 Task: Holiday checklist blue modern simple.
Action: Mouse moved to (100, 126)
Screenshot: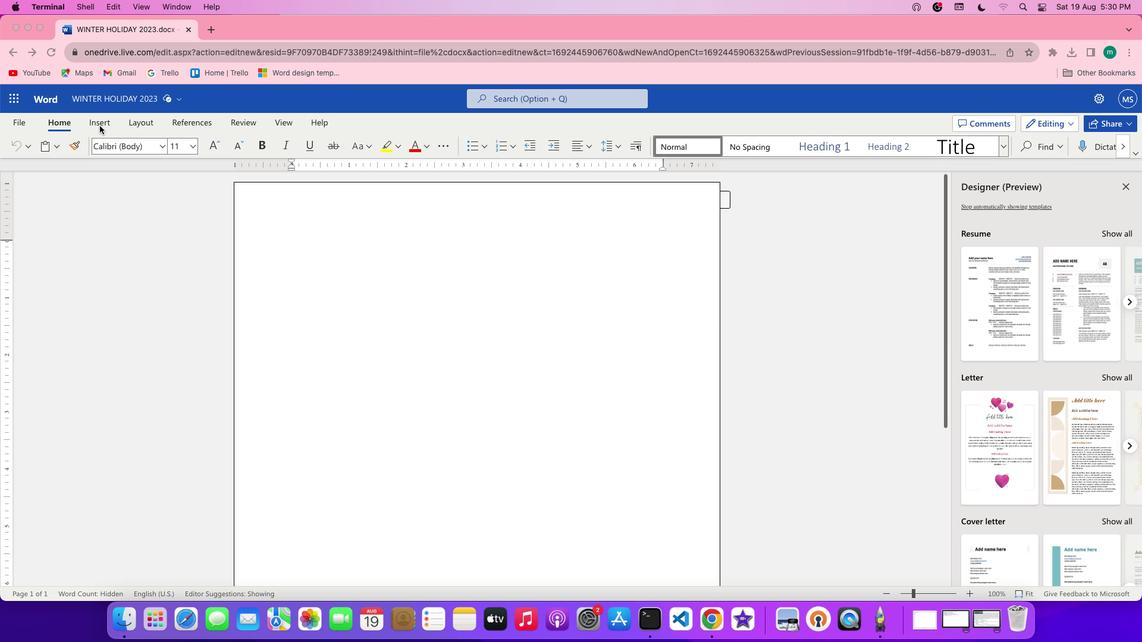 
Action: Mouse pressed left at (100, 126)
Screenshot: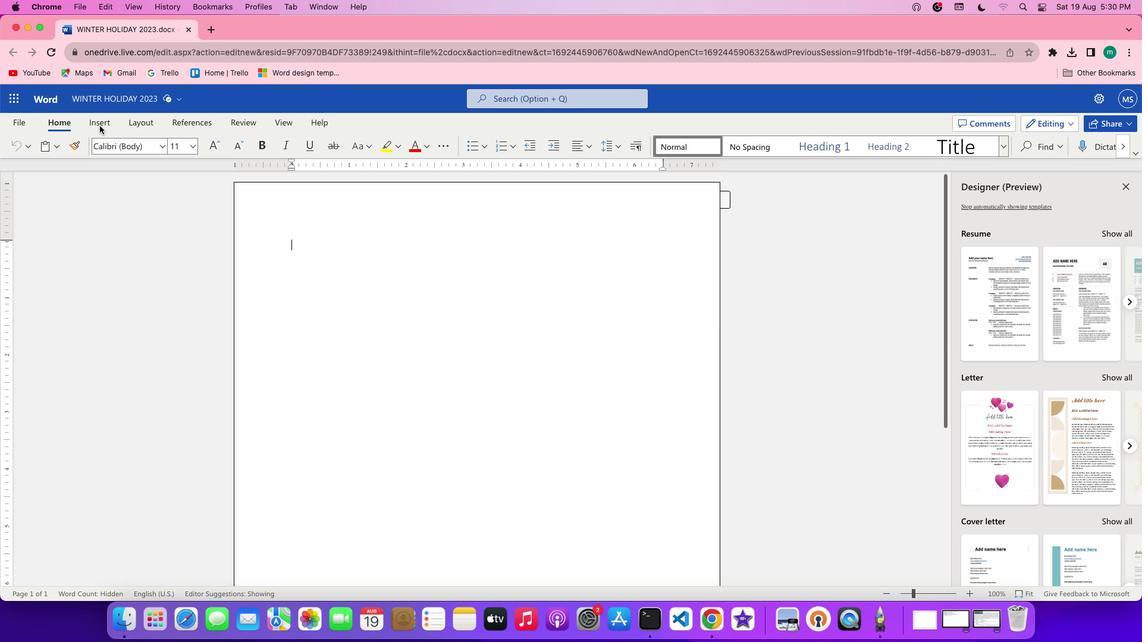 
Action: Mouse moved to (100, 125)
Screenshot: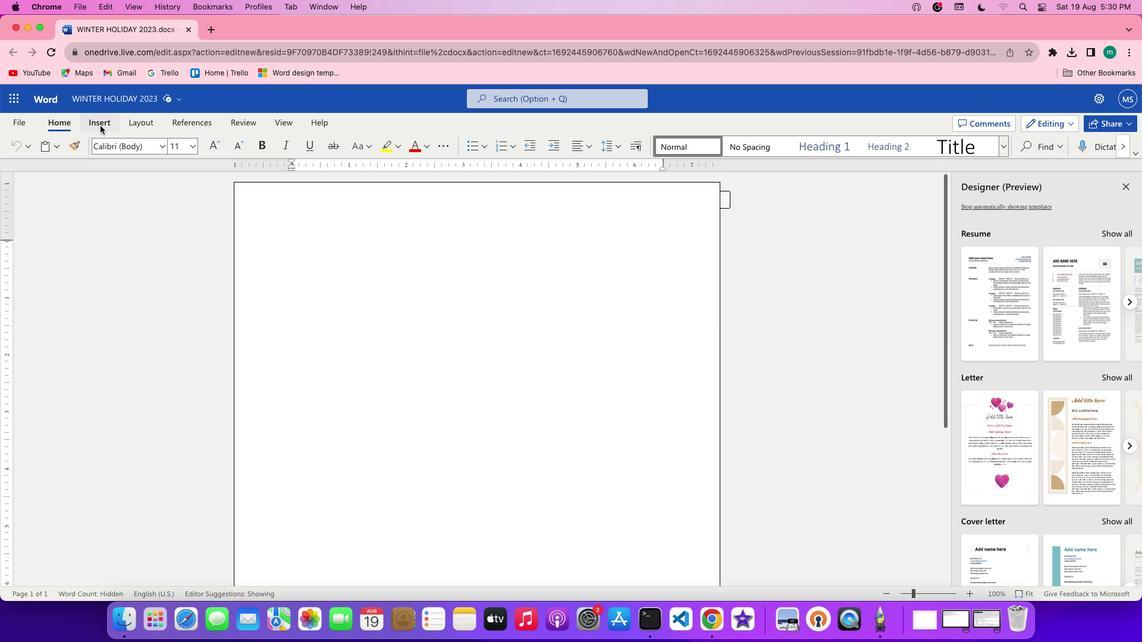 
Action: Mouse pressed left at (100, 125)
Screenshot: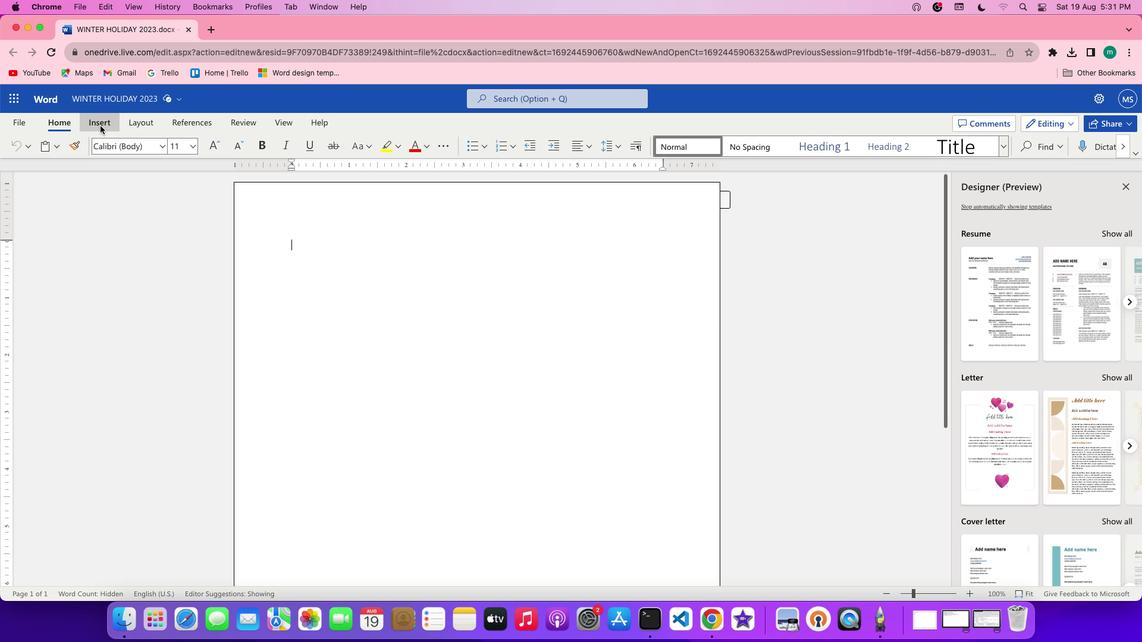 
Action: Mouse moved to (142, 148)
Screenshot: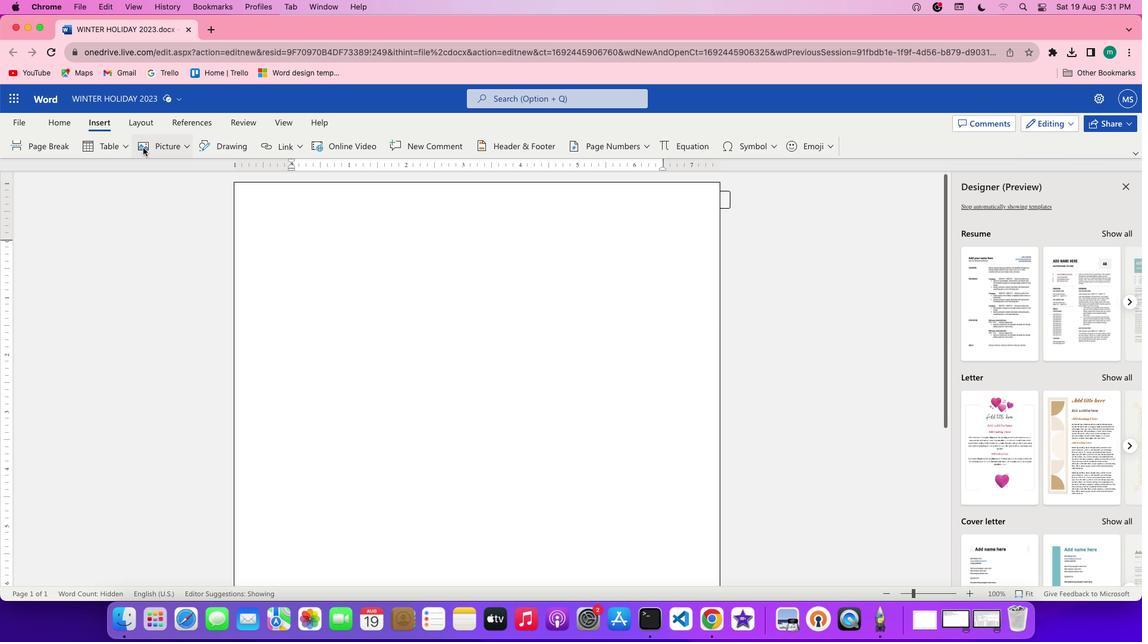 
Action: Mouse pressed left at (142, 148)
Screenshot: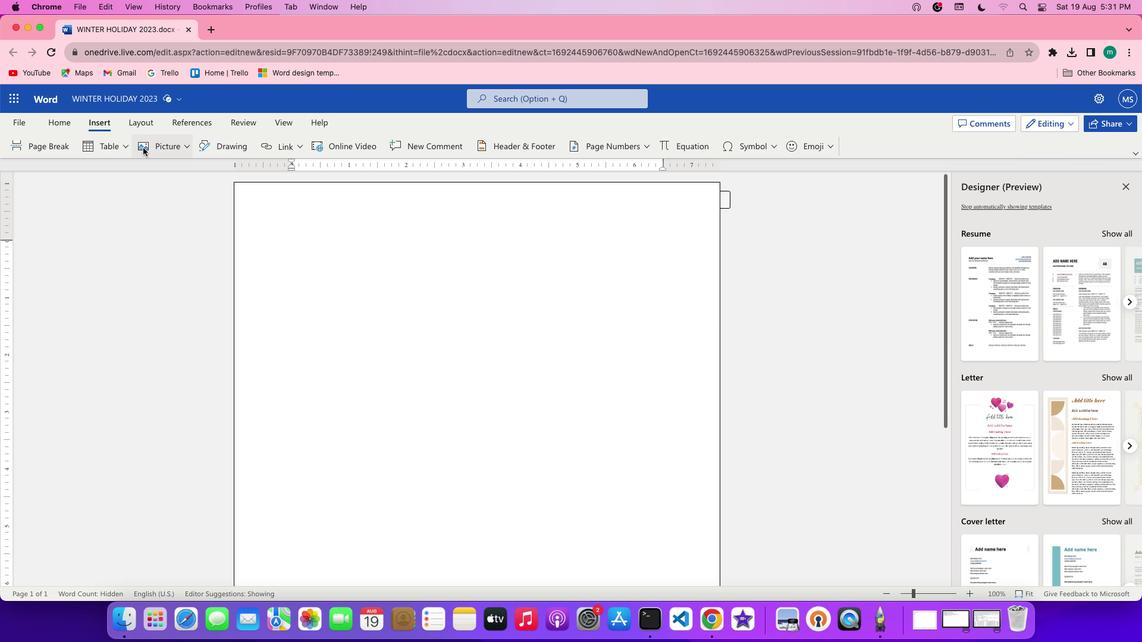 
Action: Mouse moved to (183, 188)
Screenshot: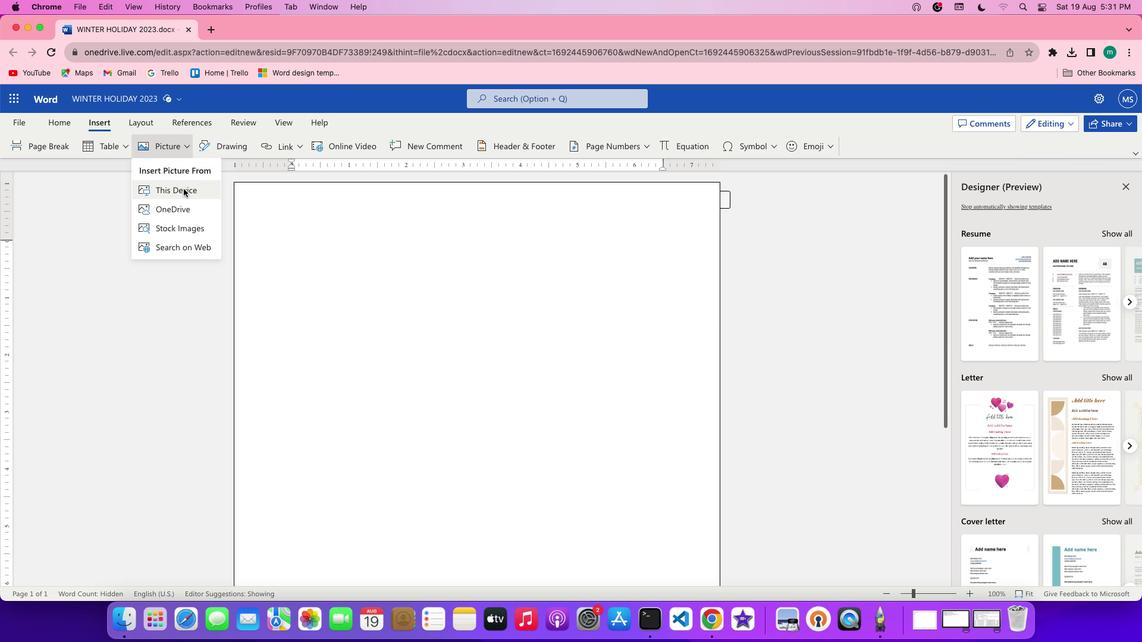 
Action: Mouse pressed left at (183, 188)
Screenshot: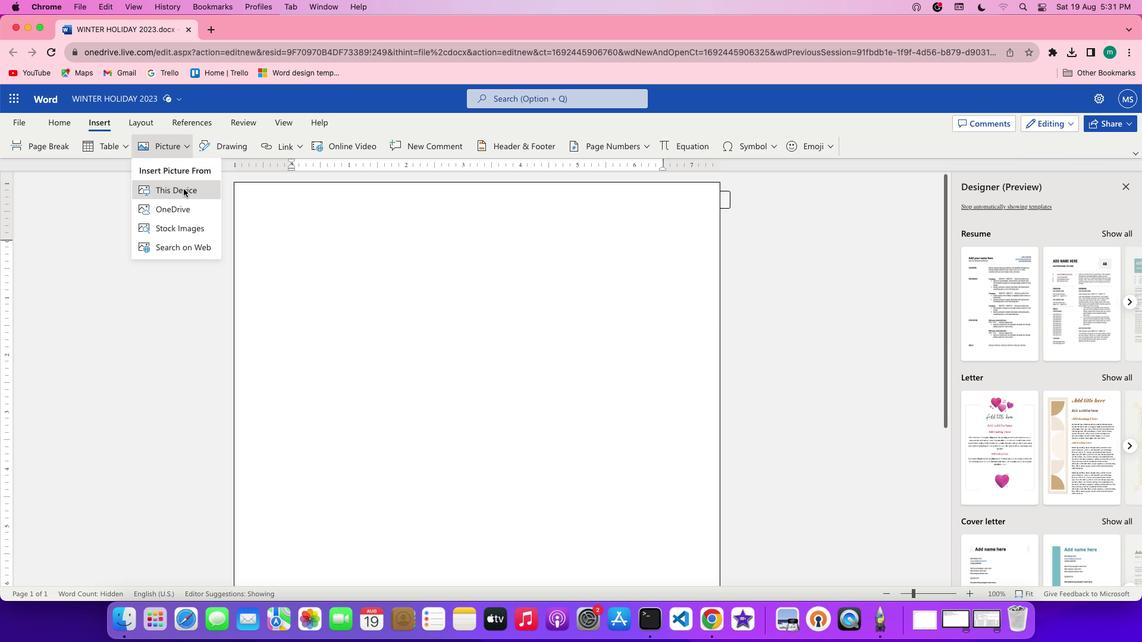 
Action: Mouse moved to (471, 350)
Screenshot: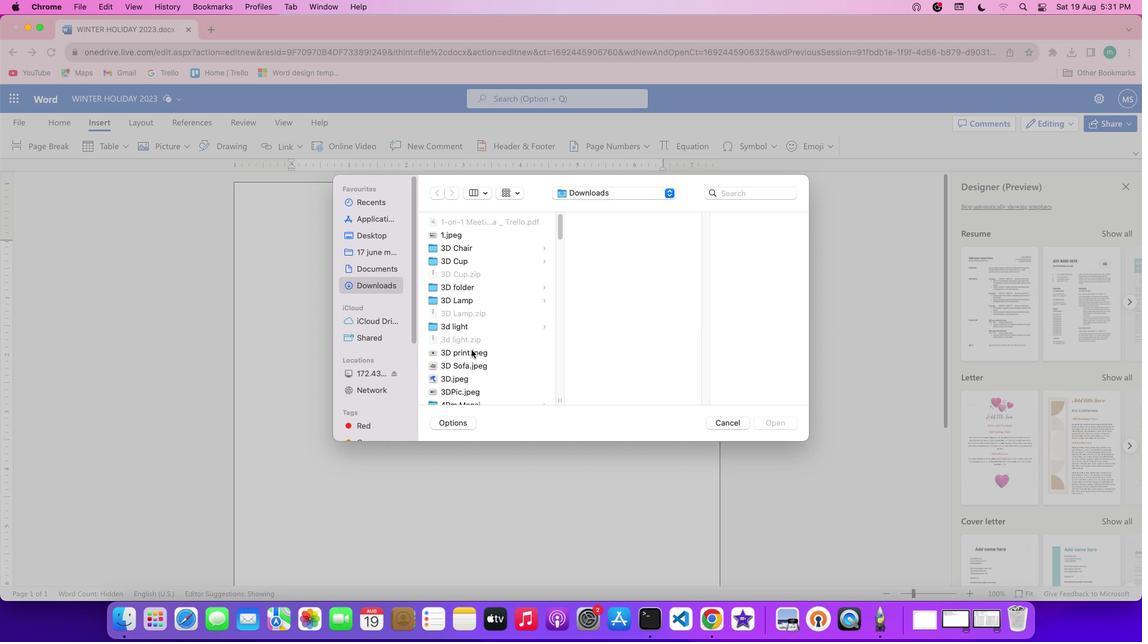 
Action: Mouse scrolled (471, 350) with delta (0, 0)
Screenshot: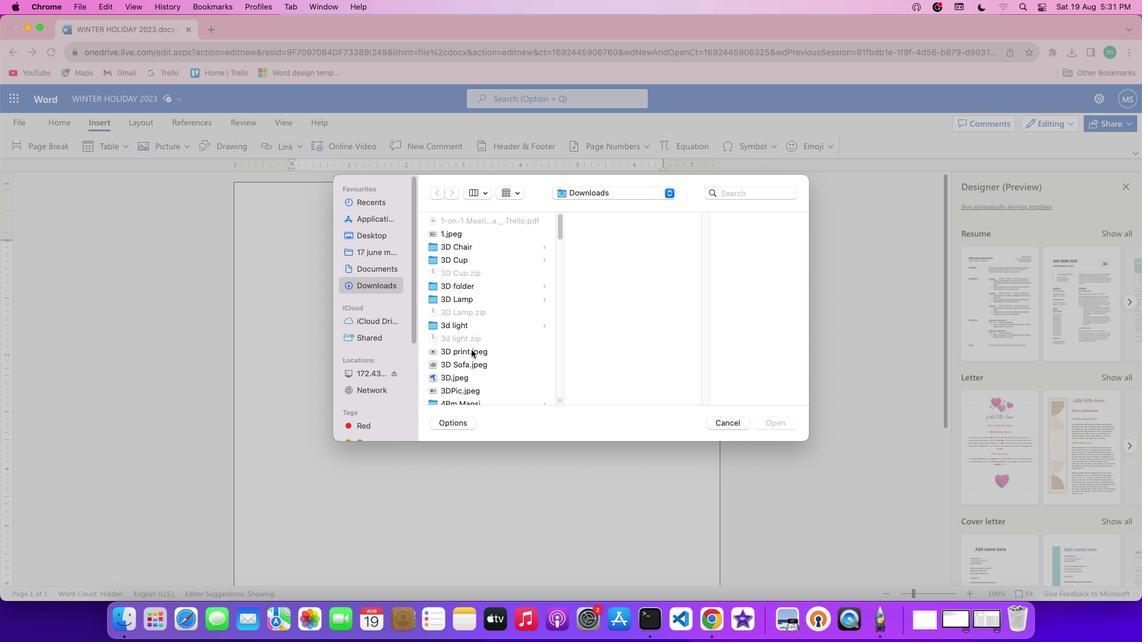 
Action: Mouse scrolled (471, 350) with delta (0, 0)
Screenshot: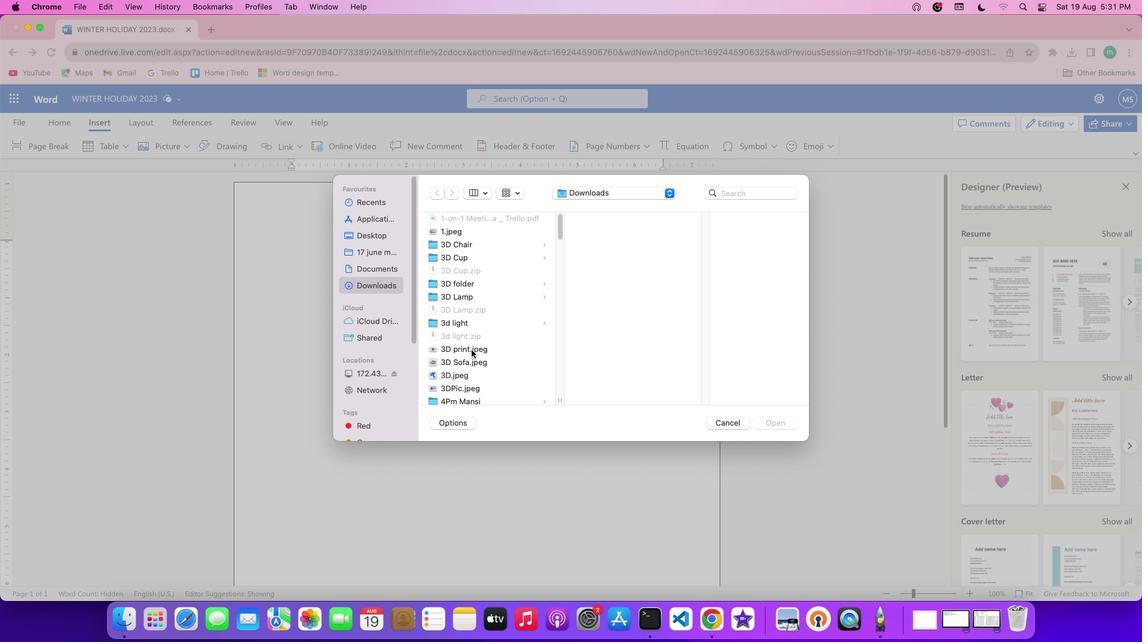 
Action: Mouse scrolled (471, 350) with delta (0, 0)
Screenshot: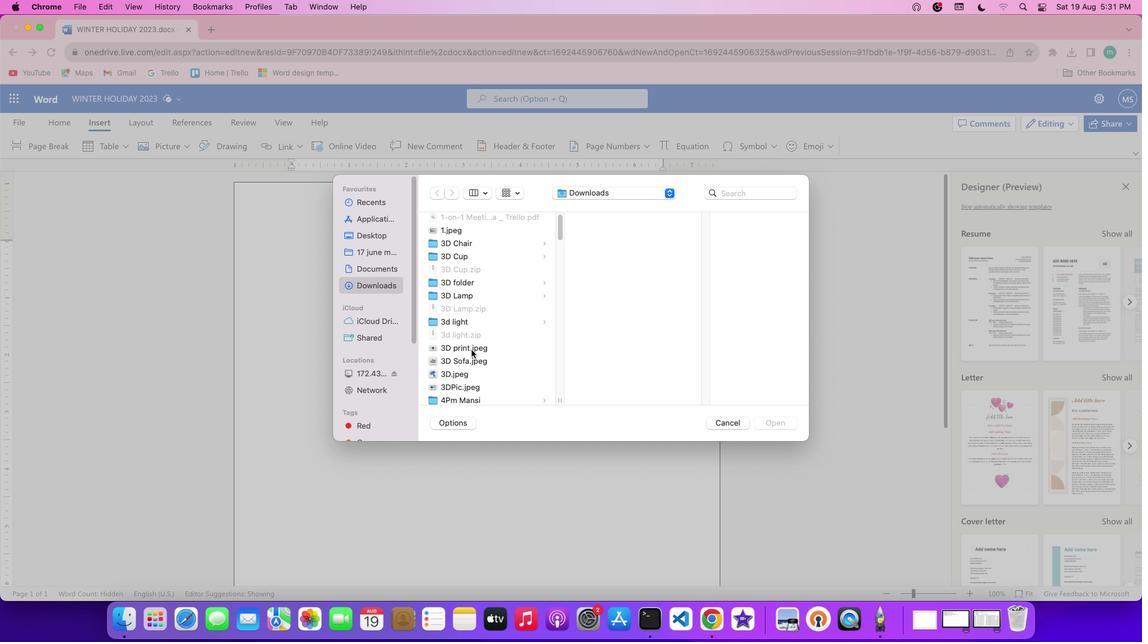 
Action: Mouse scrolled (471, 350) with delta (0, 0)
Screenshot: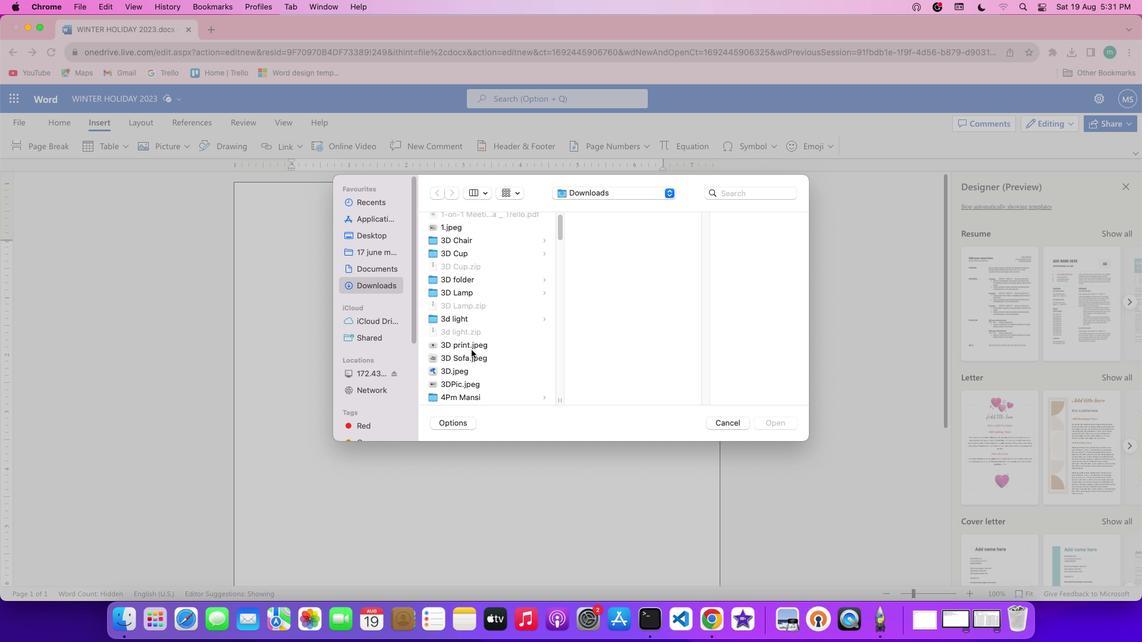 
Action: Mouse scrolled (471, 350) with delta (0, 0)
Screenshot: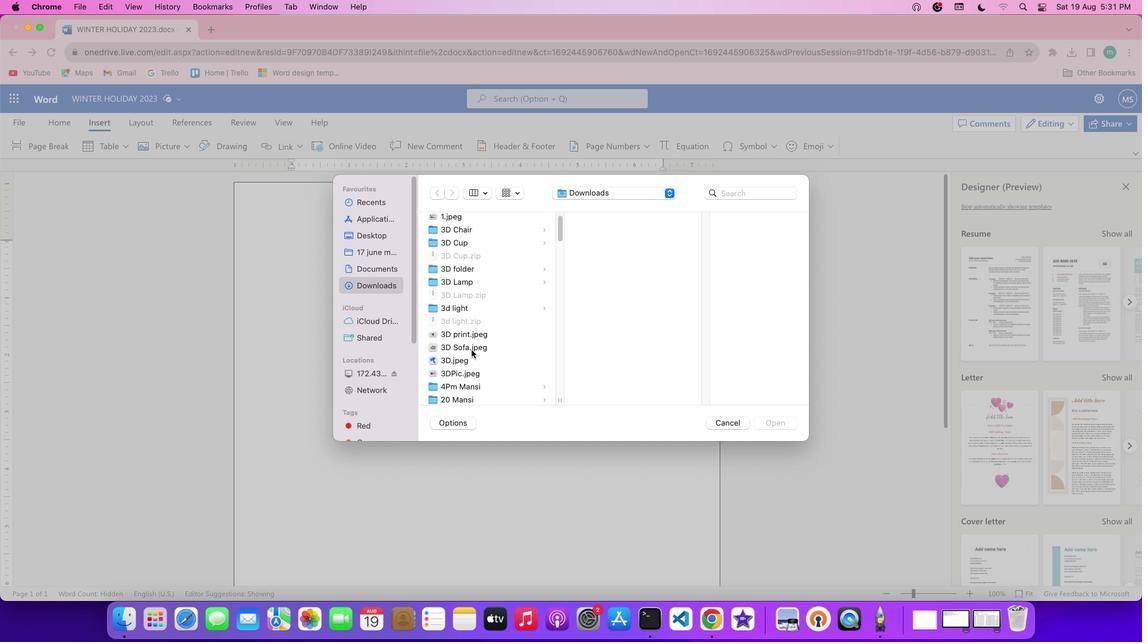 
Action: Mouse scrolled (471, 350) with delta (0, 0)
Screenshot: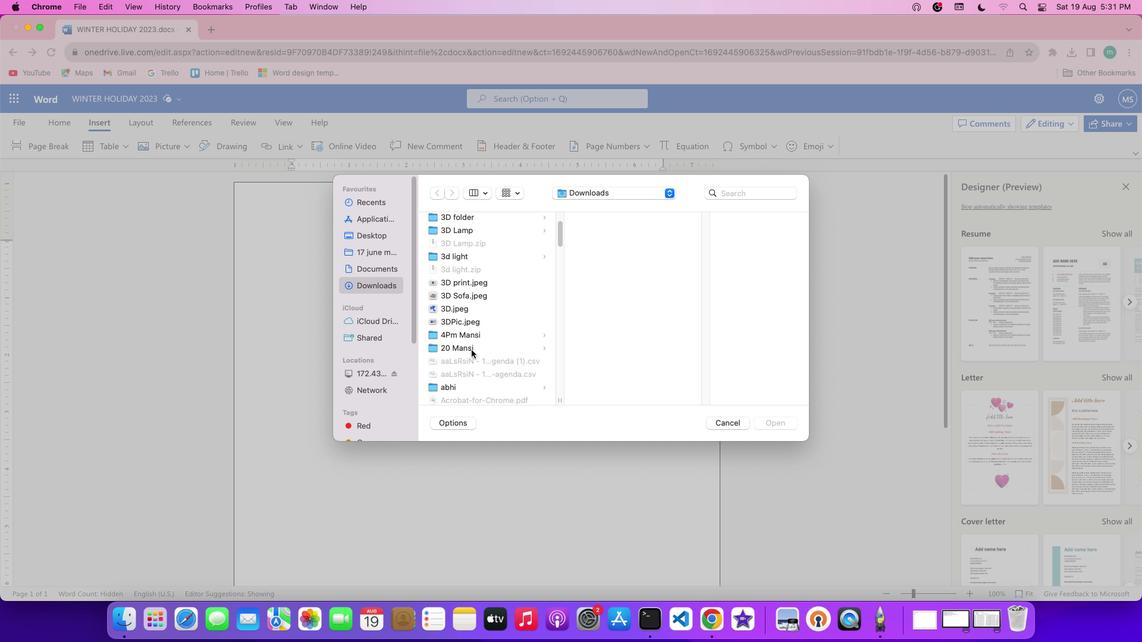 
Action: Mouse scrolled (471, 350) with delta (0, 0)
Screenshot: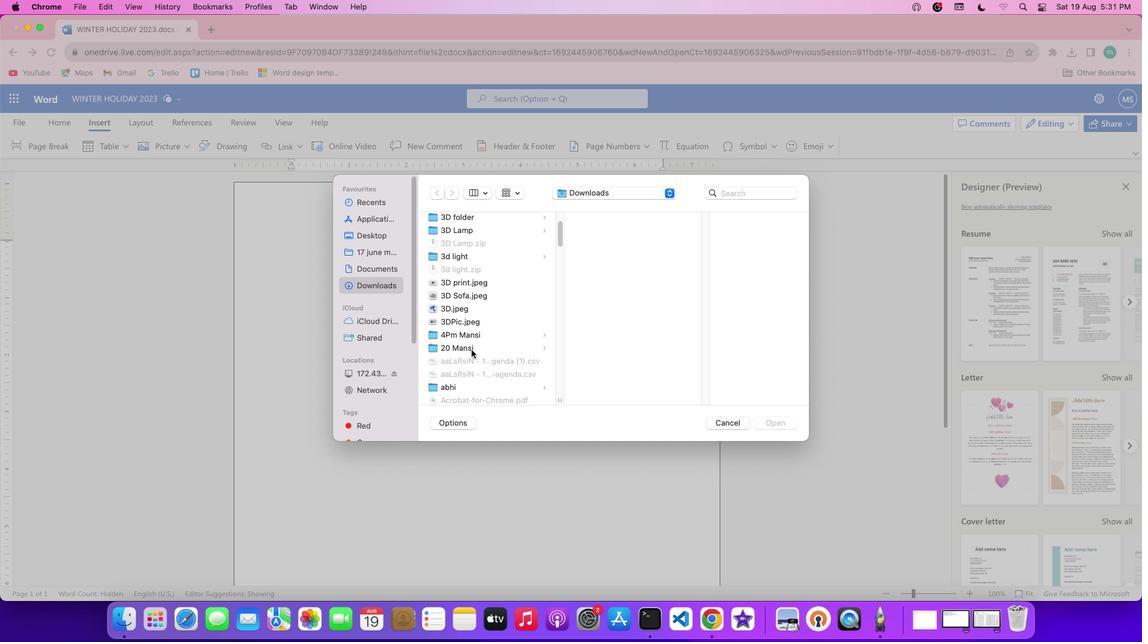 
Action: Mouse scrolled (471, 350) with delta (0, -1)
Screenshot: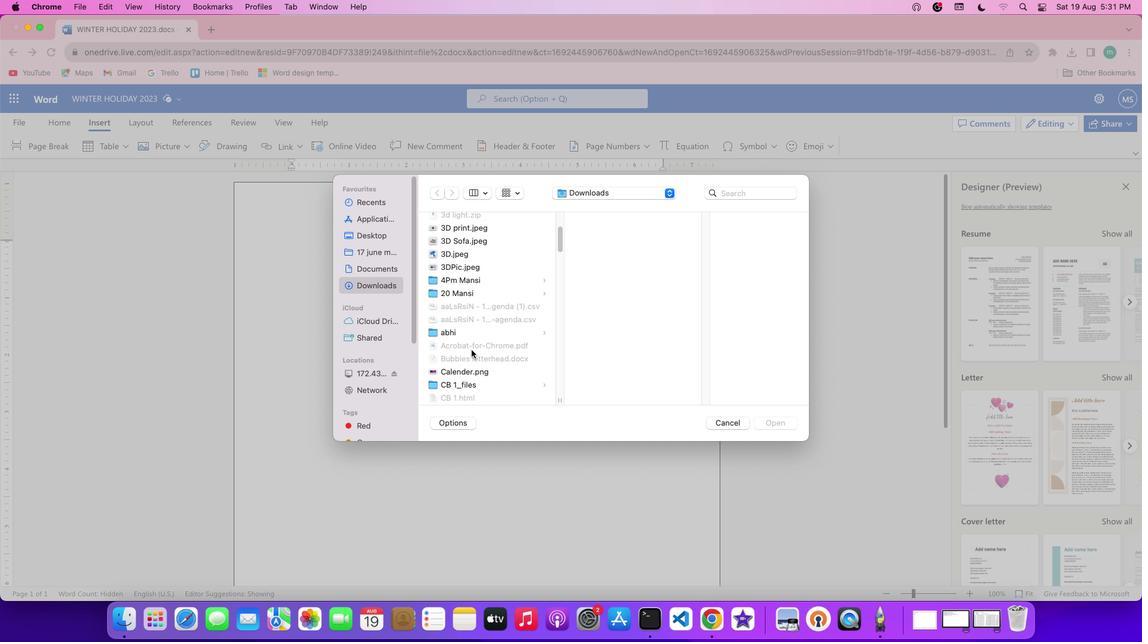 
Action: Mouse scrolled (471, 350) with delta (0, -2)
Screenshot: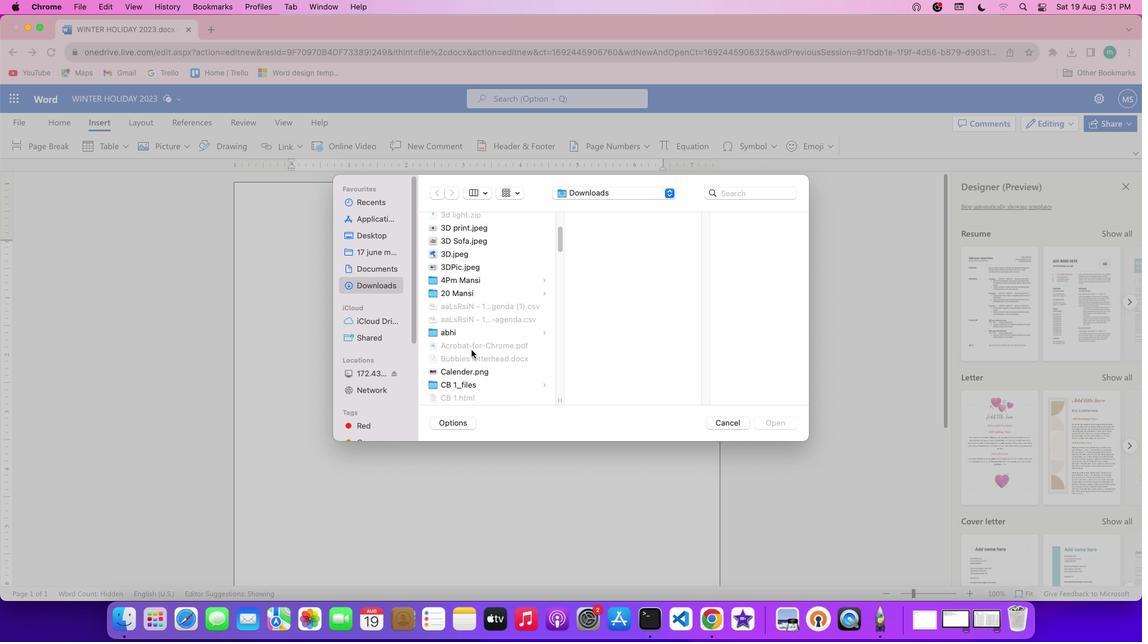 
Action: Mouse scrolled (471, 350) with delta (0, -1)
Screenshot: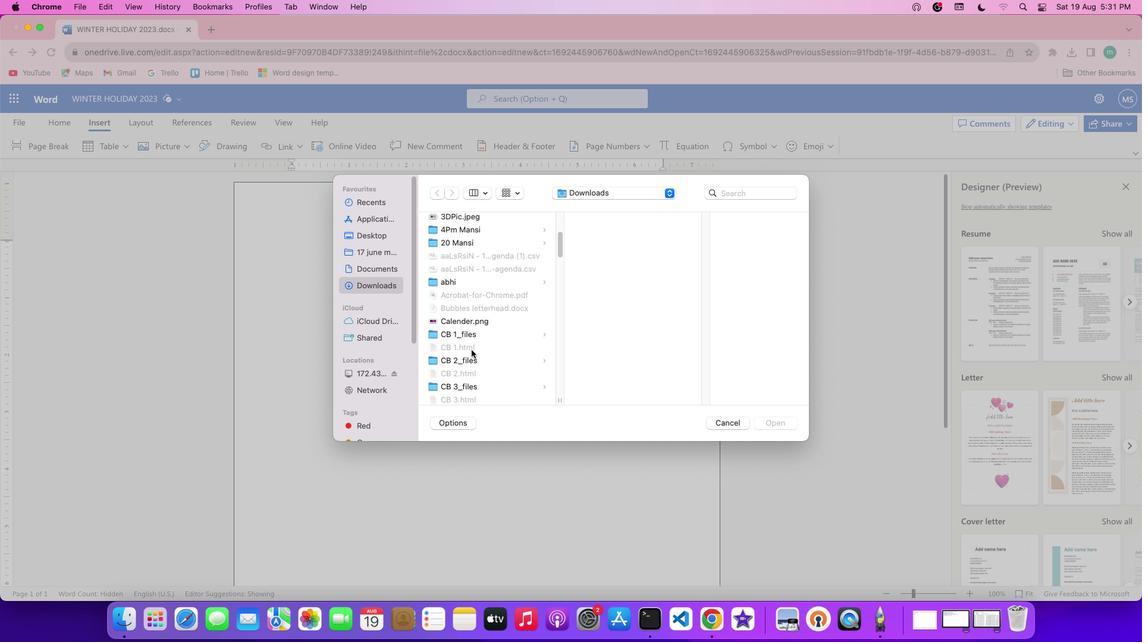 
Action: Mouse scrolled (471, 350) with delta (0, 0)
Screenshot: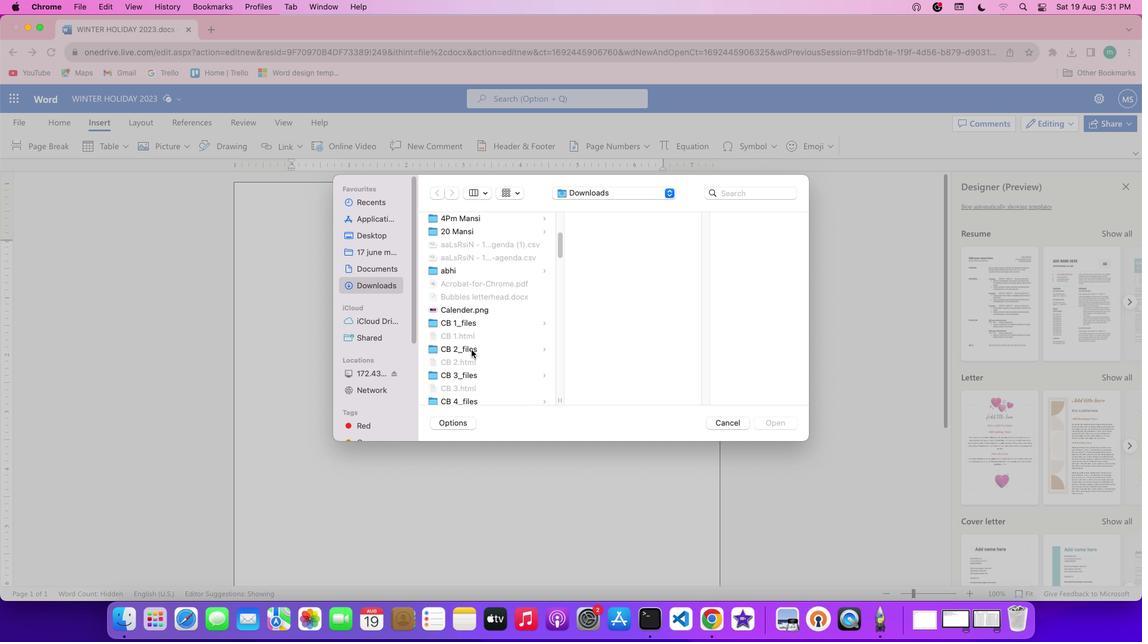 
Action: Mouse scrolled (471, 350) with delta (0, 0)
Screenshot: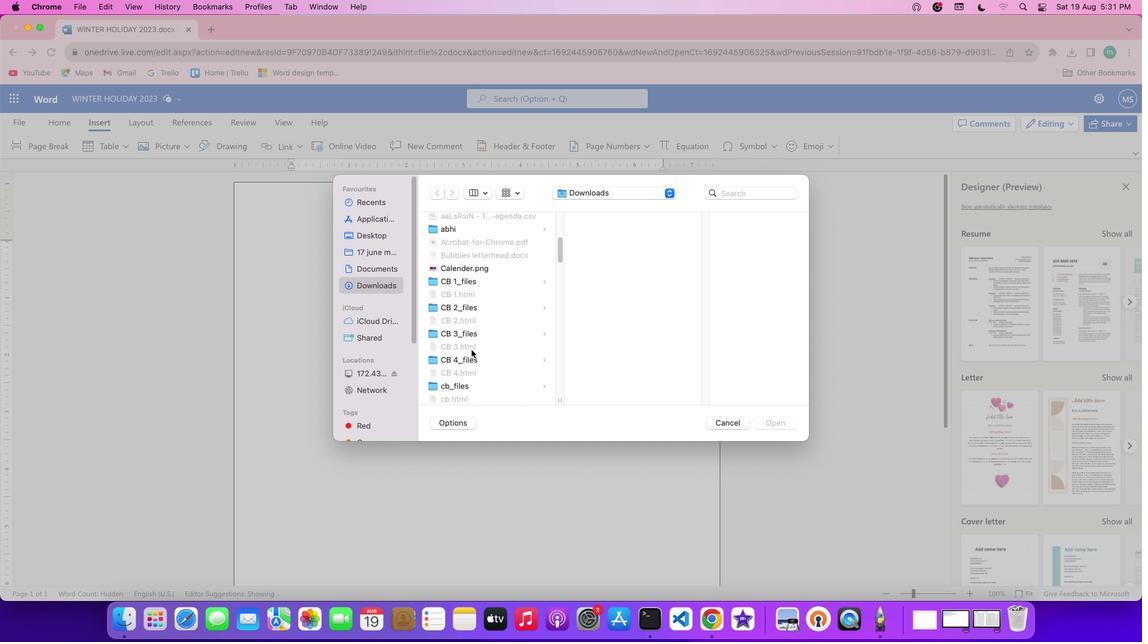 
Action: Mouse scrolled (471, 350) with delta (0, -1)
Screenshot: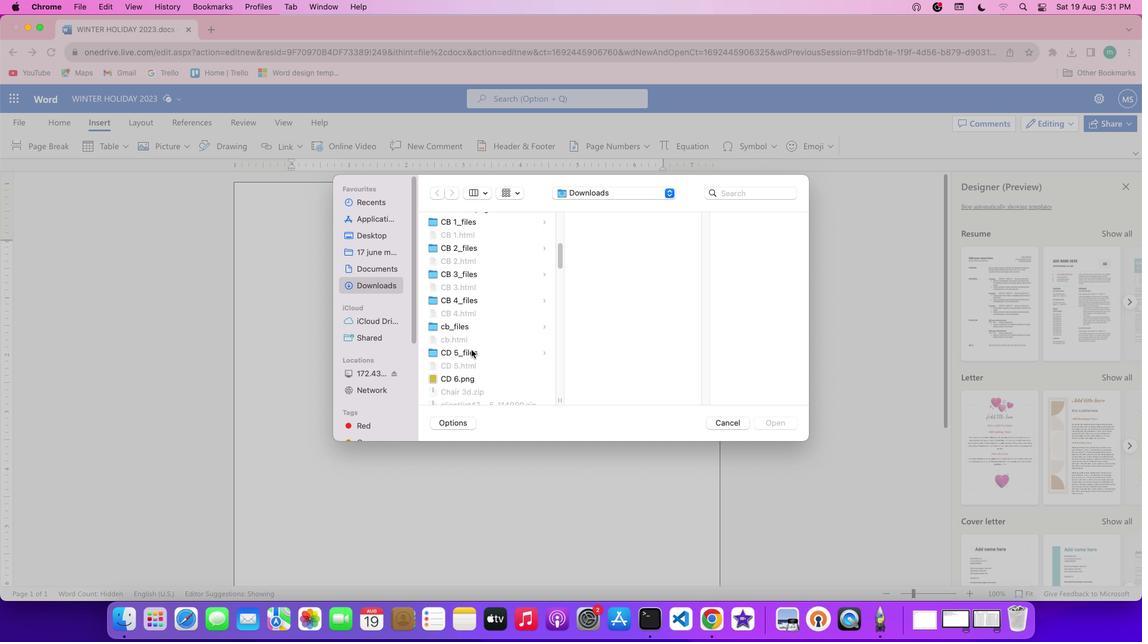 
Action: Mouse scrolled (471, 350) with delta (0, -2)
Screenshot: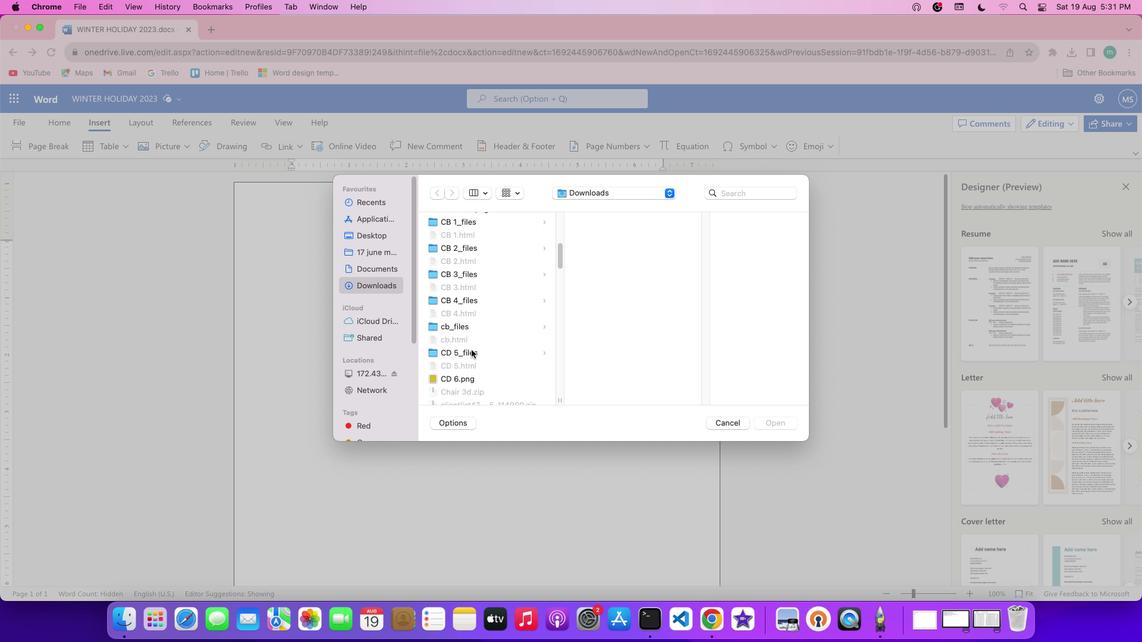 
Action: Mouse scrolled (471, 350) with delta (0, -2)
Screenshot: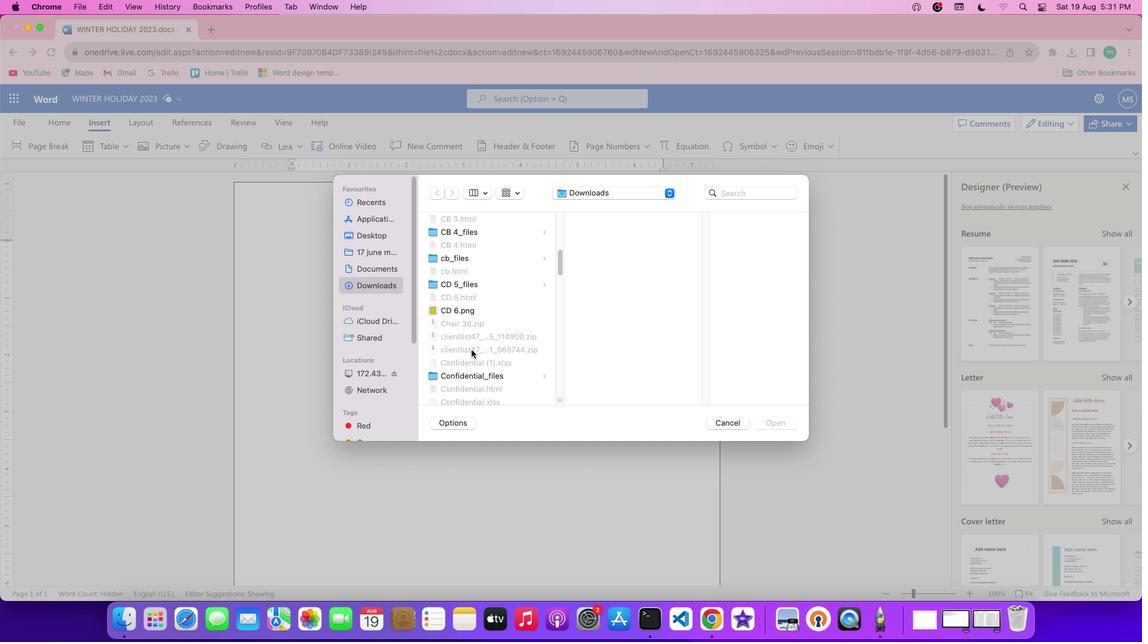 
Action: Mouse scrolled (471, 350) with delta (0, 0)
Screenshot: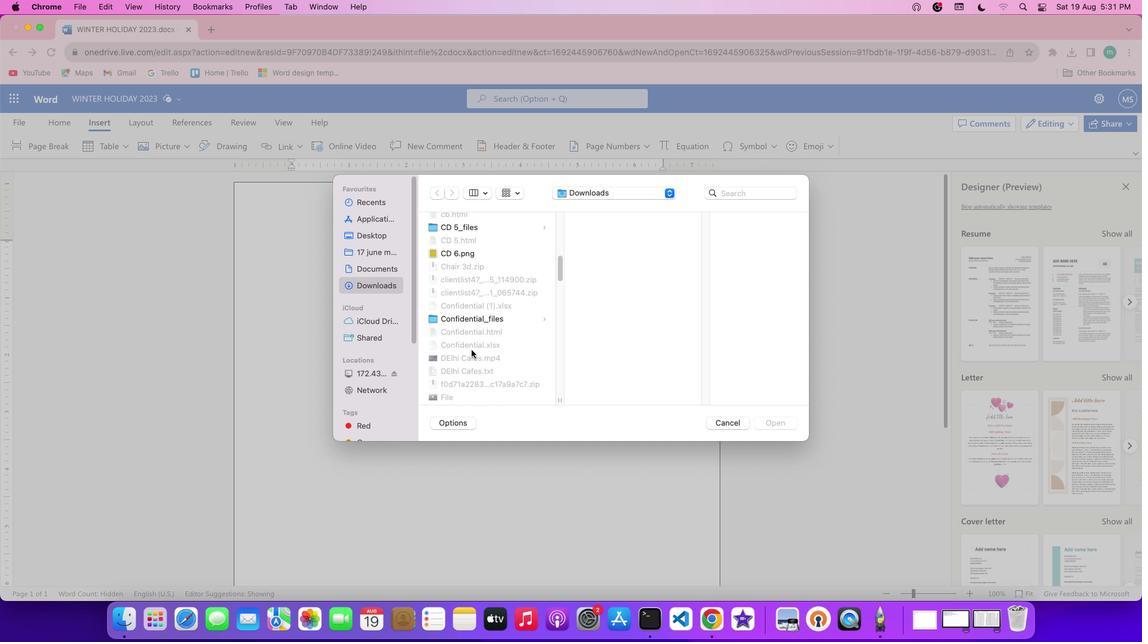 
Action: Mouse scrolled (471, 350) with delta (0, 0)
Screenshot: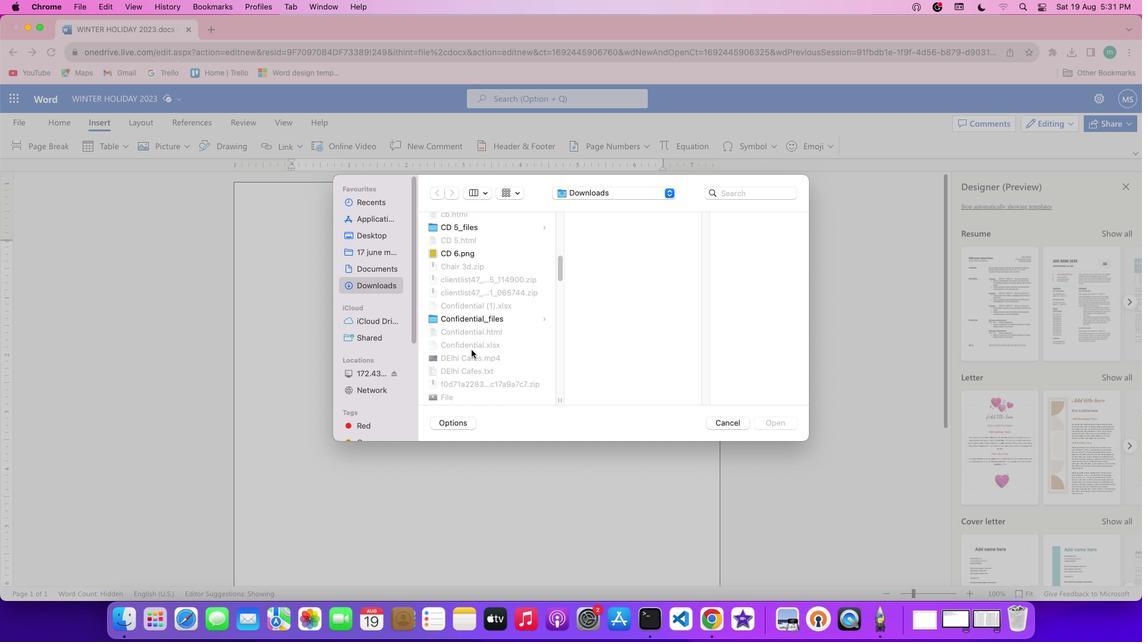 
Action: Mouse scrolled (471, 350) with delta (0, -1)
Screenshot: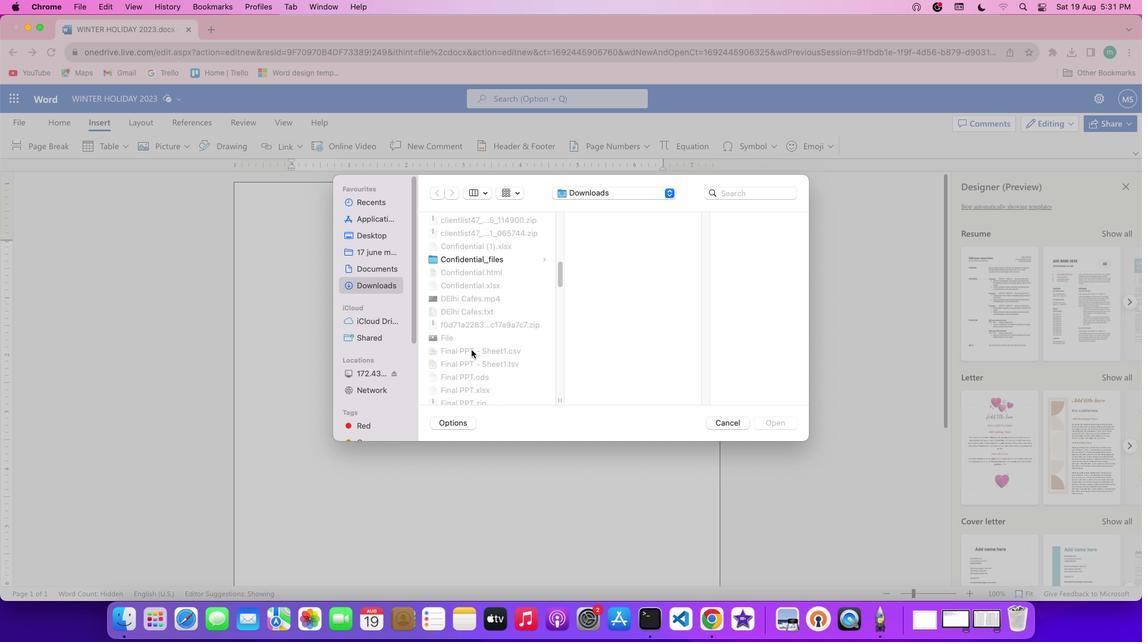 
Action: Mouse scrolled (471, 350) with delta (0, -2)
Screenshot: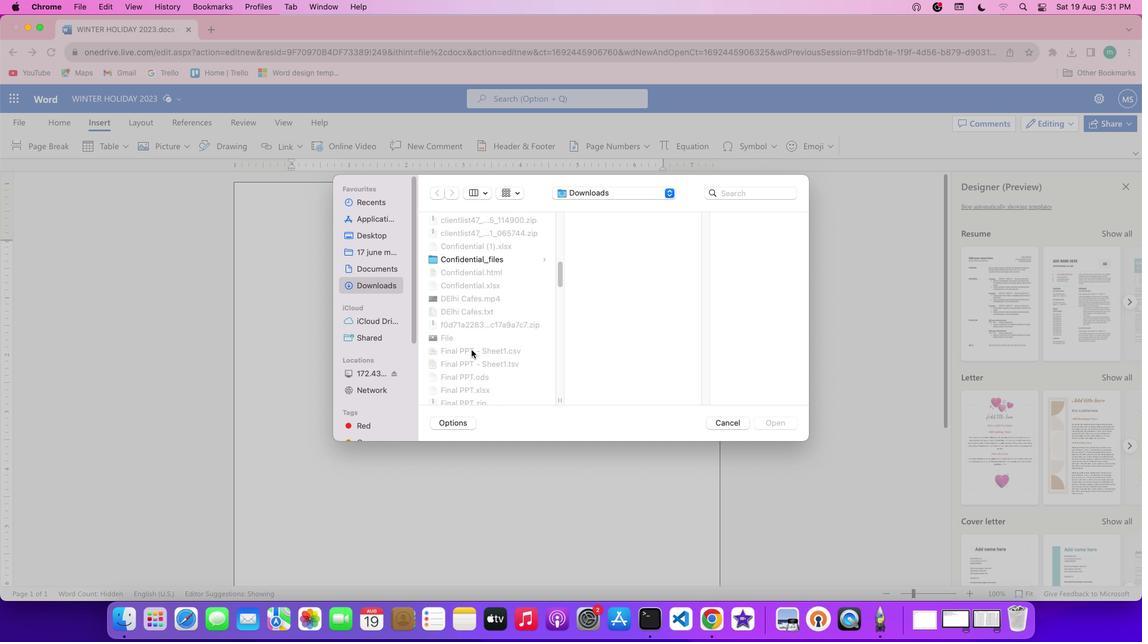 
Action: Mouse scrolled (471, 350) with delta (0, 0)
Screenshot: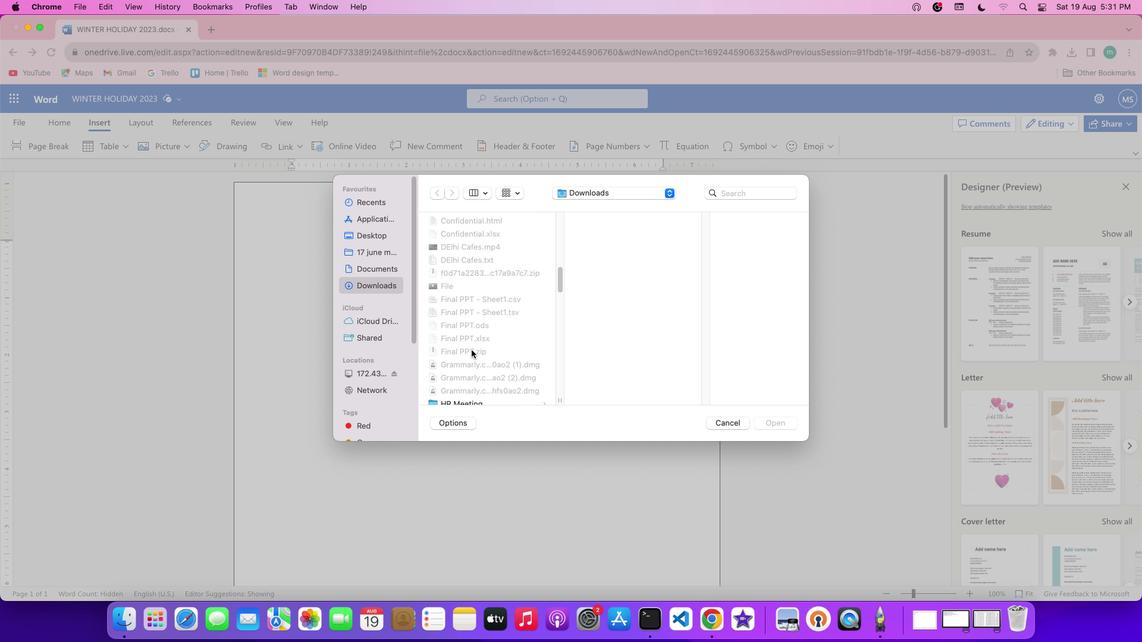 
Action: Mouse scrolled (471, 350) with delta (0, 0)
Screenshot: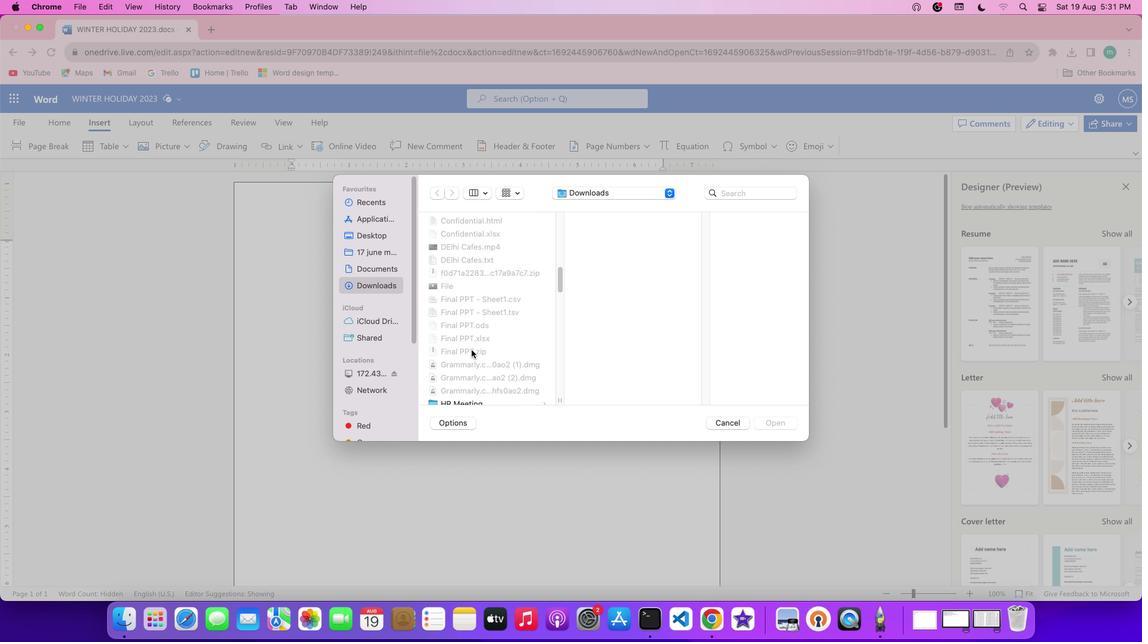 
Action: Mouse scrolled (471, 350) with delta (0, -1)
Screenshot: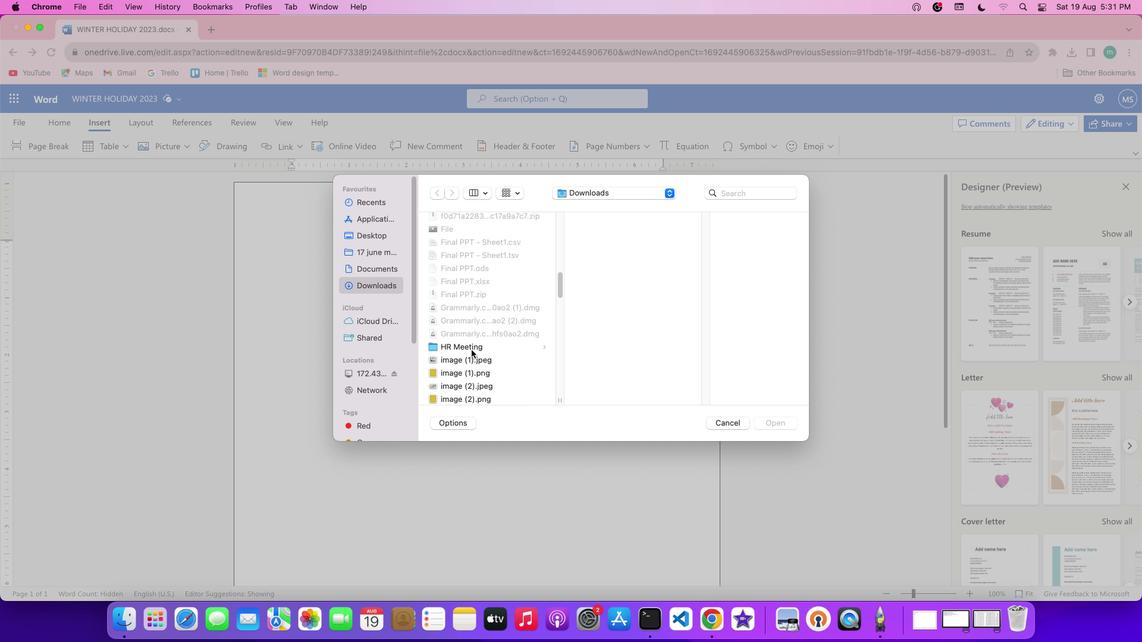 
Action: Mouse scrolled (471, 350) with delta (0, -2)
Screenshot: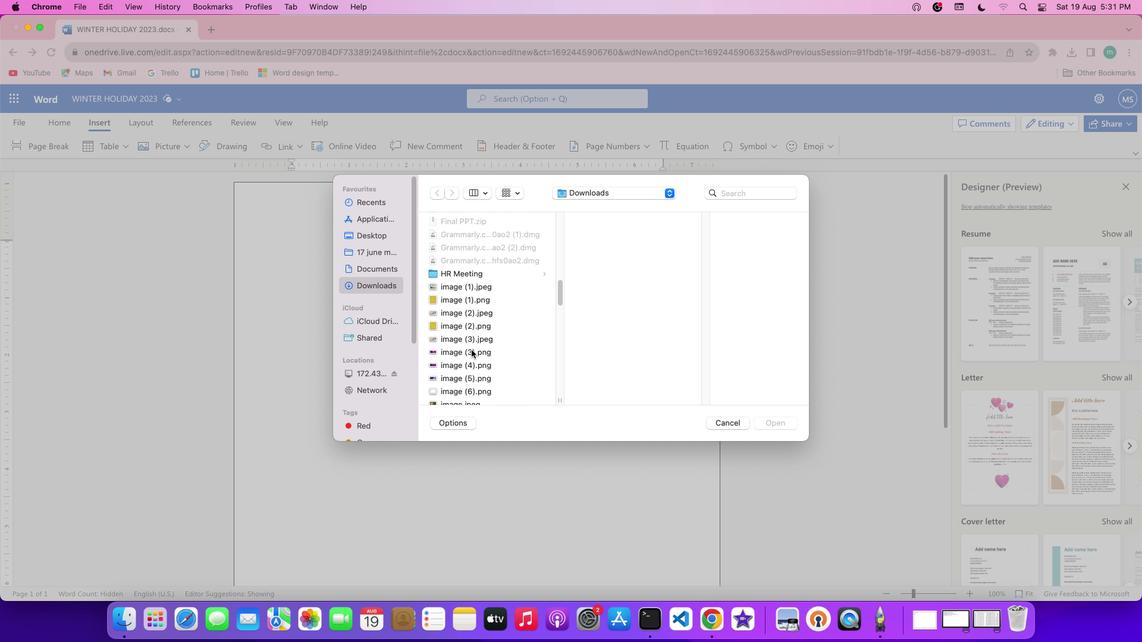 
Action: Mouse scrolled (471, 350) with delta (0, -2)
Screenshot: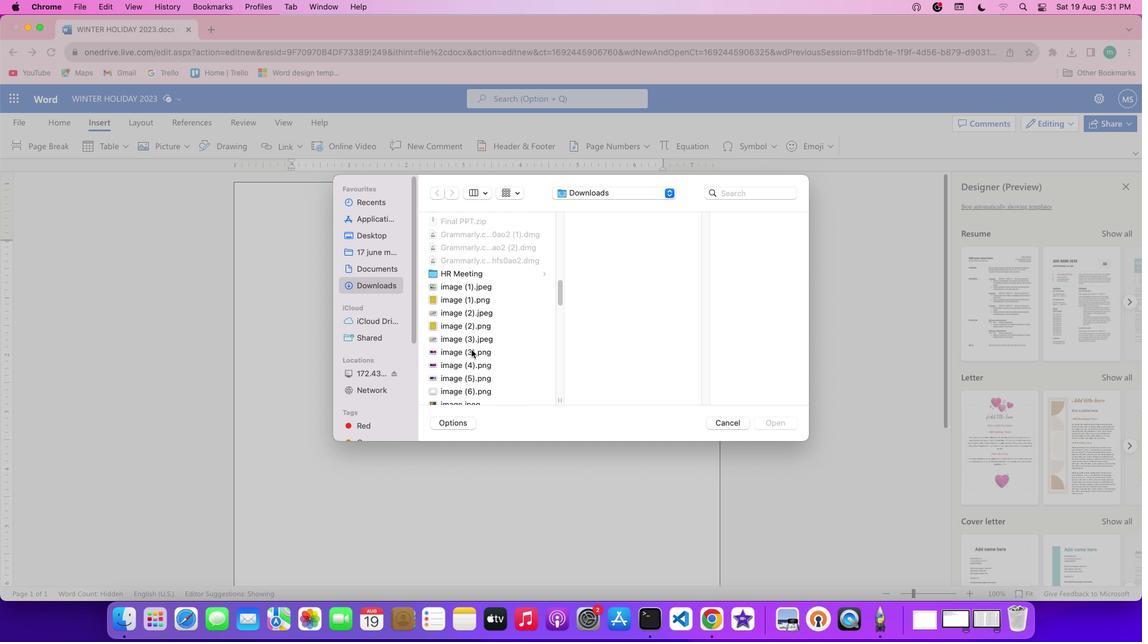 
Action: Mouse scrolled (471, 350) with delta (0, 0)
Screenshot: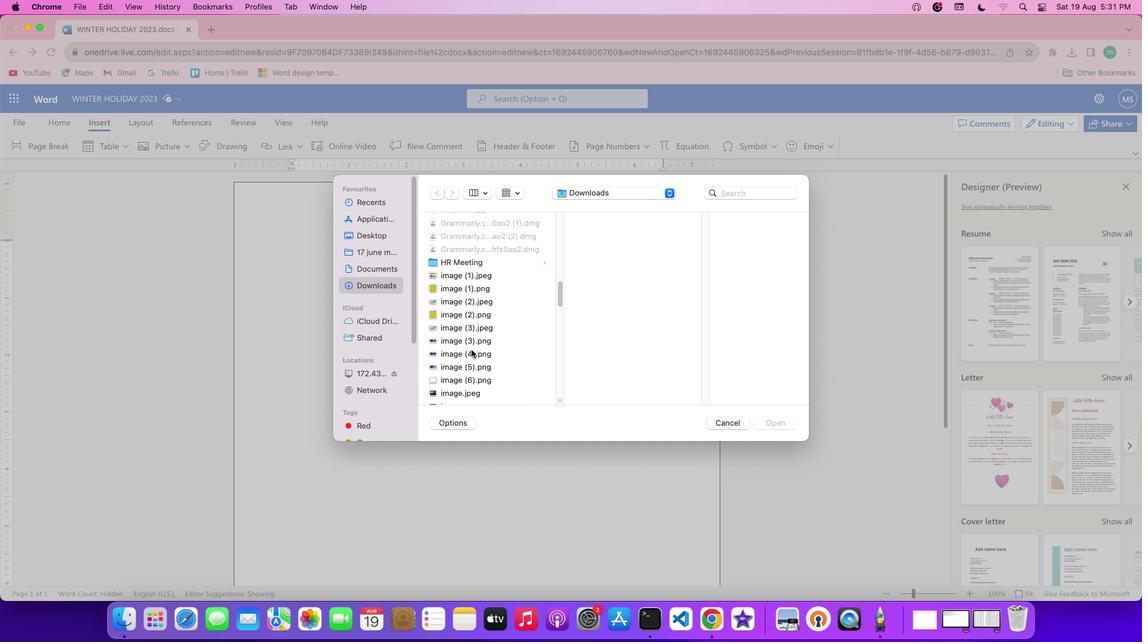 
Action: Mouse scrolled (471, 350) with delta (0, 0)
Screenshot: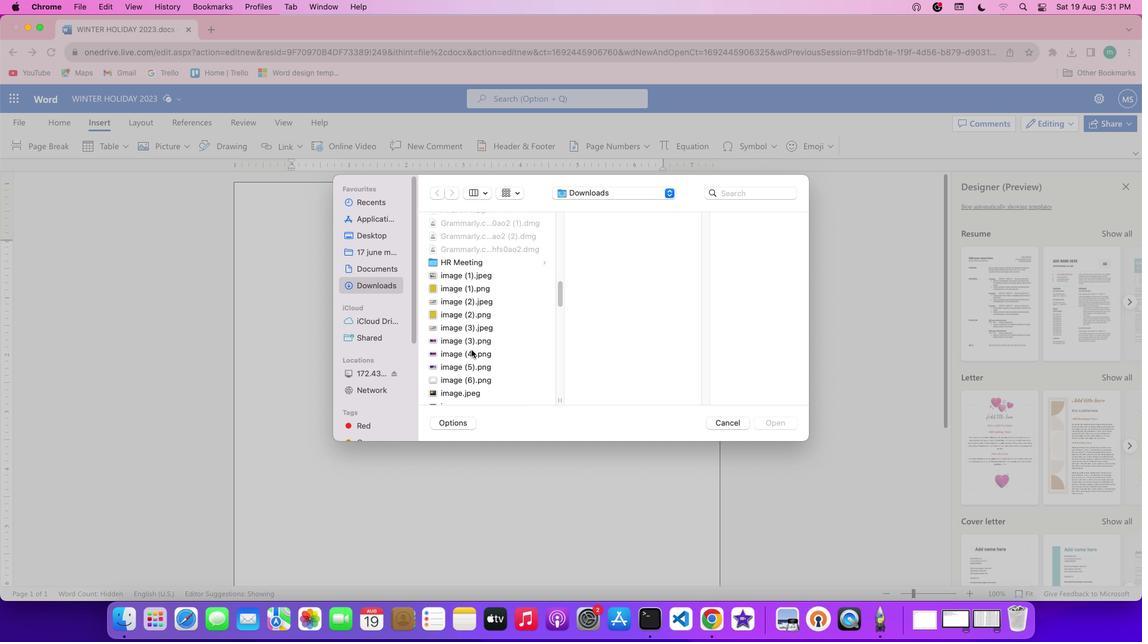 
Action: Mouse moved to (457, 380)
Screenshot: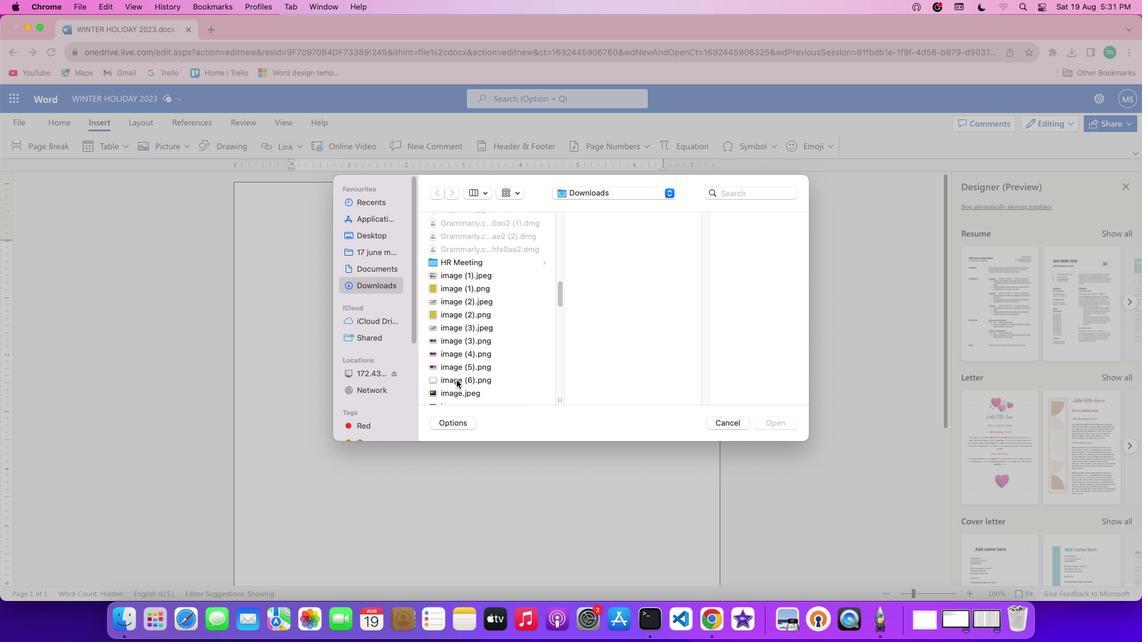 
Action: Mouse pressed left at (457, 380)
Screenshot: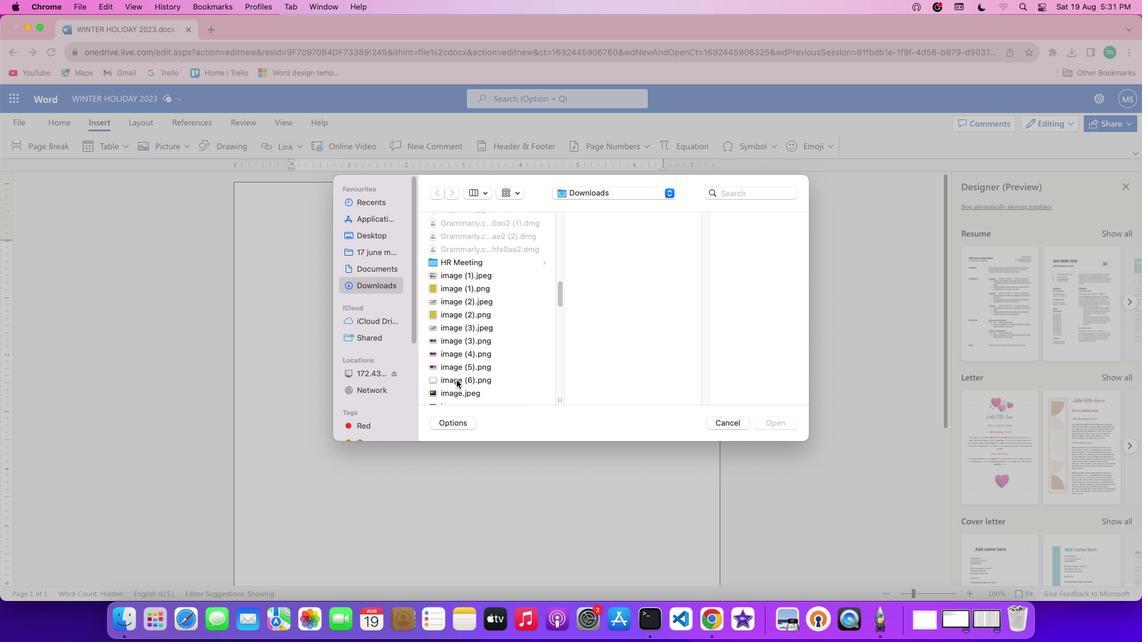 
Action: Mouse moved to (775, 425)
Screenshot: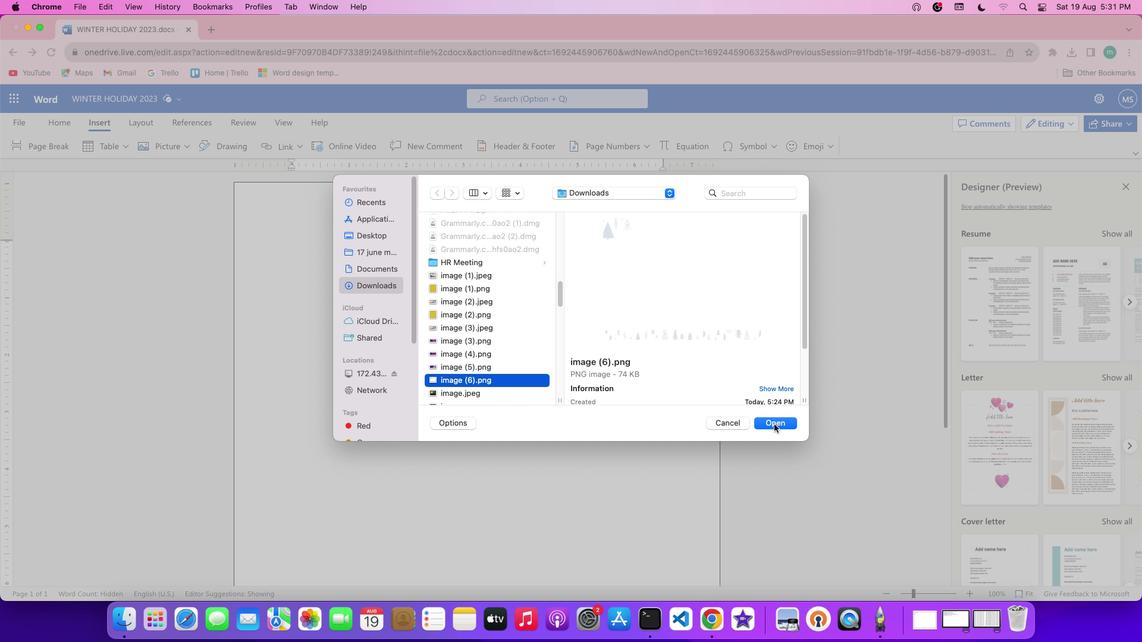 
Action: Mouse pressed left at (775, 425)
Screenshot: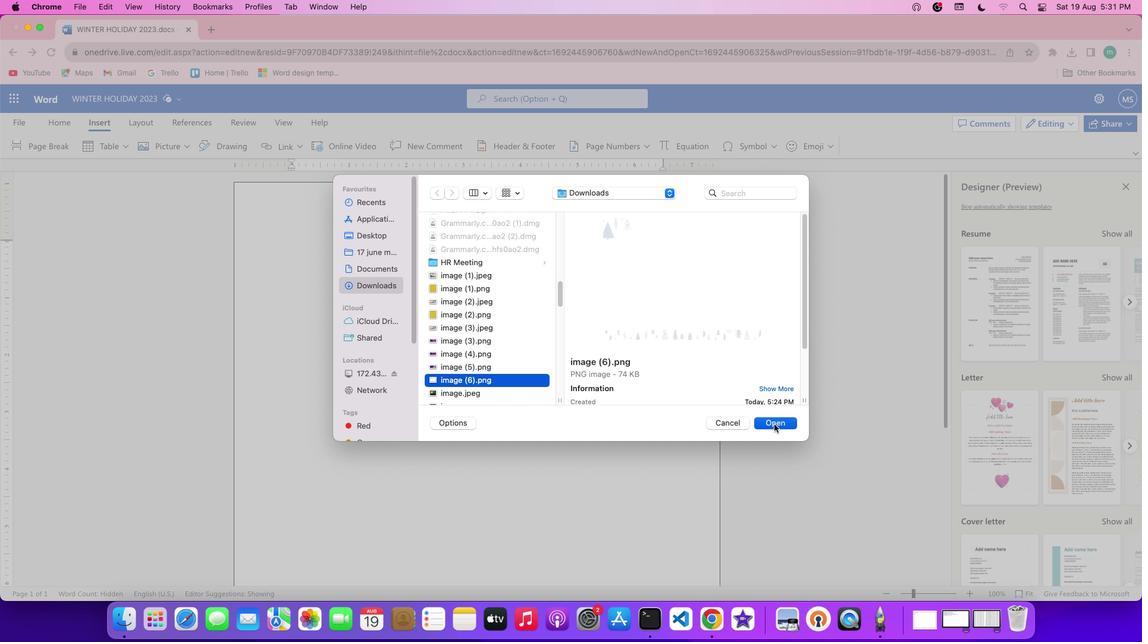 
Action: Mouse moved to (142, 120)
Screenshot: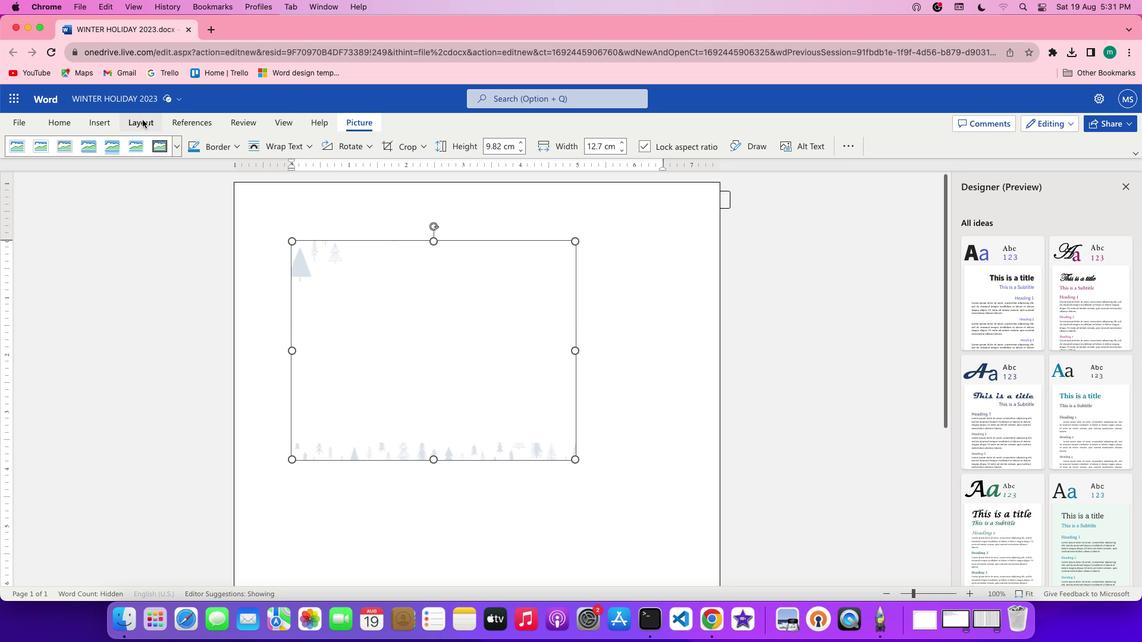 
Action: Mouse pressed left at (142, 120)
Screenshot: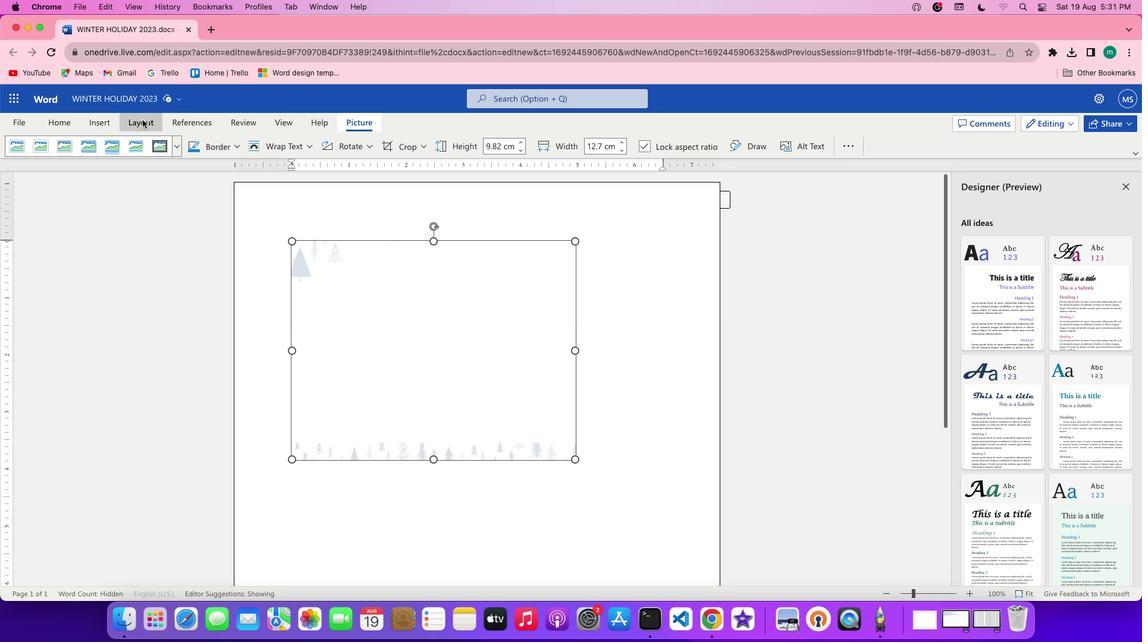 
Action: Mouse moved to (175, 149)
Screenshot: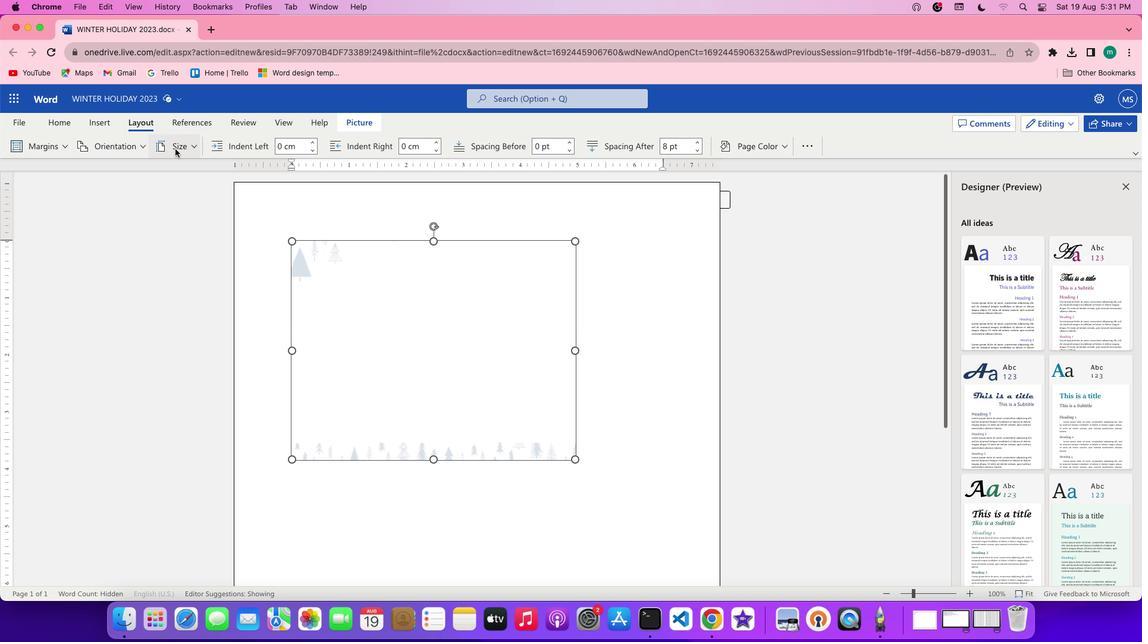 
Action: Mouse pressed left at (175, 149)
Screenshot: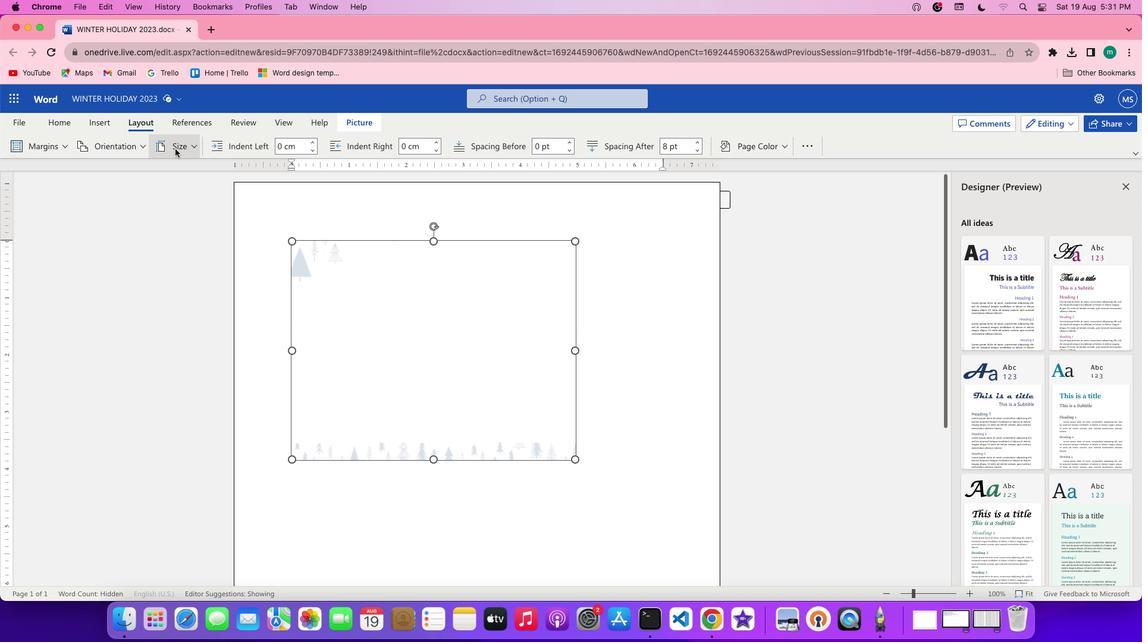 
Action: Mouse moved to (179, 325)
Screenshot: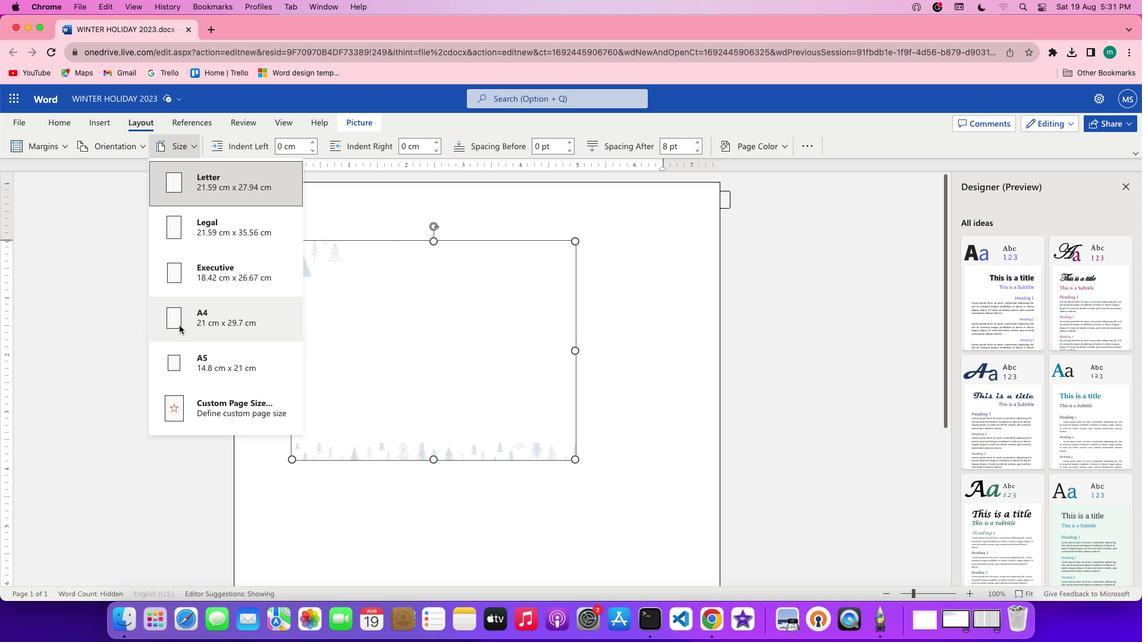 
Action: Mouse pressed left at (179, 325)
Screenshot: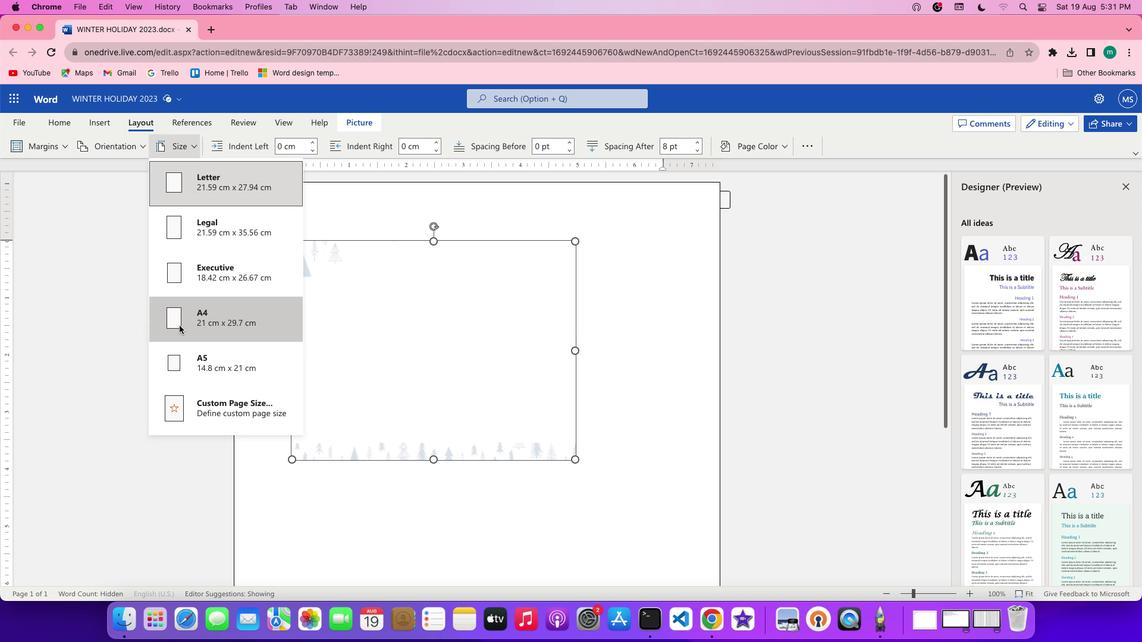 
Action: Mouse moved to (61, 147)
Screenshot: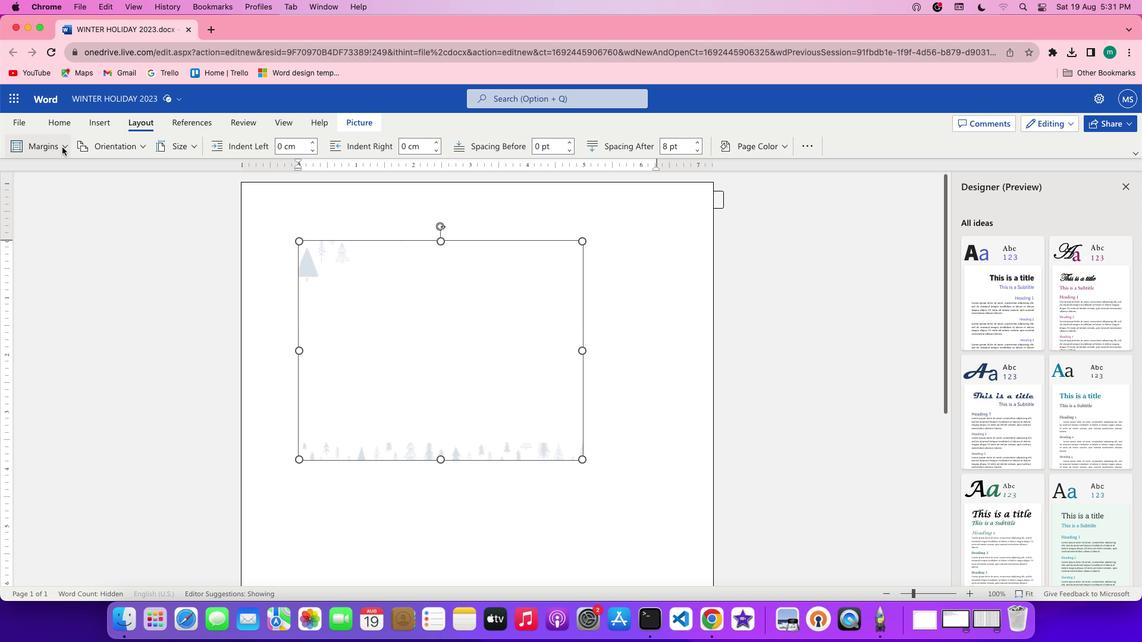 
Action: Mouse pressed left at (61, 147)
Screenshot: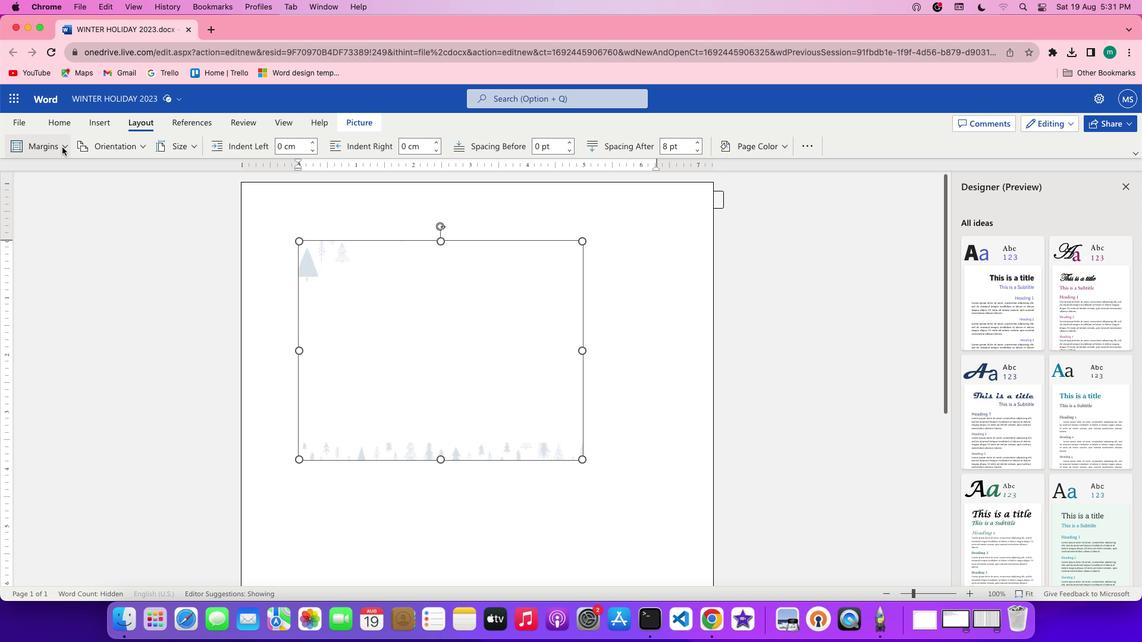 
Action: Mouse moved to (58, 242)
Screenshot: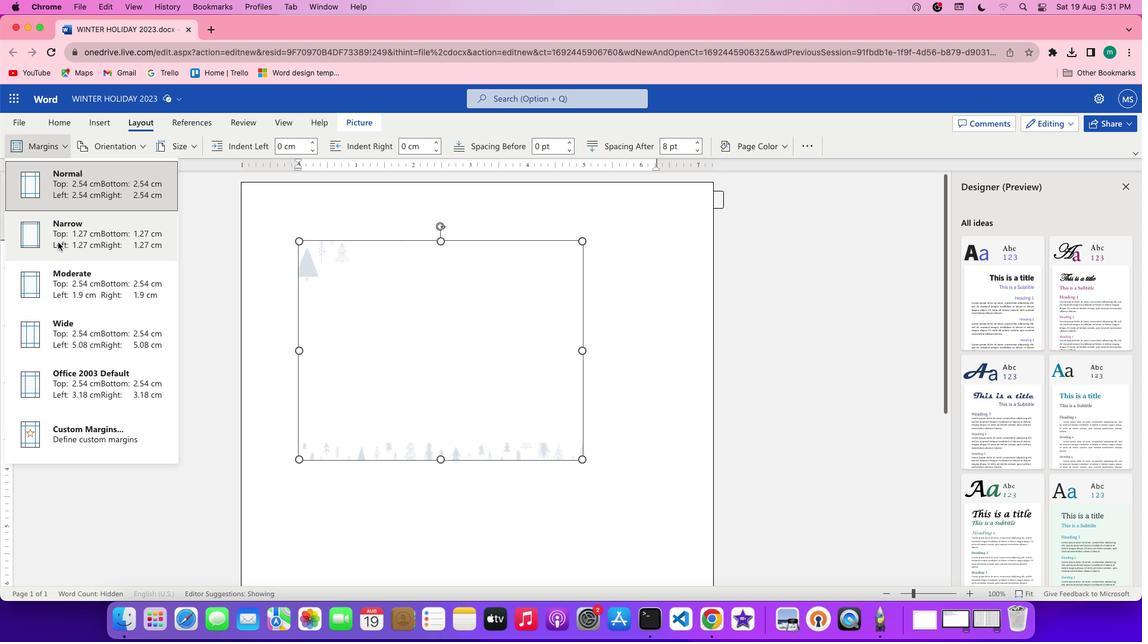 
Action: Mouse pressed left at (58, 242)
Screenshot: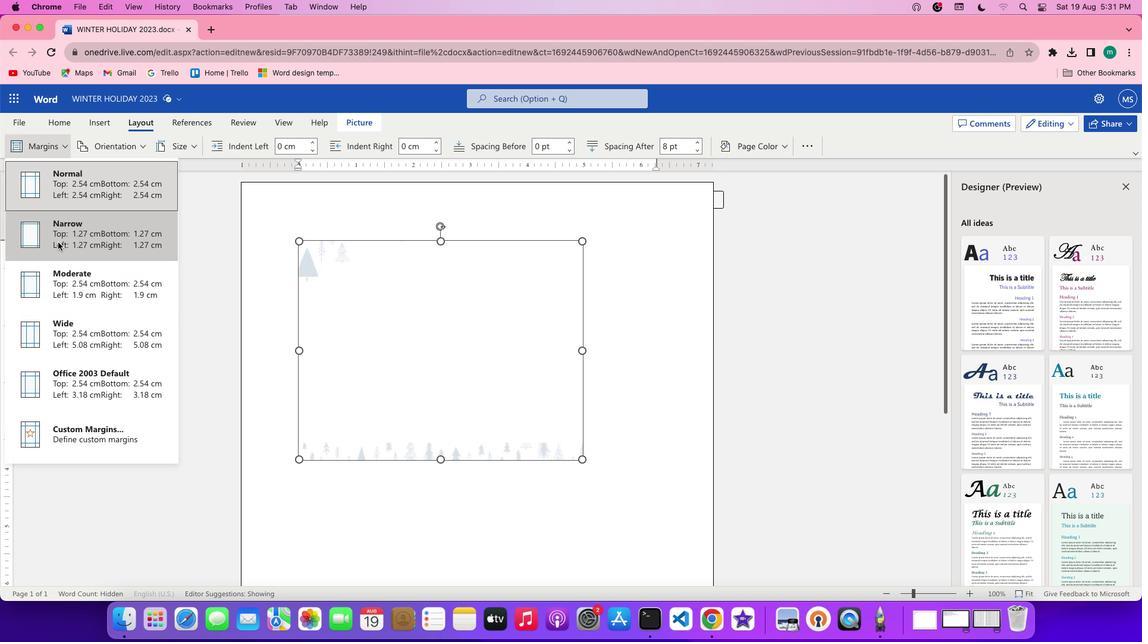 
Action: Mouse moved to (273, 212)
Screenshot: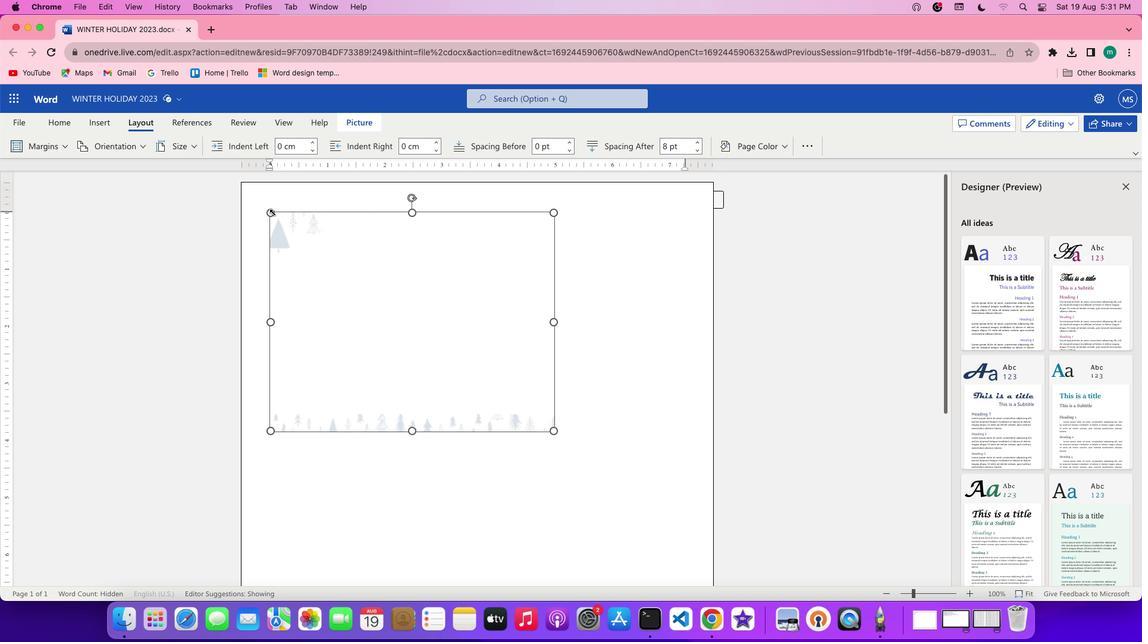 
Action: Mouse pressed left at (273, 212)
Screenshot: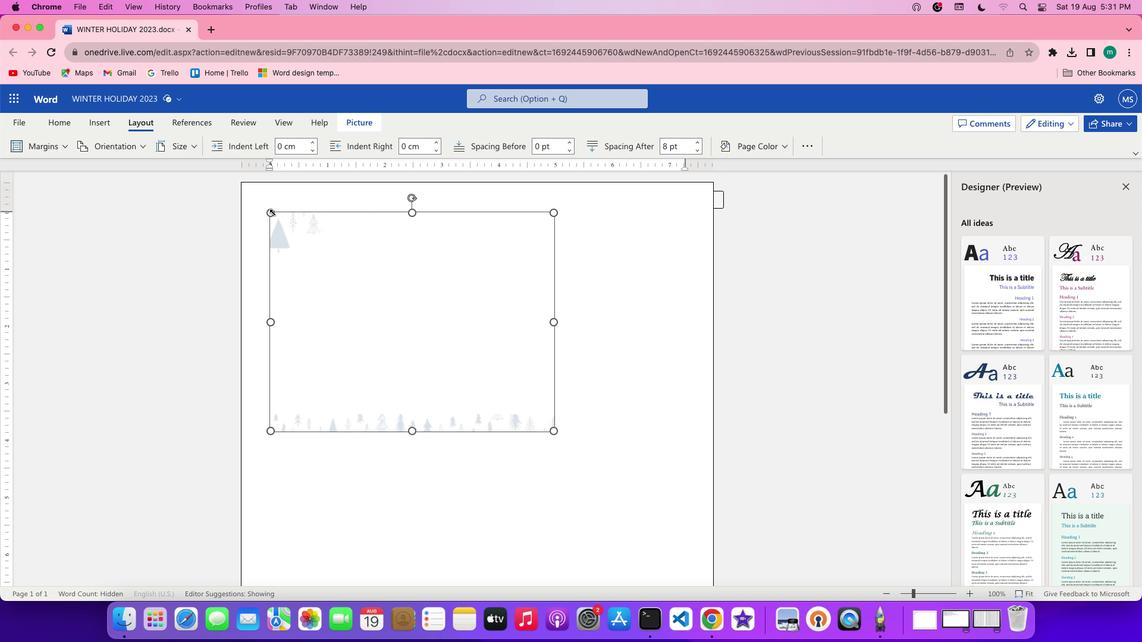 
Action: Mouse moved to (622, 485)
Screenshot: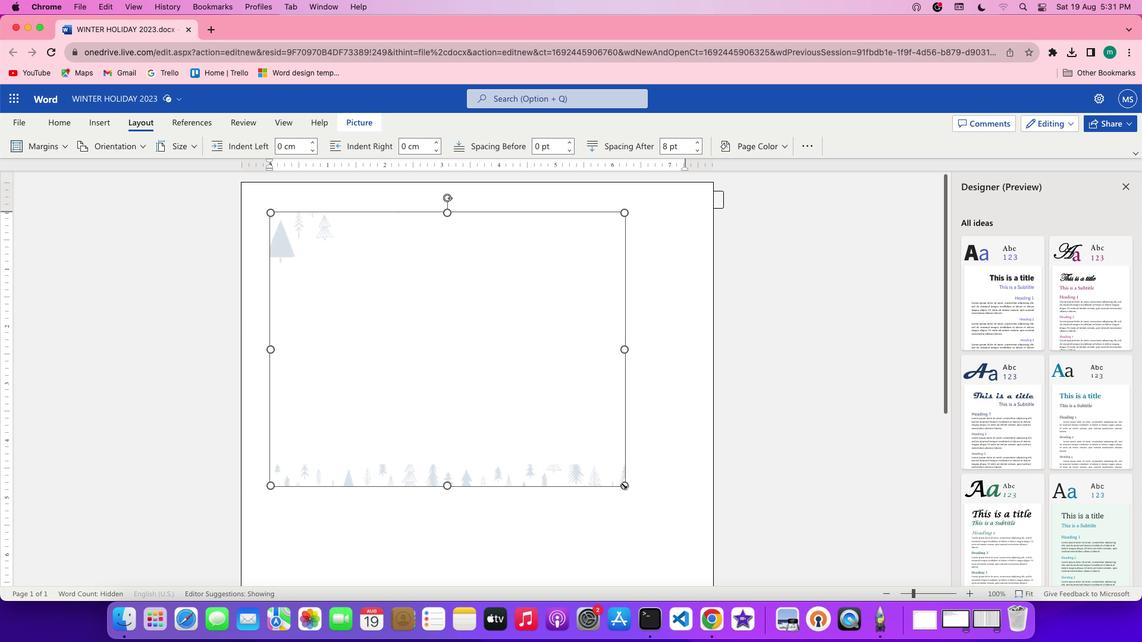 
Action: Mouse pressed left at (622, 485)
Screenshot: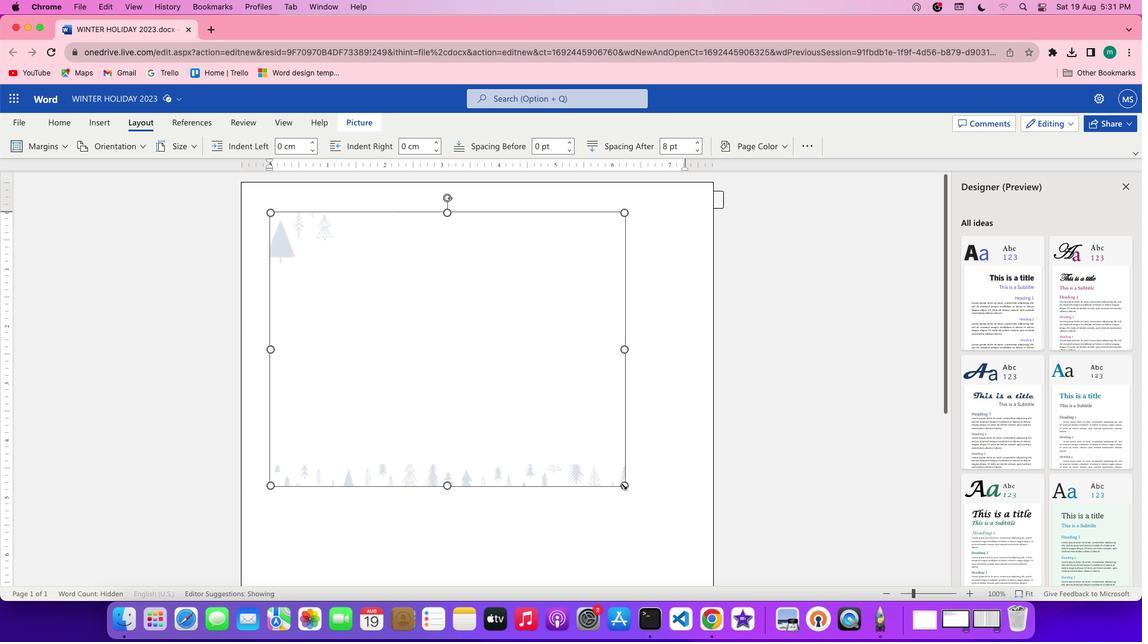 
Action: Mouse moved to (307, 194)
Screenshot: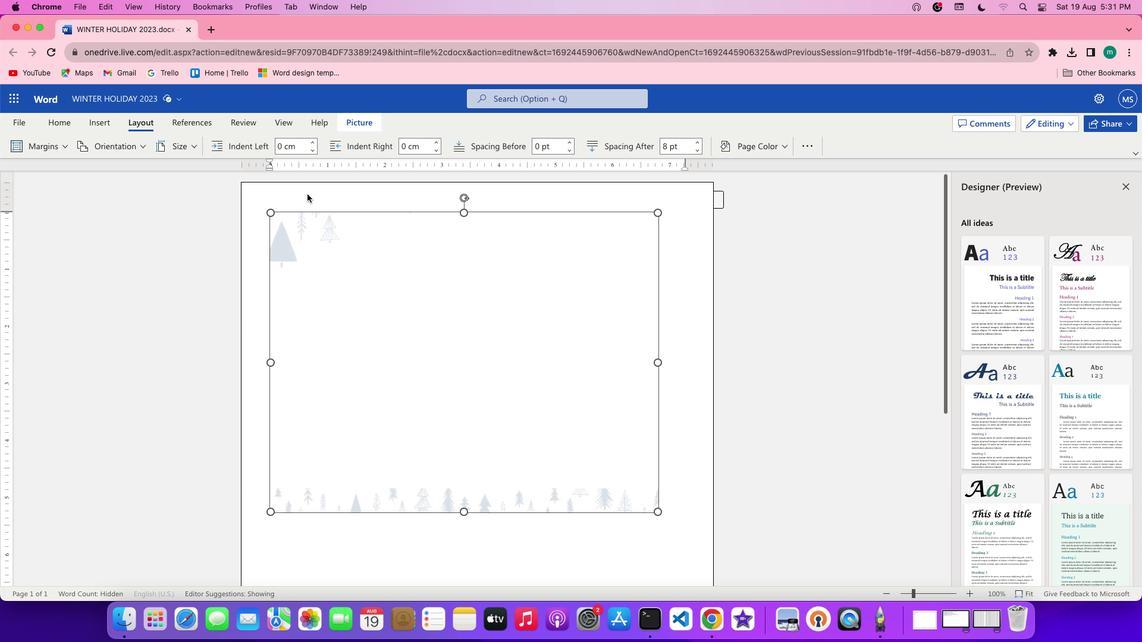 
Action: Mouse pressed left at (307, 194)
Screenshot: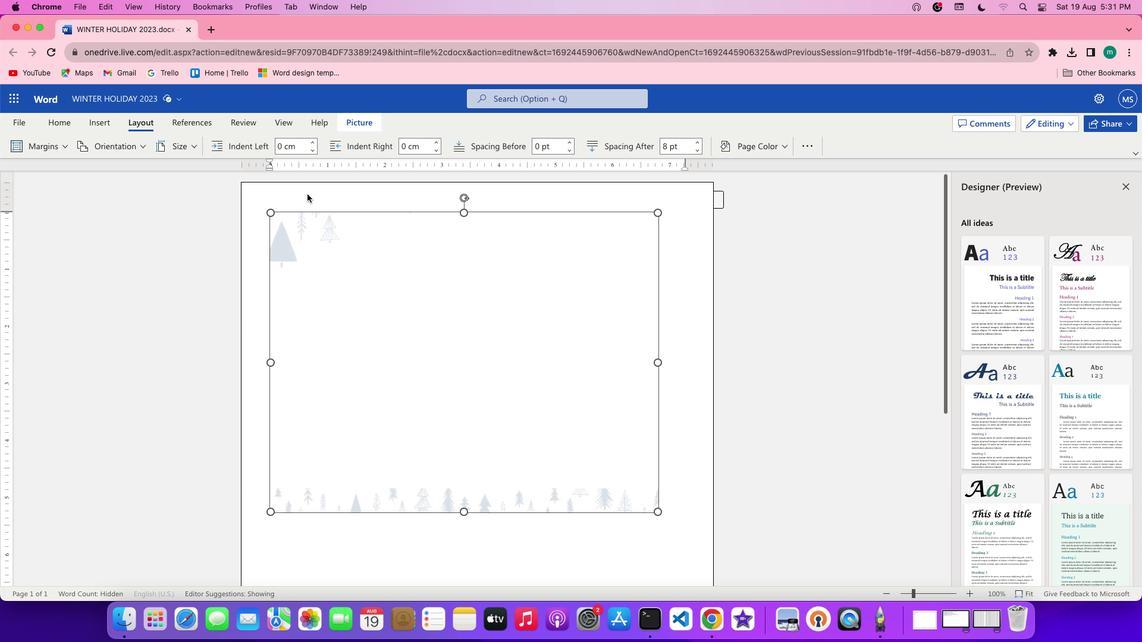 
Action: Mouse moved to (329, 379)
Screenshot: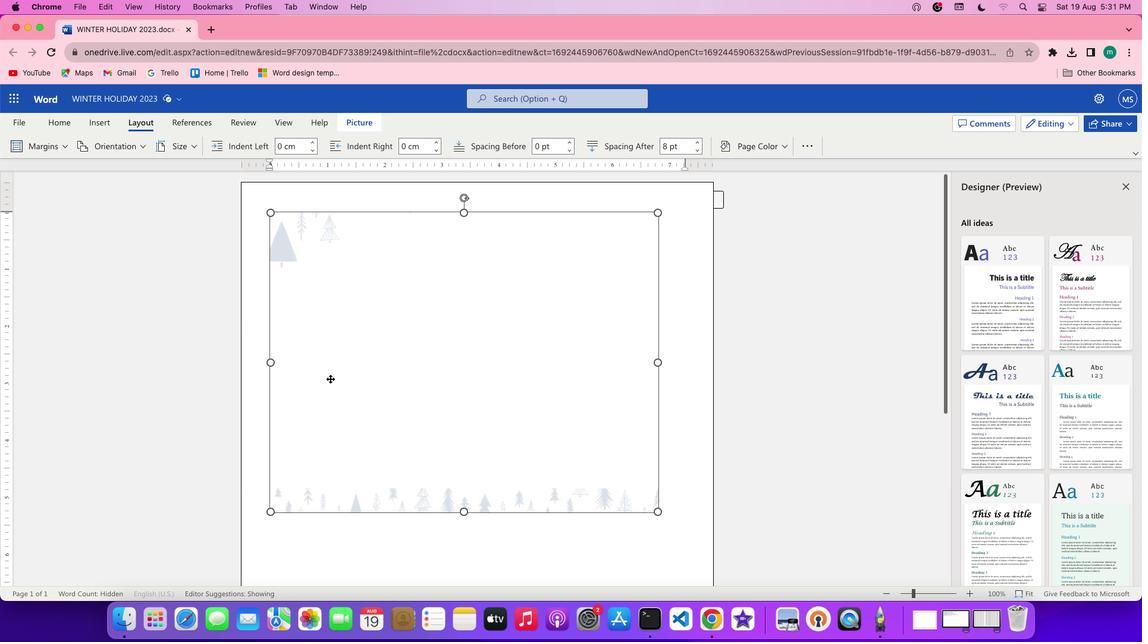 
Action: Mouse scrolled (329, 379) with delta (0, 0)
Screenshot: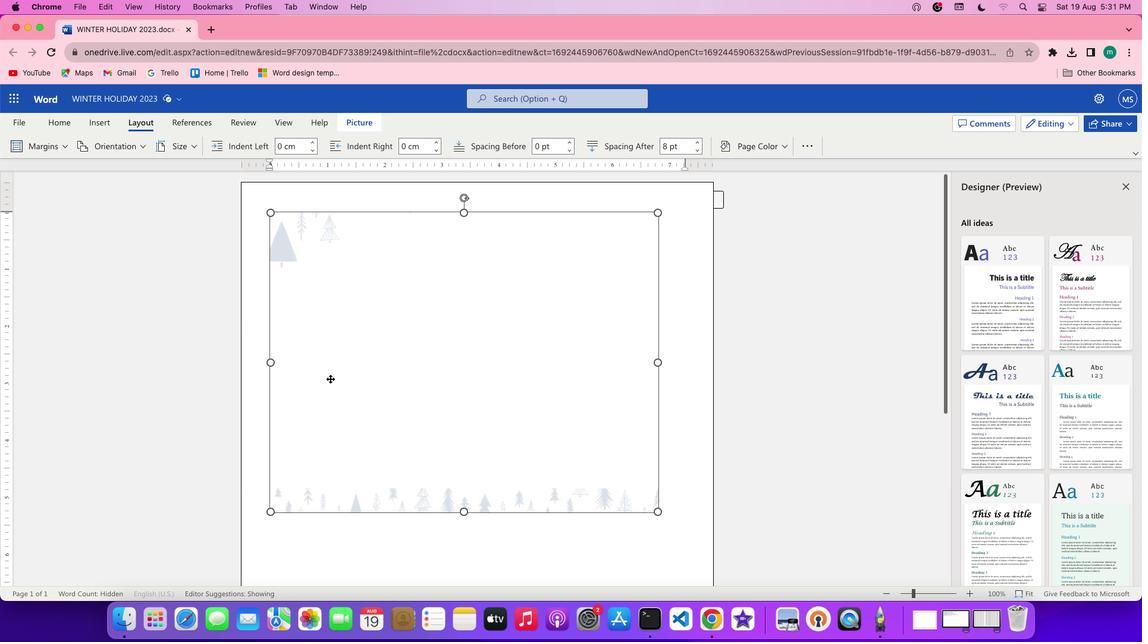 
Action: Mouse scrolled (329, 379) with delta (0, 0)
Screenshot: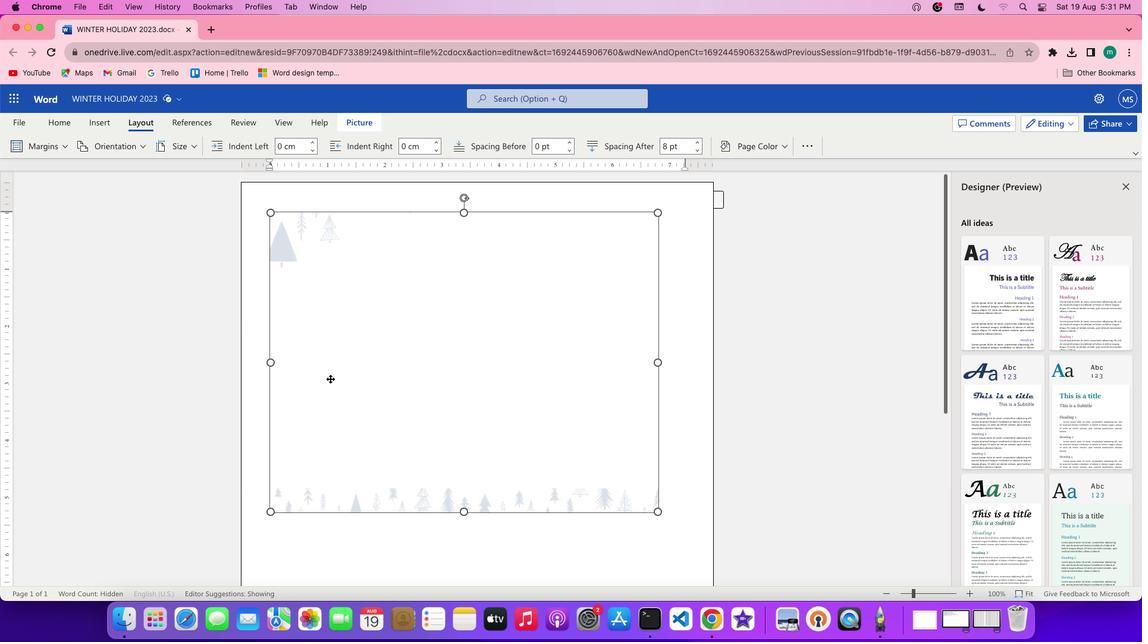 
Action: Mouse scrolled (329, 379) with delta (0, 1)
Screenshot: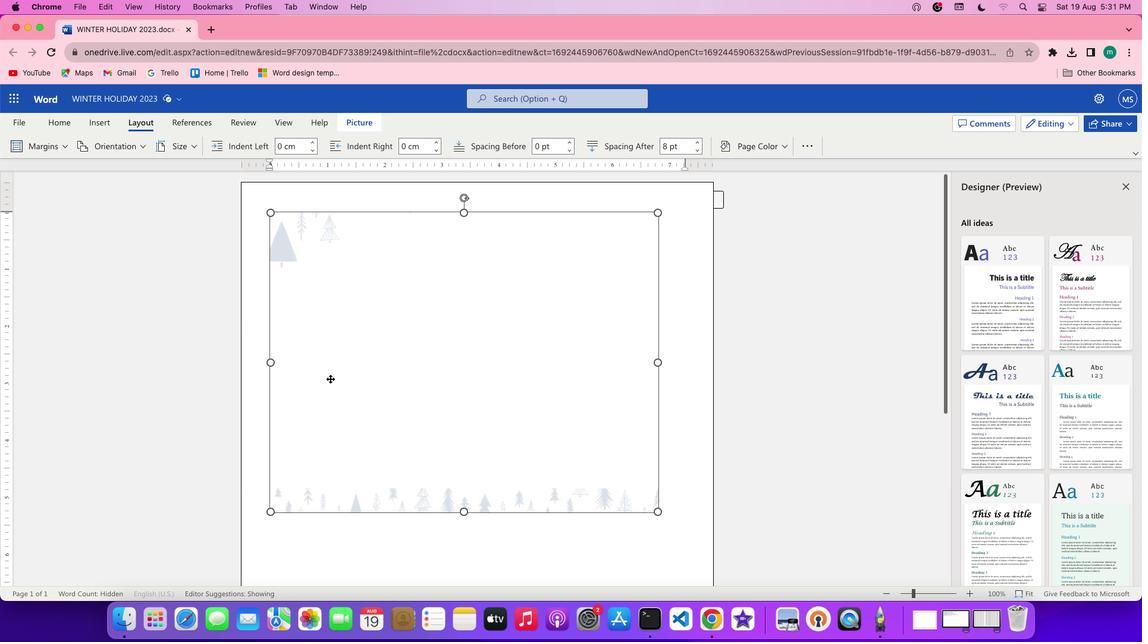 
Action: Mouse scrolled (329, 379) with delta (0, 1)
Screenshot: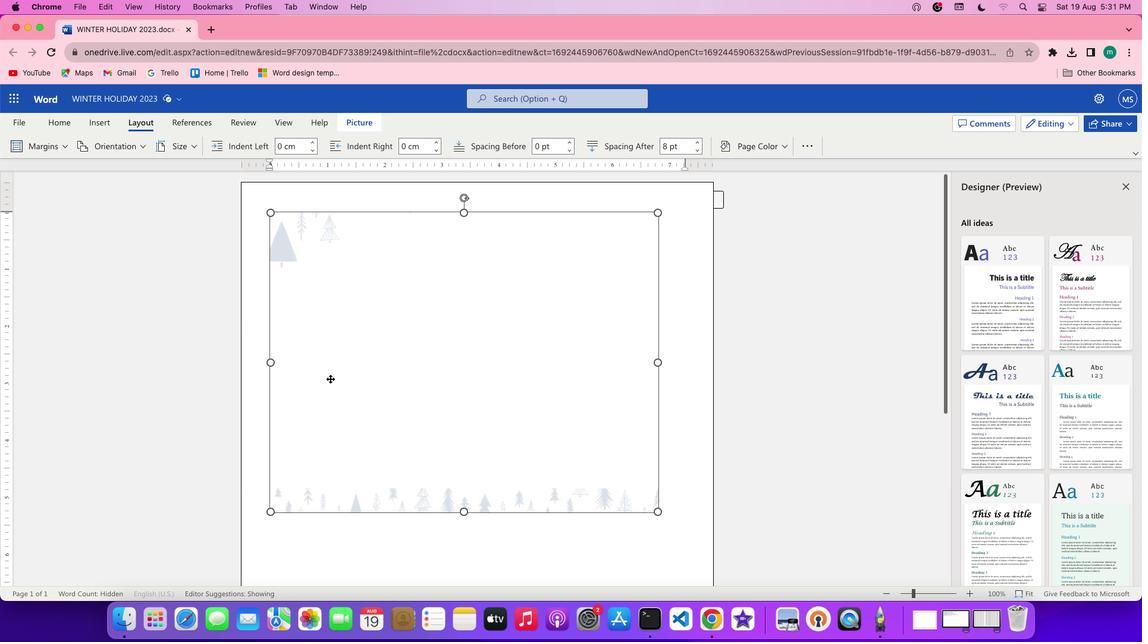 
Action: Mouse moved to (255, 259)
Screenshot: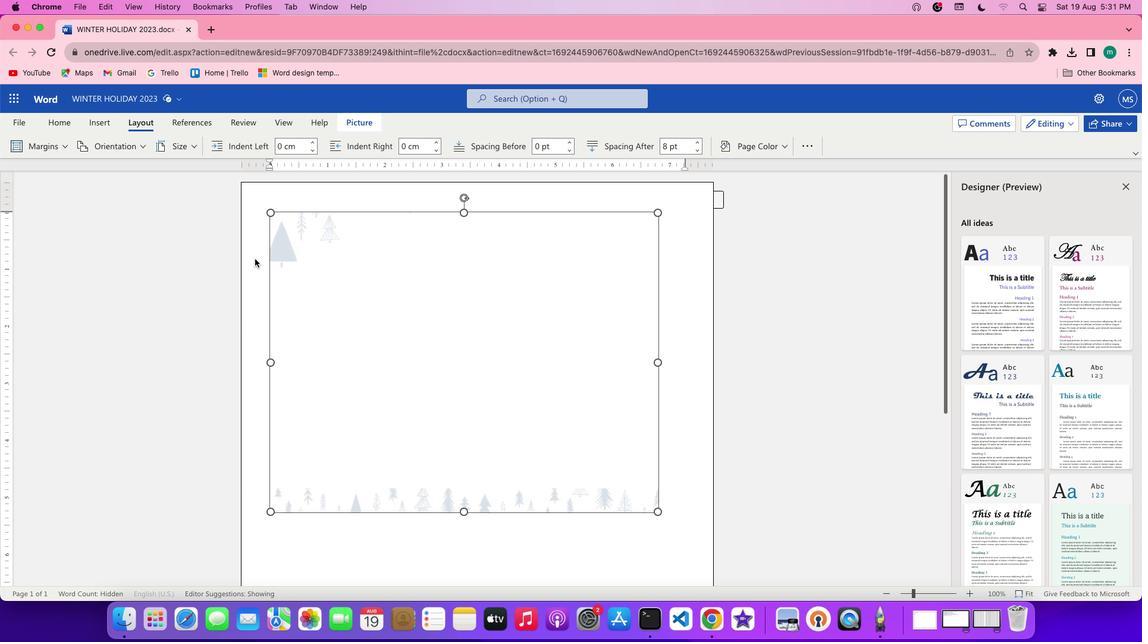 
Action: Mouse pressed left at (255, 259)
Screenshot: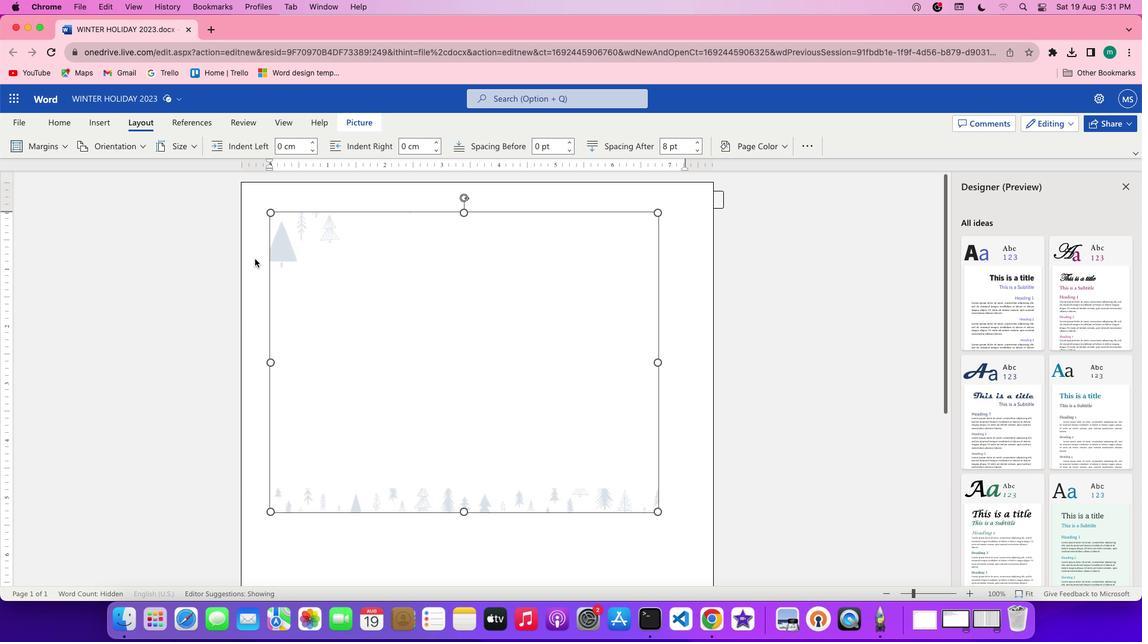 
Action: Mouse pressed left at (255, 259)
Screenshot: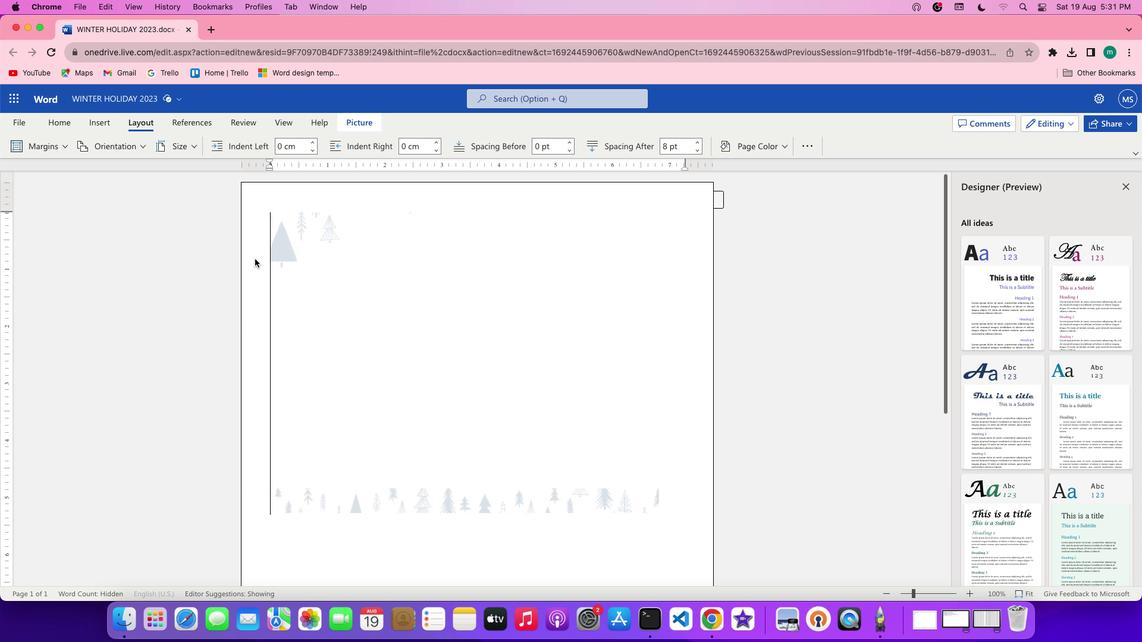 
Action: Mouse pressed left at (255, 259)
Screenshot: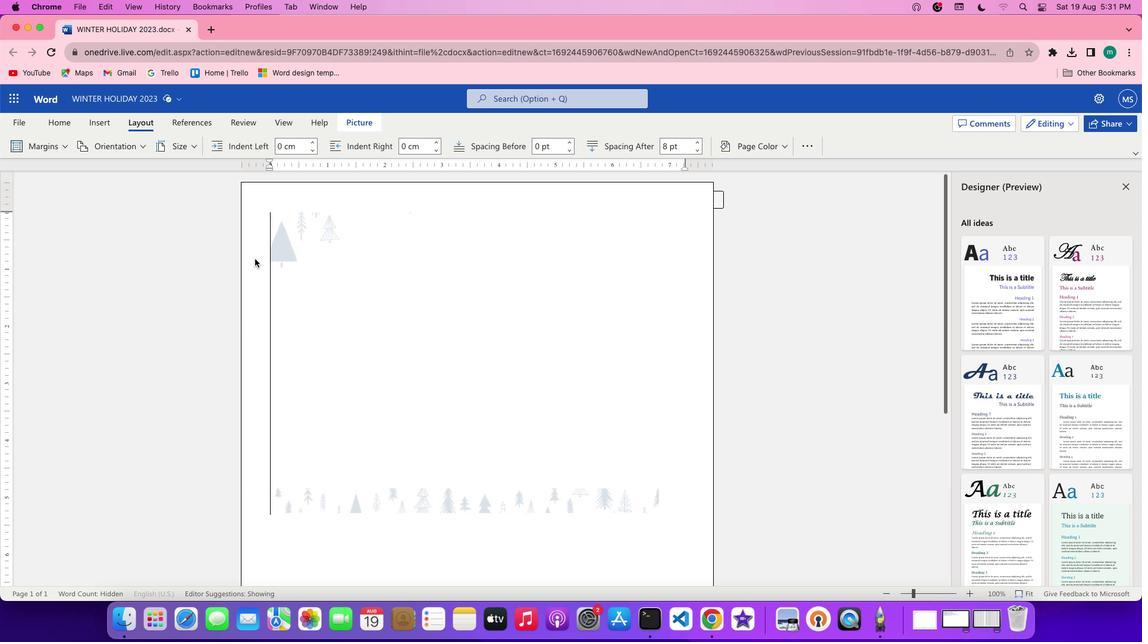 
Action: Mouse moved to (307, 543)
Screenshot: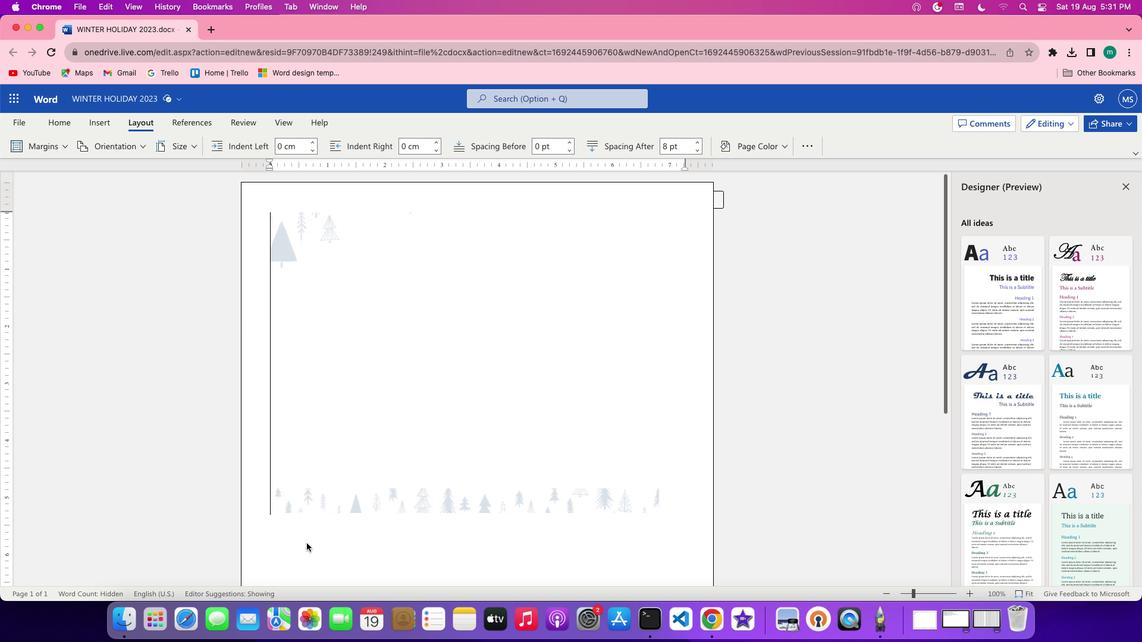 
Action: Mouse pressed left at (307, 543)
Screenshot: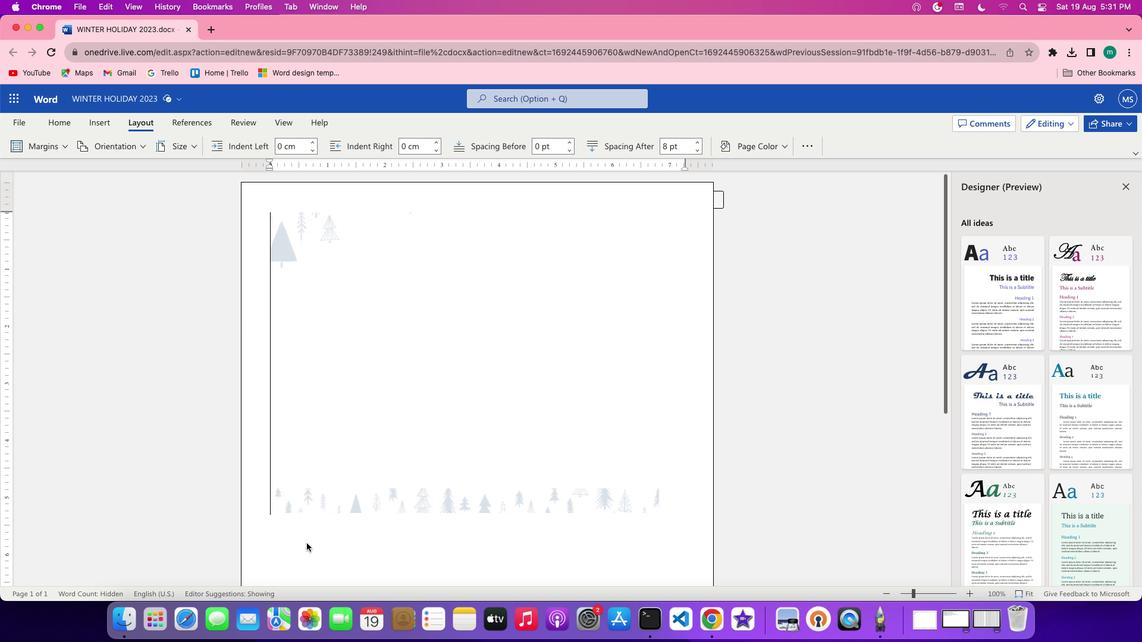 
Action: Mouse pressed left at (307, 543)
Screenshot: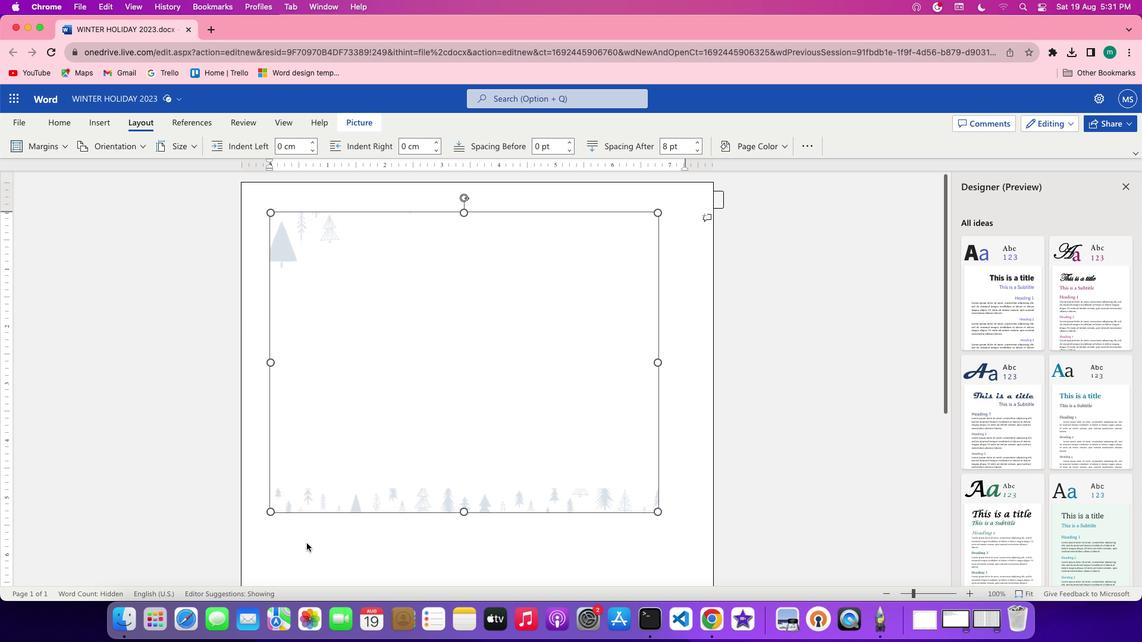 
Action: Mouse pressed left at (307, 543)
Screenshot: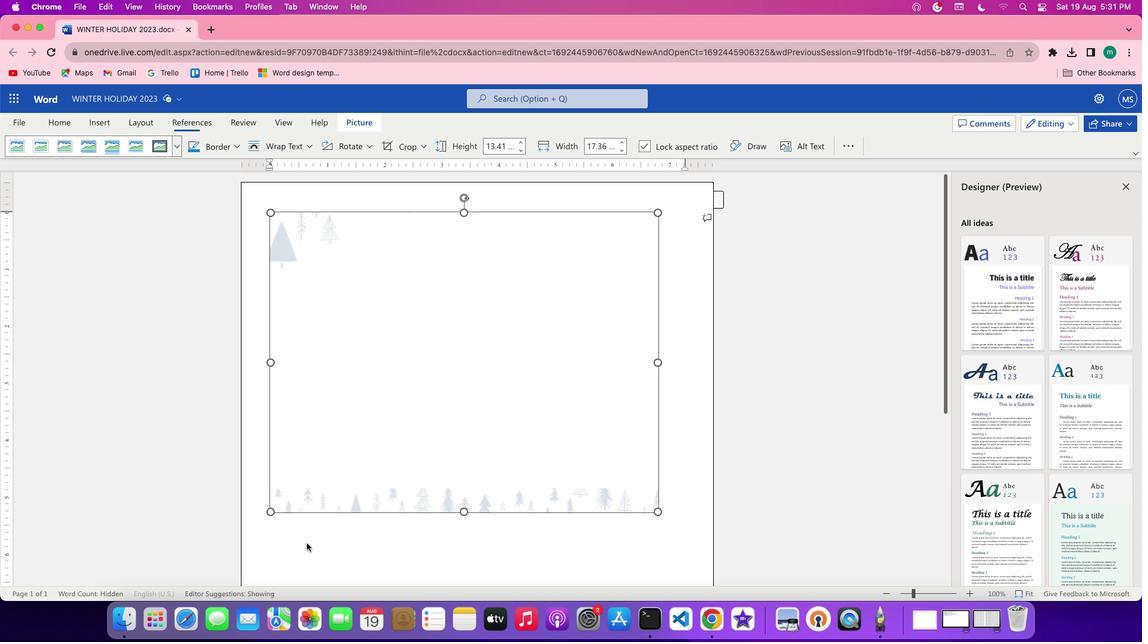 
Action: Mouse moved to (329, 527)
Screenshot: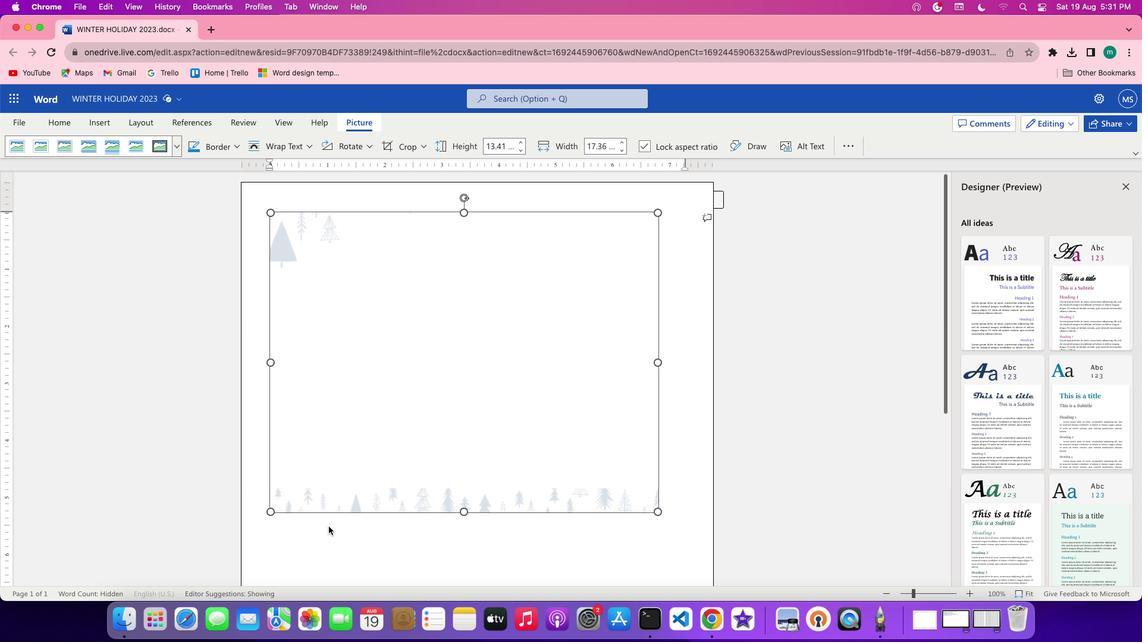 
Action: Mouse scrolled (329, 527) with delta (0, 0)
Screenshot: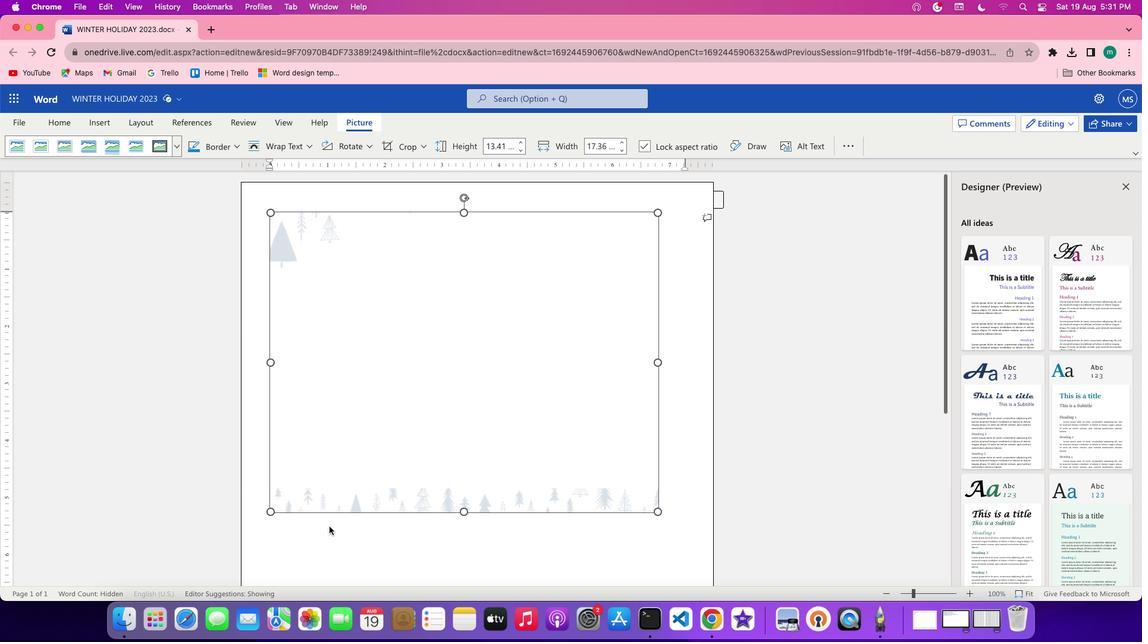 
Action: Mouse moved to (329, 527)
Screenshot: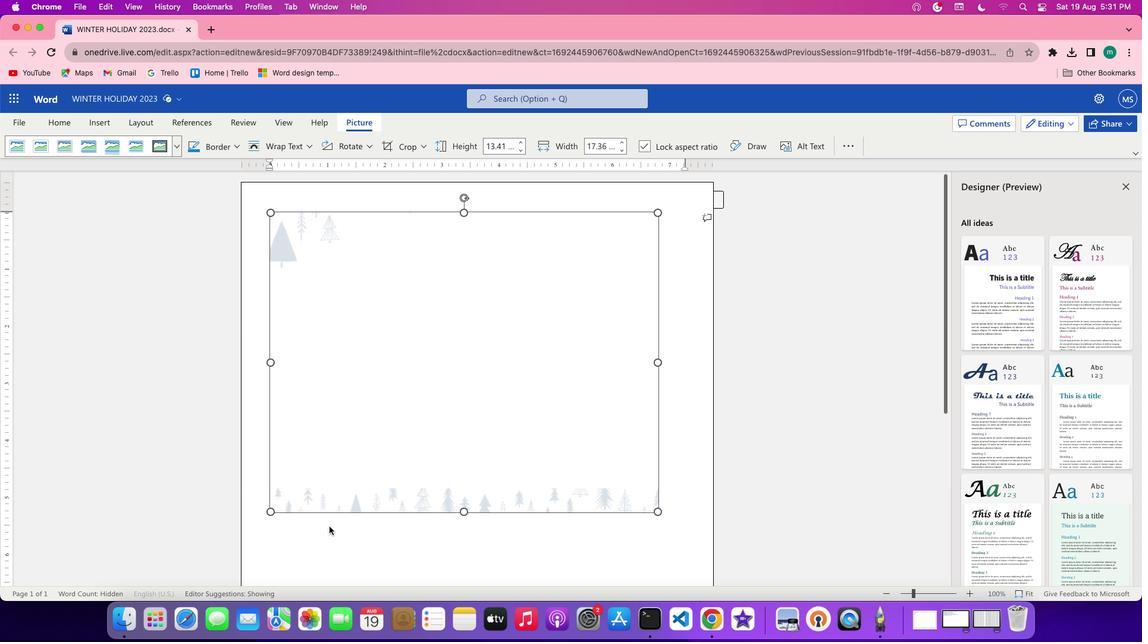 
Action: Mouse scrolled (329, 527) with delta (0, 0)
Screenshot: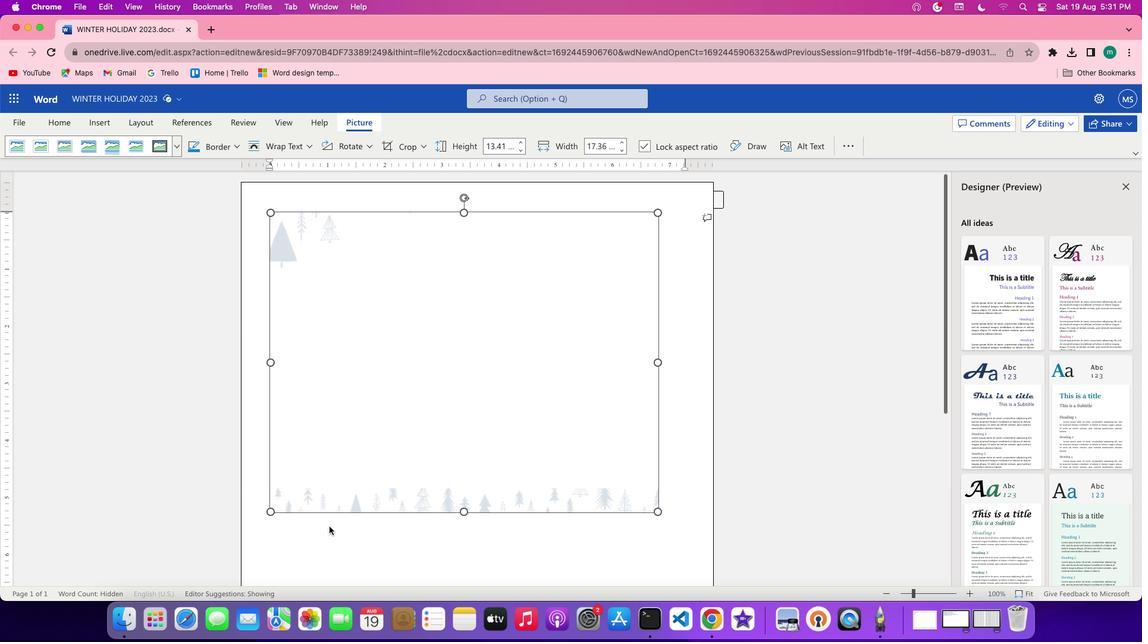 
Action: Mouse moved to (329, 527)
Screenshot: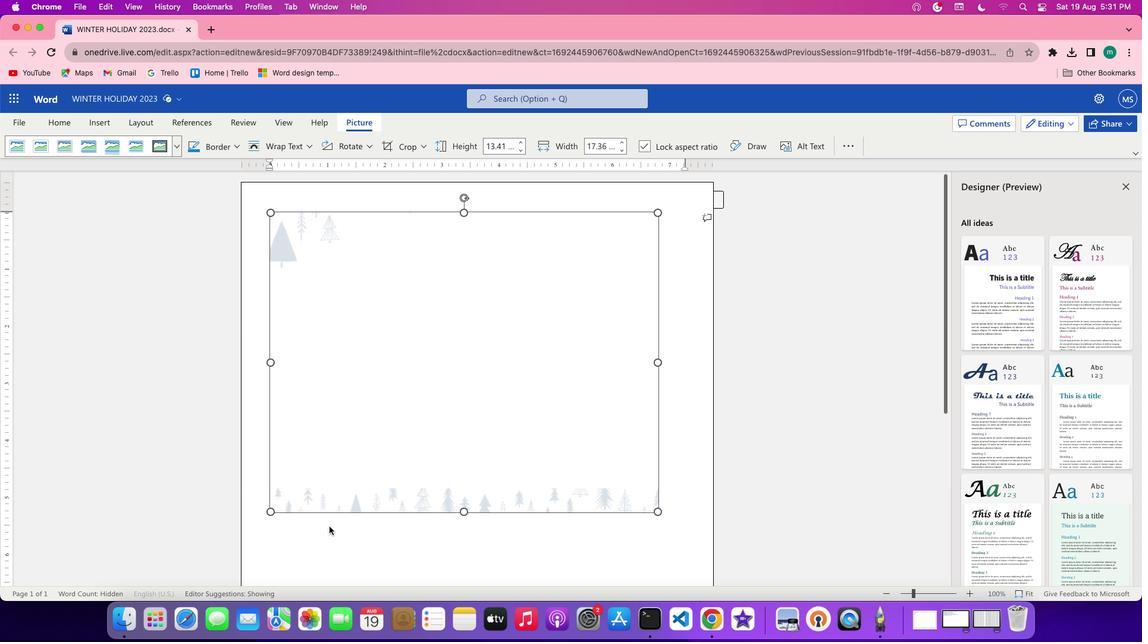 
Action: Mouse scrolled (329, 527) with delta (0, 0)
Screenshot: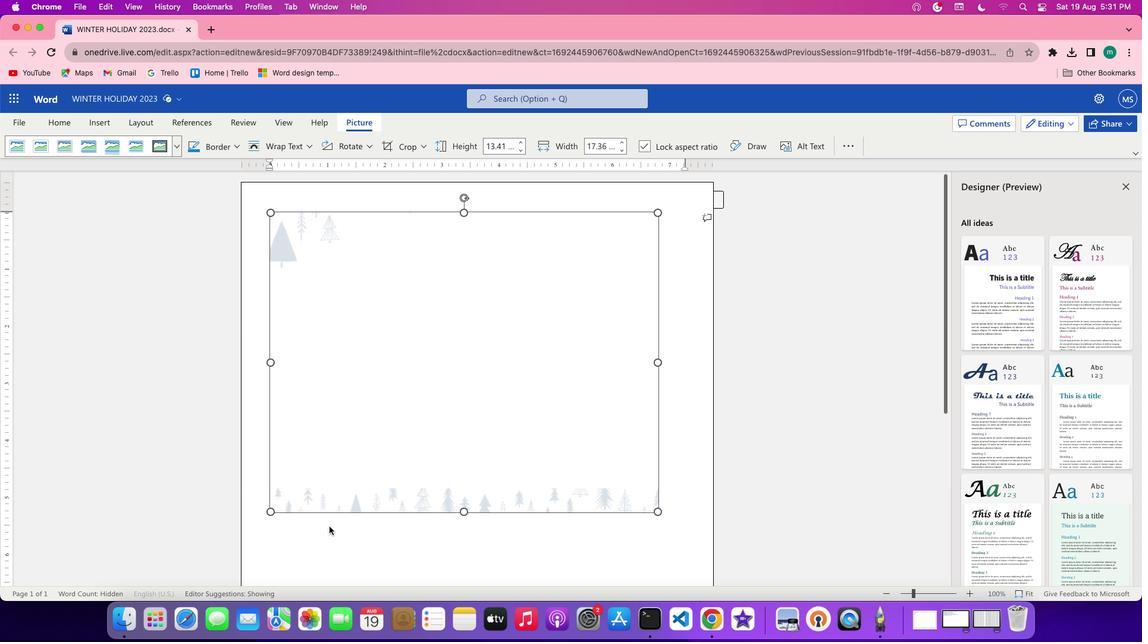 
Action: Mouse scrolled (329, 527) with delta (0, 0)
Screenshot: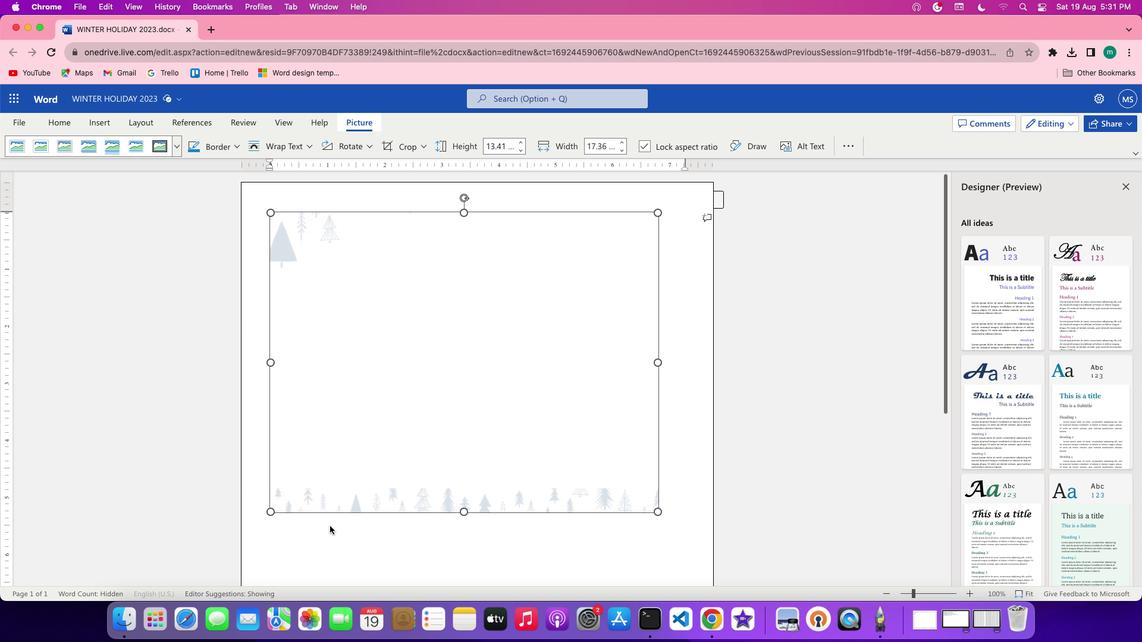 
Action: Mouse moved to (330, 526)
Screenshot: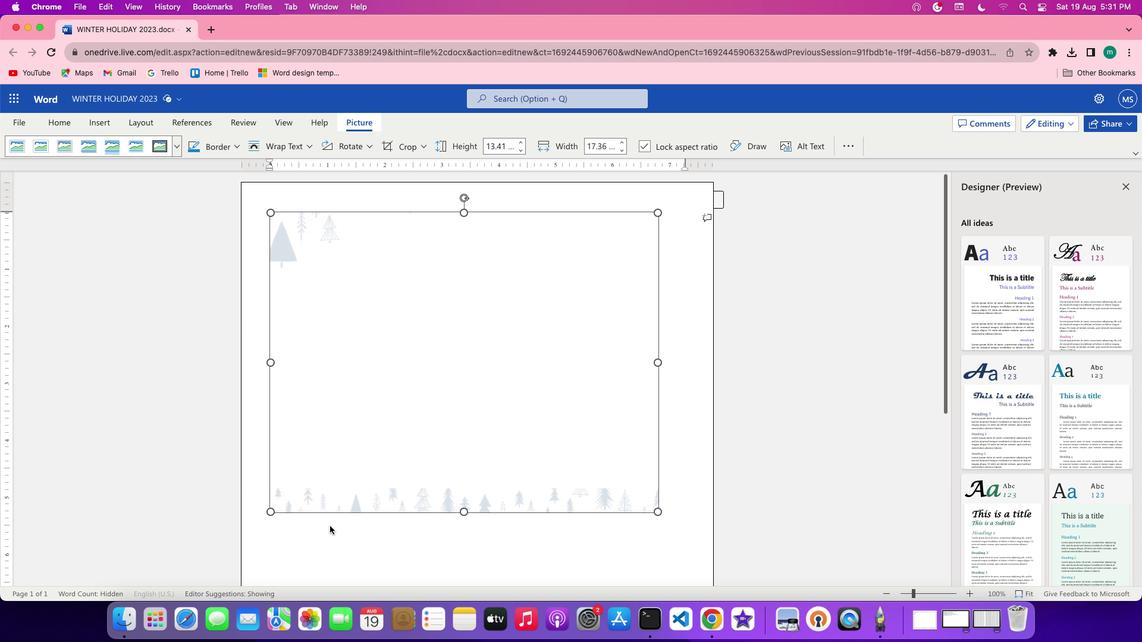 
Action: Mouse scrolled (330, 526) with delta (0, 0)
Screenshot: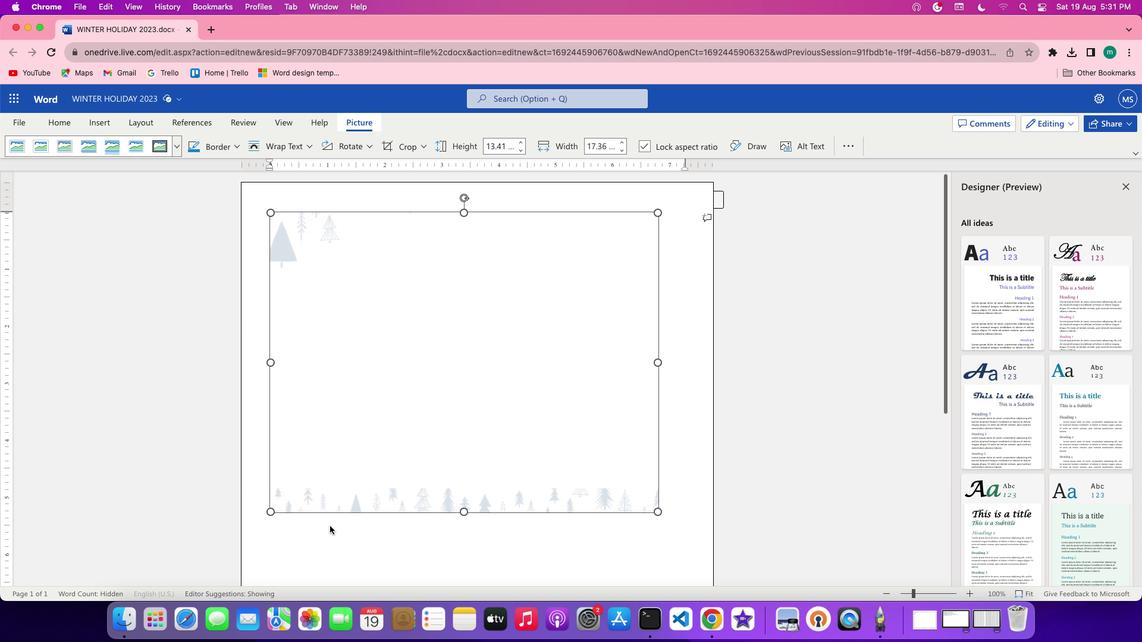 
Action: Mouse scrolled (330, 526) with delta (0, 0)
Screenshot: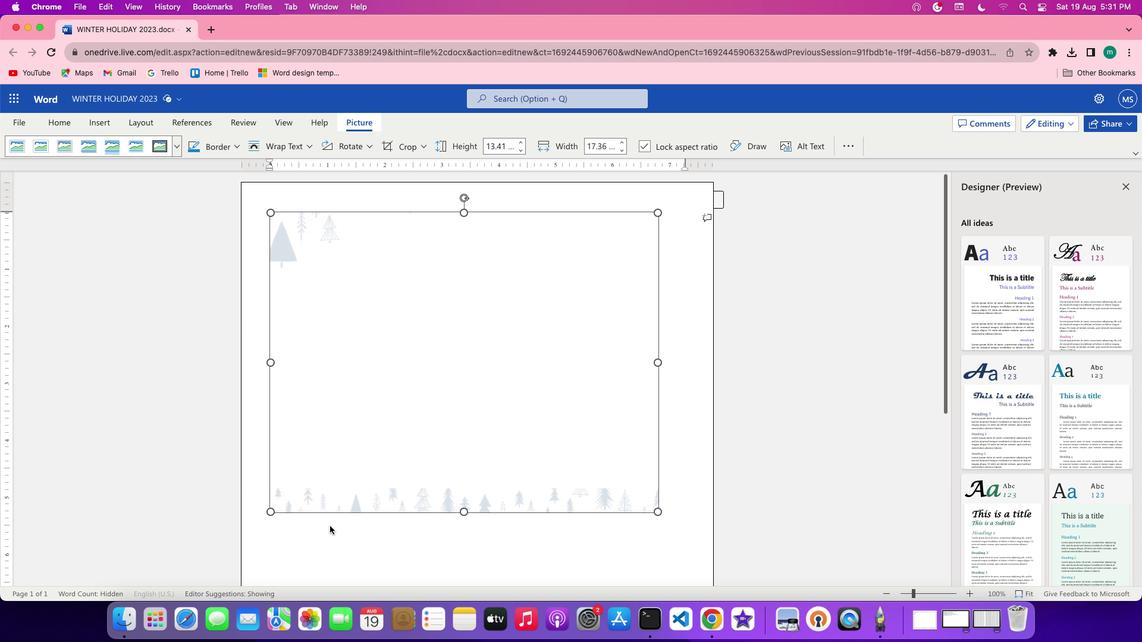 
Action: Mouse scrolled (330, 526) with delta (0, -1)
Screenshot: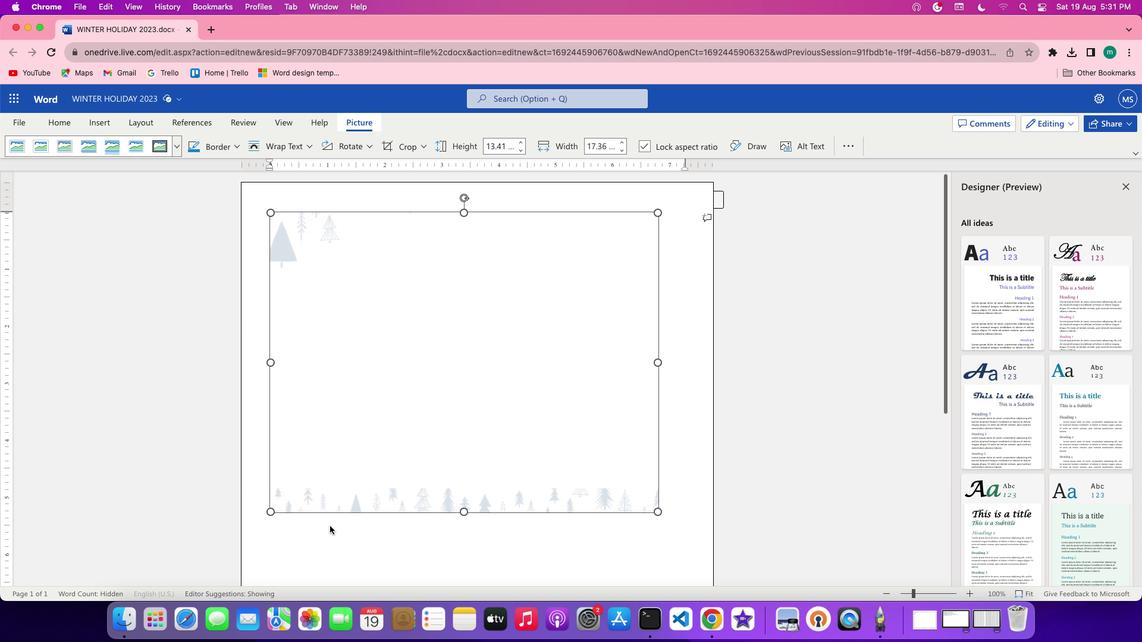 
Action: Mouse scrolled (330, 526) with delta (0, -2)
Screenshot: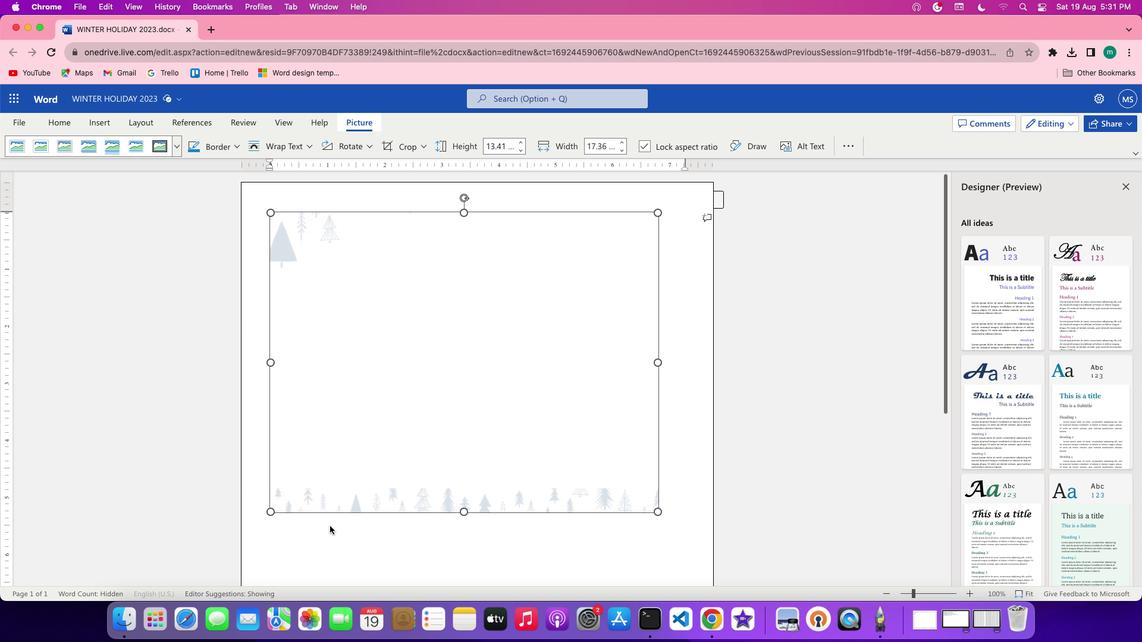
Action: Mouse scrolled (330, 526) with delta (0, -2)
Screenshot: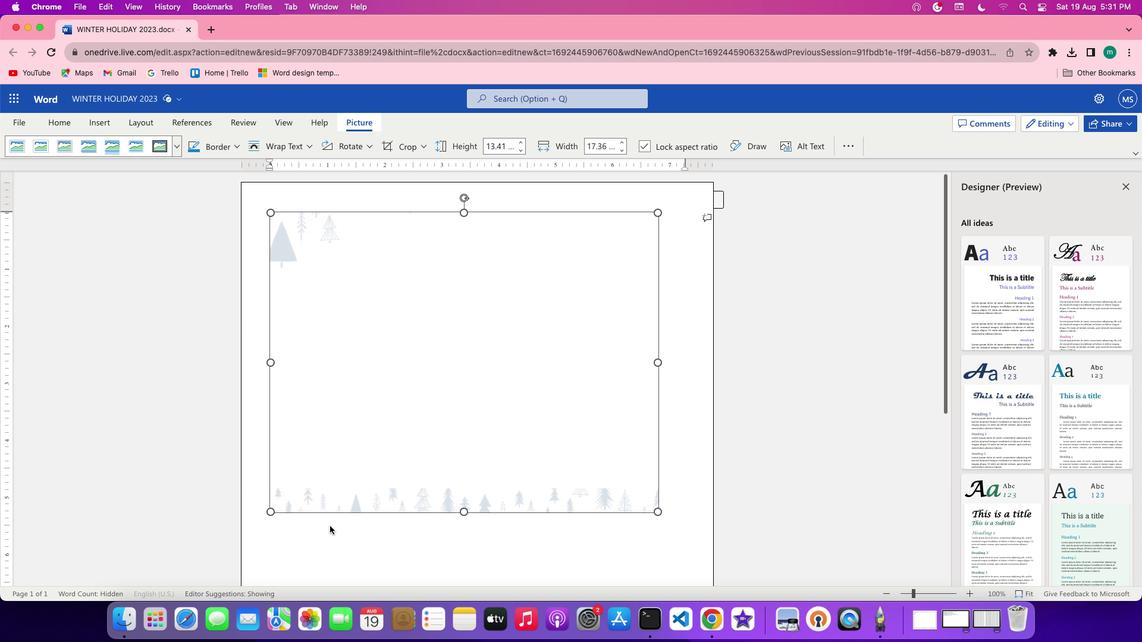 
Action: Mouse scrolled (330, 526) with delta (0, -2)
Screenshot: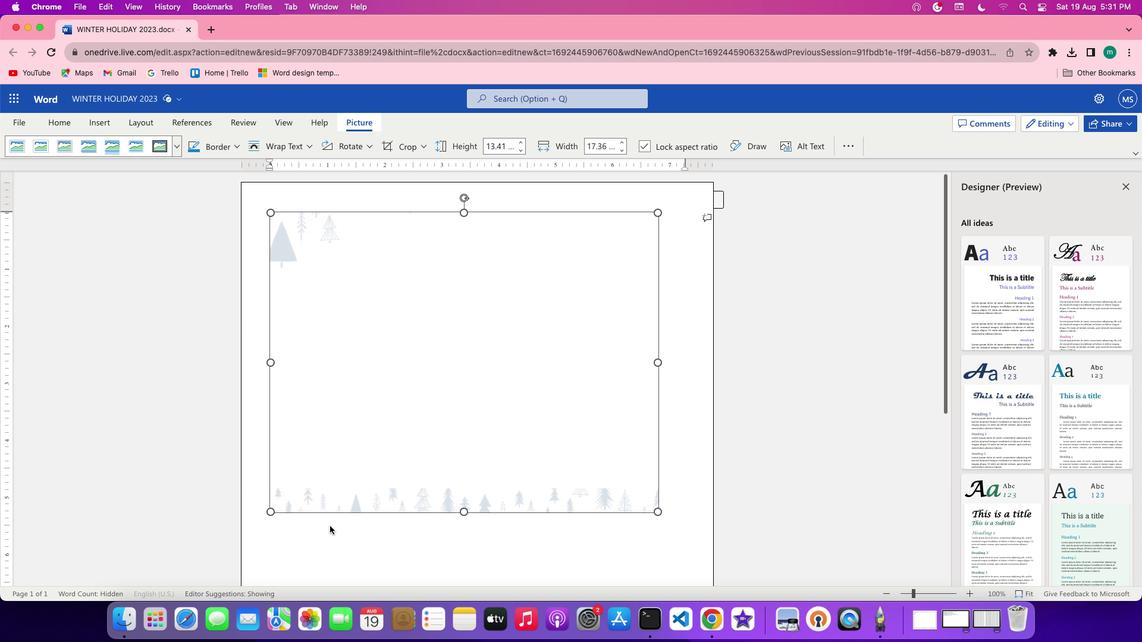 
Action: Mouse scrolled (330, 526) with delta (0, -1)
Screenshot: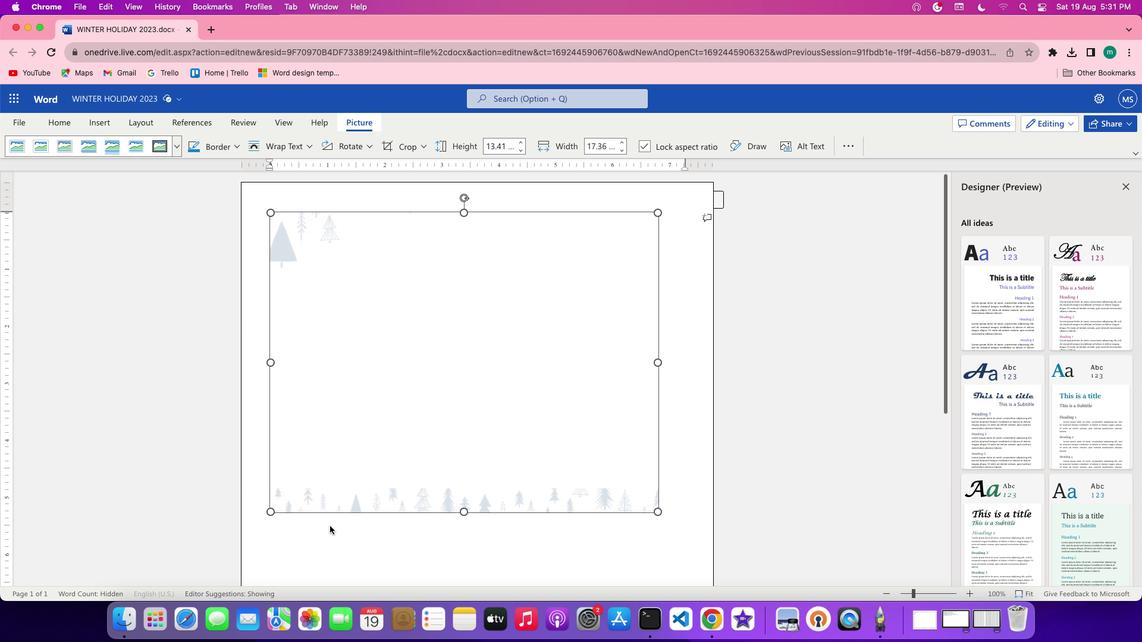 
Action: Mouse scrolled (330, 526) with delta (0, 0)
Screenshot: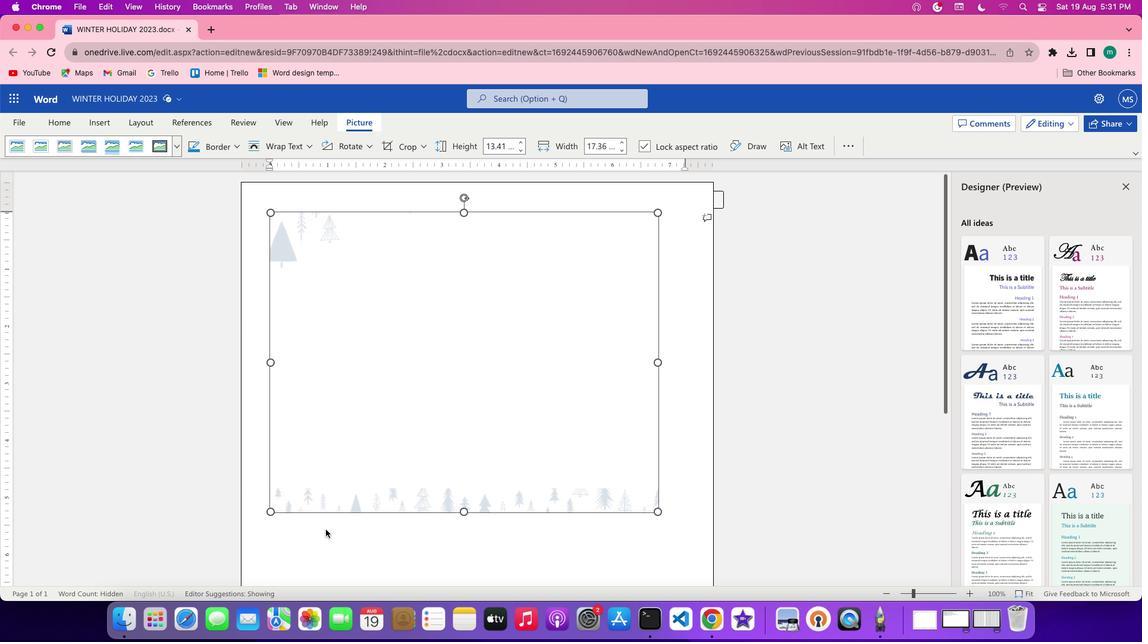 
Action: Mouse moved to (280, 545)
Screenshot: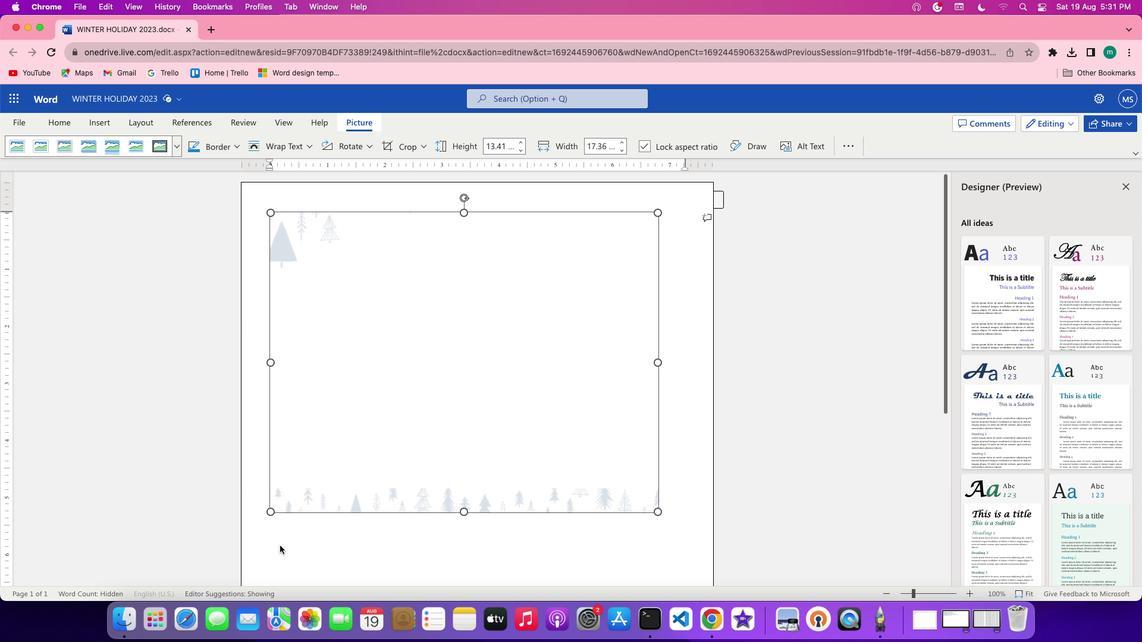 
Action: Mouse pressed left at (280, 545)
Screenshot: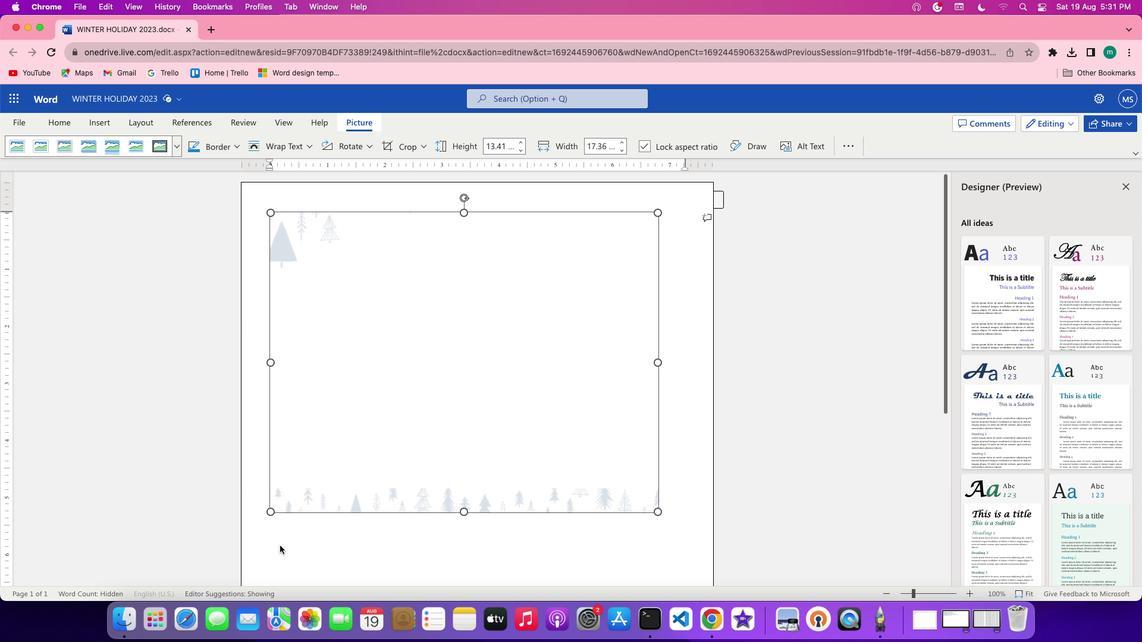 
Action: Mouse pressed left at (280, 545)
Screenshot: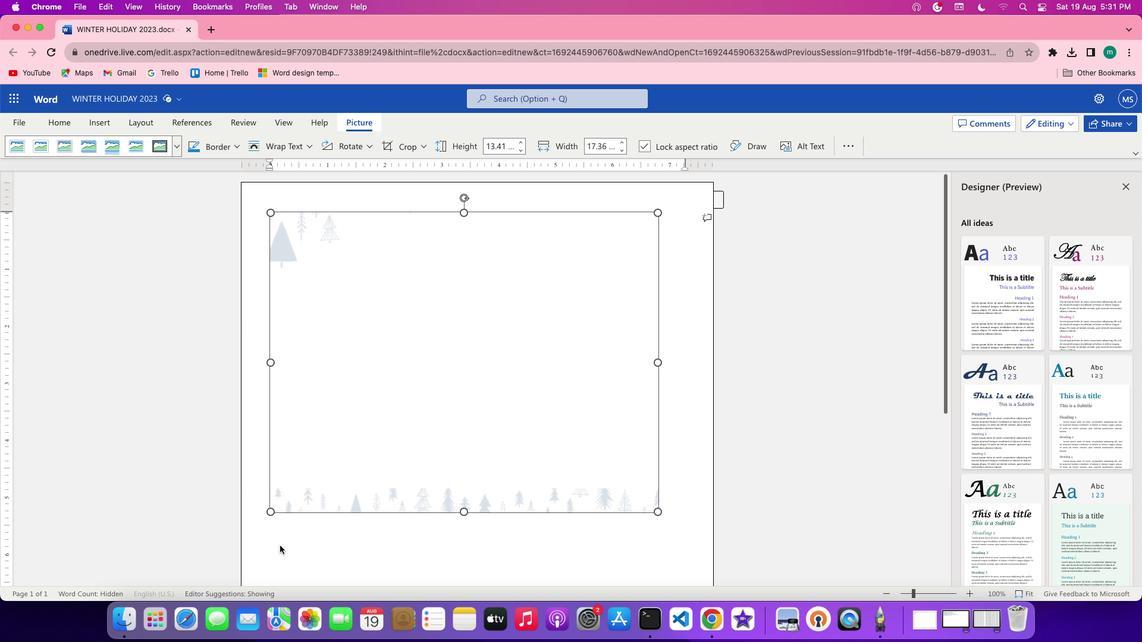 
Action: Mouse moved to (276, 201)
Screenshot: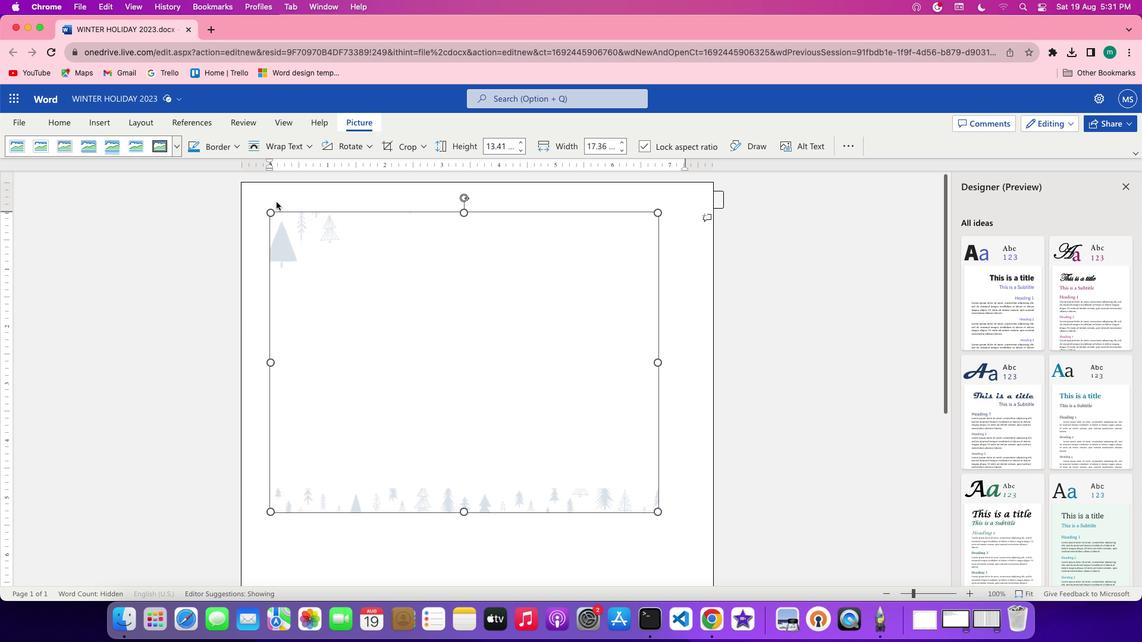 
Action: Mouse pressed left at (276, 201)
Screenshot: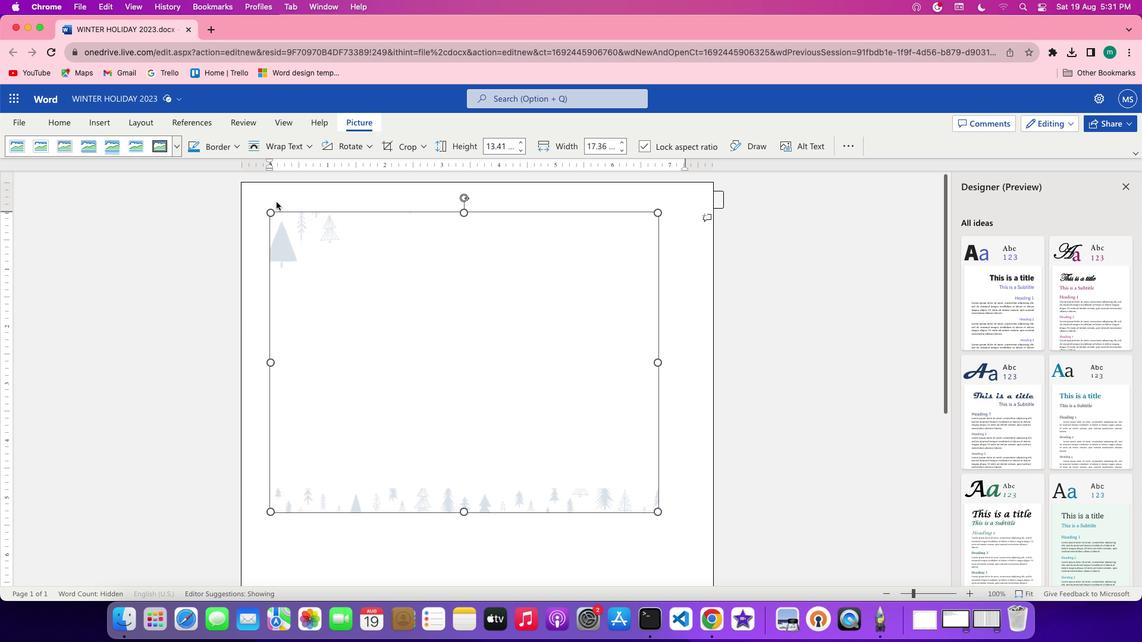 
Action: Mouse pressed left at (276, 201)
Screenshot: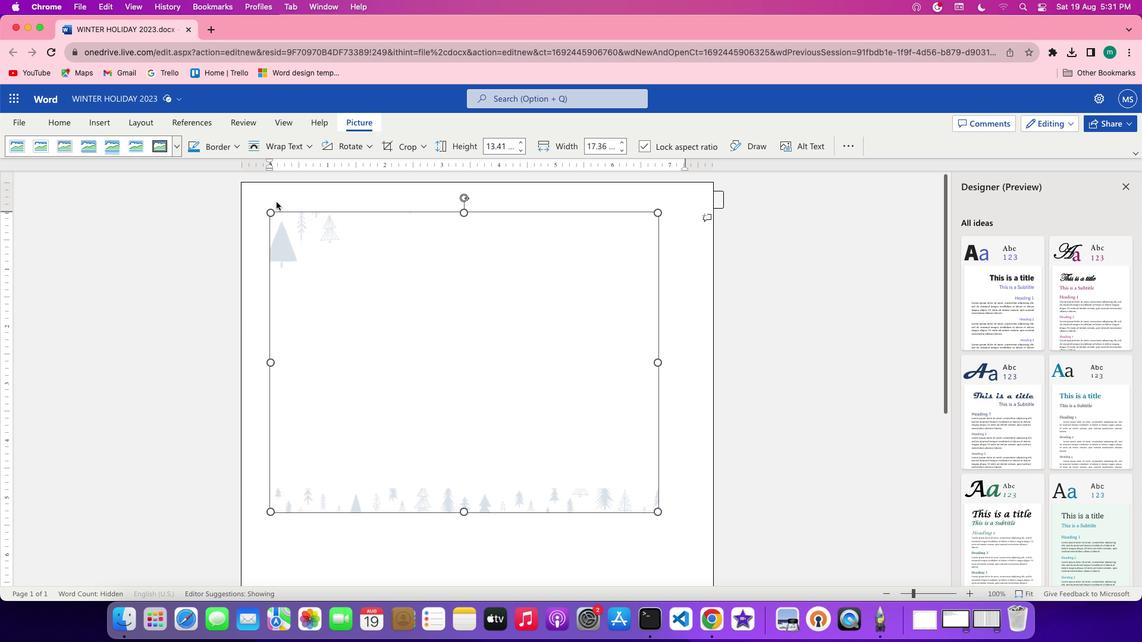 
Action: Key pressed Key.enter
Screenshot: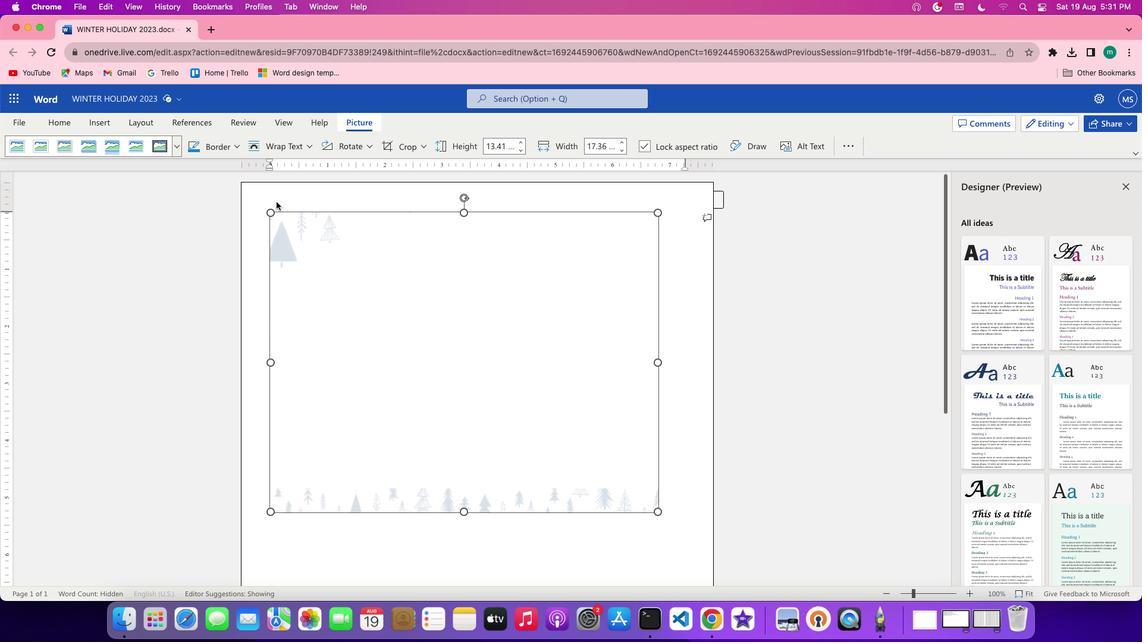 
Action: Mouse moved to (329, 275)
Screenshot: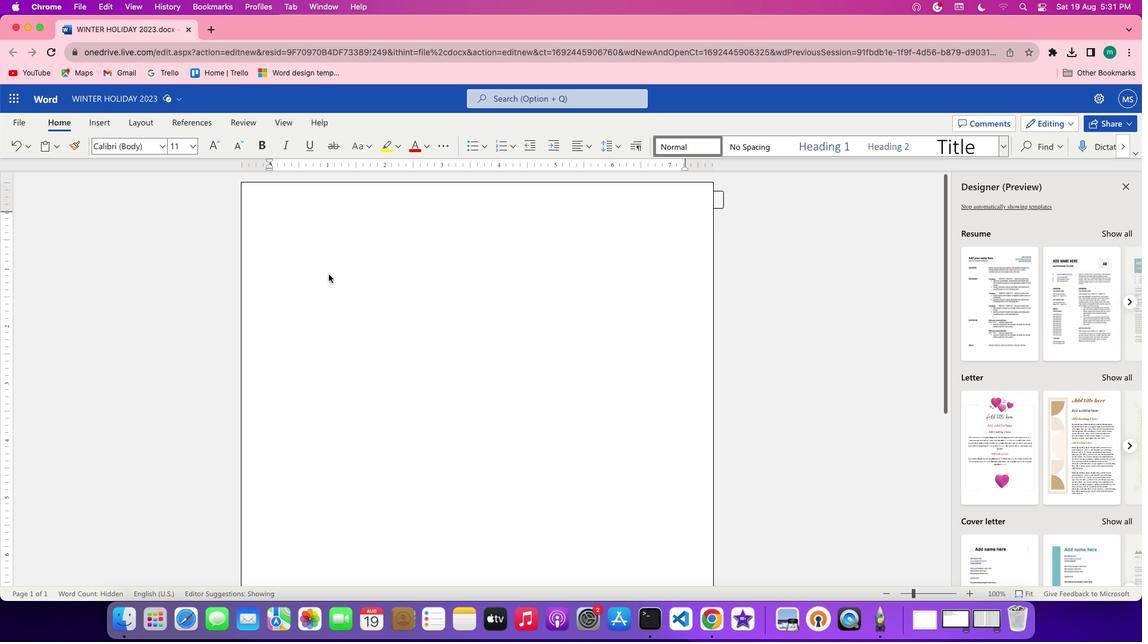 
Action: Mouse scrolled (329, 275) with delta (0, 0)
Screenshot: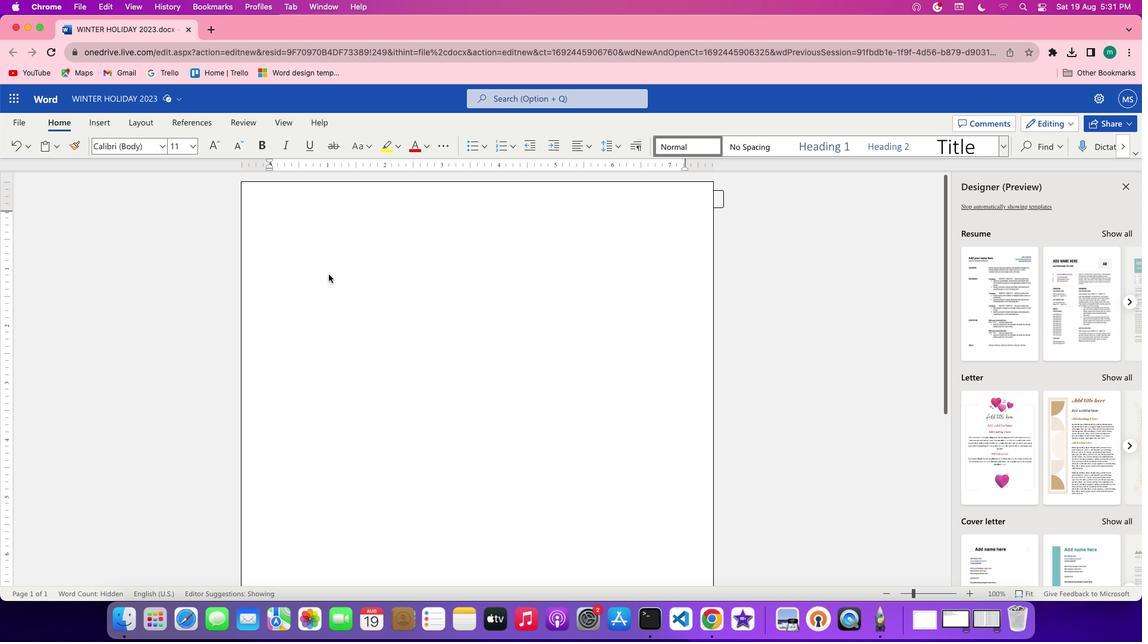 
Action: Mouse scrolled (329, 275) with delta (0, 0)
Screenshot: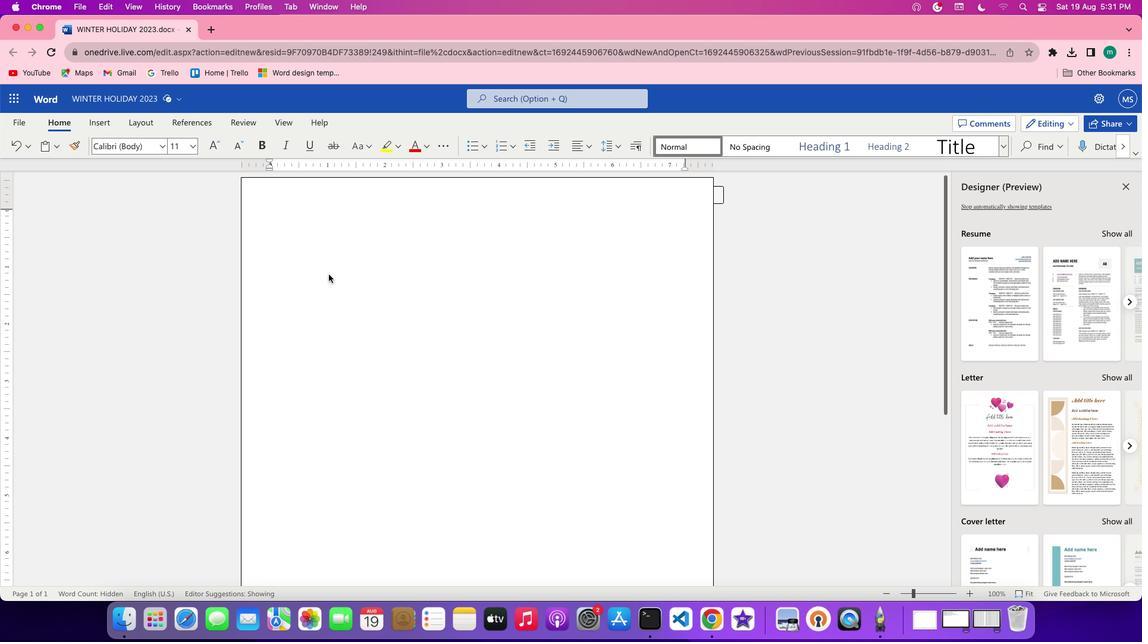 
Action: Mouse scrolled (329, 275) with delta (0, -1)
Screenshot: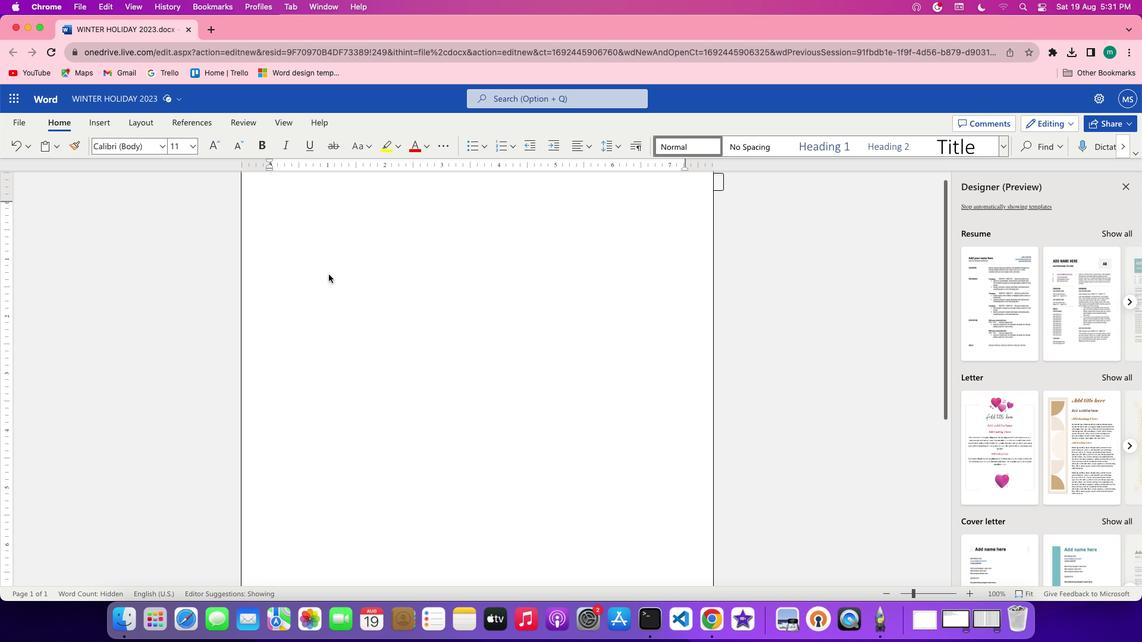 
Action: Mouse scrolled (329, 275) with delta (0, -2)
Screenshot: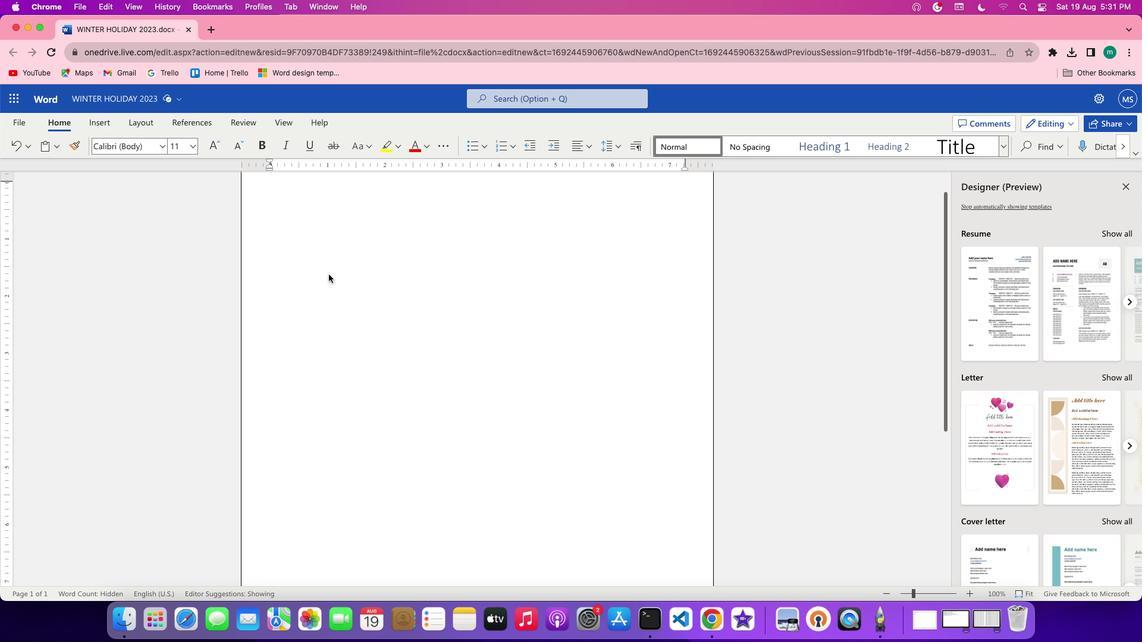 
Action: Mouse scrolled (329, 275) with delta (0, -2)
Screenshot: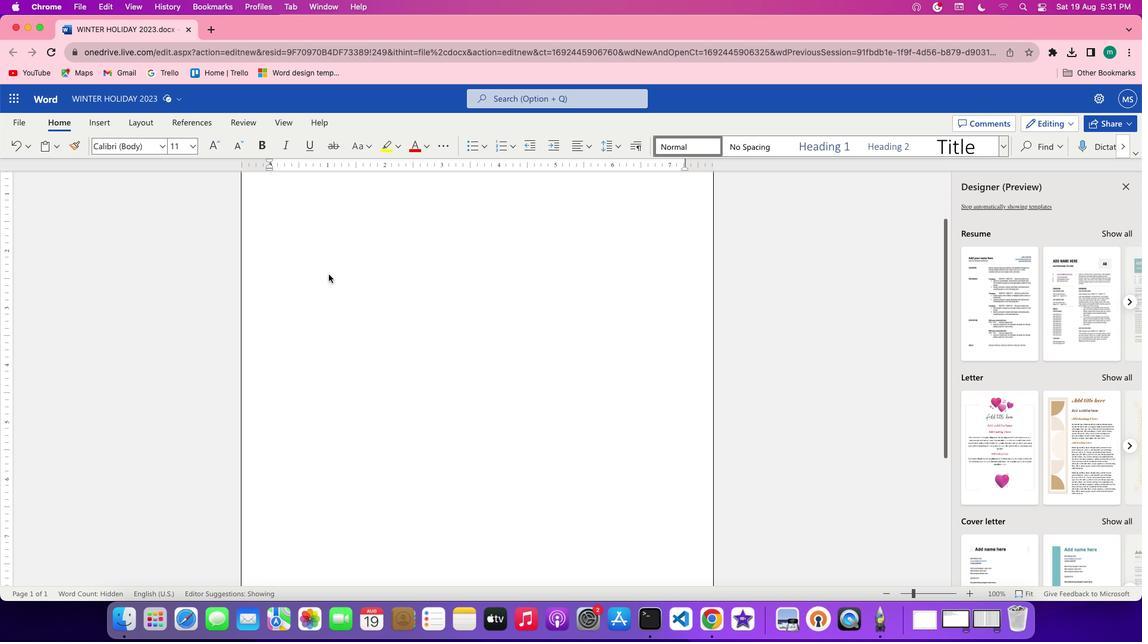 
Action: Mouse scrolled (329, 275) with delta (0, 0)
Screenshot: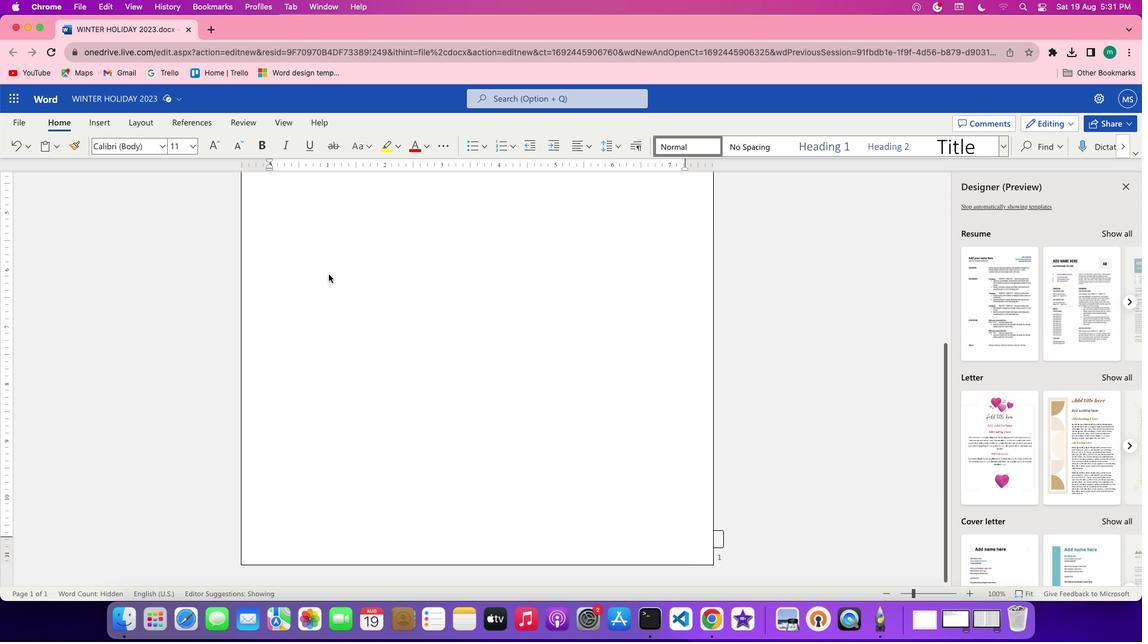 
Action: Mouse scrolled (329, 275) with delta (0, 0)
Screenshot: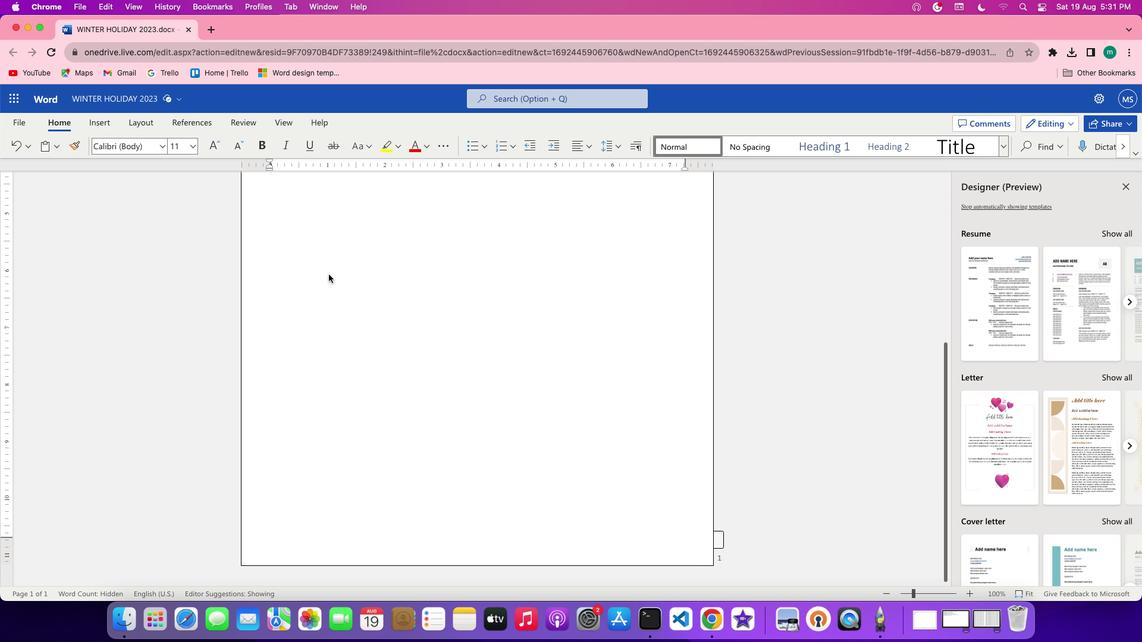 
Action: Mouse scrolled (329, 275) with delta (0, 0)
Screenshot: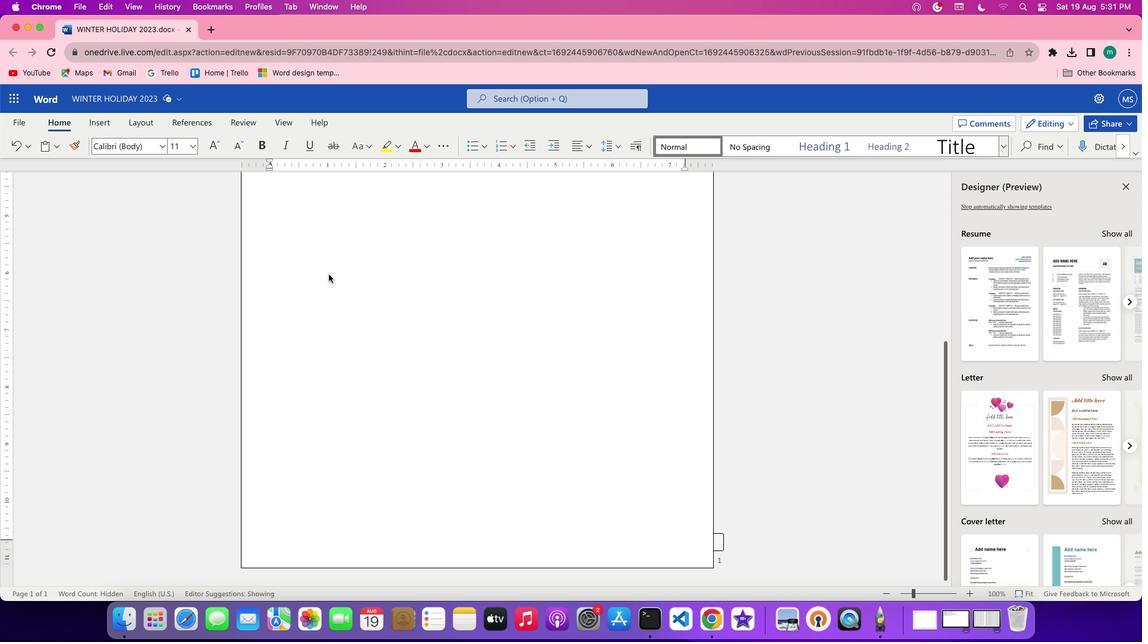 
Action: Mouse scrolled (329, 275) with delta (0, 0)
Screenshot: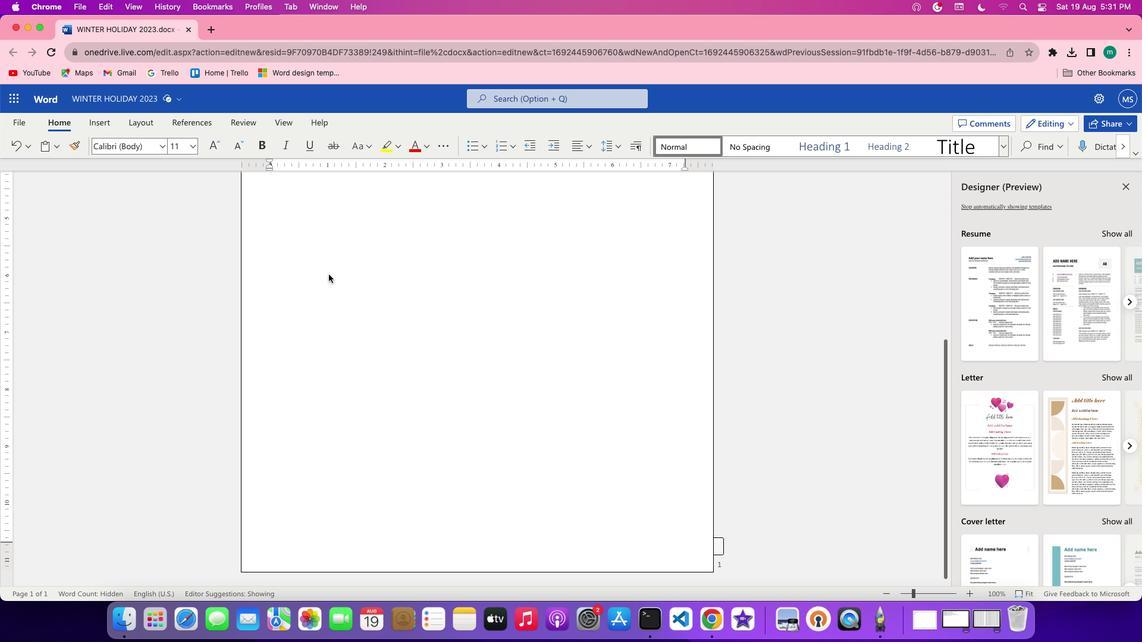 
Action: Mouse scrolled (329, 275) with delta (0, 0)
Screenshot: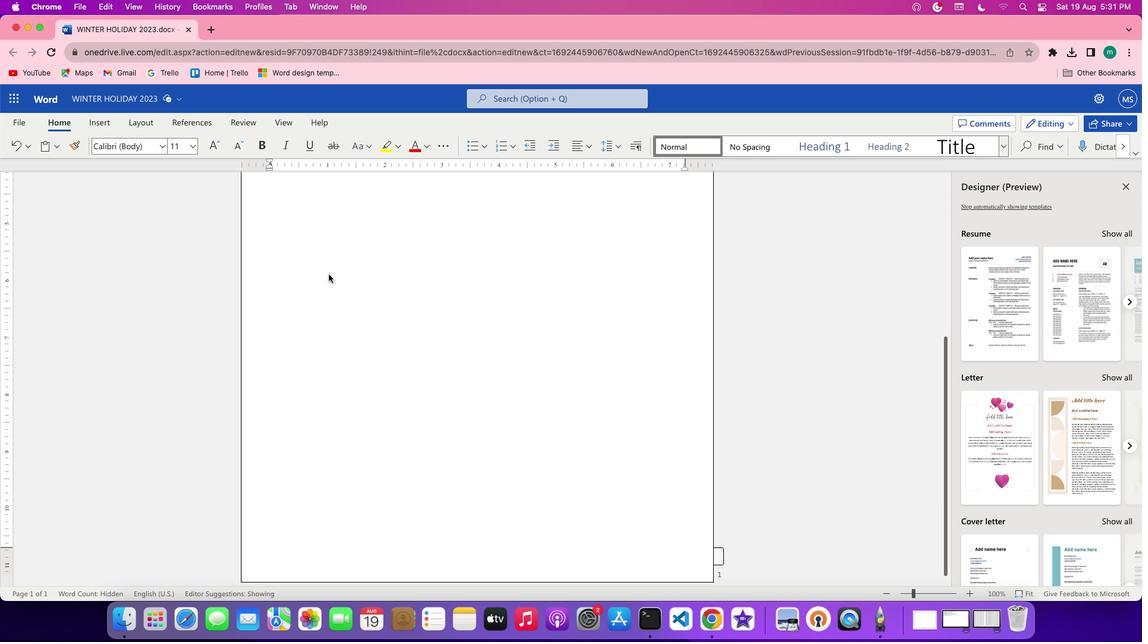 
Action: Mouse scrolled (329, 275) with delta (0, 1)
Screenshot: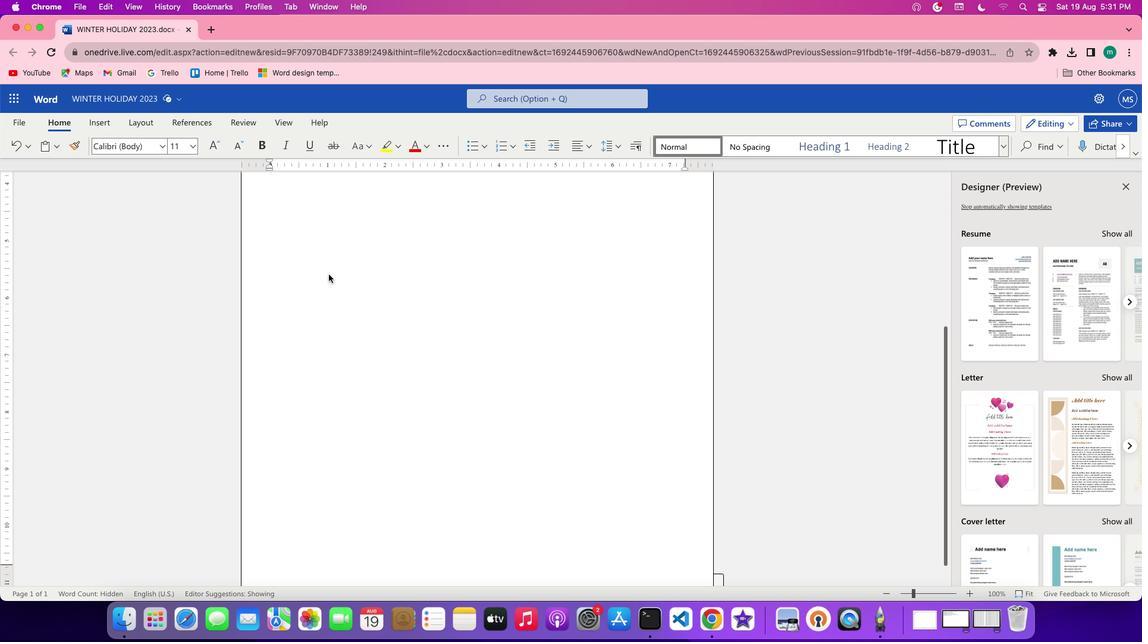 
Action: Mouse scrolled (329, 275) with delta (0, 2)
Screenshot: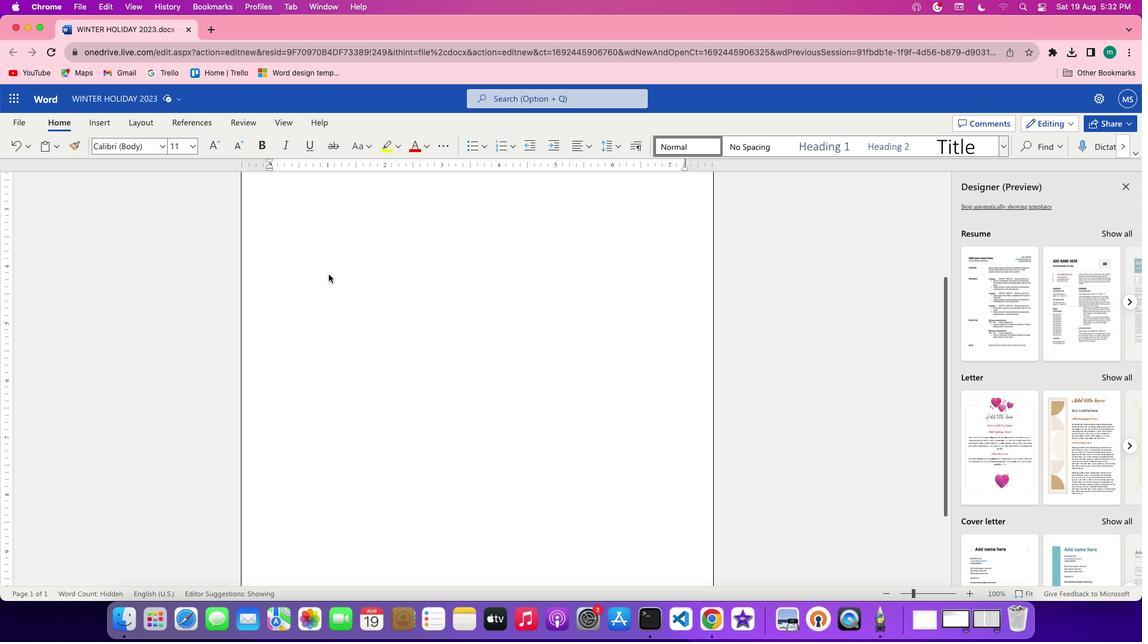 
Action: Mouse scrolled (329, 275) with delta (0, 0)
Screenshot: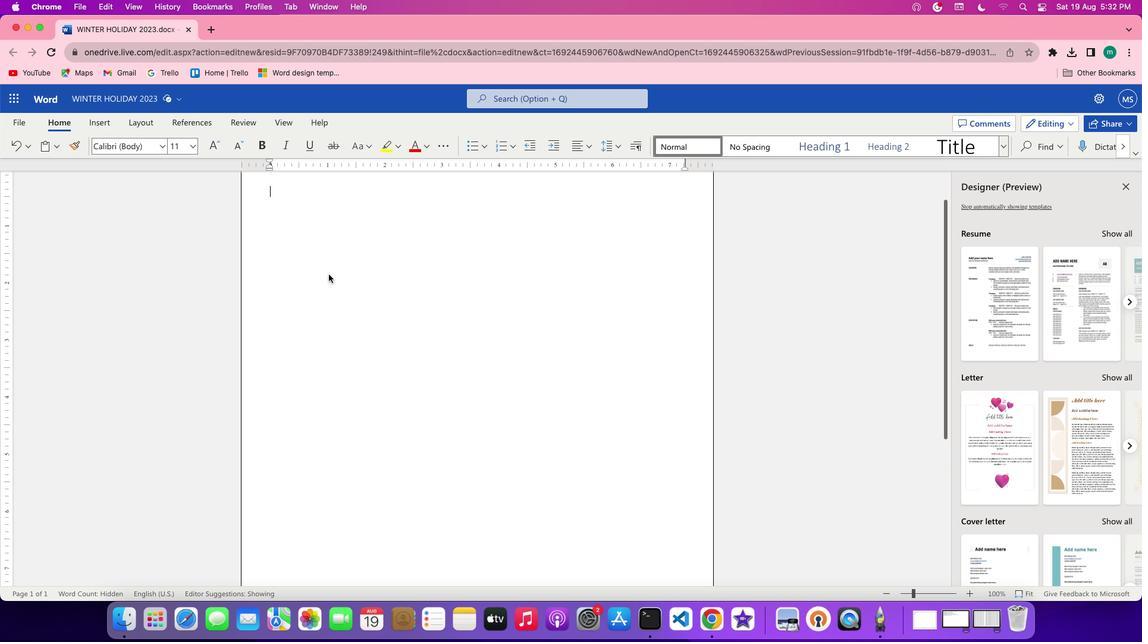 
Action: Mouse scrolled (329, 275) with delta (0, 0)
Screenshot: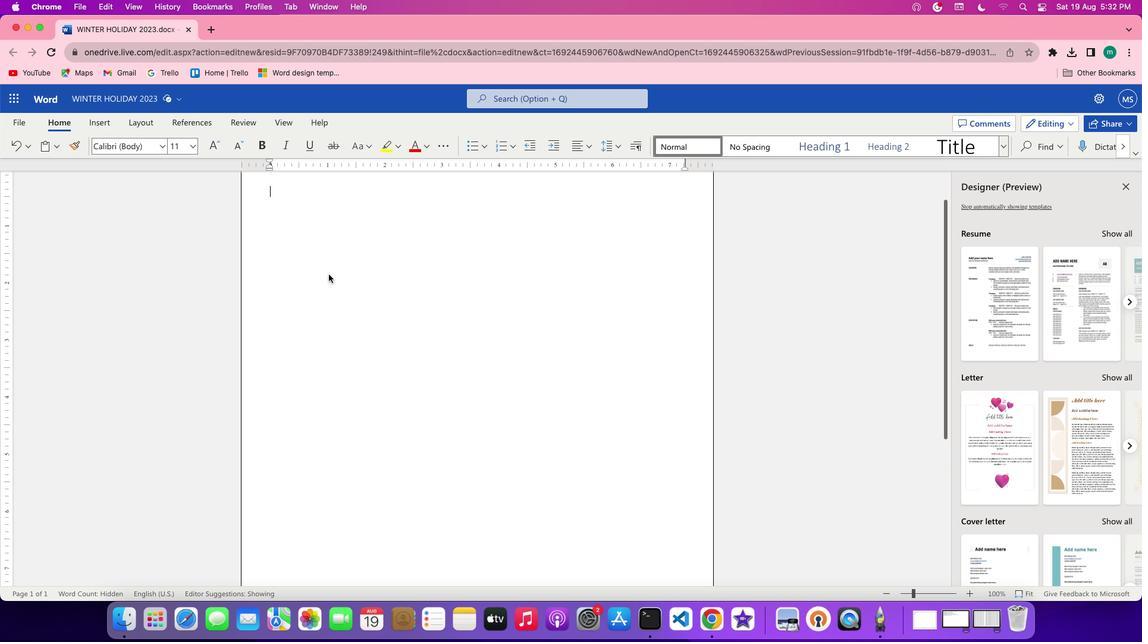 
Action: Mouse scrolled (329, 275) with delta (0, 1)
Screenshot: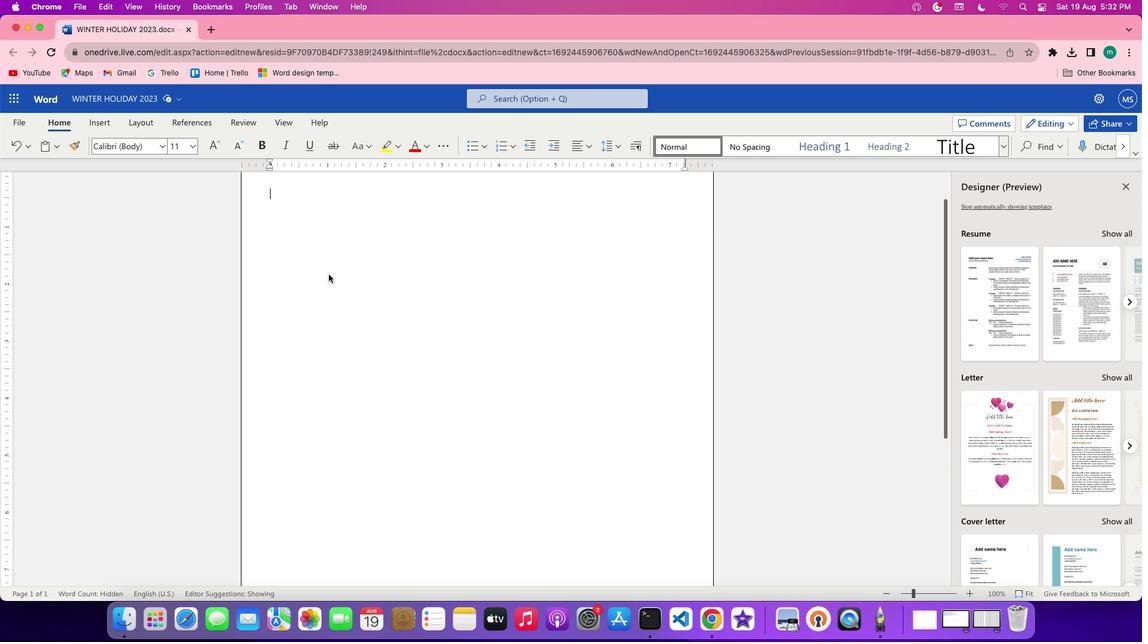 
Action: Mouse scrolled (329, 275) with delta (0, 2)
Screenshot: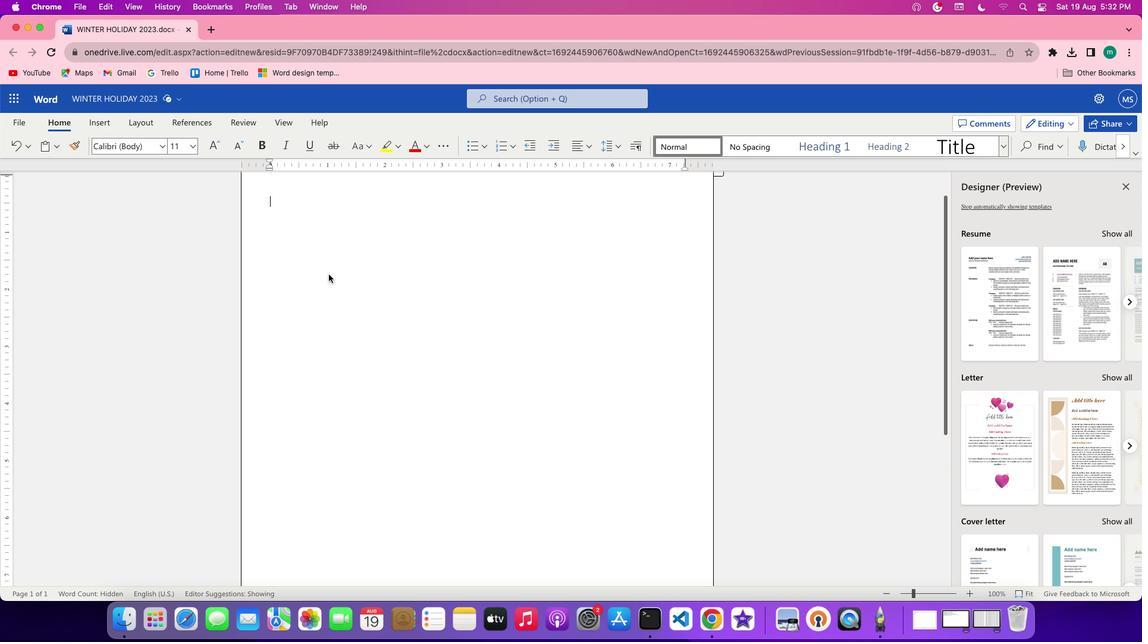 
Action: Mouse scrolled (329, 275) with delta (0, 2)
Screenshot: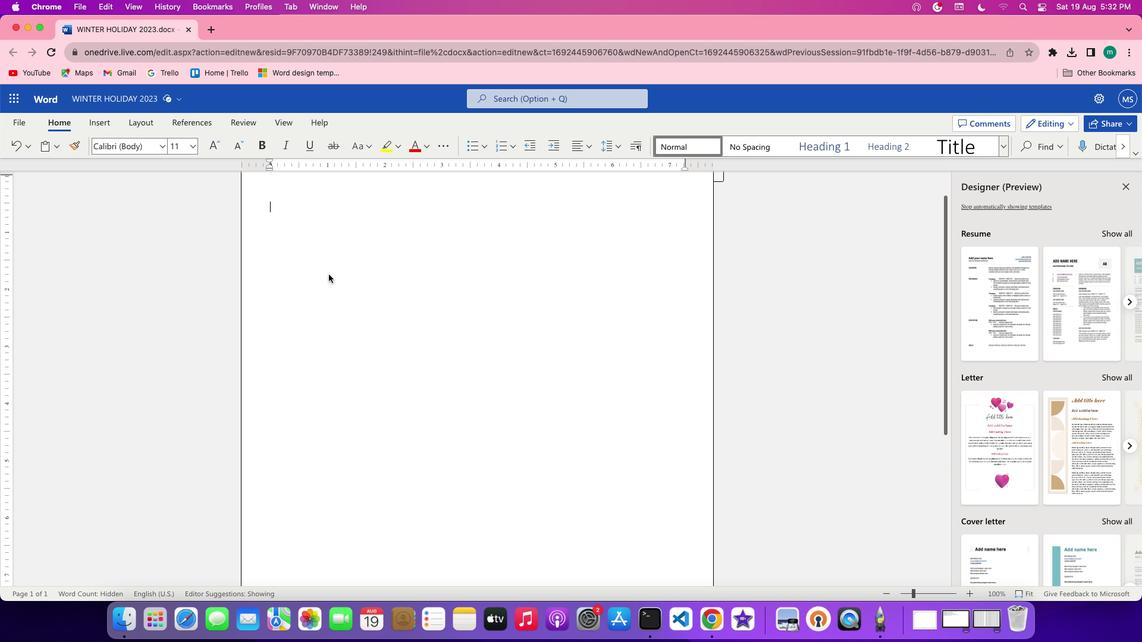 
Action: Mouse scrolled (329, 275) with delta (0, 0)
Screenshot: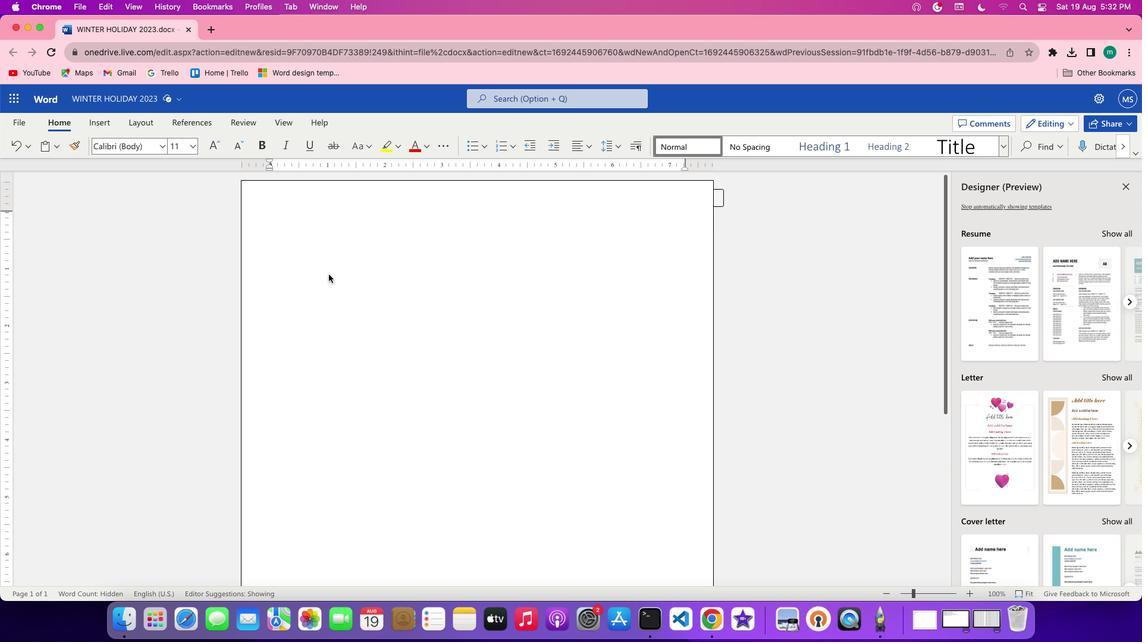 
Action: Mouse scrolled (329, 275) with delta (0, 0)
Screenshot: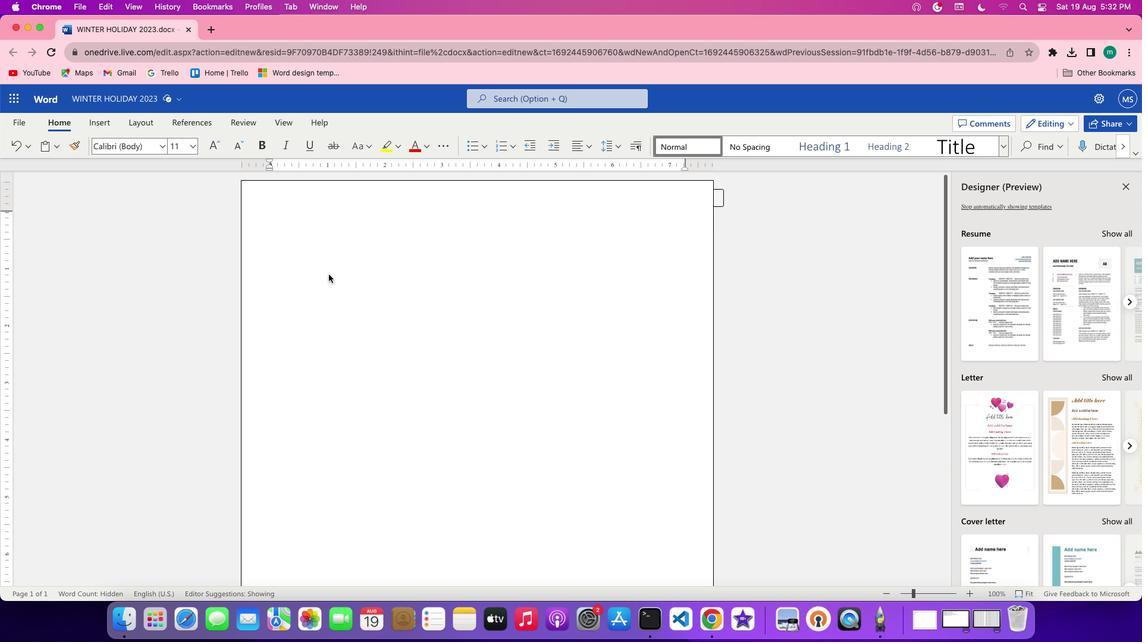 
Action: Mouse scrolled (329, 275) with delta (0, -1)
Screenshot: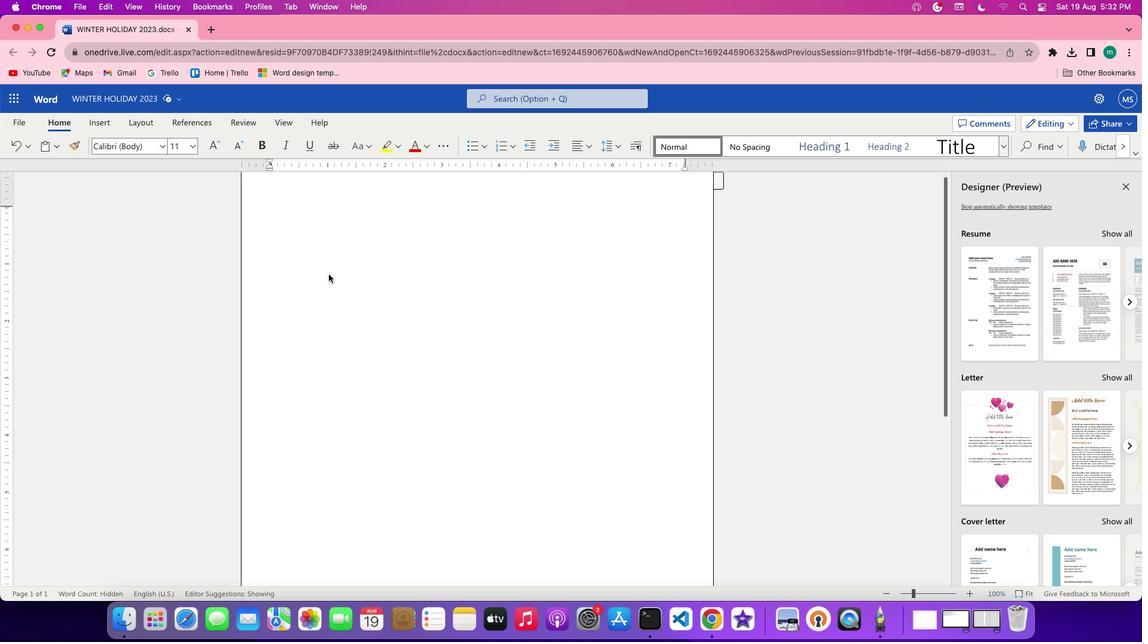 
Action: Mouse scrolled (329, 275) with delta (0, -2)
Screenshot: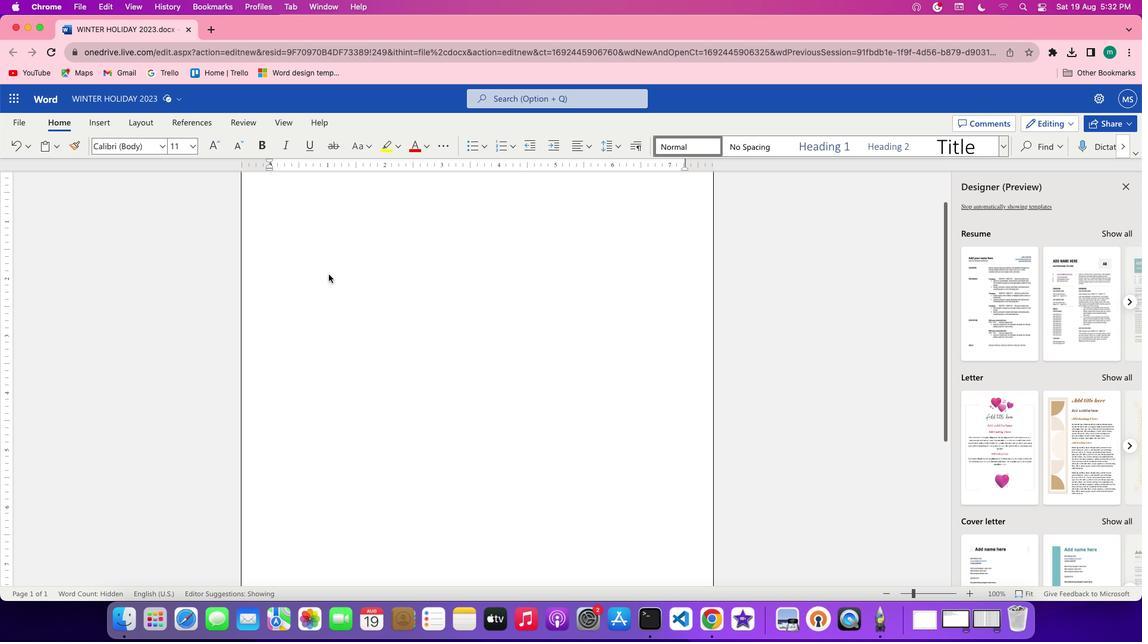 
Action: Mouse scrolled (329, 275) with delta (0, -2)
Screenshot: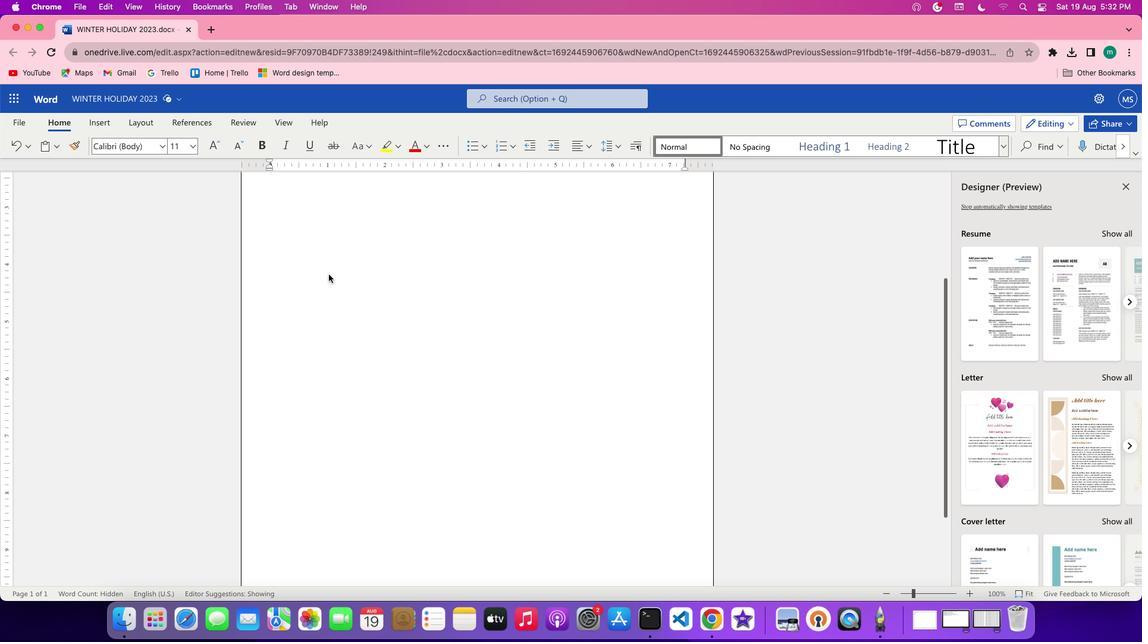
Action: Mouse scrolled (329, 275) with delta (0, 0)
Screenshot: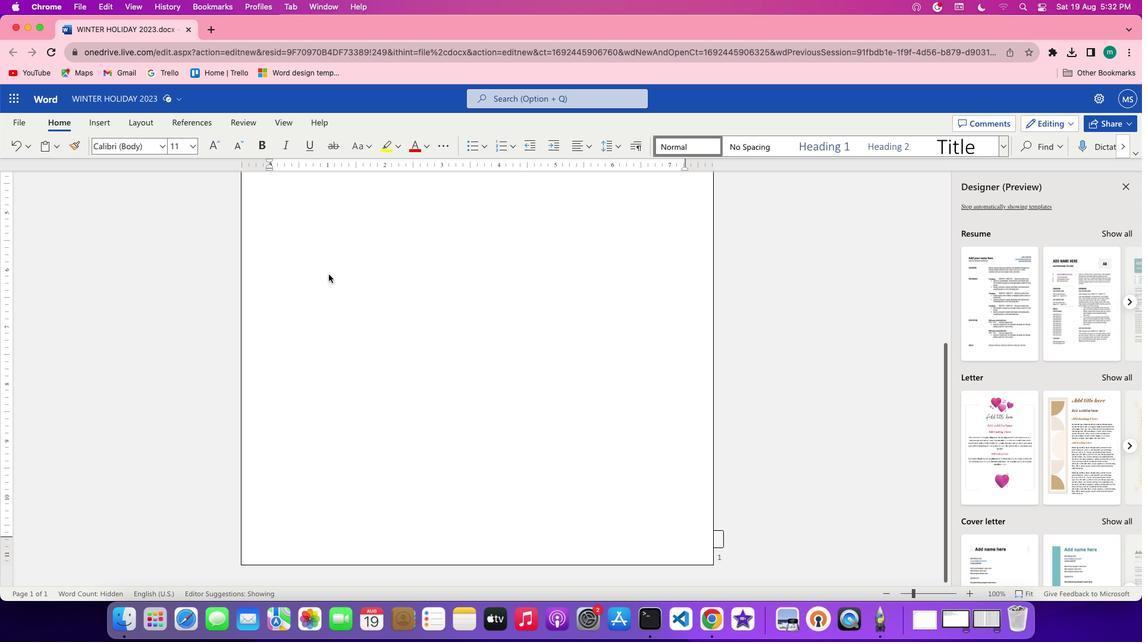 
Action: Mouse scrolled (329, 275) with delta (0, 0)
Screenshot: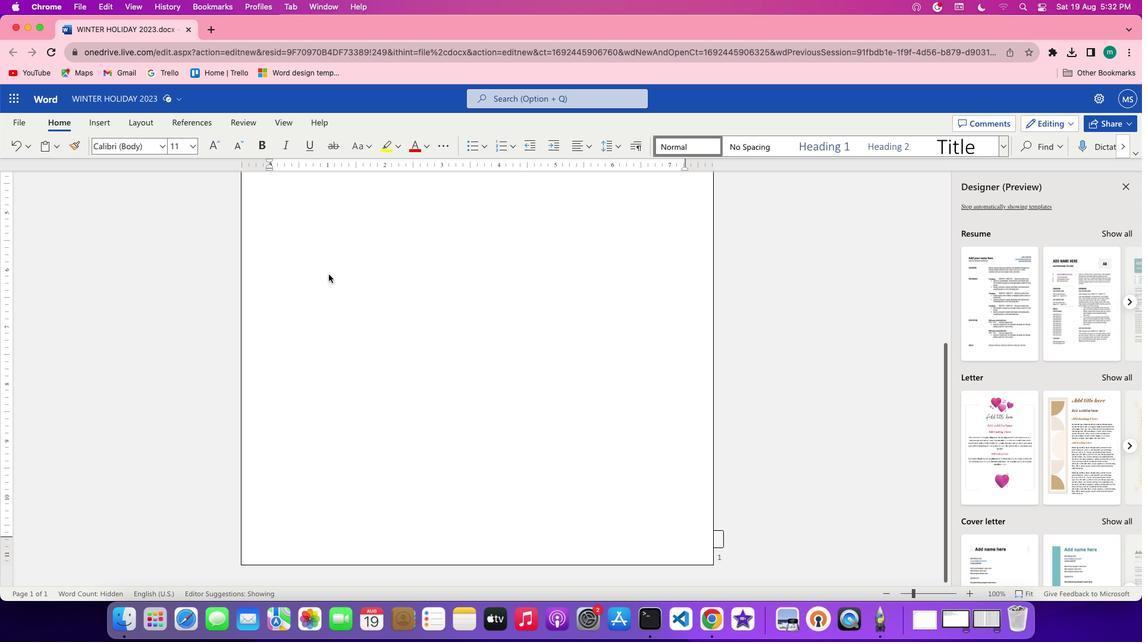 
Action: Mouse scrolled (329, 275) with delta (0, -1)
Screenshot: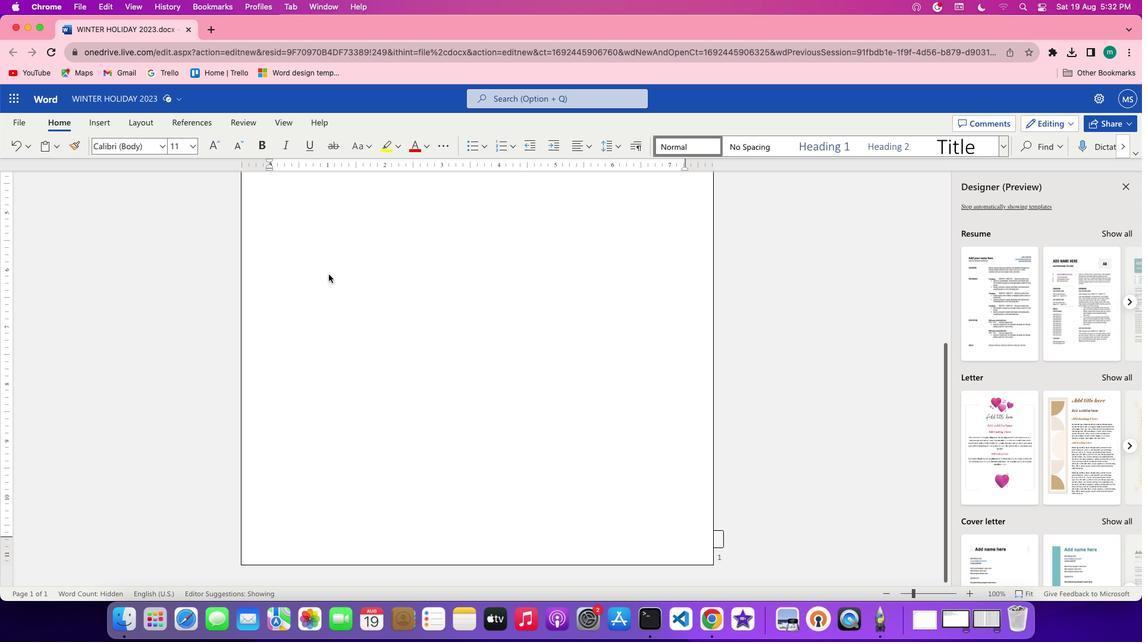 
Action: Mouse scrolled (329, 275) with delta (0, -2)
Screenshot: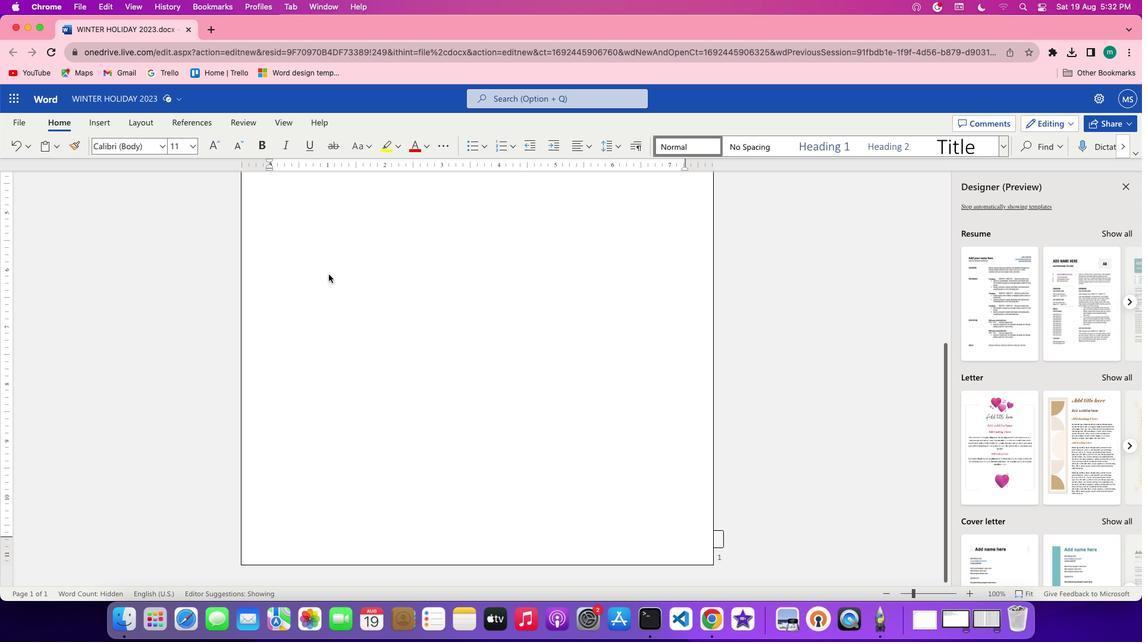 
Action: Mouse scrolled (329, 275) with delta (0, -2)
Screenshot: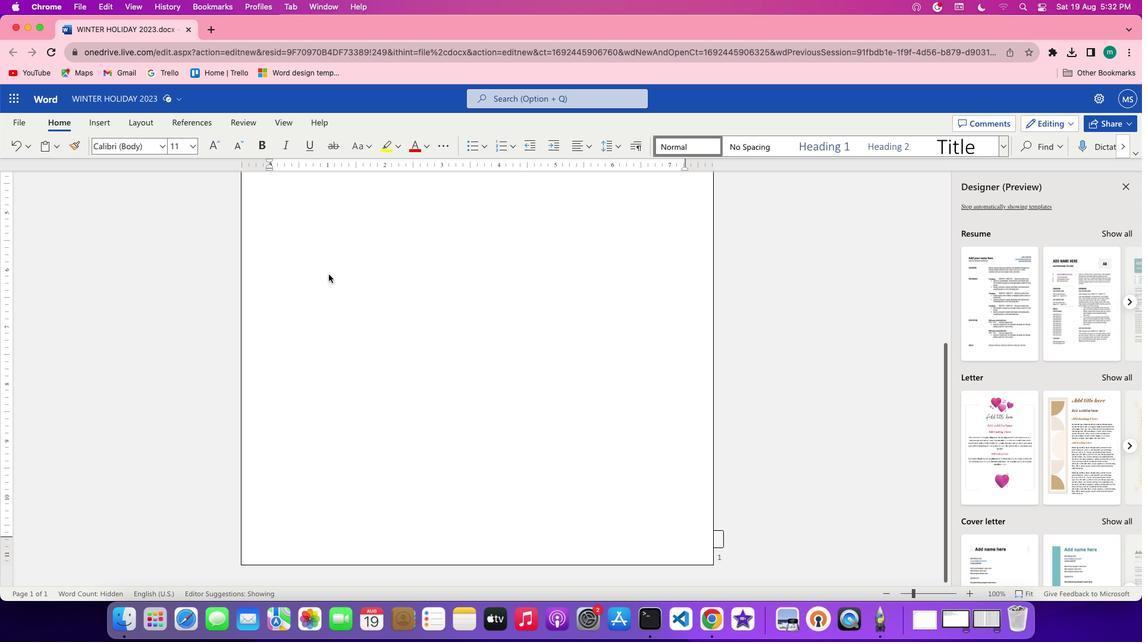 
Action: Mouse scrolled (329, 275) with delta (0, -2)
Screenshot: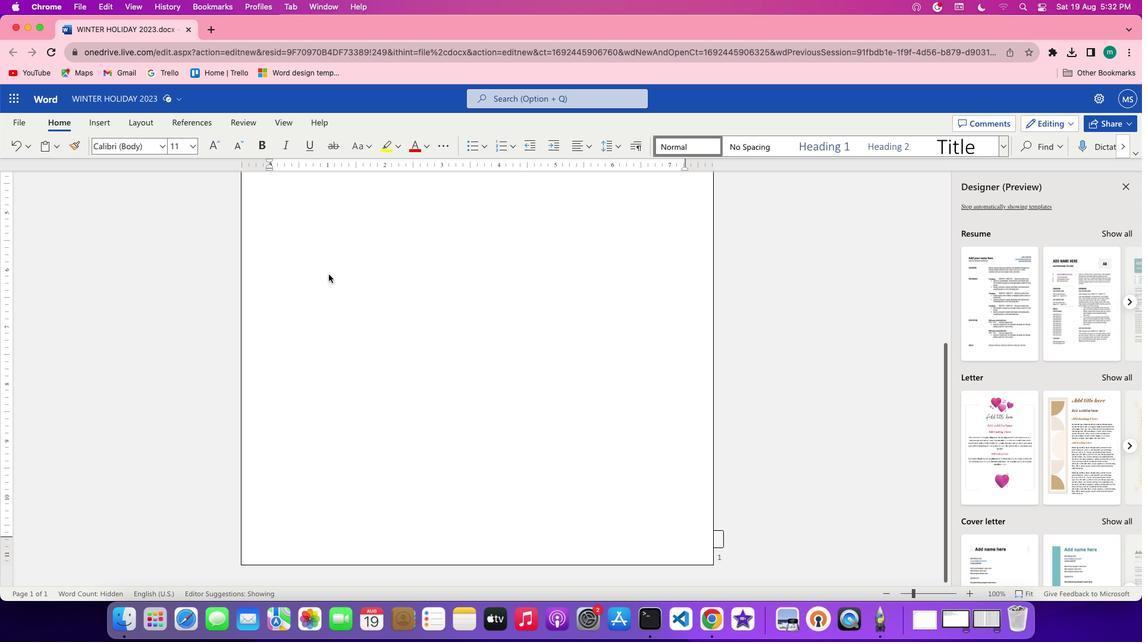 
Action: Mouse scrolled (329, 275) with delta (0, 0)
Screenshot: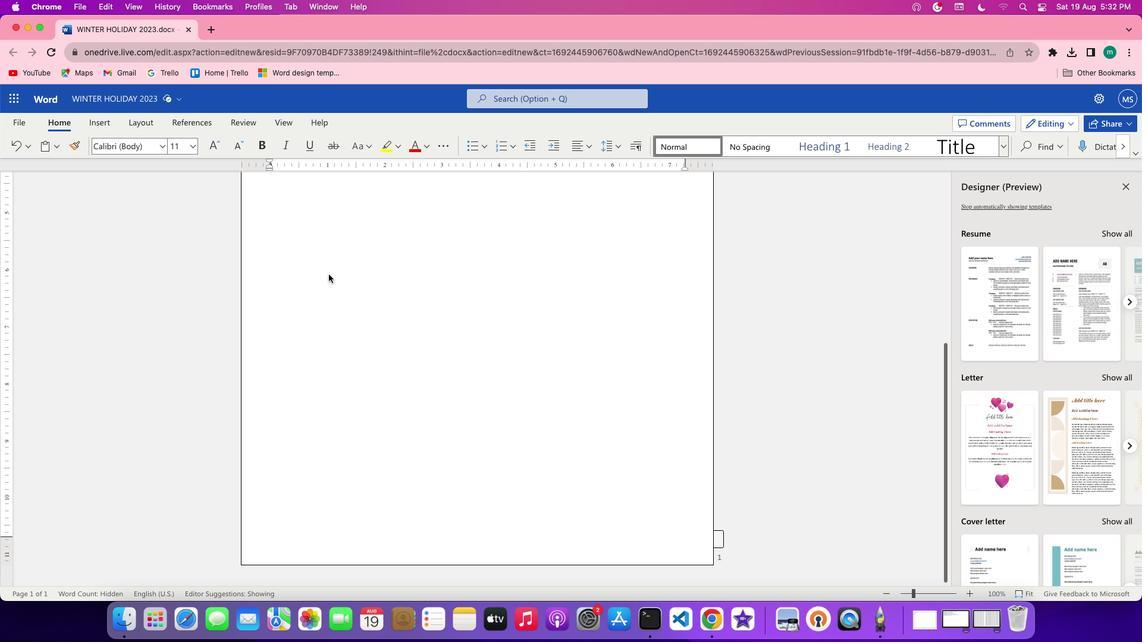 
Action: Mouse scrolled (329, 275) with delta (0, 0)
Screenshot: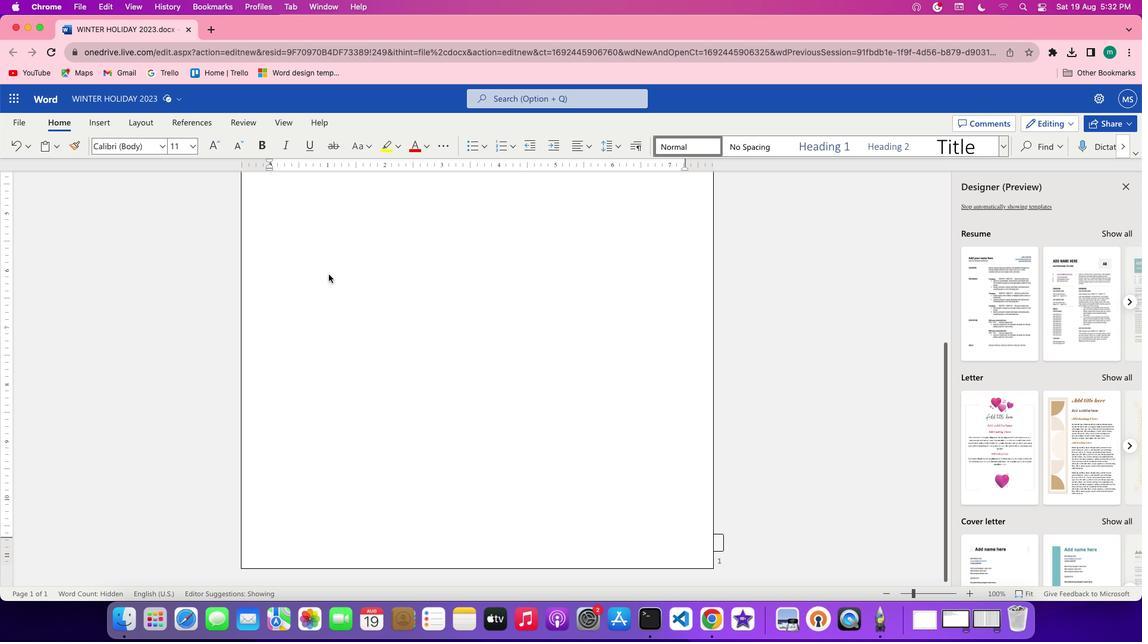 
Action: Mouse scrolled (329, 275) with delta (0, 1)
Screenshot: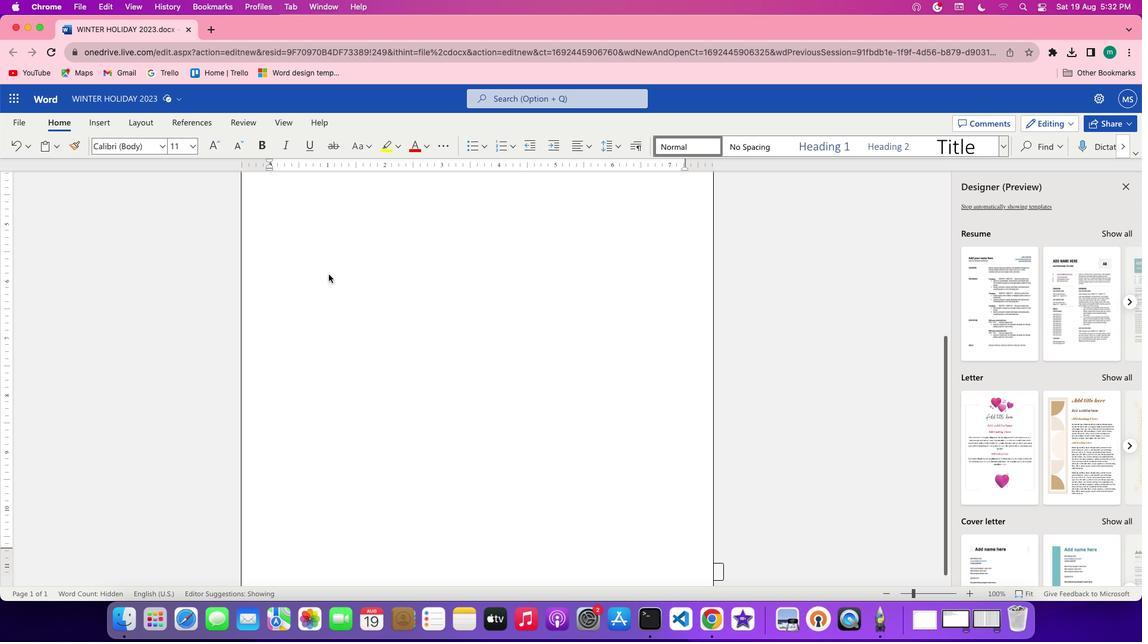 
Action: Mouse scrolled (329, 275) with delta (0, 2)
Screenshot: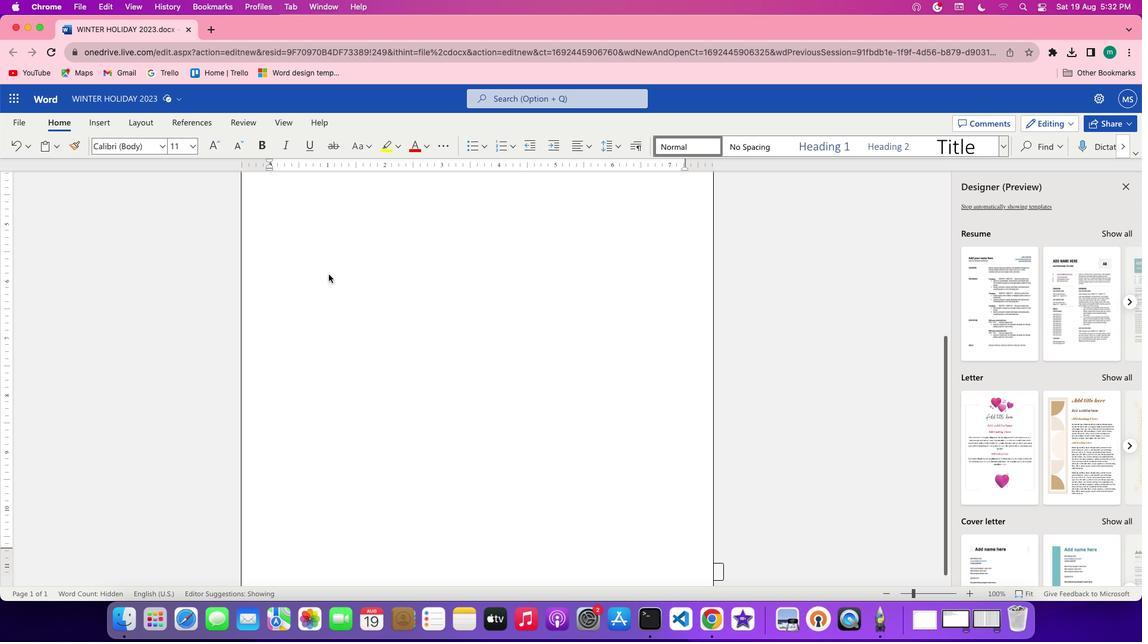 
Action: Mouse scrolled (329, 275) with delta (0, 3)
Screenshot: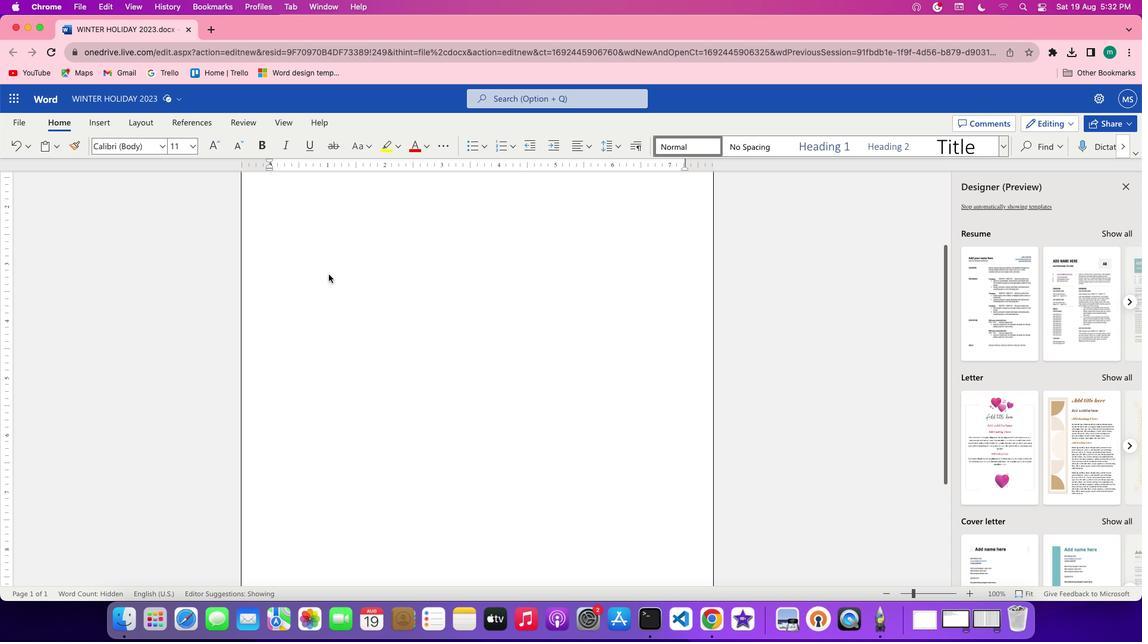 
Action: Mouse scrolled (329, 275) with delta (0, 0)
Screenshot: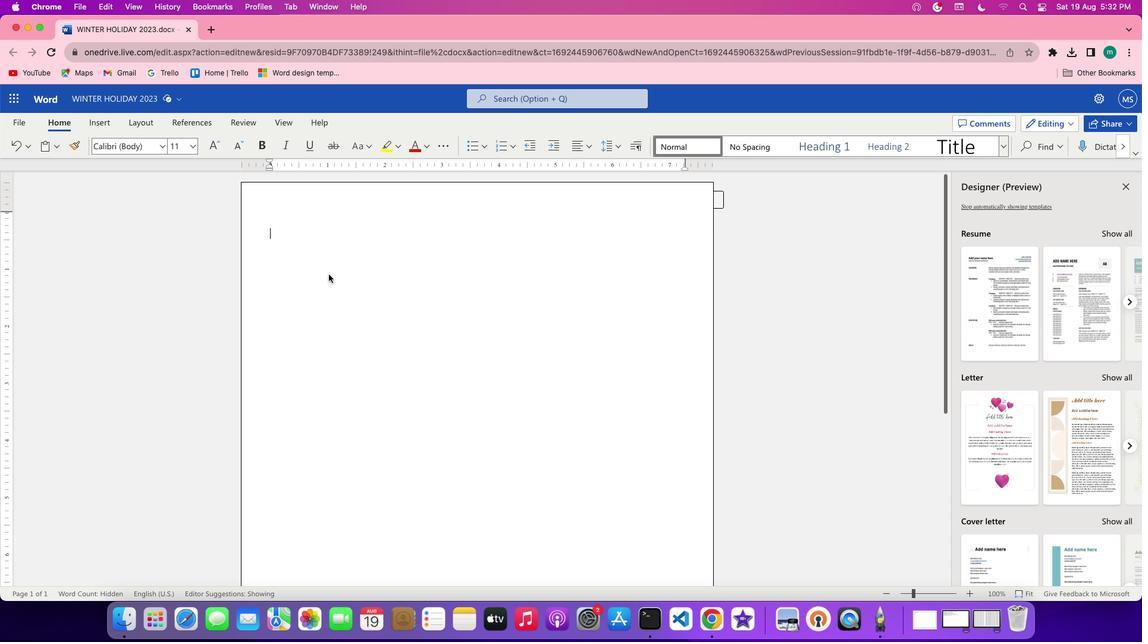 
Action: Mouse scrolled (329, 275) with delta (0, 0)
Screenshot: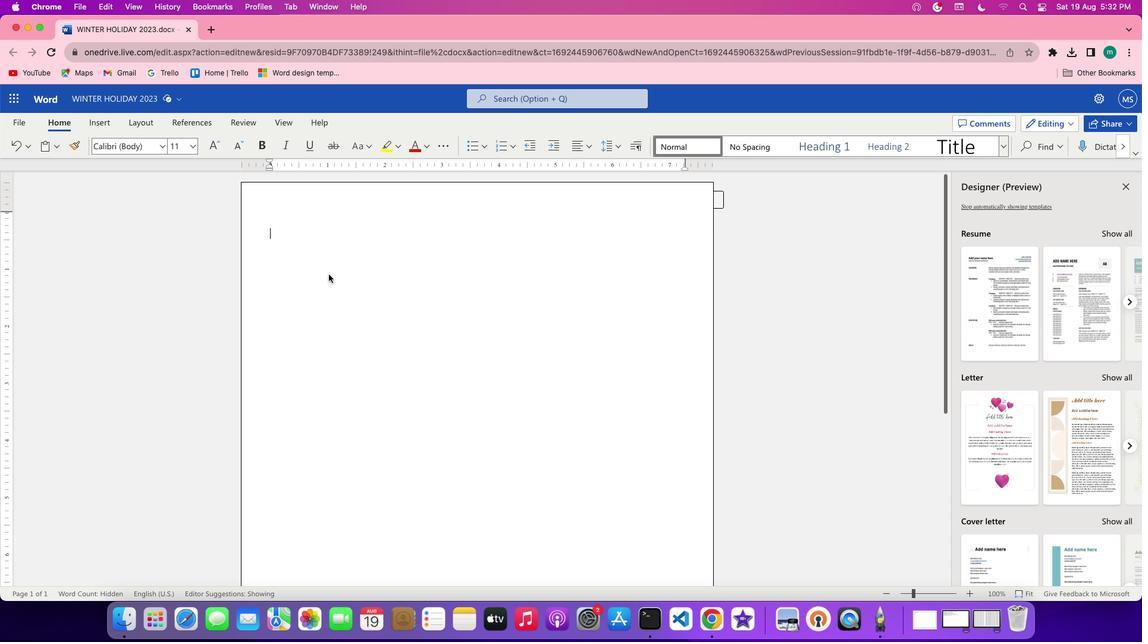 
Action: Mouse scrolled (329, 275) with delta (0, 1)
Screenshot: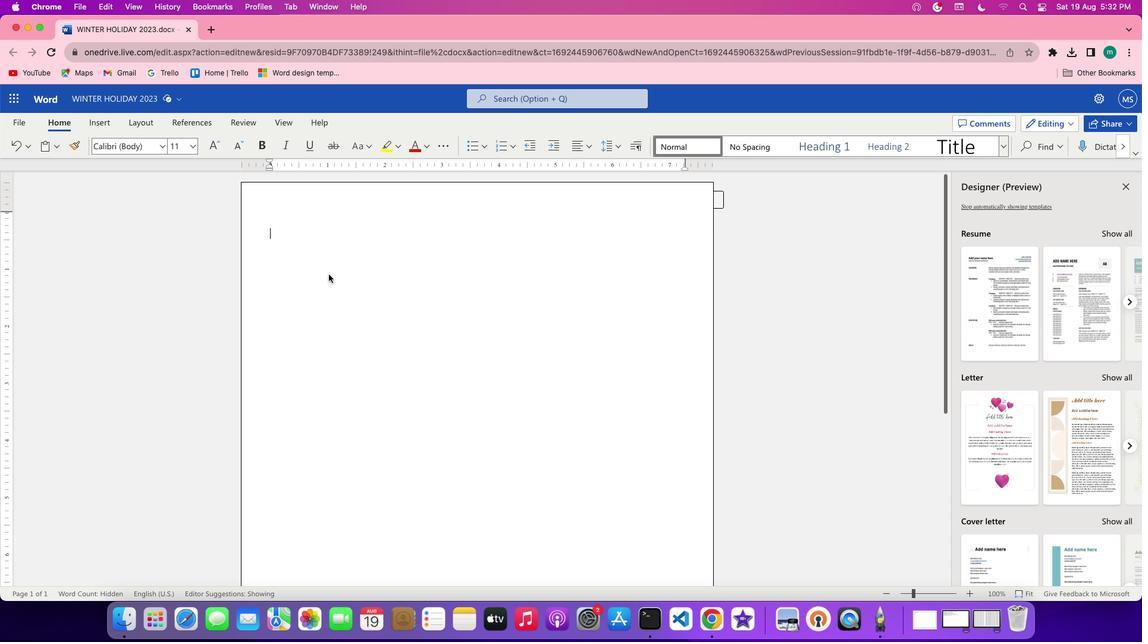 
Action: Key pressed Key.cmd'z'
Screenshot: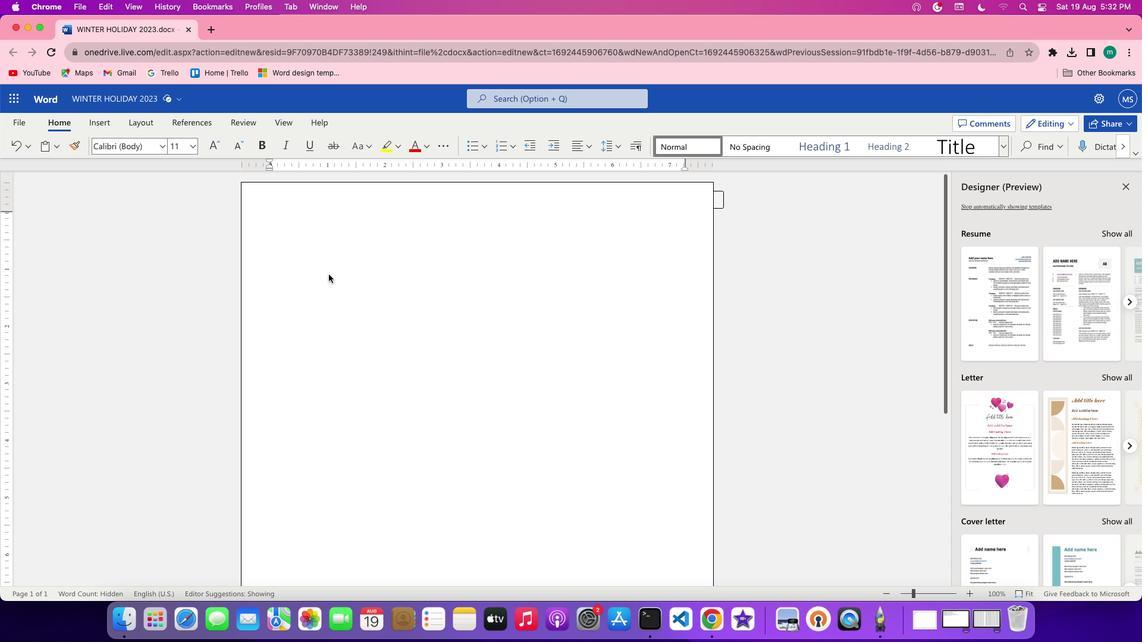 
Action: Mouse moved to (282, 198)
Screenshot: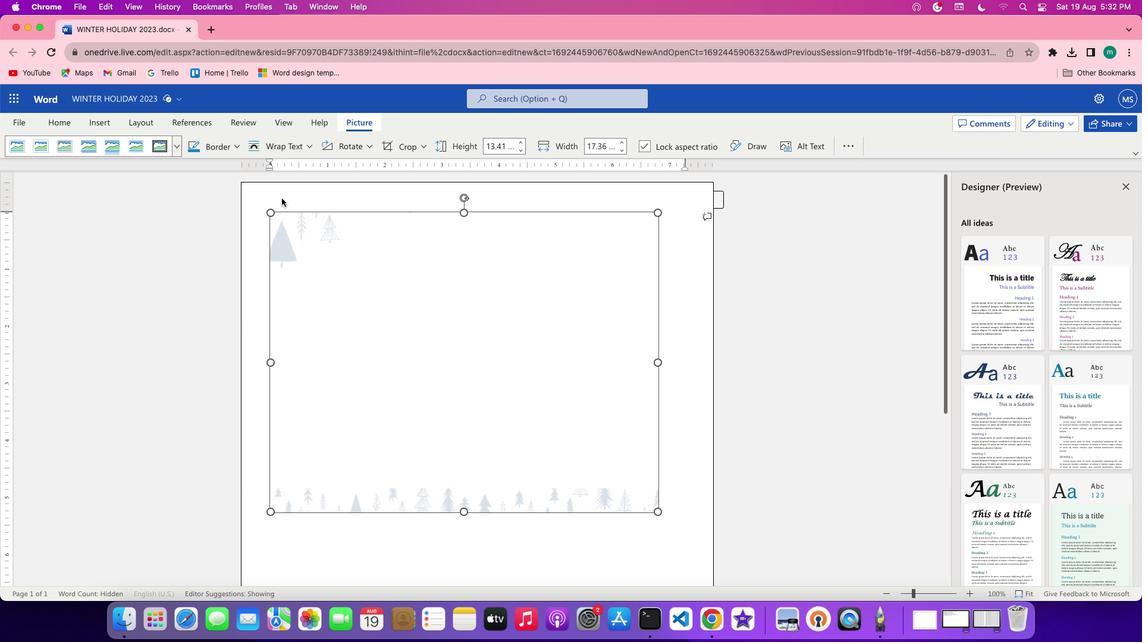 
Action: Mouse pressed left at (282, 198)
Screenshot: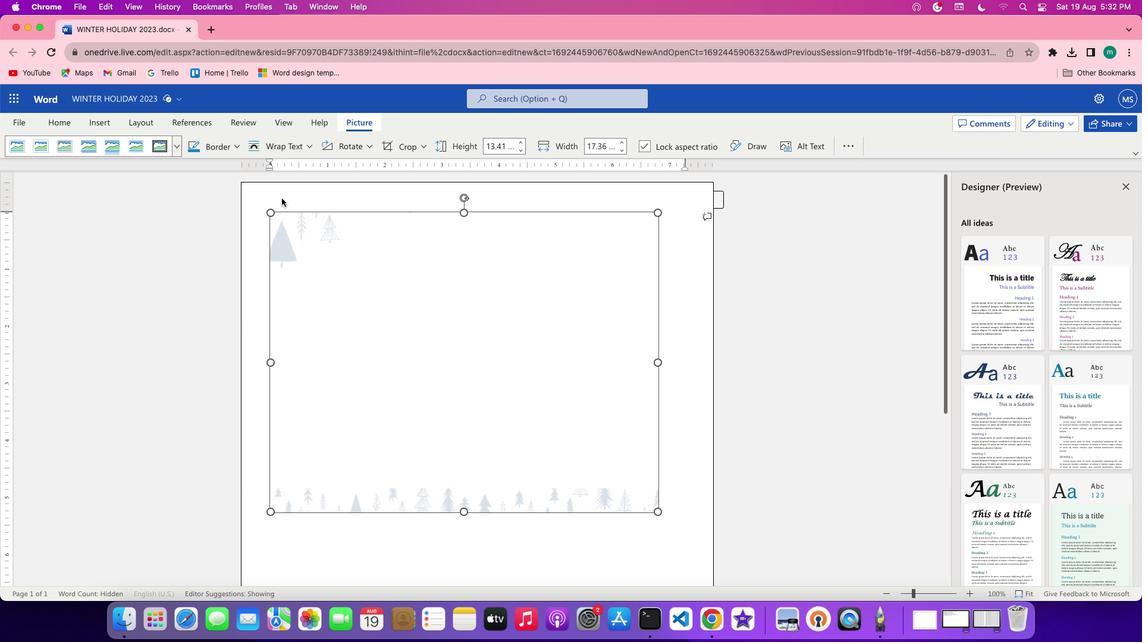 
Action: Mouse pressed left at (282, 198)
Screenshot: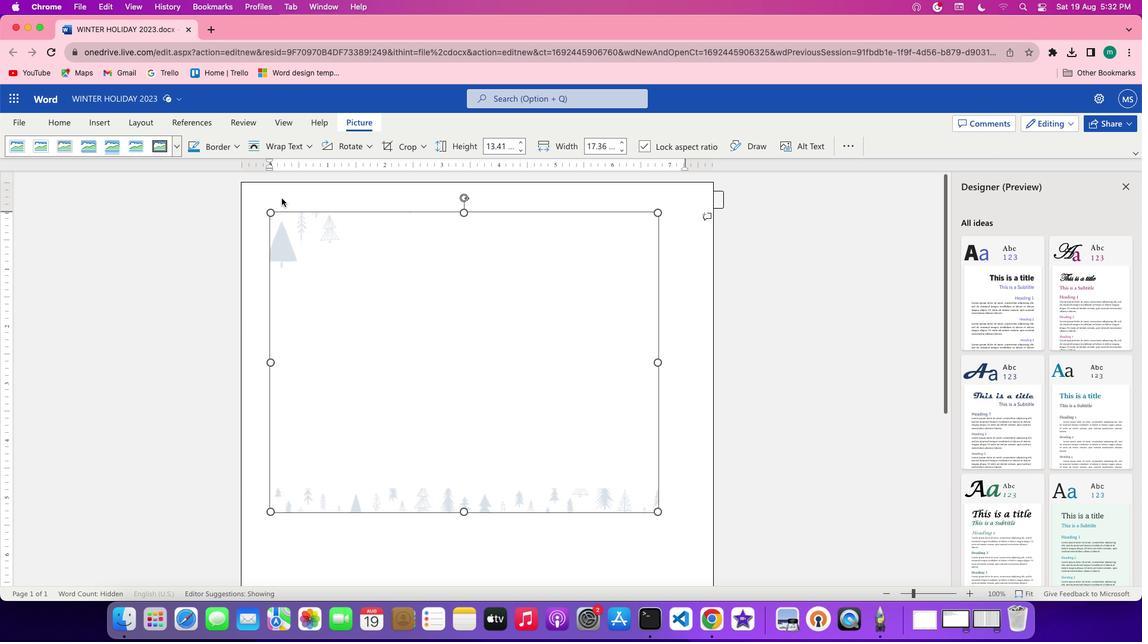
Action: Mouse moved to (268, 212)
Screenshot: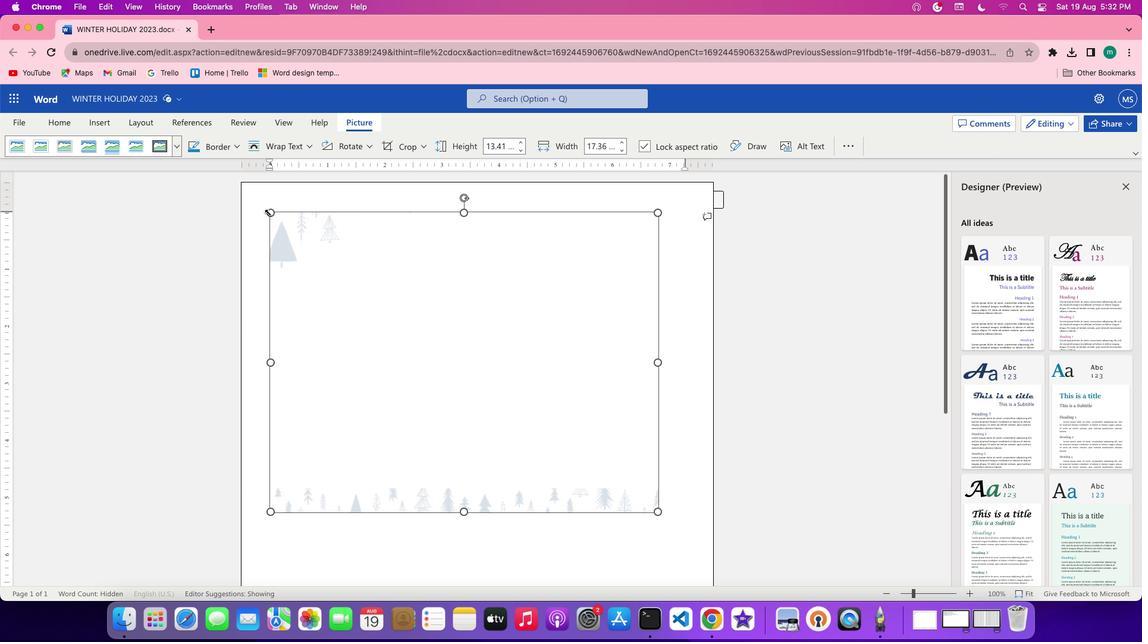 
Action: Key pressed Key.cmd'z'
Screenshot: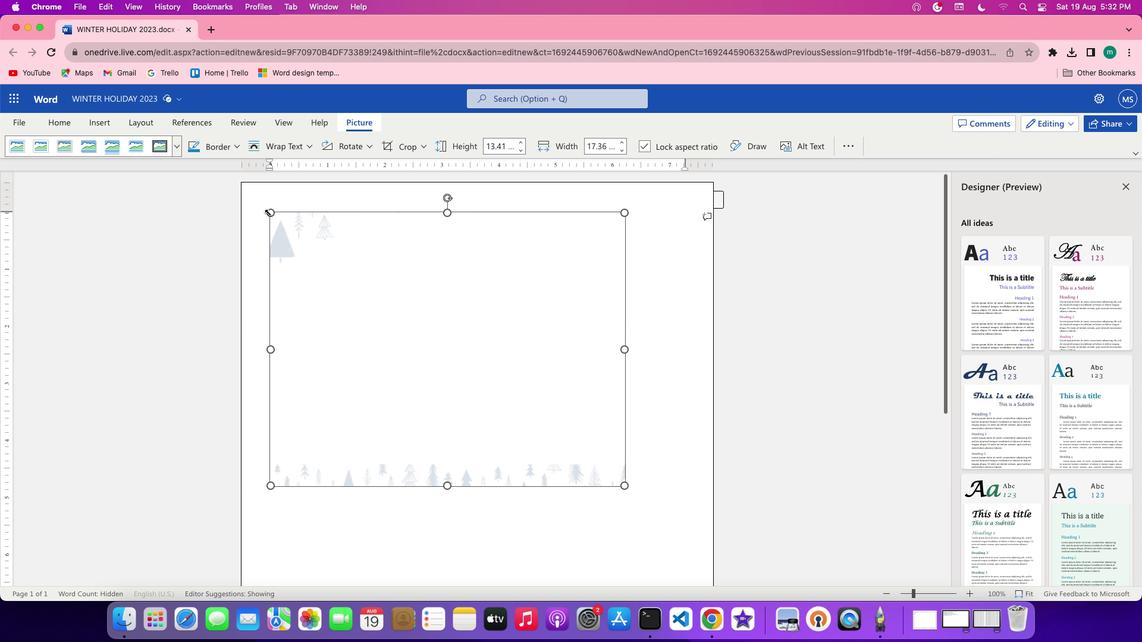 
Action: Mouse moved to (268, 213)
Screenshot: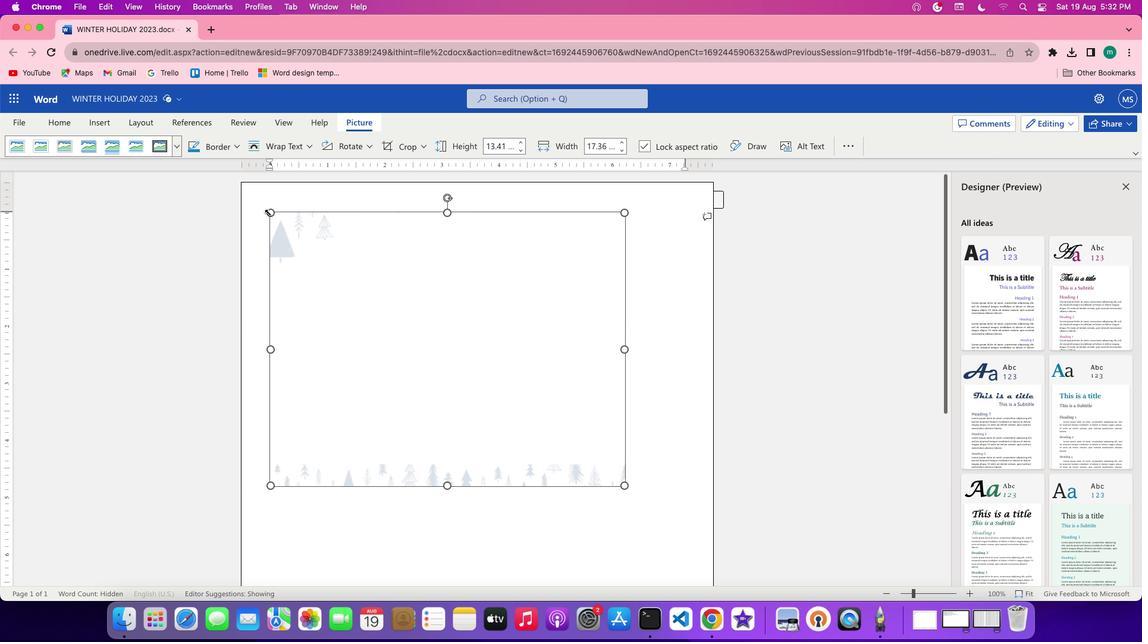 
Action: Key pressed 'z''z'
Screenshot: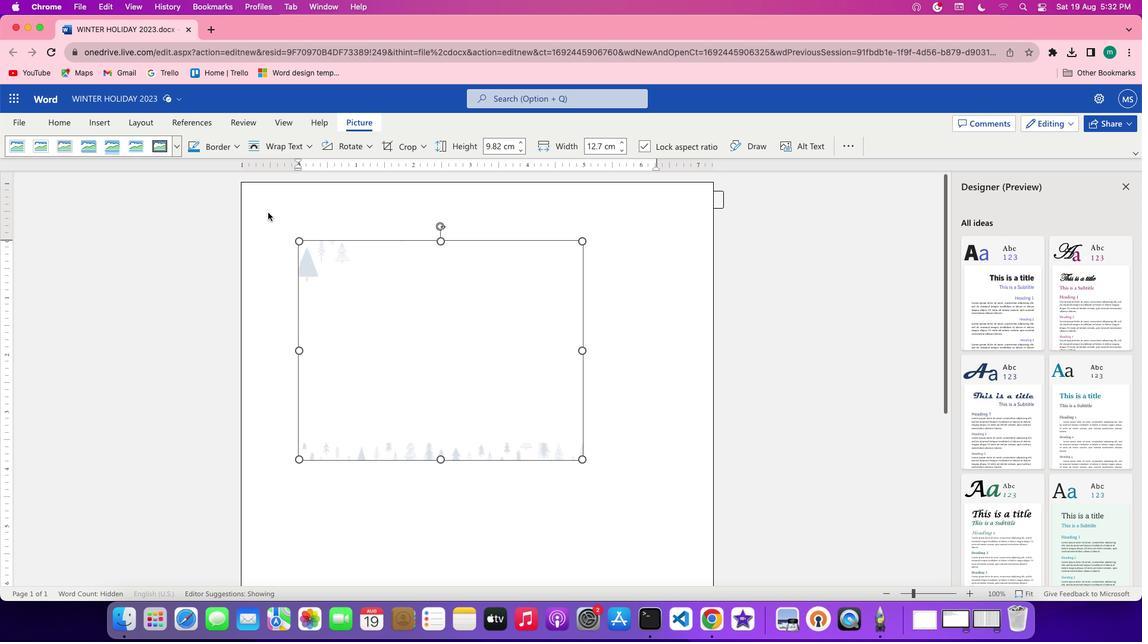
Action: Mouse moved to (309, 224)
Screenshot: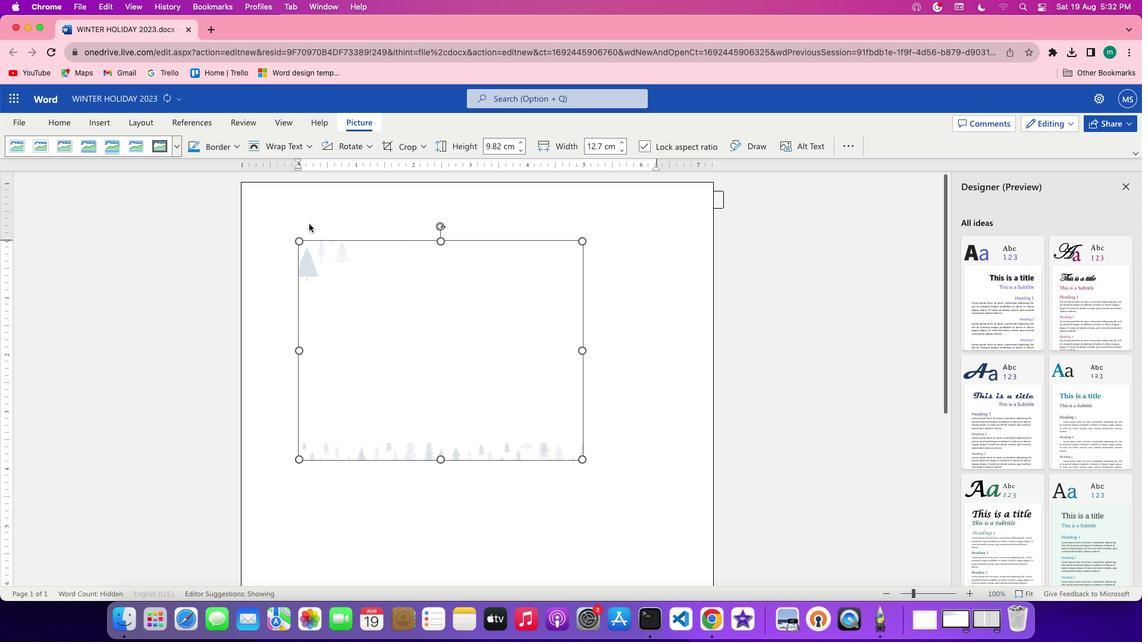 
Action: Mouse pressed left at (309, 224)
Screenshot: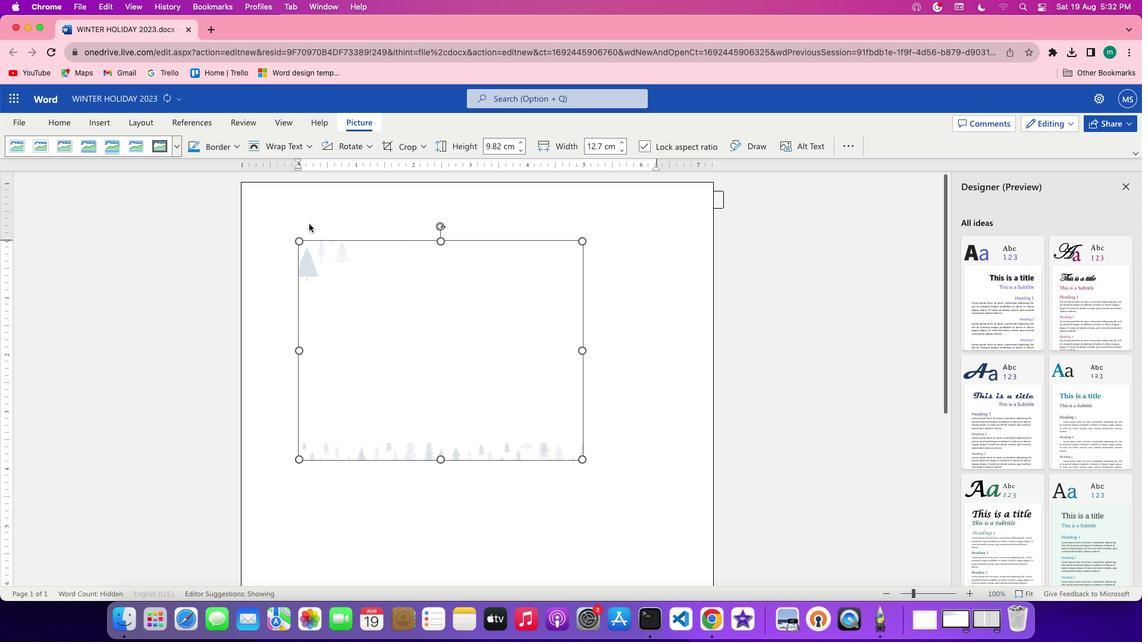 
Action: Mouse pressed left at (309, 224)
Screenshot: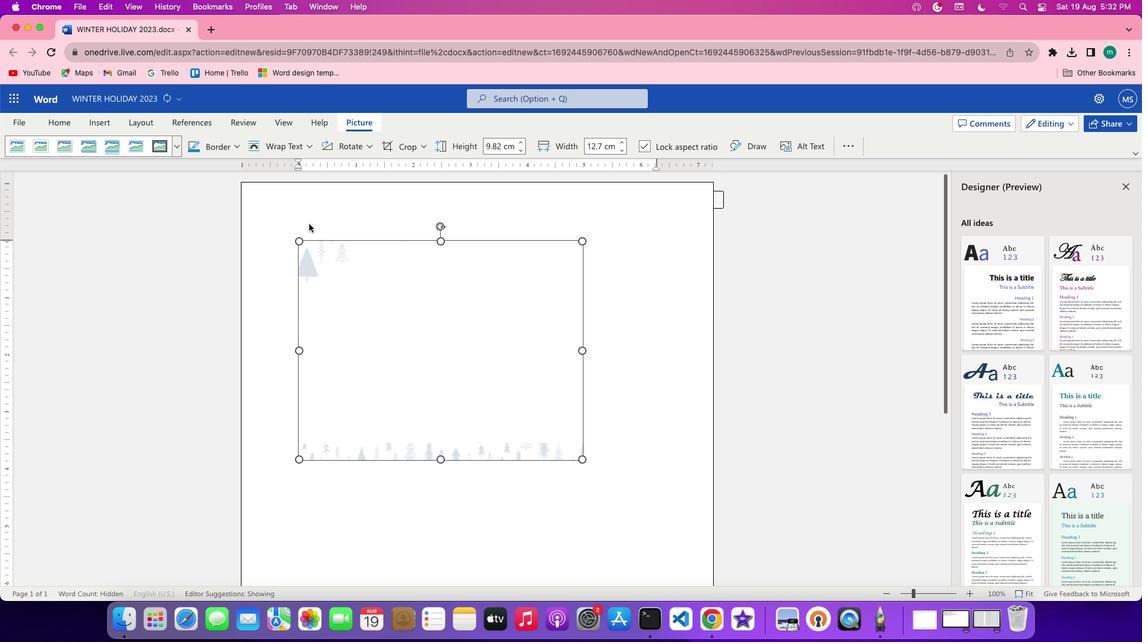 
Action: Mouse pressed left at (309, 224)
Screenshot: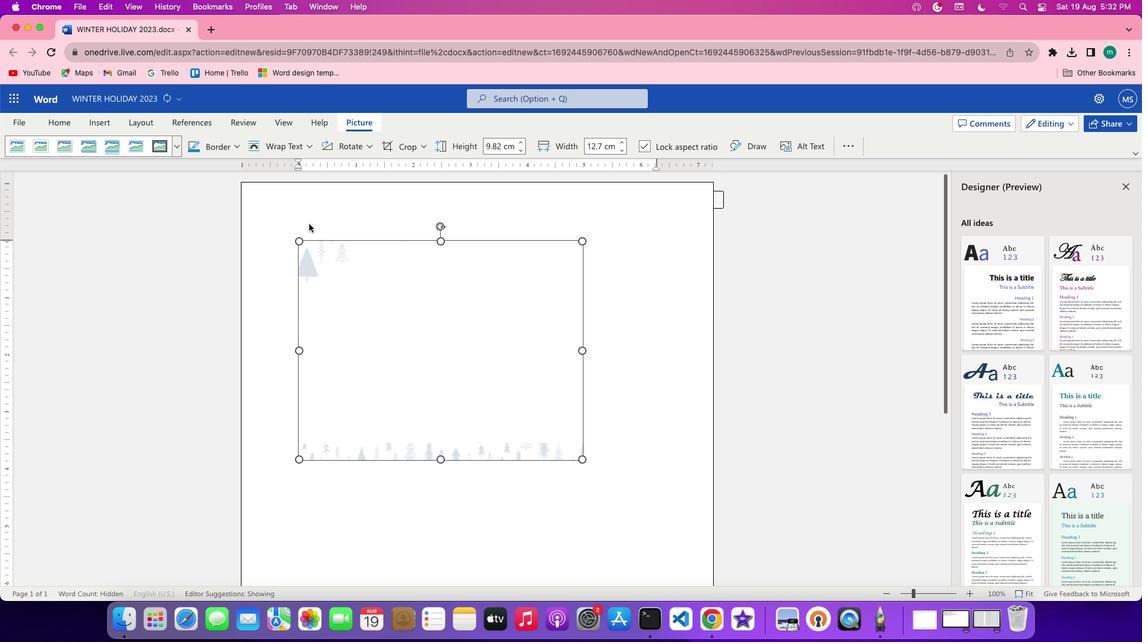 
Action: Mouse moved to (611, 459)
Screenshot: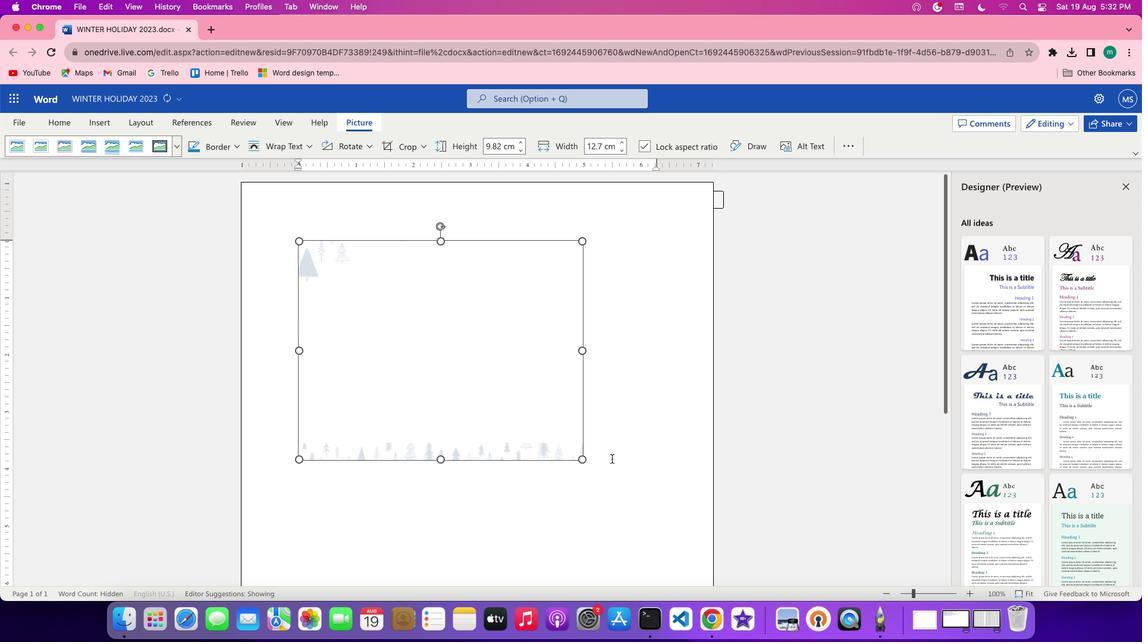 
Action: Mouse pressed left at (611, 459)
Screenshot: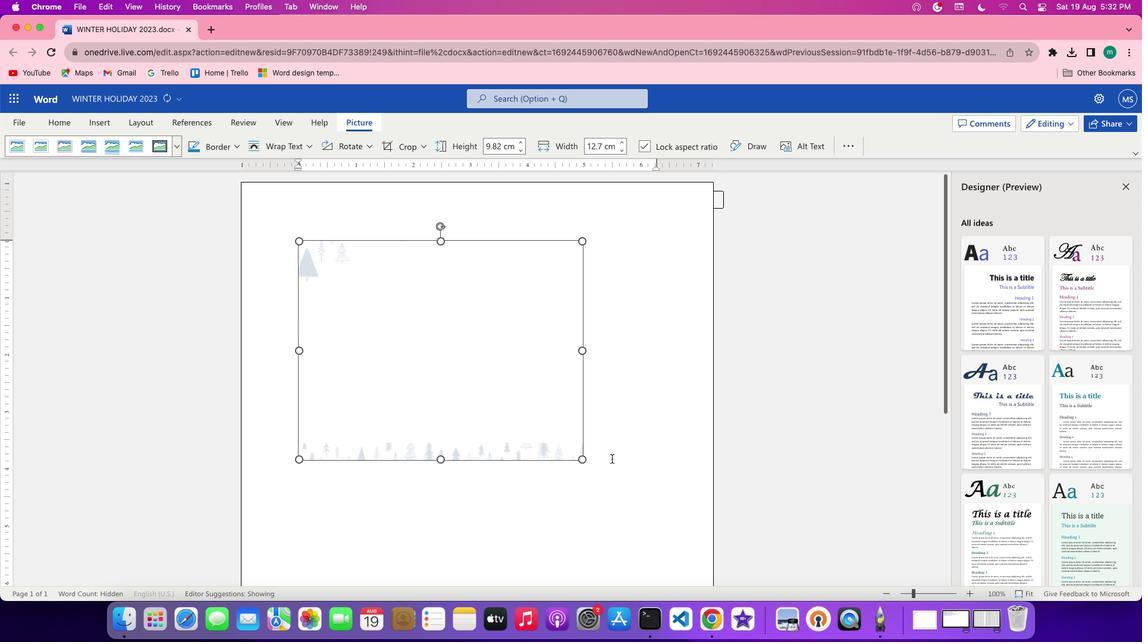 
Action: Mouse moved to (110, 127)
Screenshot: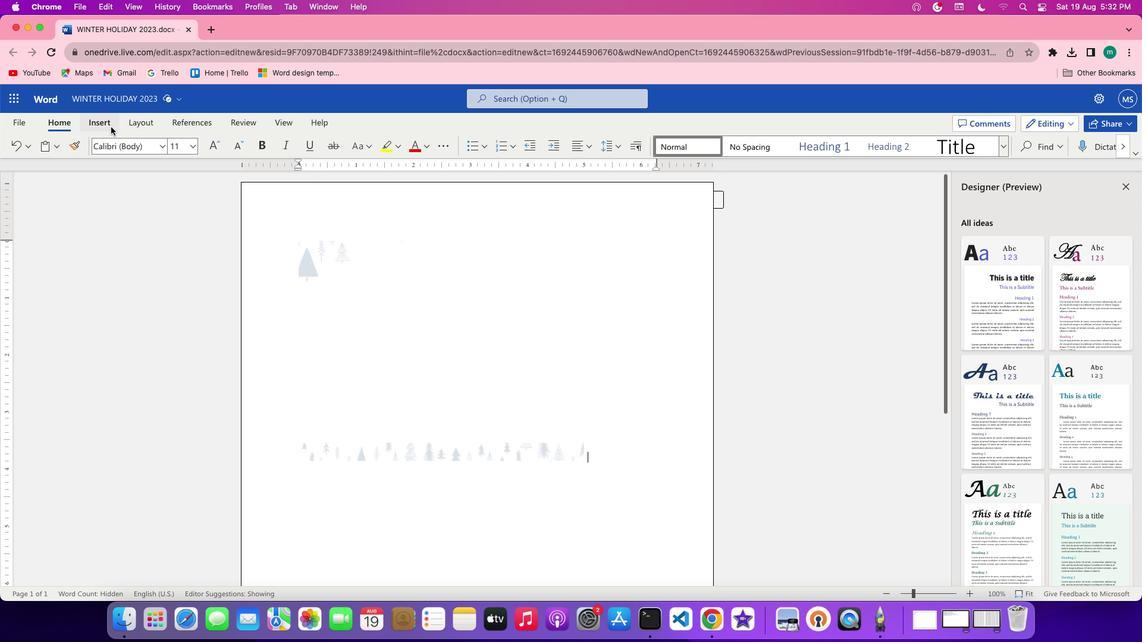
Action: Mouse pressed left at (110, 127)
Screenshot: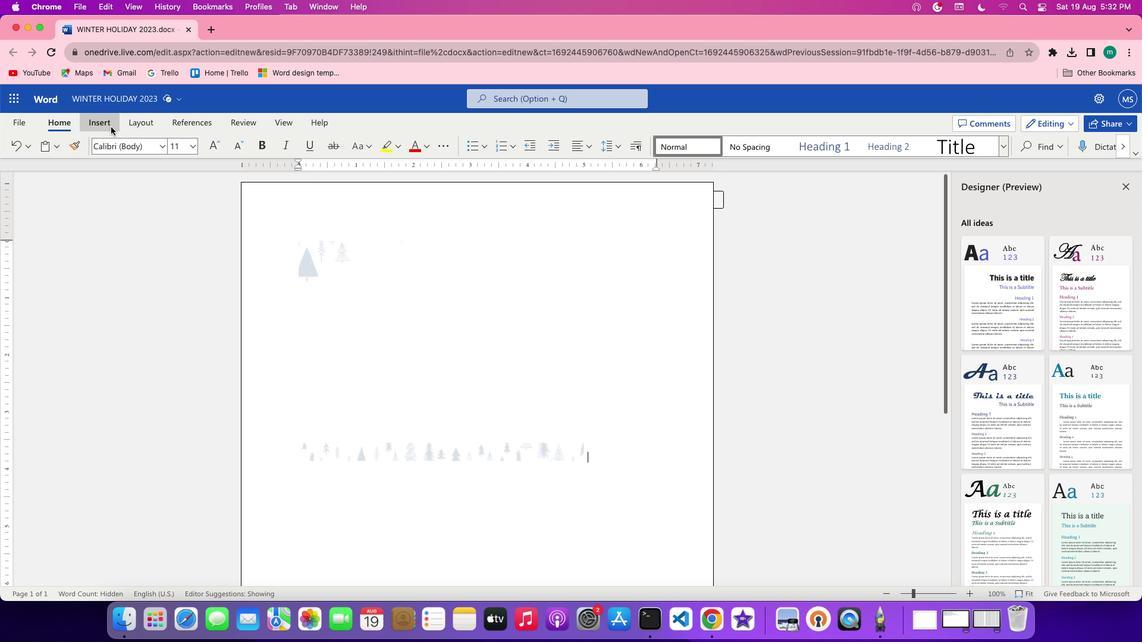
Action: Mouse moved to (105, 145)
Screenshot: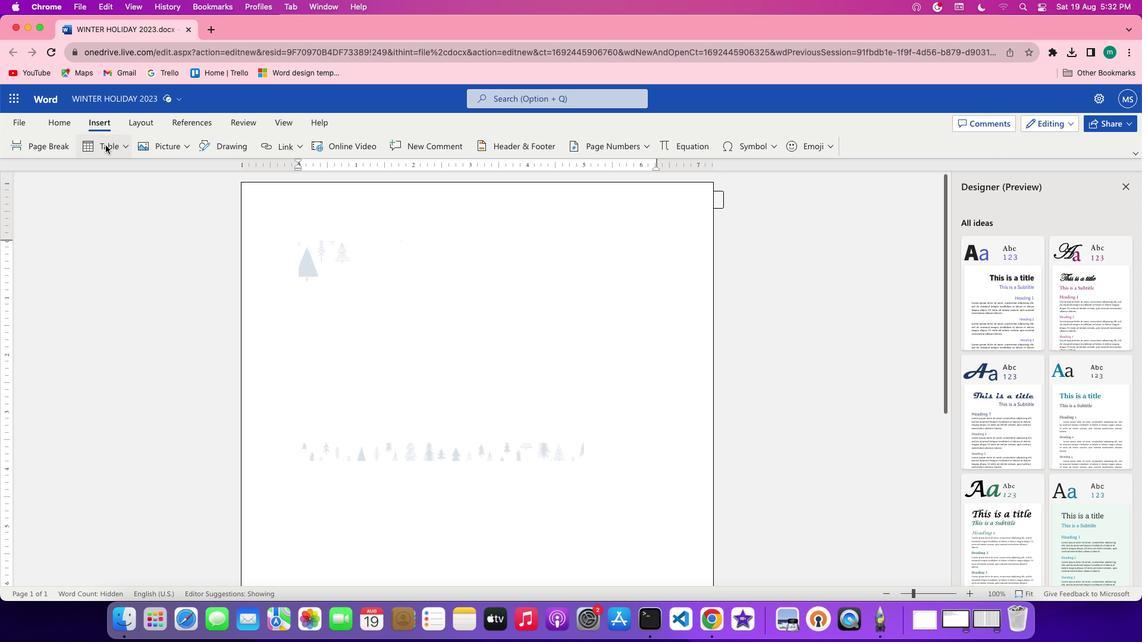 
Action: Mouse pressed left at (105, 145)
Screenshot: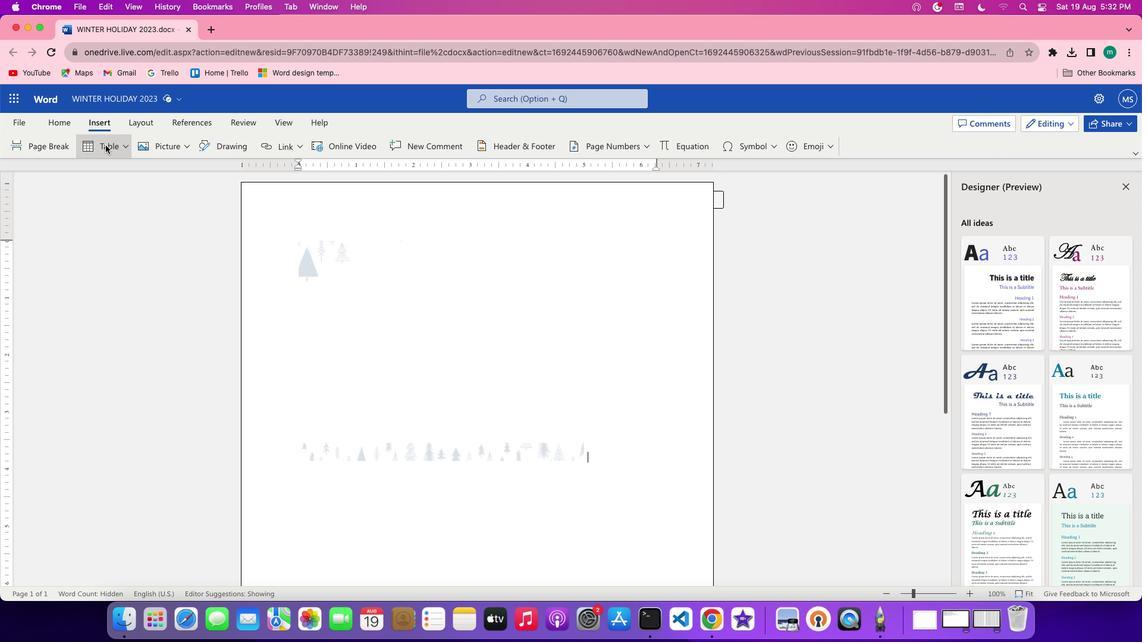 
Action: Mouse moved to (154, 241)
Screenshot: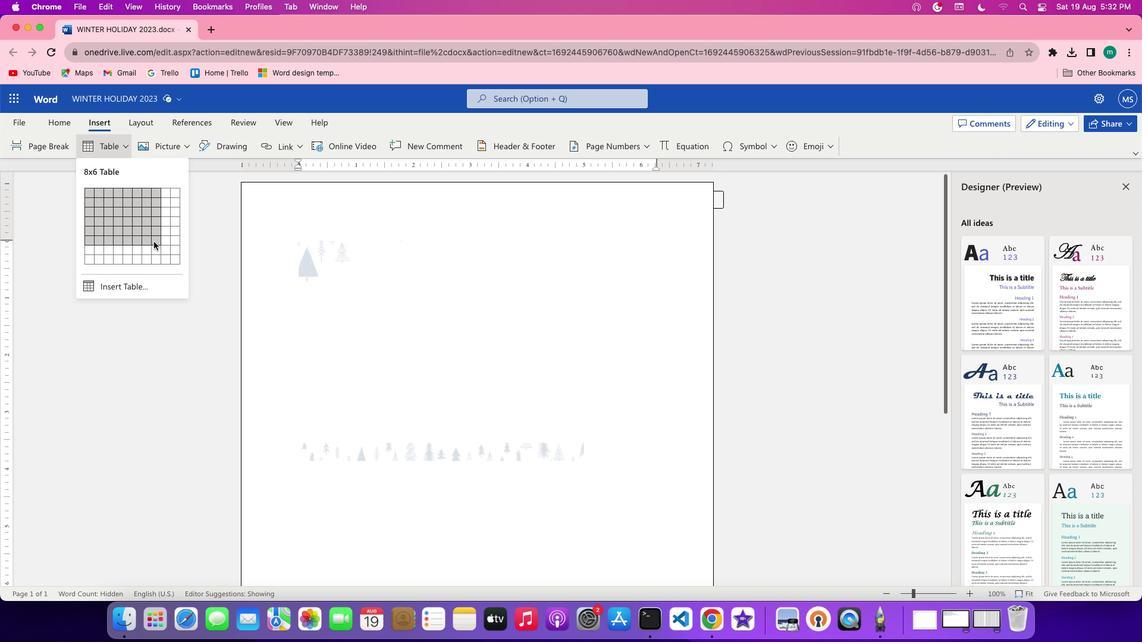 
Action: Mouse pressed left at (154, 241)
Screenshot: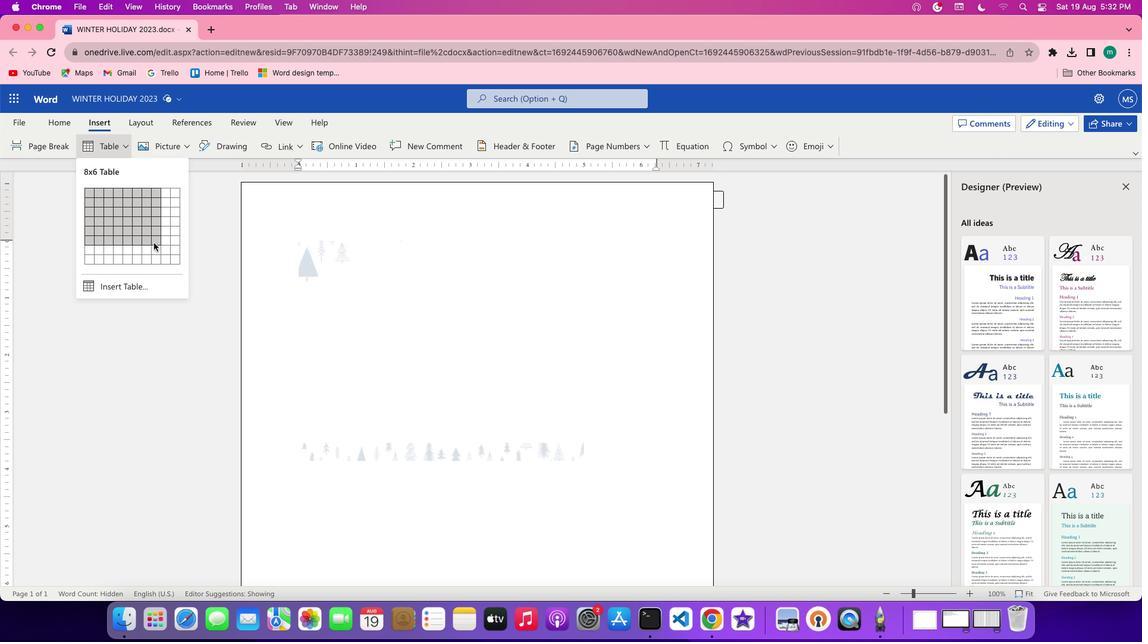 
Action: Mouse moved to (174, 264)
Screenshot: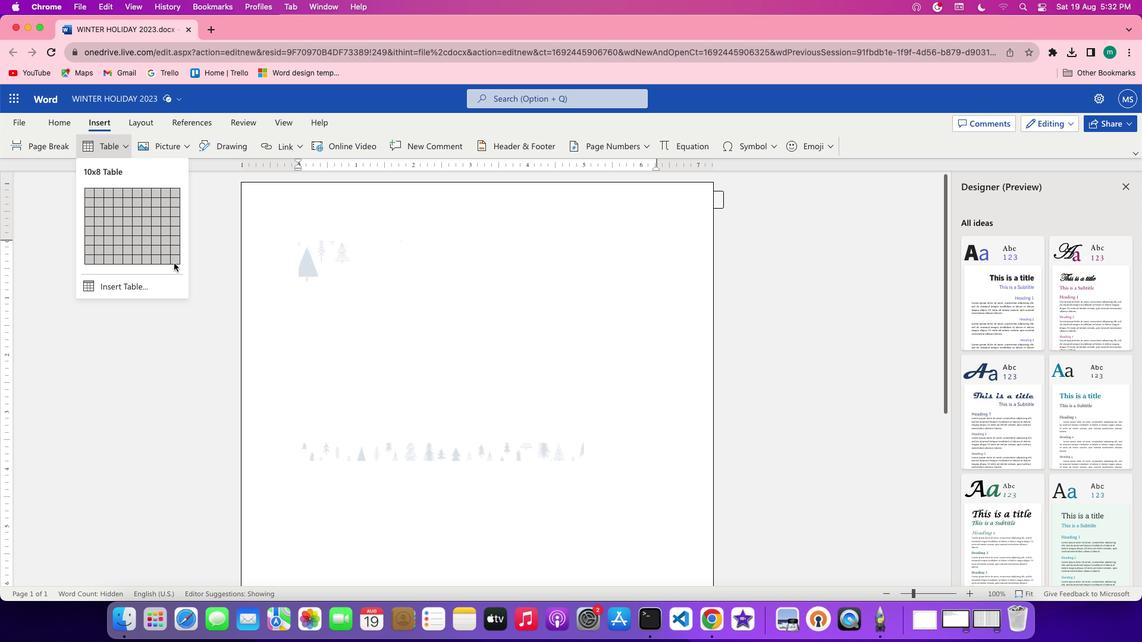 
Action: Mouse pressed left at (174, 264)
Screenshot: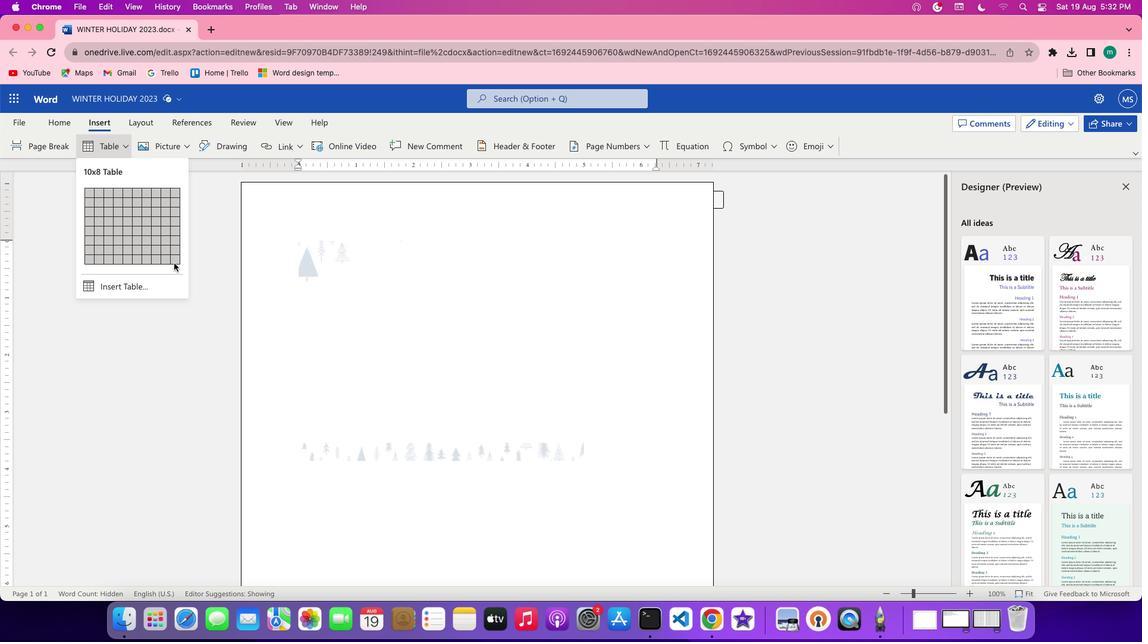 
Action: Mouse moved to (175, 262)
Screenshot: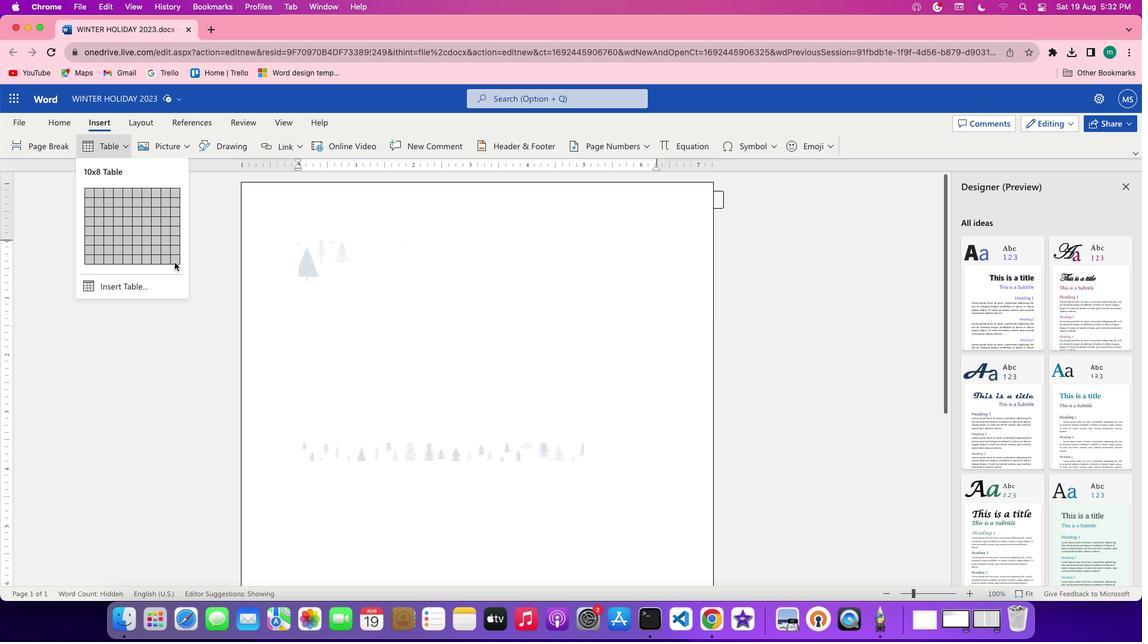 
Action: Mouse pressed left at (175, 262)
Screenshot: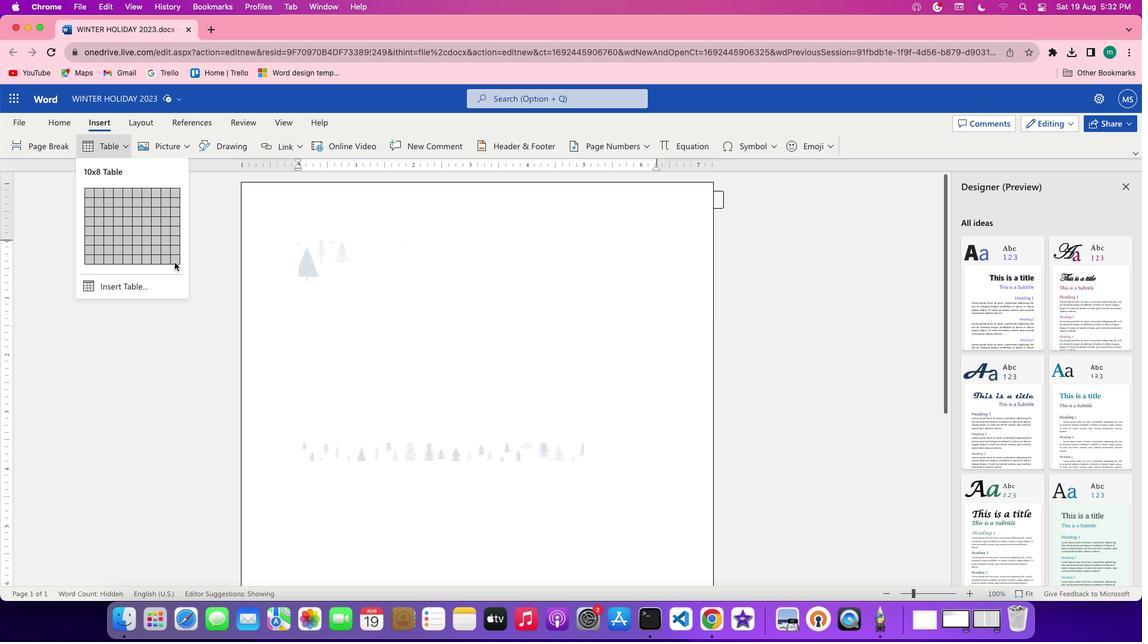 
Action: Mouse moved to (349, 276)
Screenshot: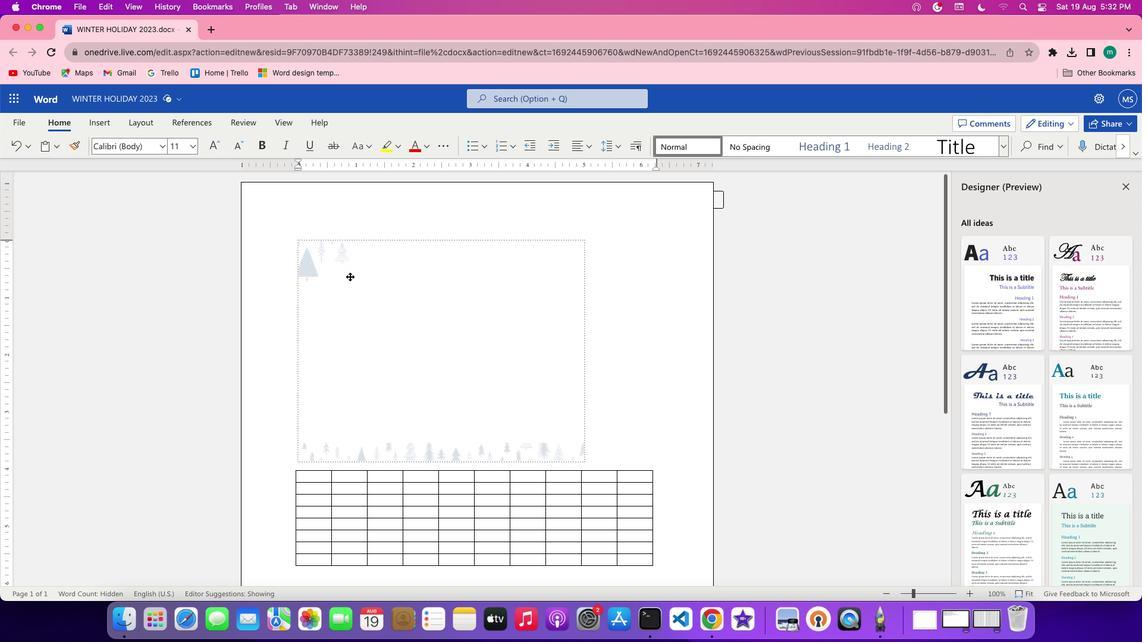 
Action: Mouse pressed left at (349, 276)
Screenshot: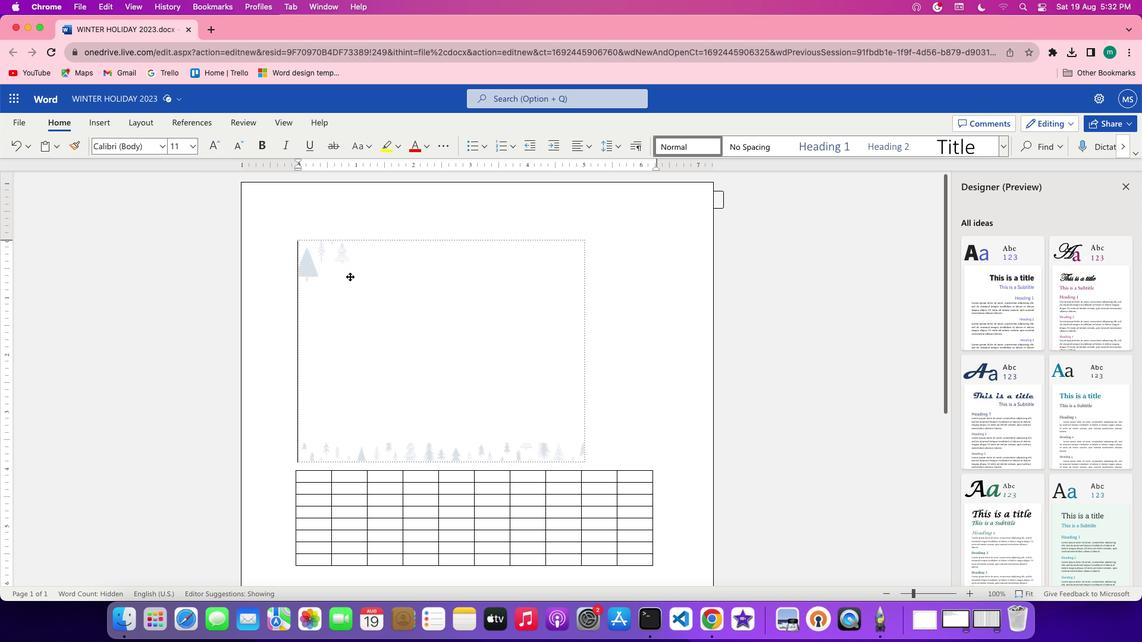 
Action: Mouse moved to (268, 144)
Screenshot: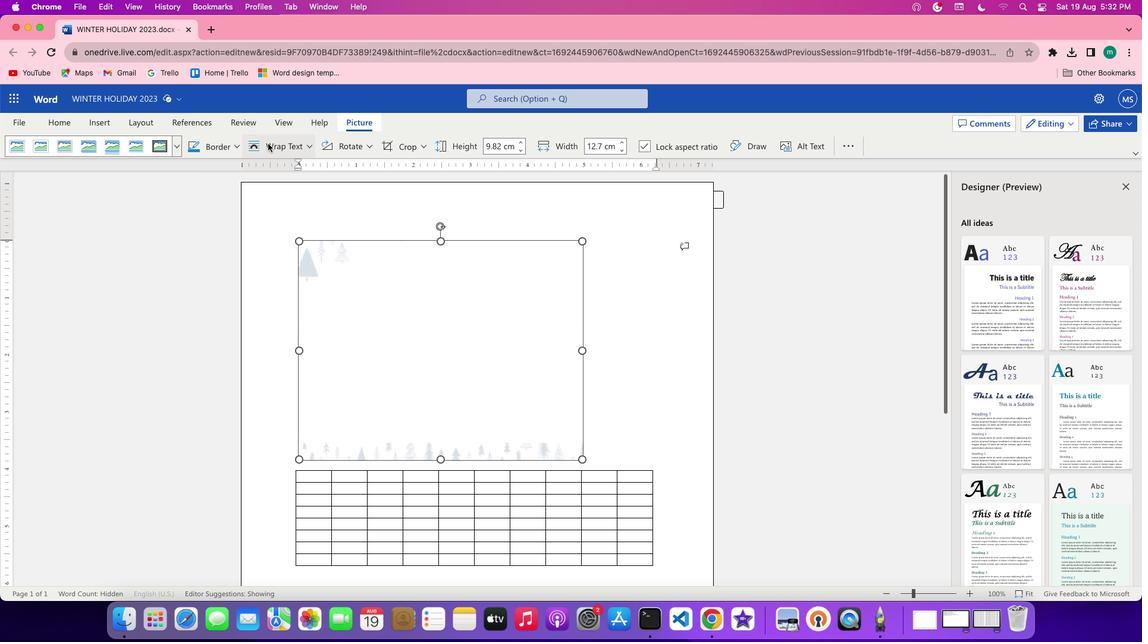 
Action: Mouse pressed left at (268, 144)
Screenshot: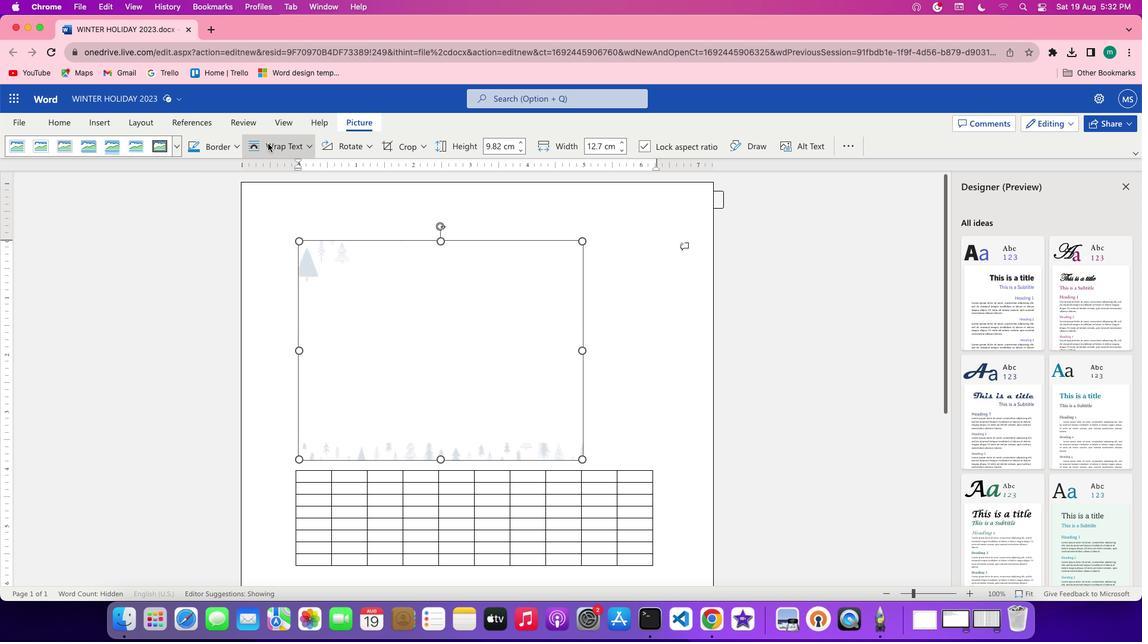 
Action: Mouse moved to (289, 227)
Screenshot: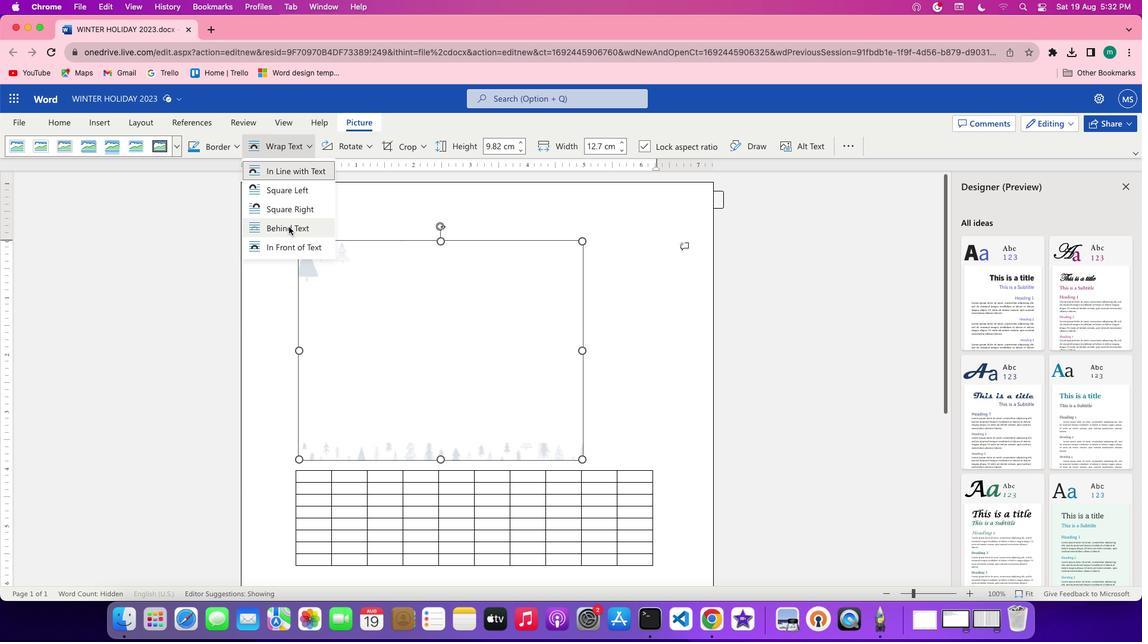 
Action: Mouse pressed left at (289, 227)
Screenshot: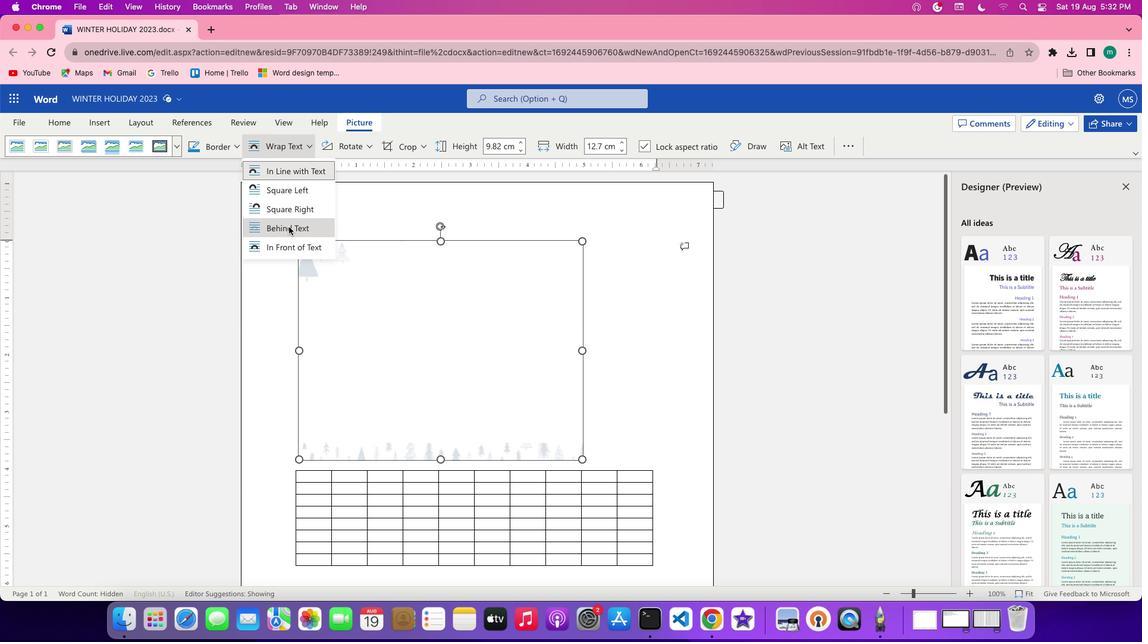 
Action: Mouse moved to (134, 120)
Screenshot: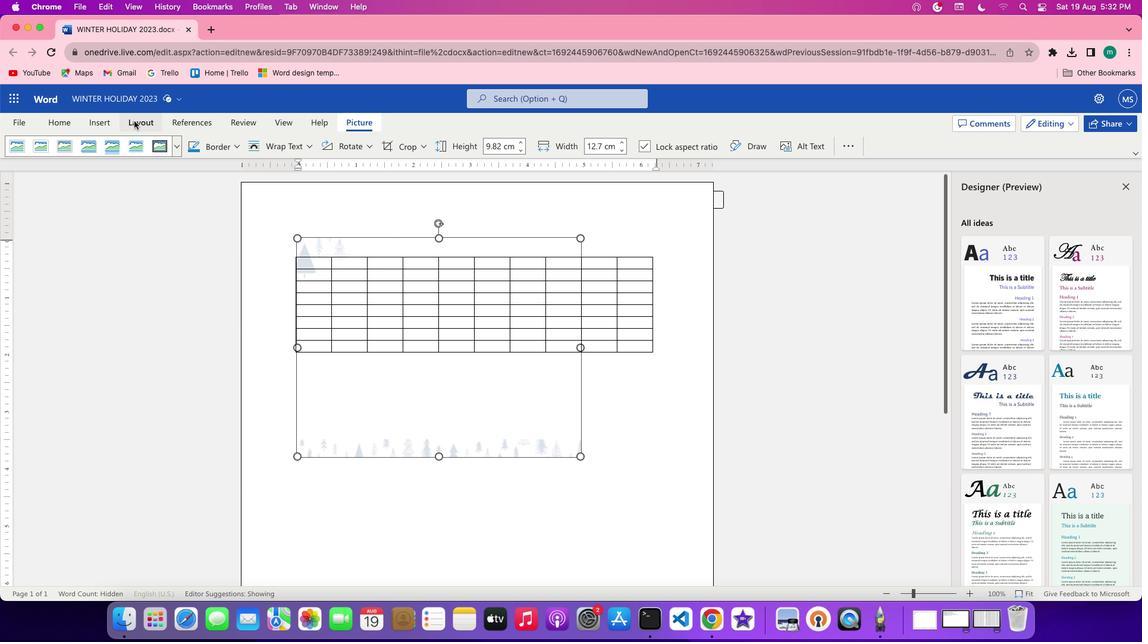 
Action: Mouse pressed left at (134, 120)
Screenshot: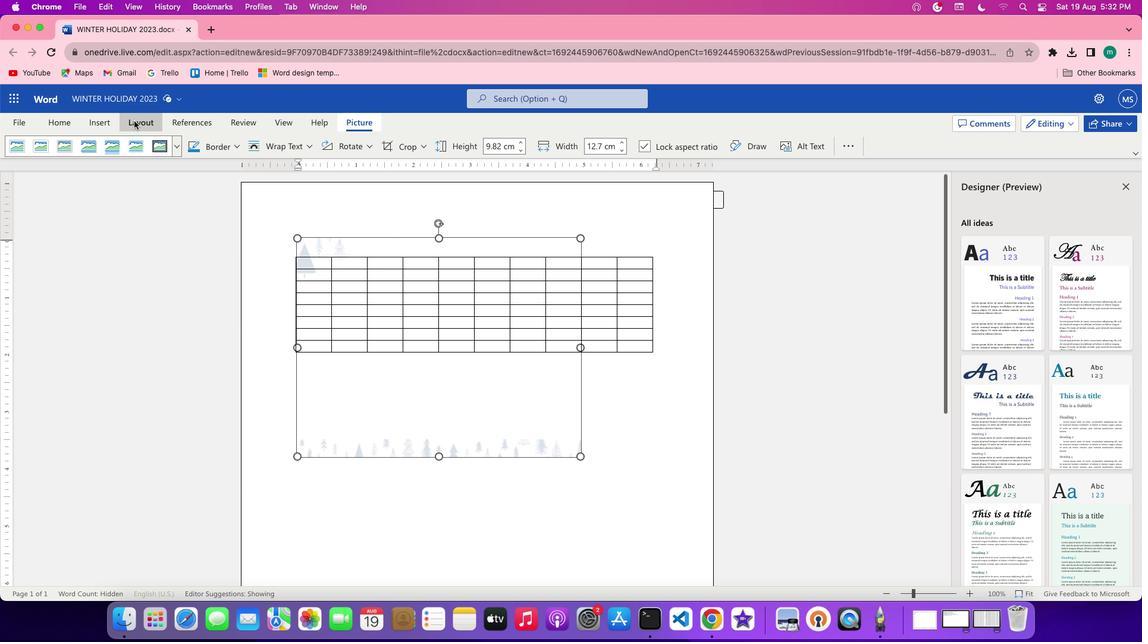 
Action: Mouse moved to (45, 145)
Screenshot: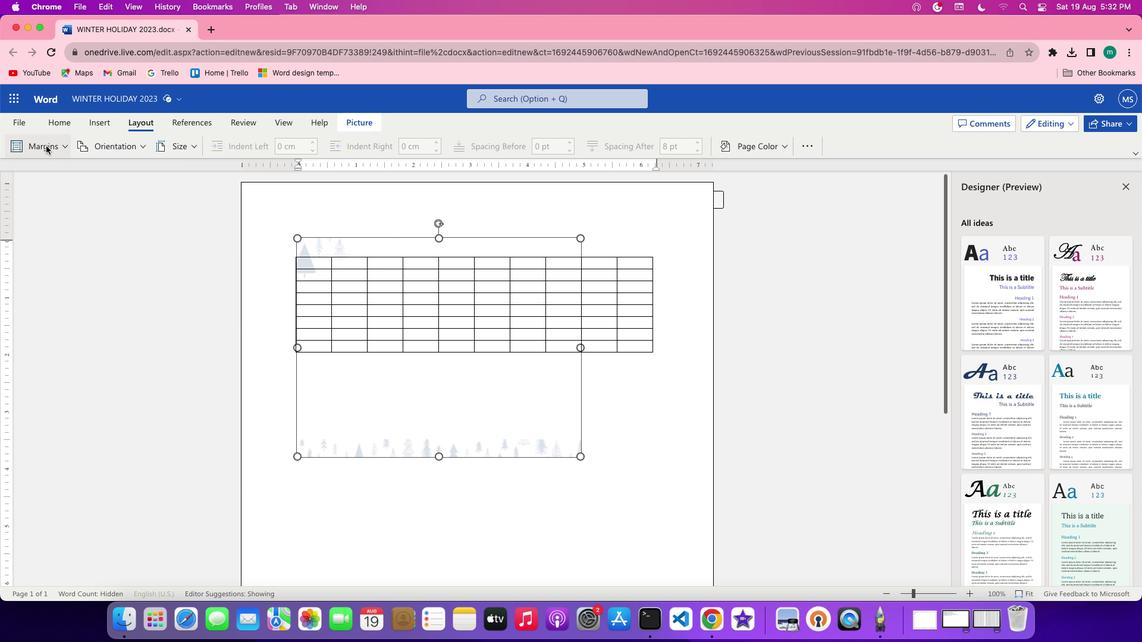 
Action: Mouse pressed left at (45, 145)
Screenshot: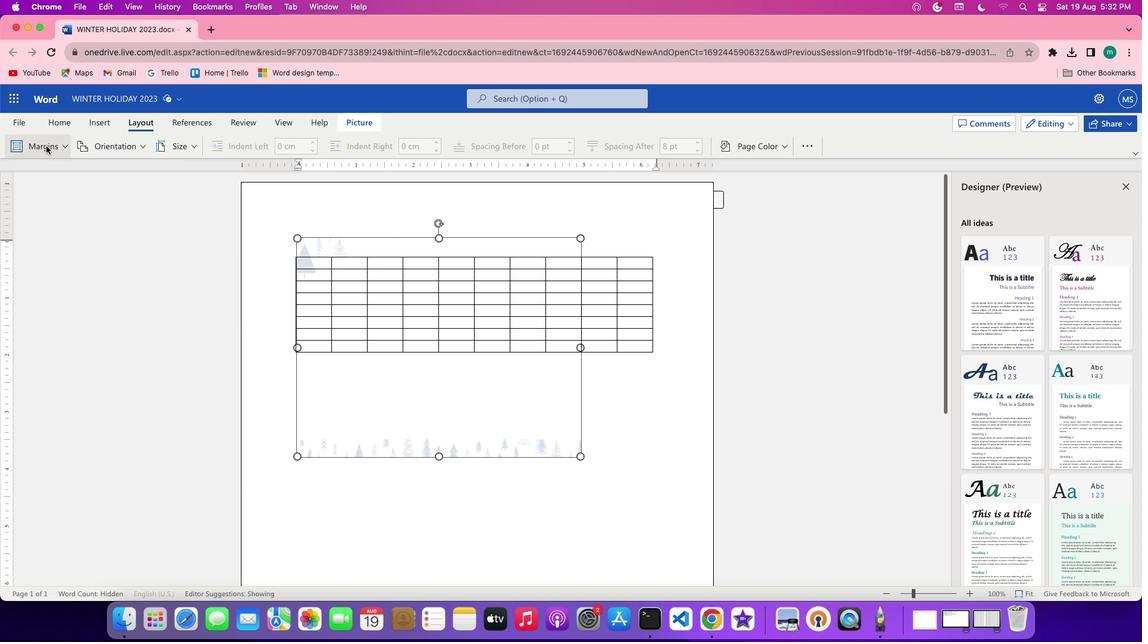 
Action: Mouse moved to (68, 241)
Screenshot: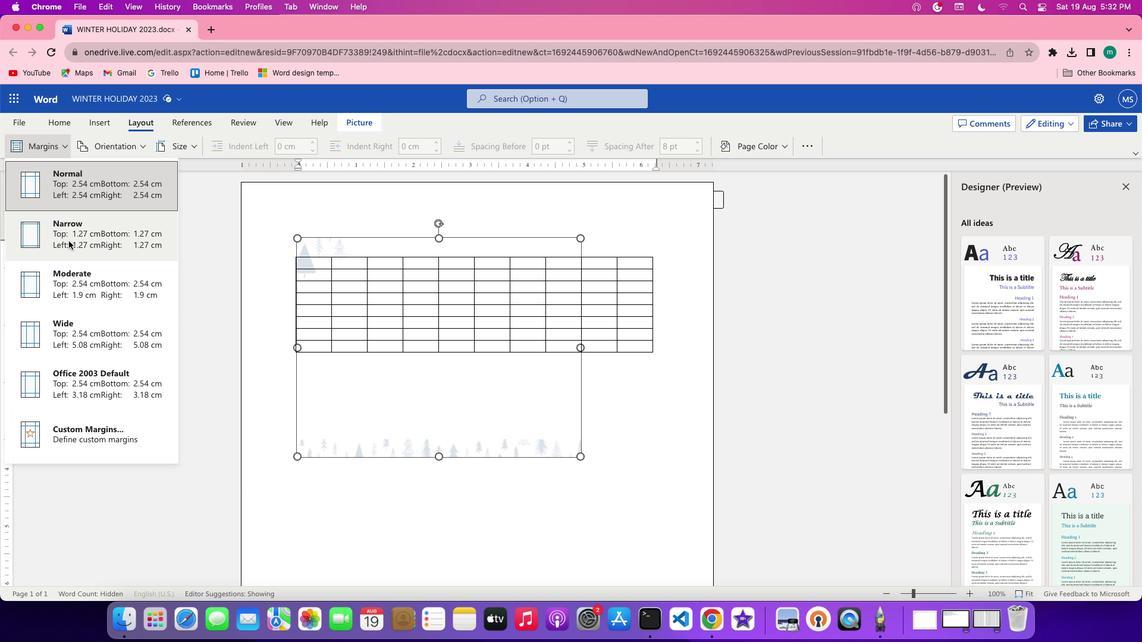 
Action: Mouse pressed left at (68, 241)
Screenshot: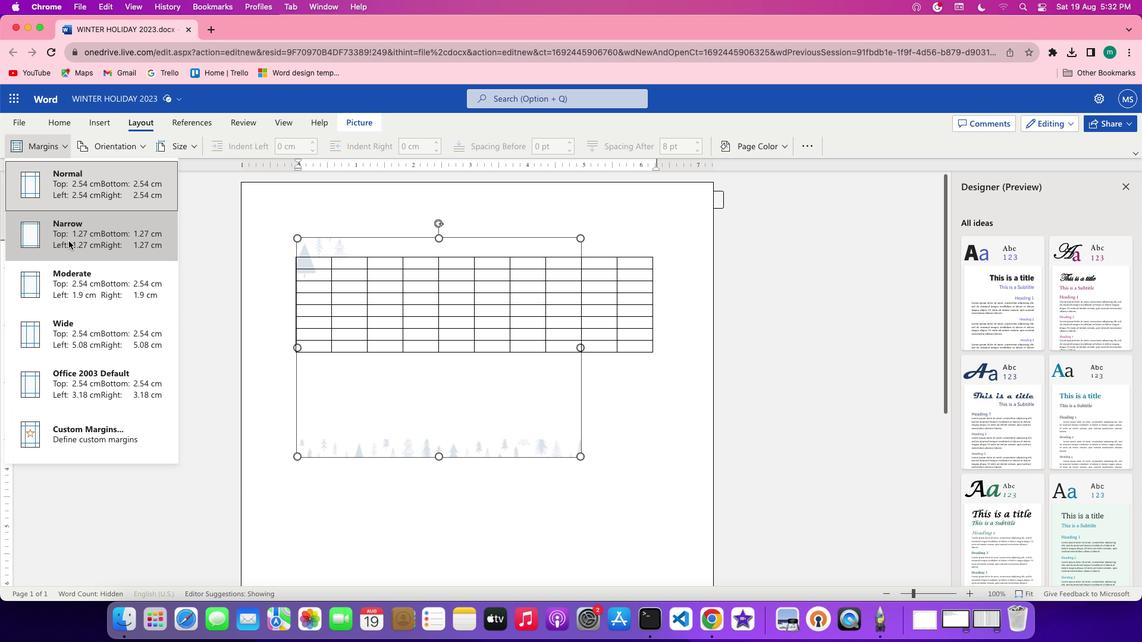
Action: Mouse moved to (270, 210)
Screenshot: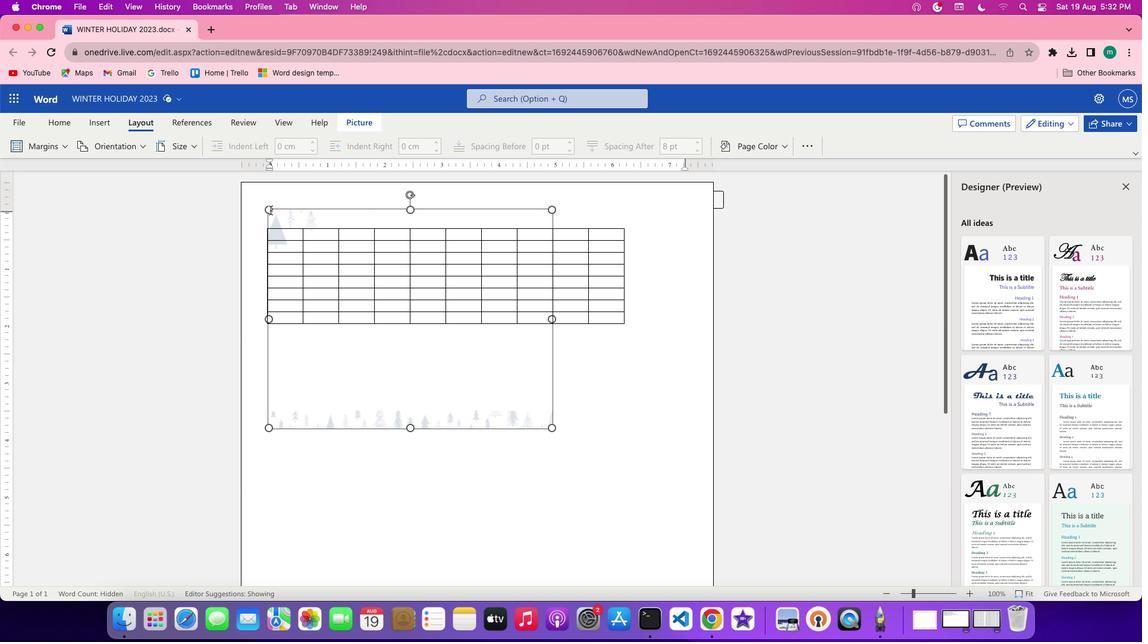 
Action: Mouse pressed left at (270, 210)
Screenshot: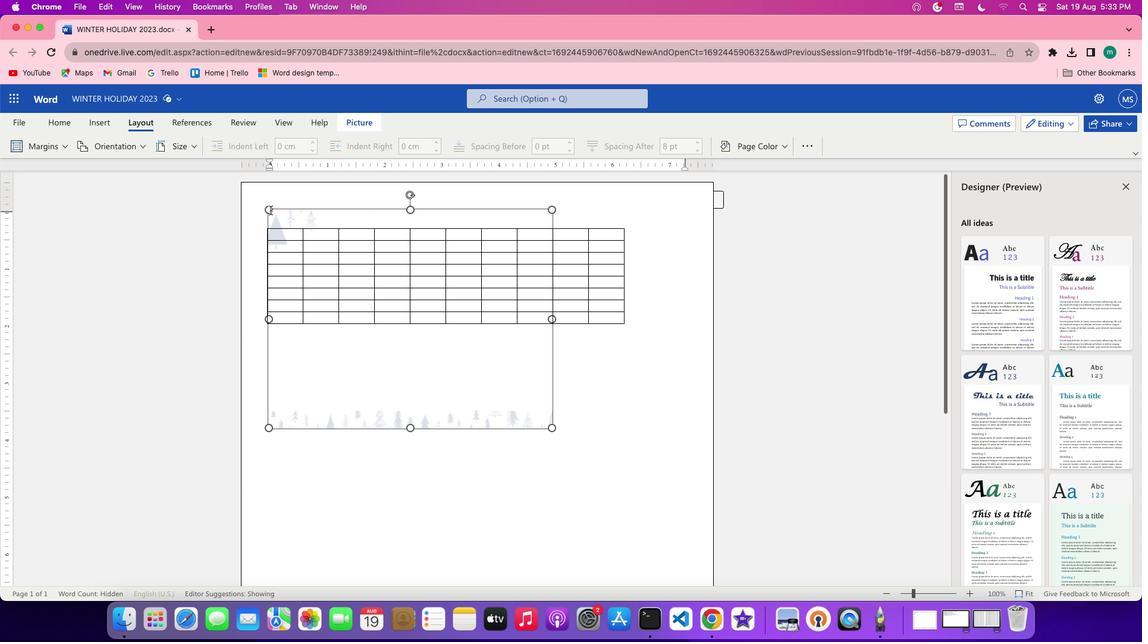 
Action: Mouse moved to (279, 214)
Screenshot: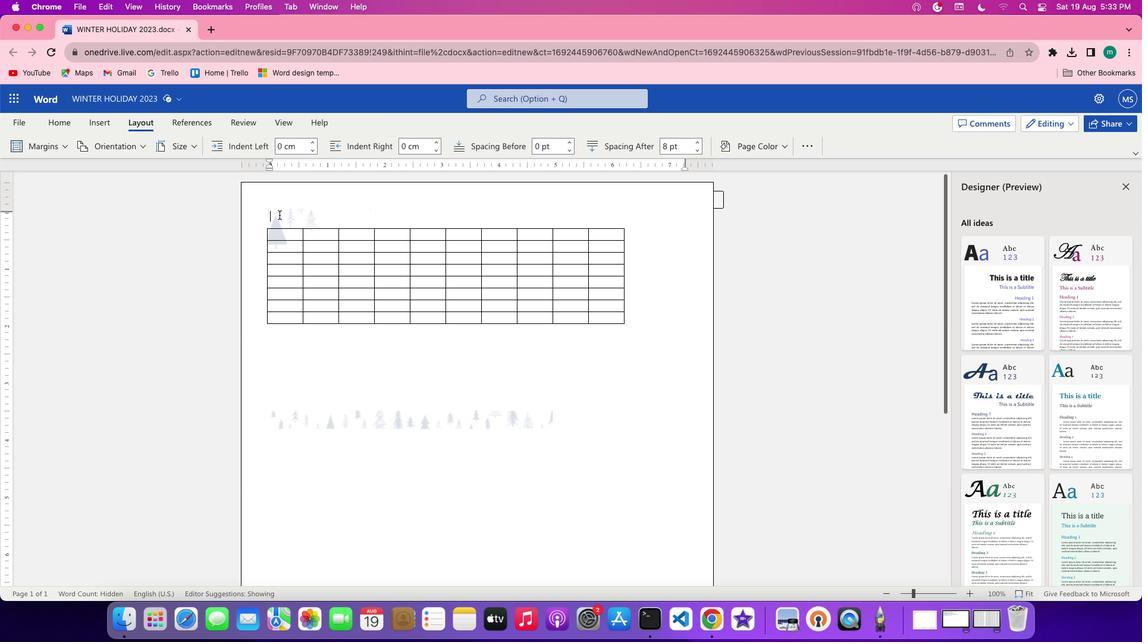 
Action: Mouse pressed left at (279, 214)
Screenshot: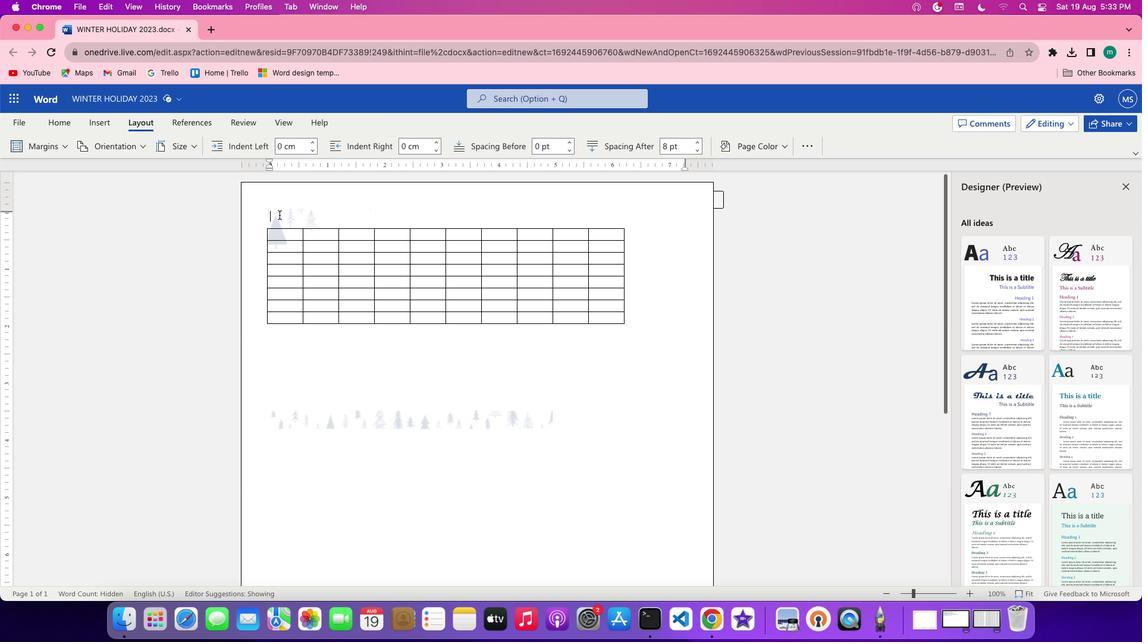 
Action: Mouse moved to (422, 376)
Screenshot: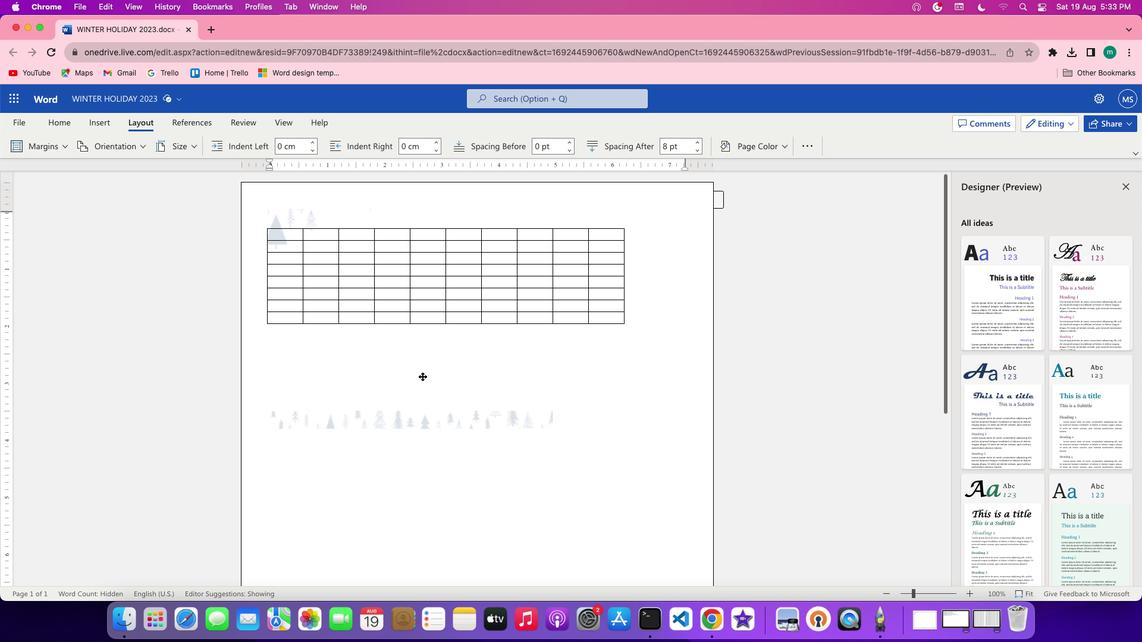 
Action: Mouse pressed left at (422, 376)
Screenshot: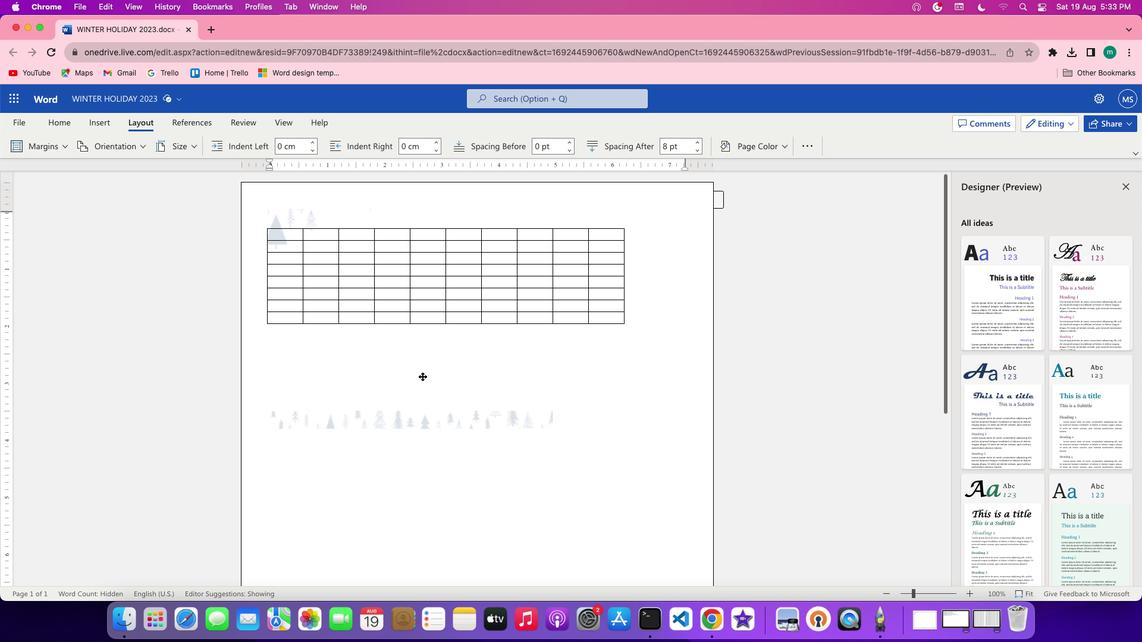 
Action: Mouse moved to (269, 165)
Screenshot: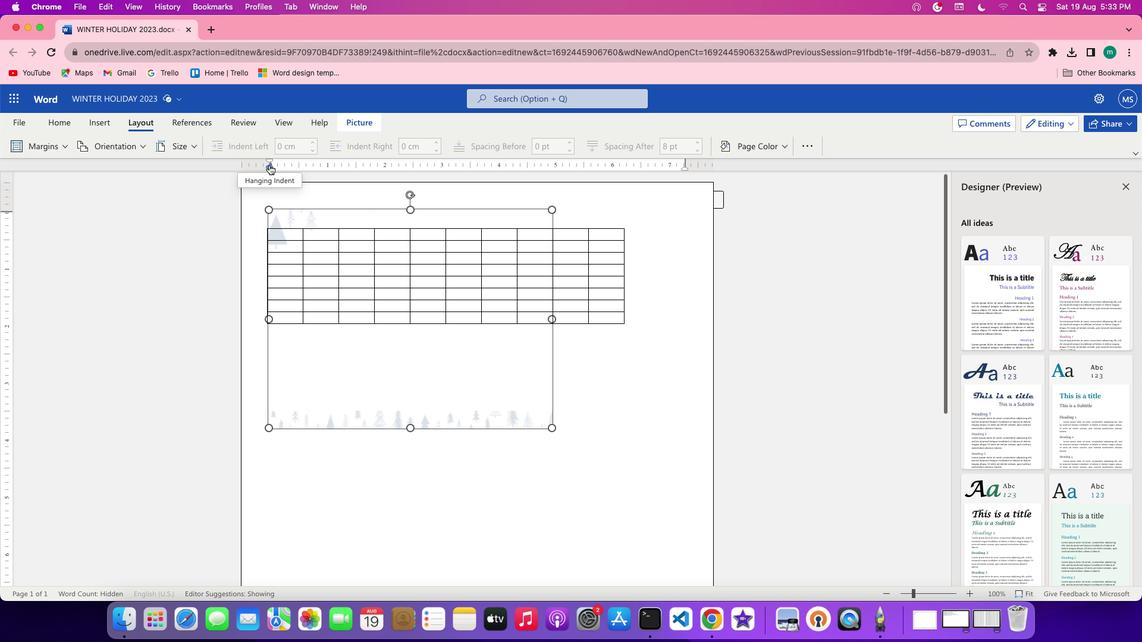 
Action: Mouse pressed left at (269, 165)
Screenshot: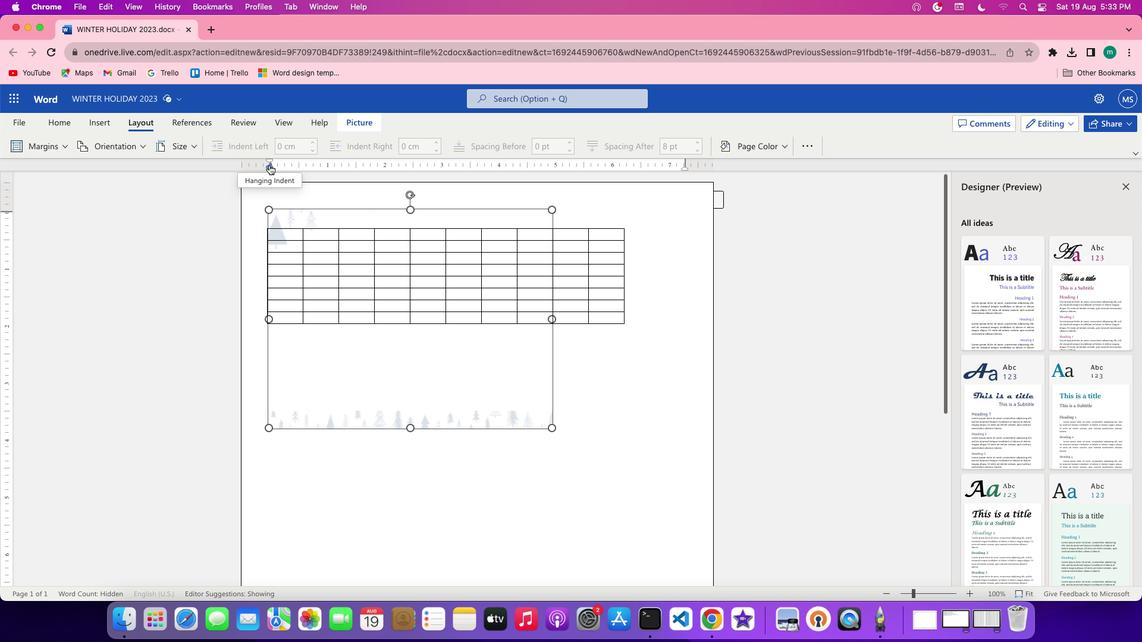 
Action: Mouse moved to (270, 160)
Screenshot: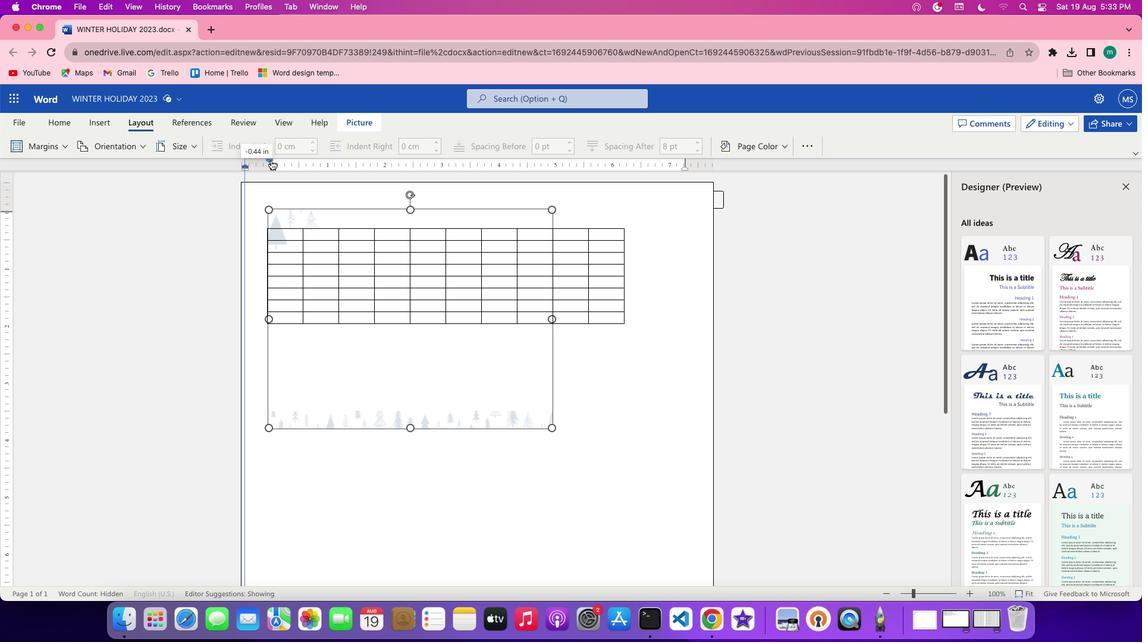 
Action: Mouse pressed left at (270, 160)
Screenshot: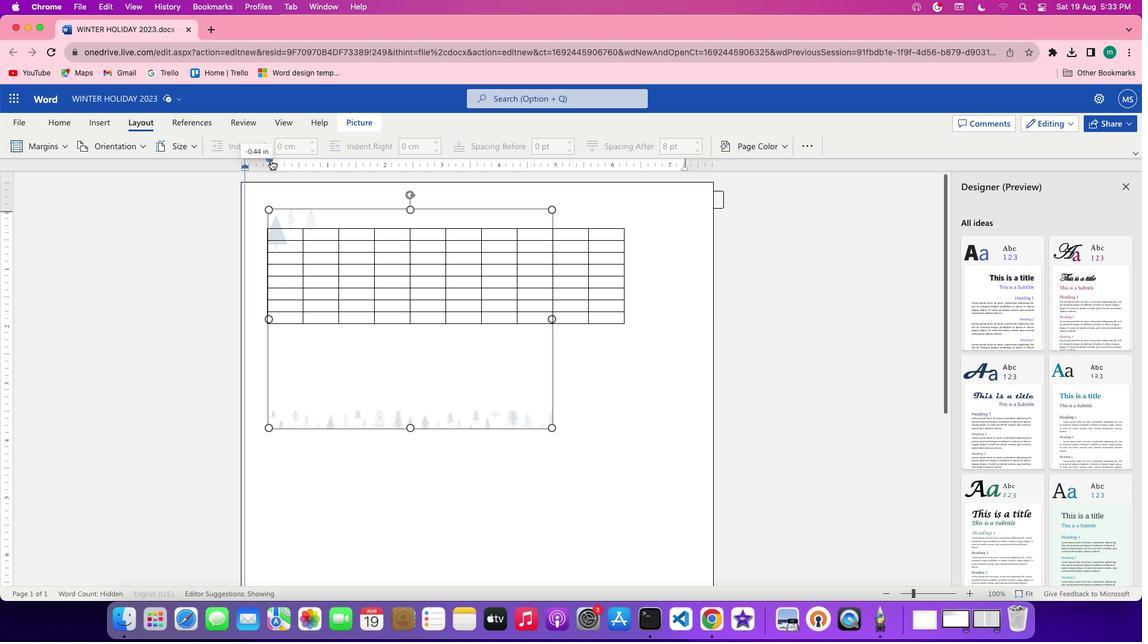 
Action: Mouse moved to (304, 214)
Screenshot: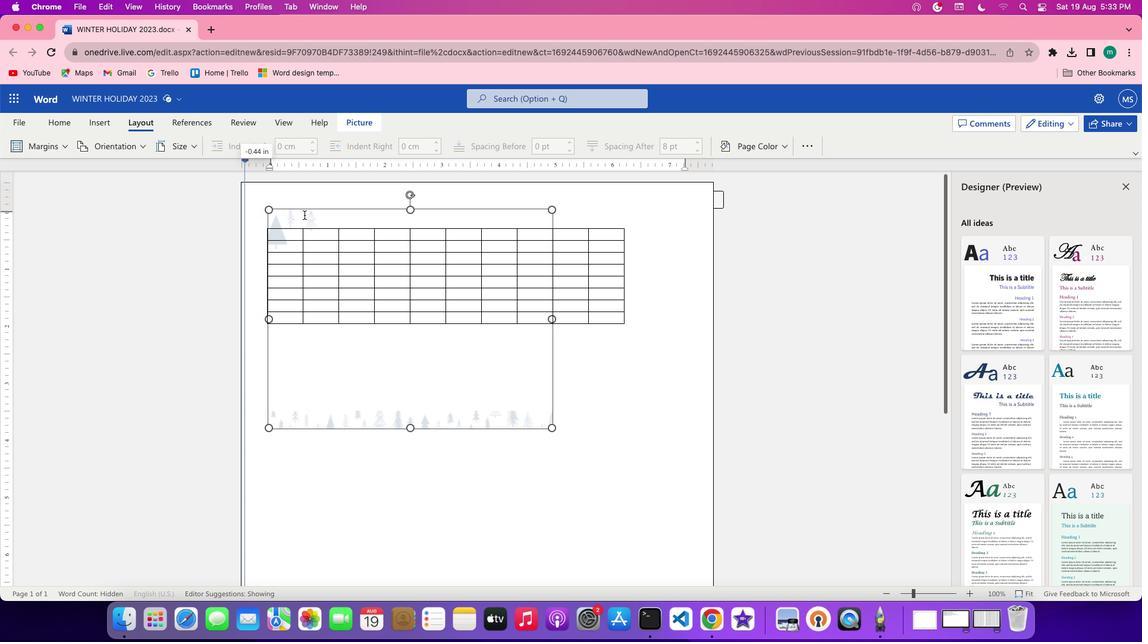 
Action: Mouse pressed left at (304, 214)
Screenshot: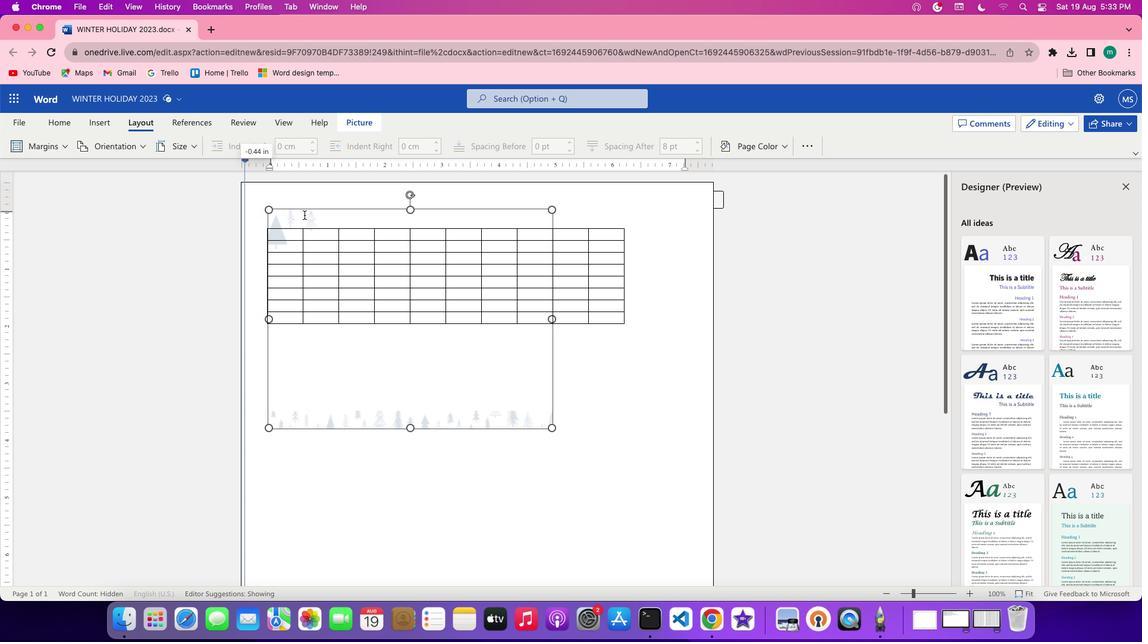 
Action: Mouse moved to (292, 218)
Screenshot: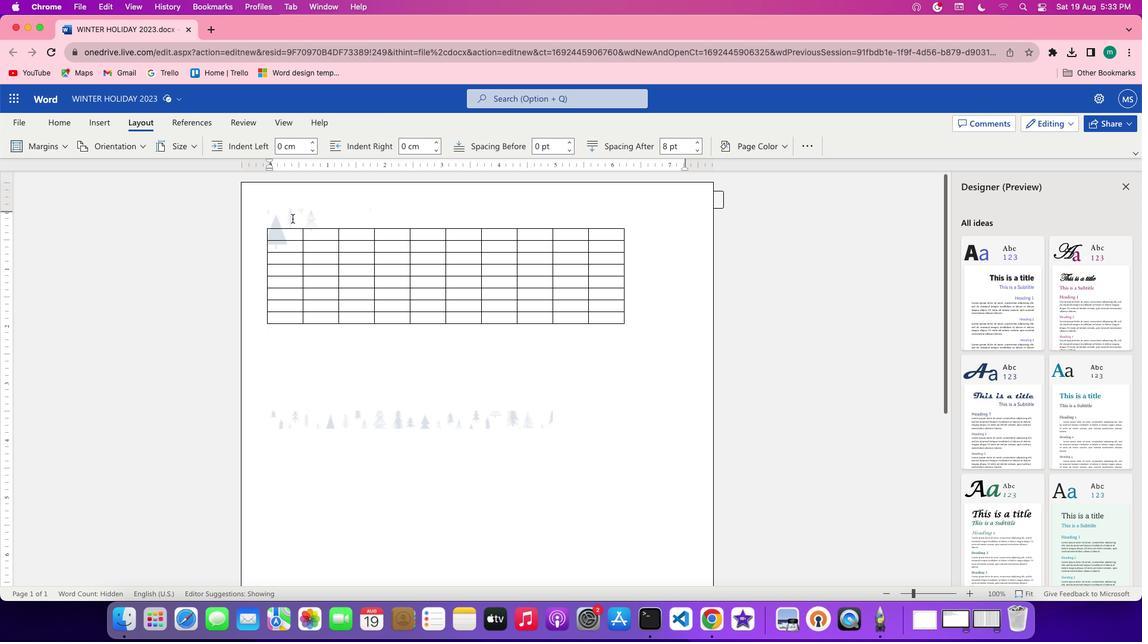 
Action: Mouse pressed left at (292, 218)
Screenshot: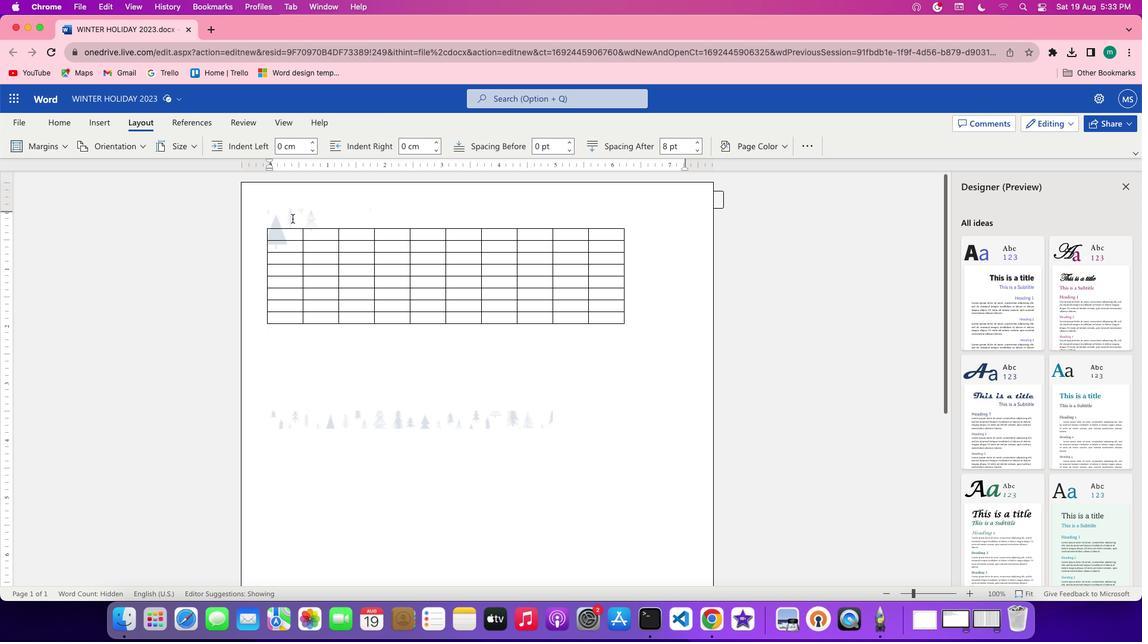 
Action: Mouse moved to (272, 166)
Screenshot: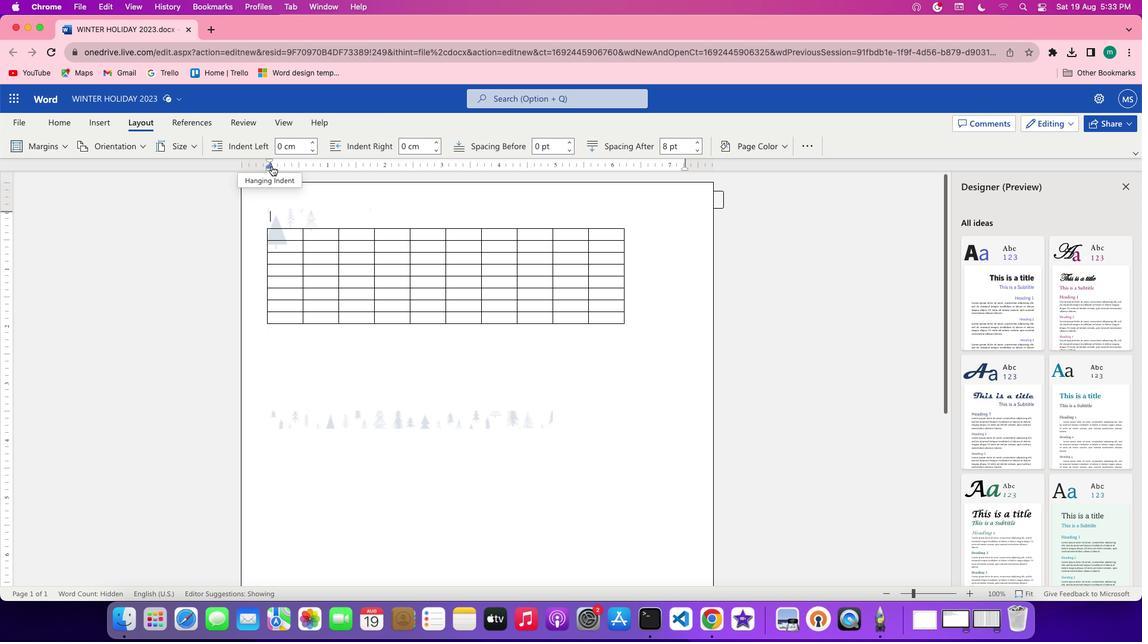 
Action: Mouse pressed left at (272, 166)
Screenshot: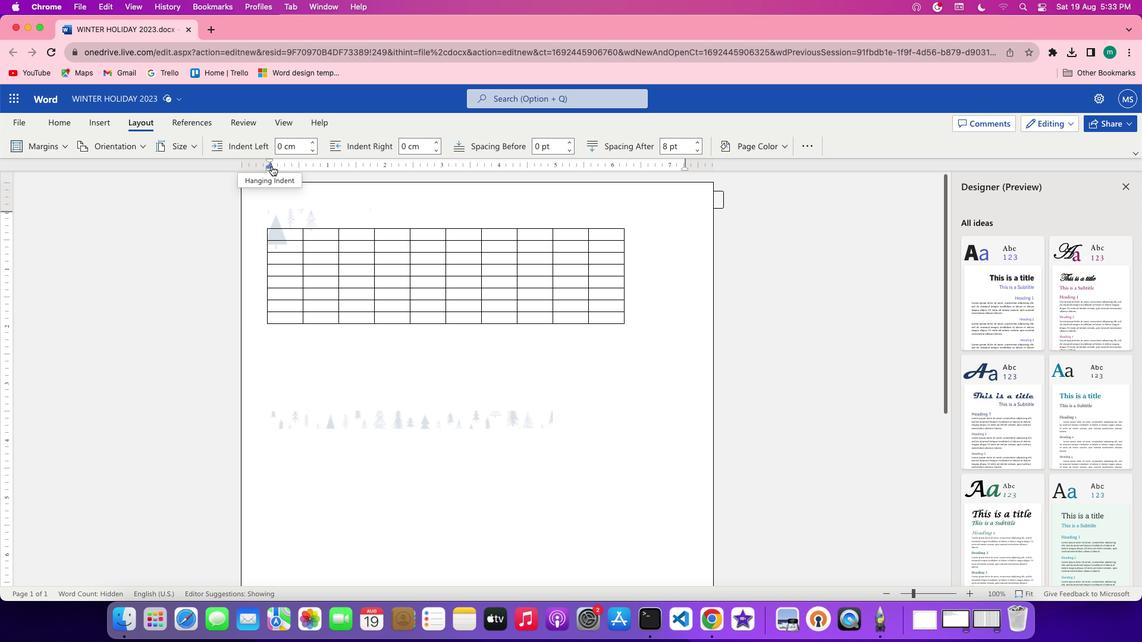 
Action: Mouse moved to (269, 160)
Screenshot: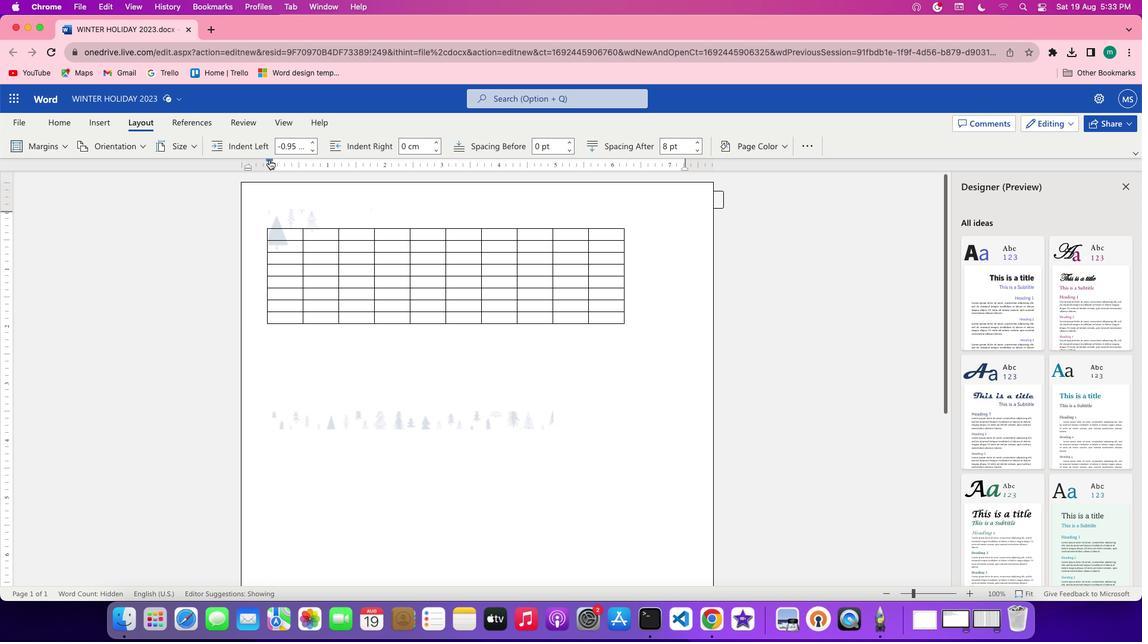 
Action: Mouse pressed left at (269, 160)
Screenshot: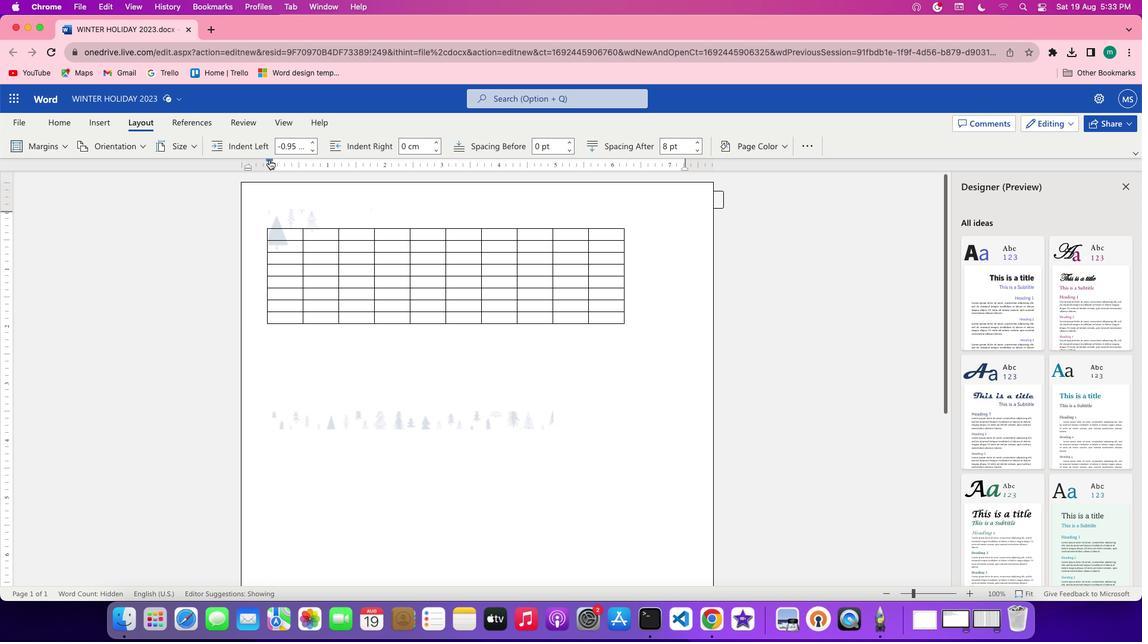 
Action: Mouse moved to (293, 216)
Screenshot: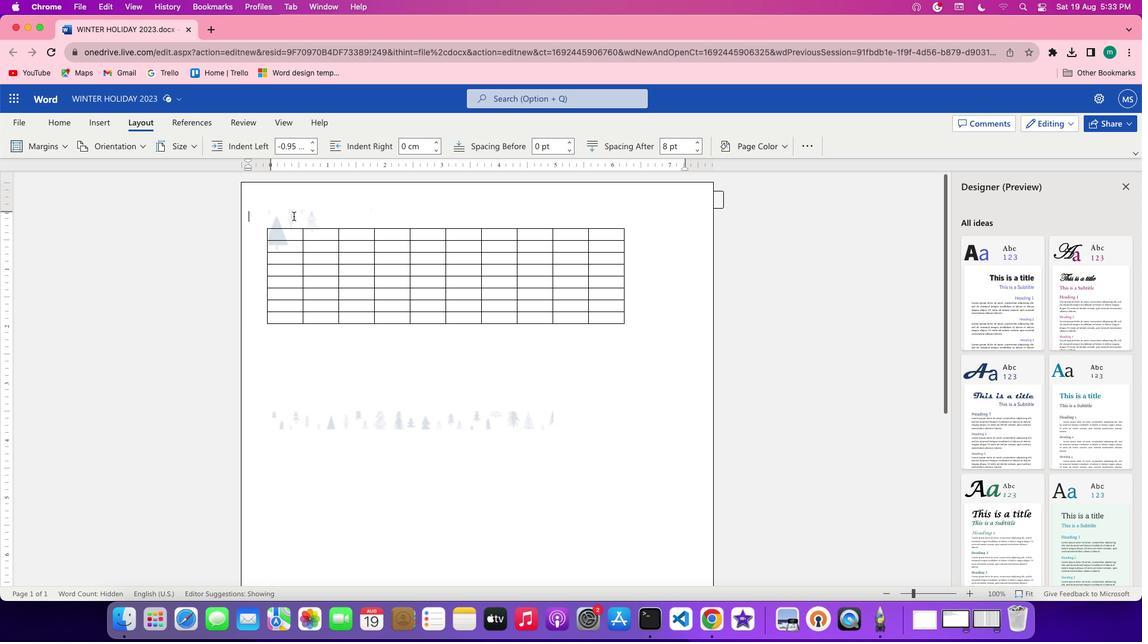 
Action: Mouse pressed left at (293, 216)
Screenshot: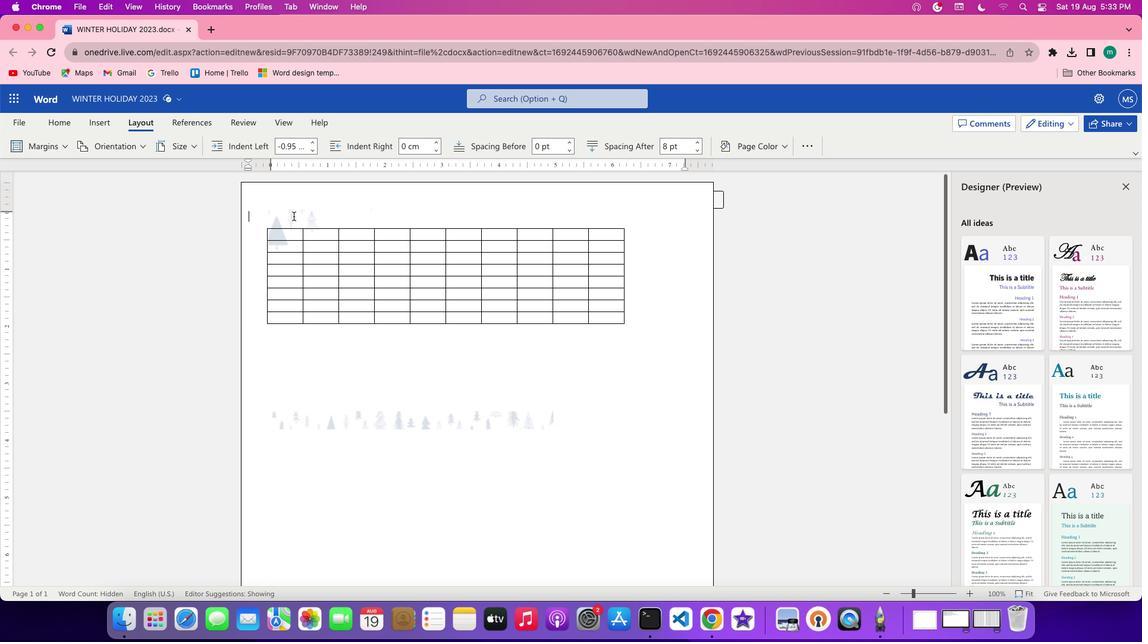 
Action: Mouse moved to (354, 223)
Screenshot: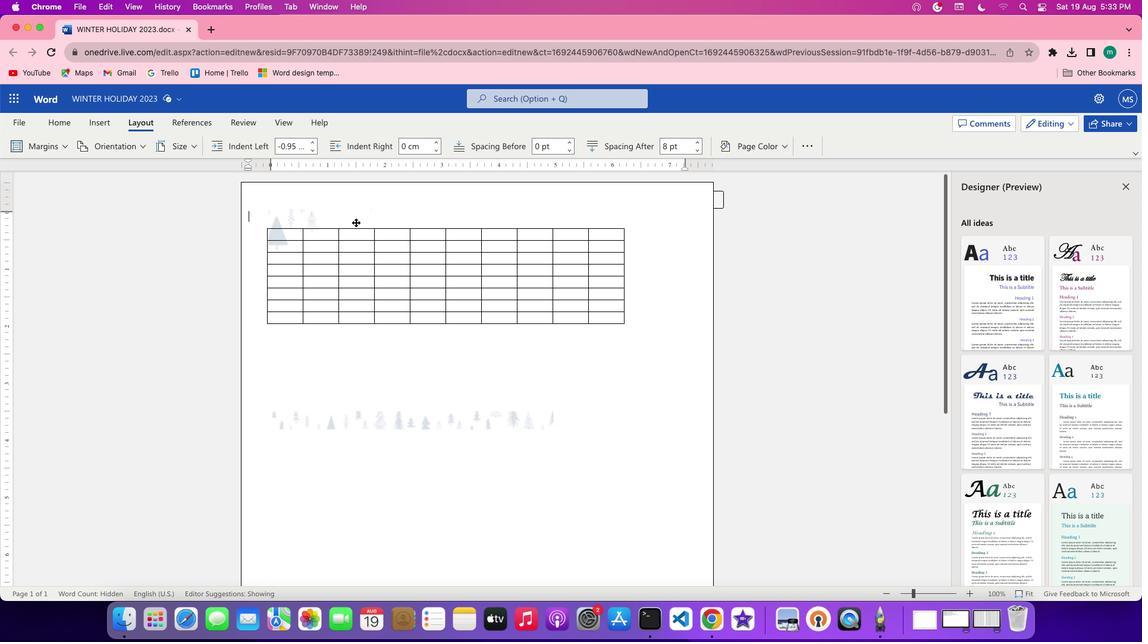 
Action: Mouse pressed left at (354, 223)
Screenshot: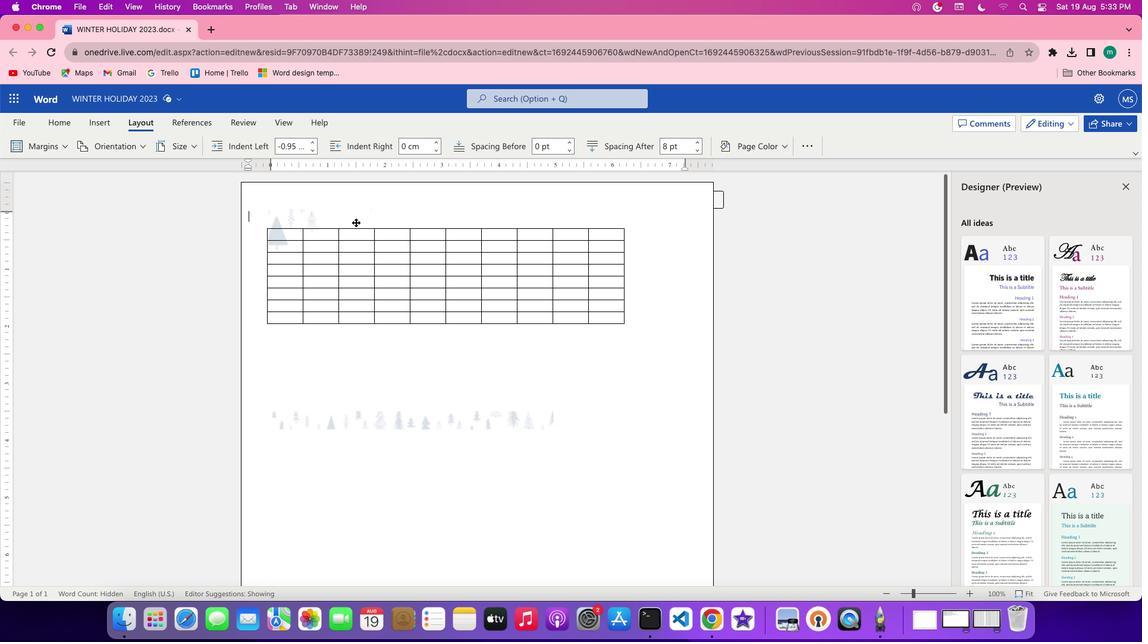 
Action: Mouse moved to (433, 379)
Screenshot: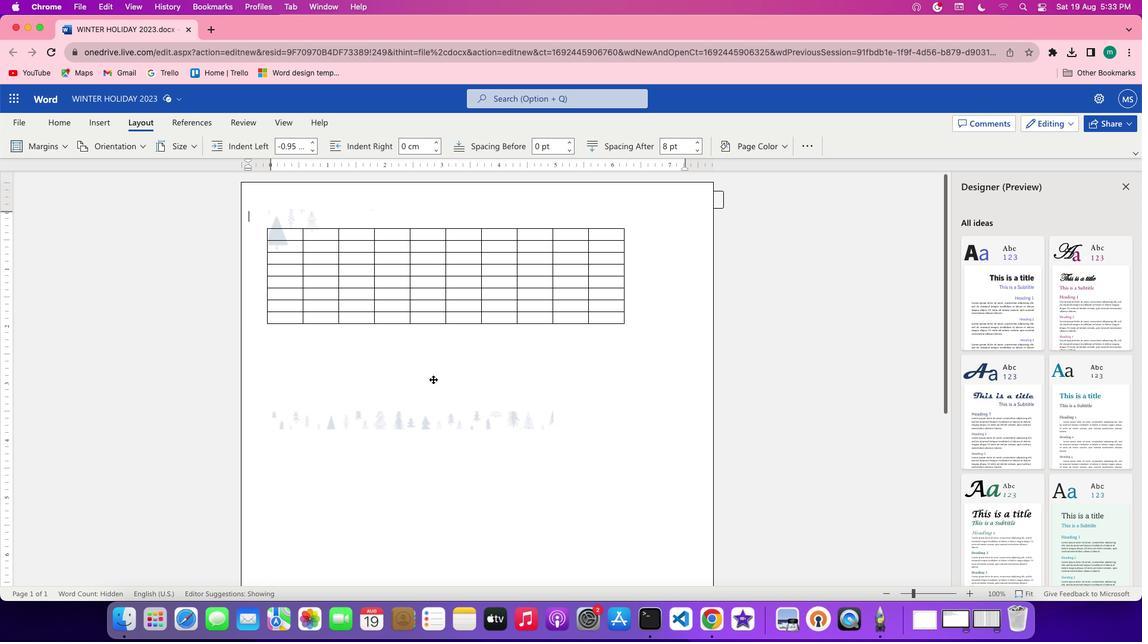 
Action: Mouse pressed left at (433, 379)
Screenshot: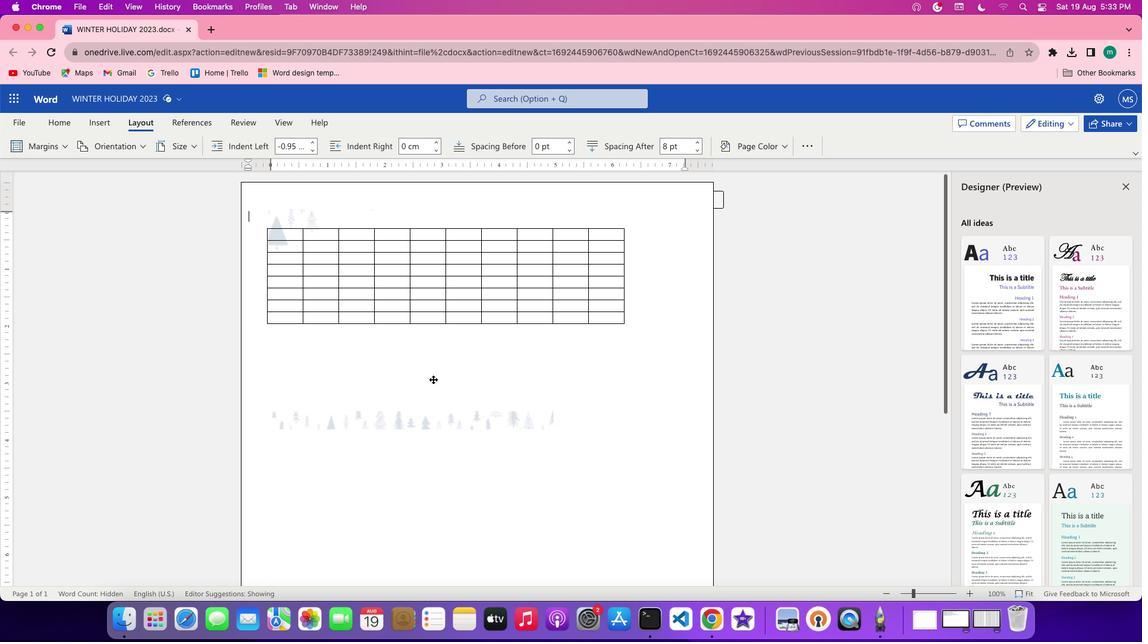 
Action: Mouse moved to (270, 210)
Screenshot: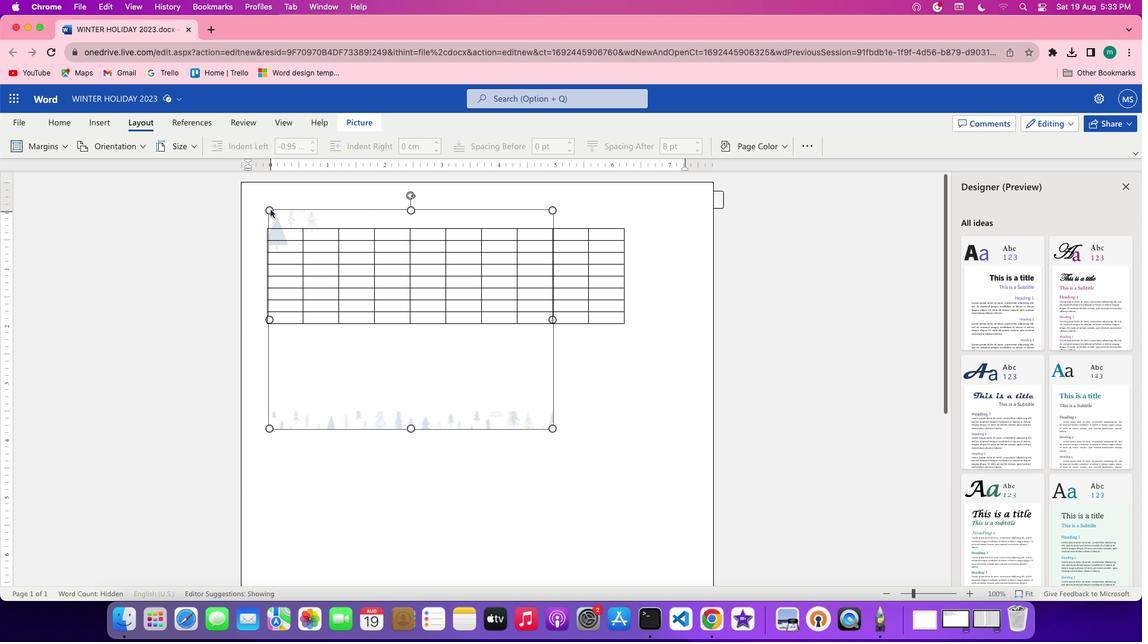 
Action: Mouse pressed left at (270, 210)
Screenshot: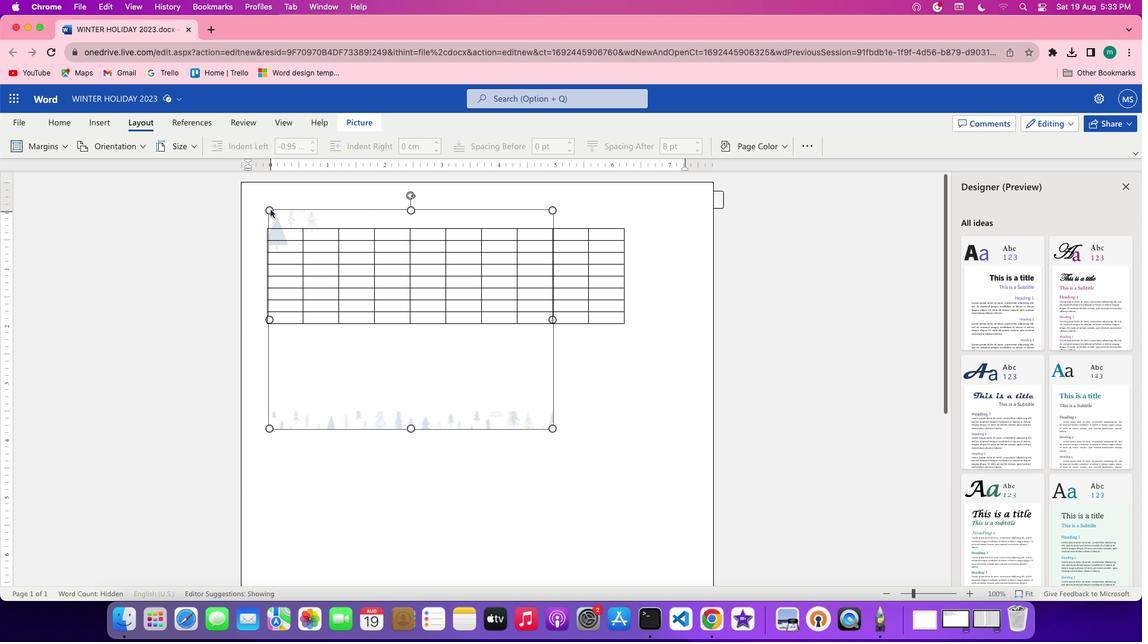 
Action: Mouse moved to (289, 220)
Screenshot: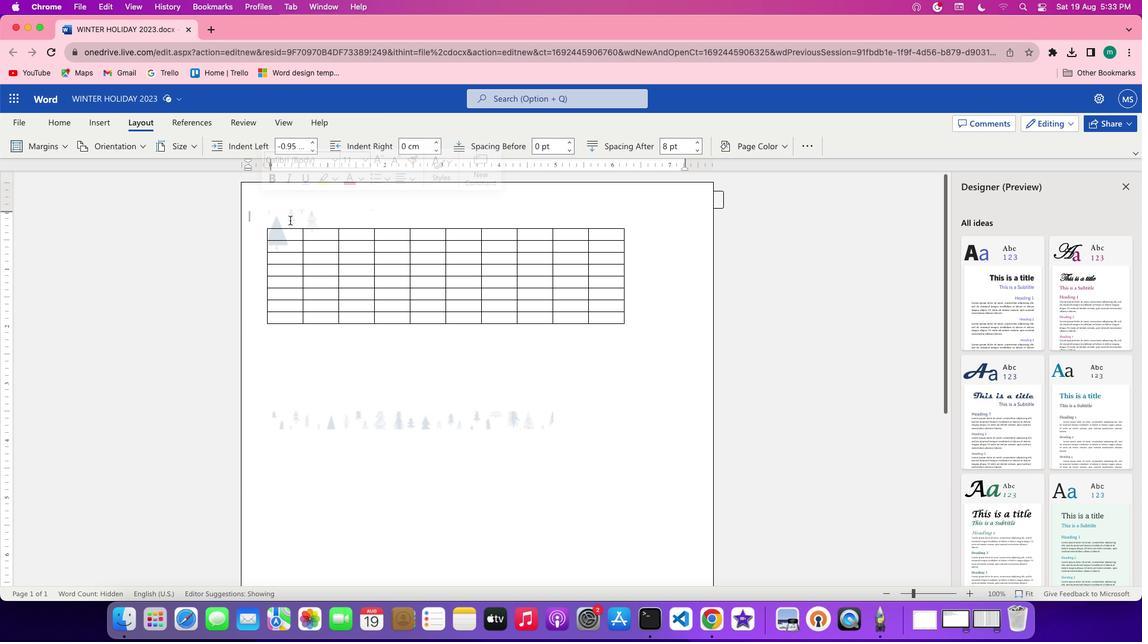 
Action: Mouse pressed left at (289, 220)
Screenshot: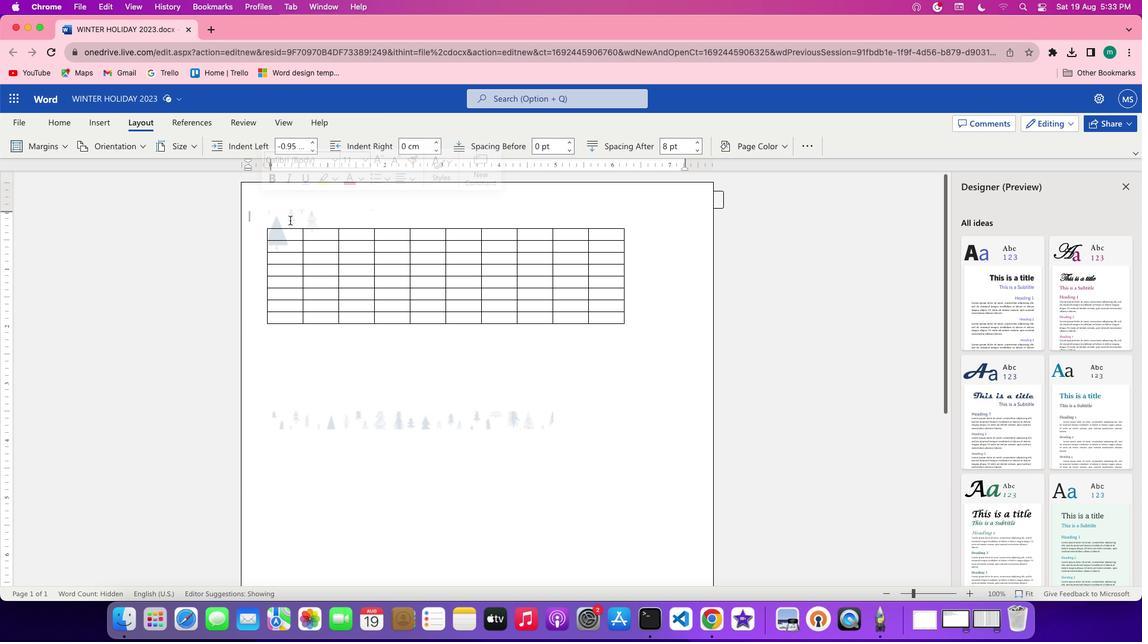 
Action: Mouse moved to (336, 220)
Screenshot: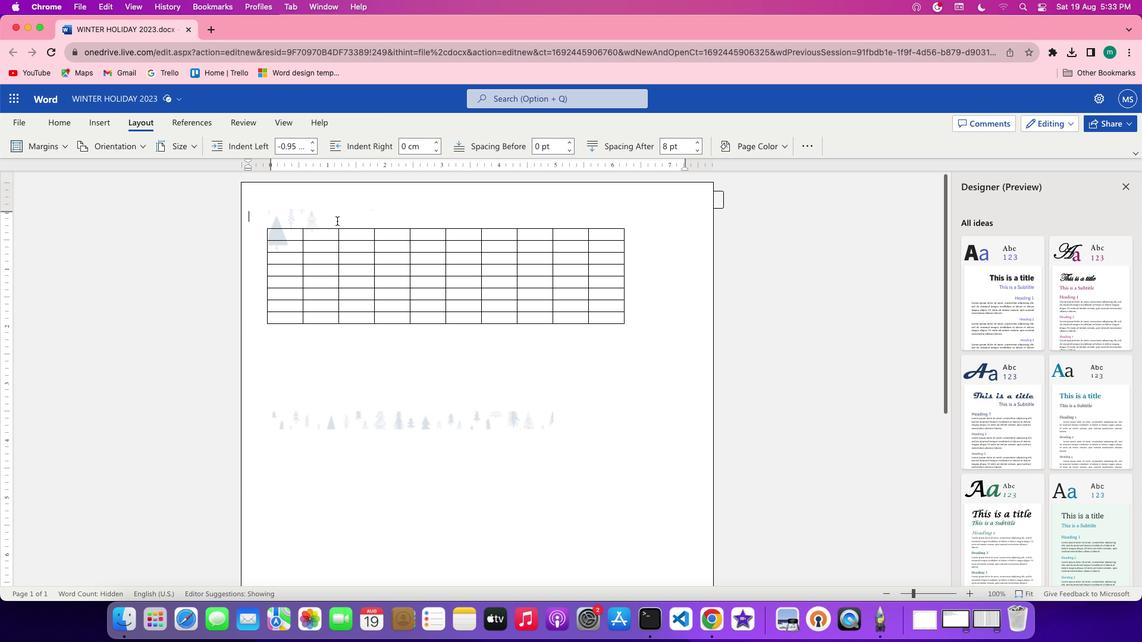 
Action: Mouse pressed left at (336, 220)
Screenshot: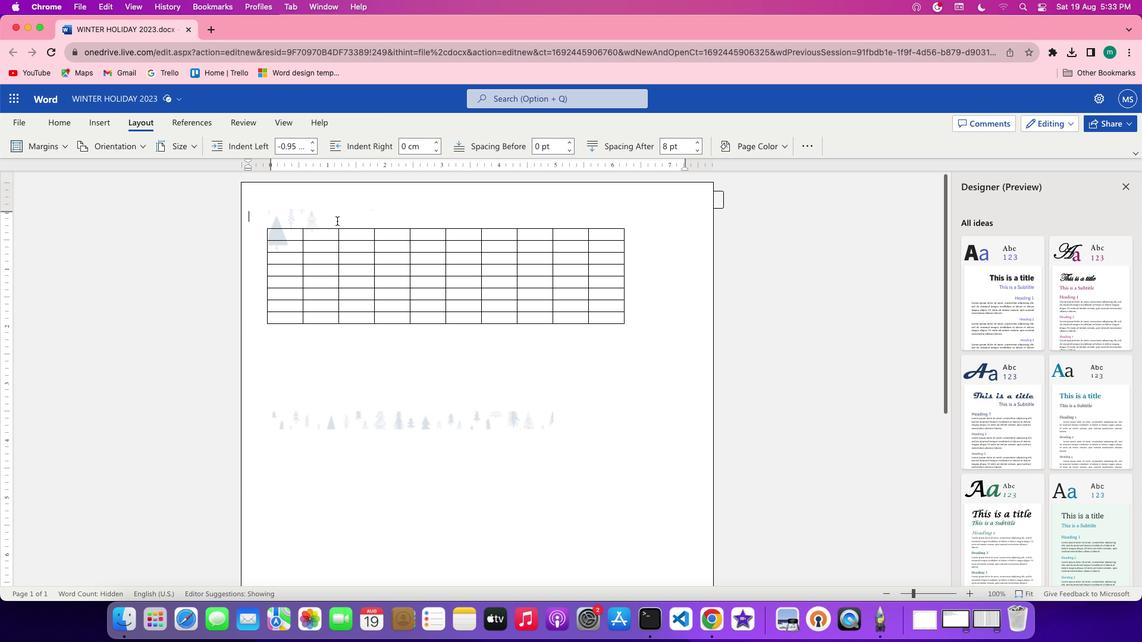 
Action: Mouse moved to (423, 402)
Screenshot: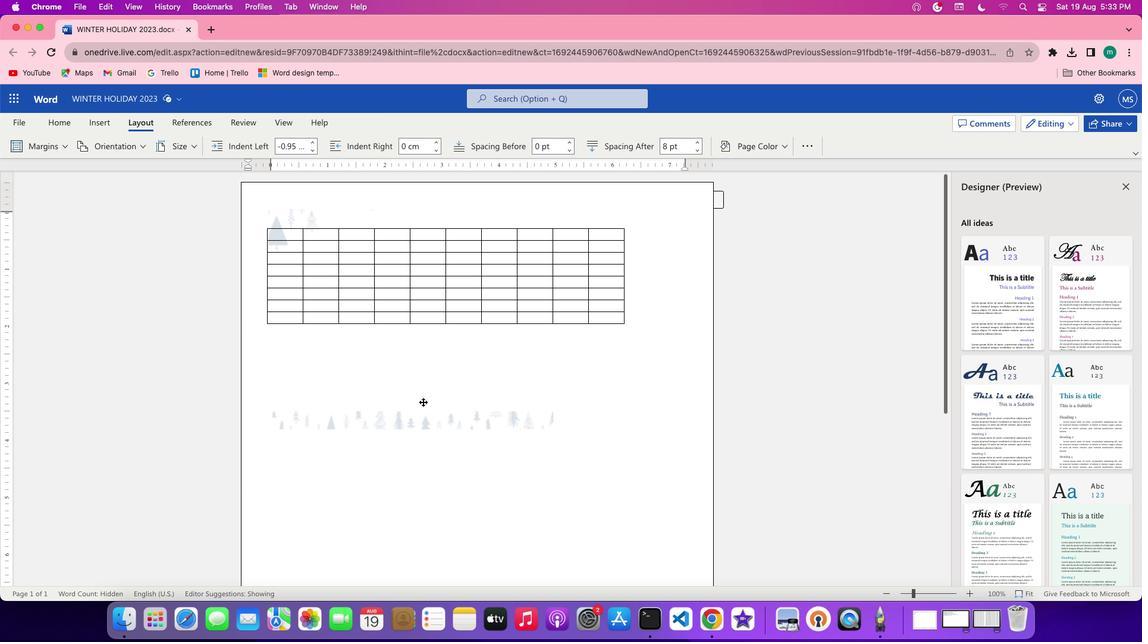 
Action: Mouse pressed left at (423, 402)
Screenshot: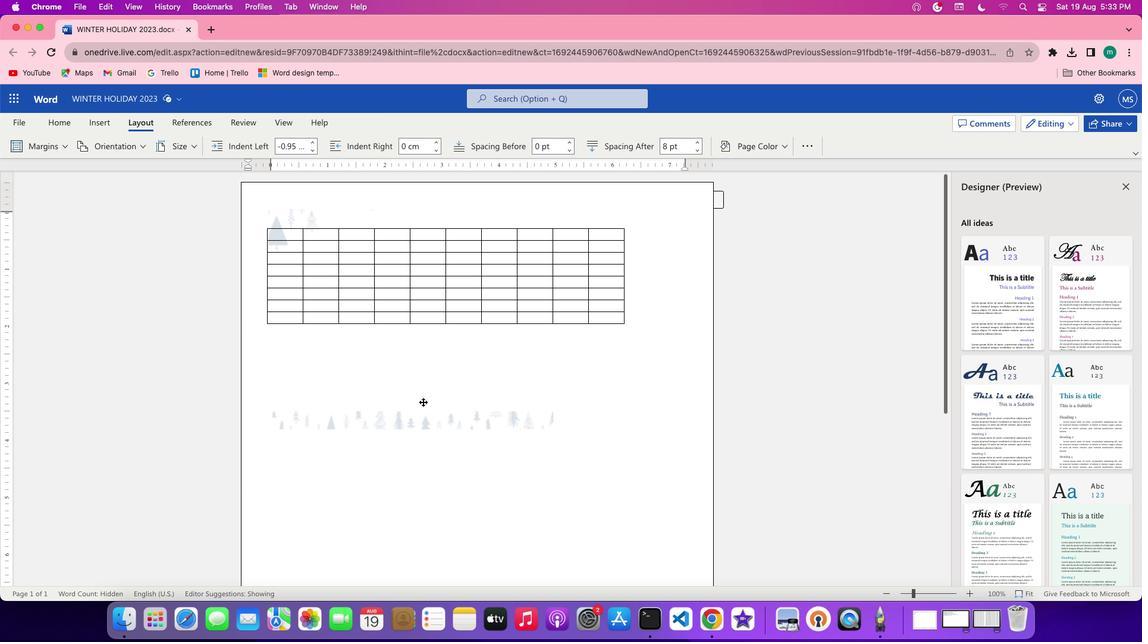 
Action: Mouse moved to (554, 429)
Screenshot: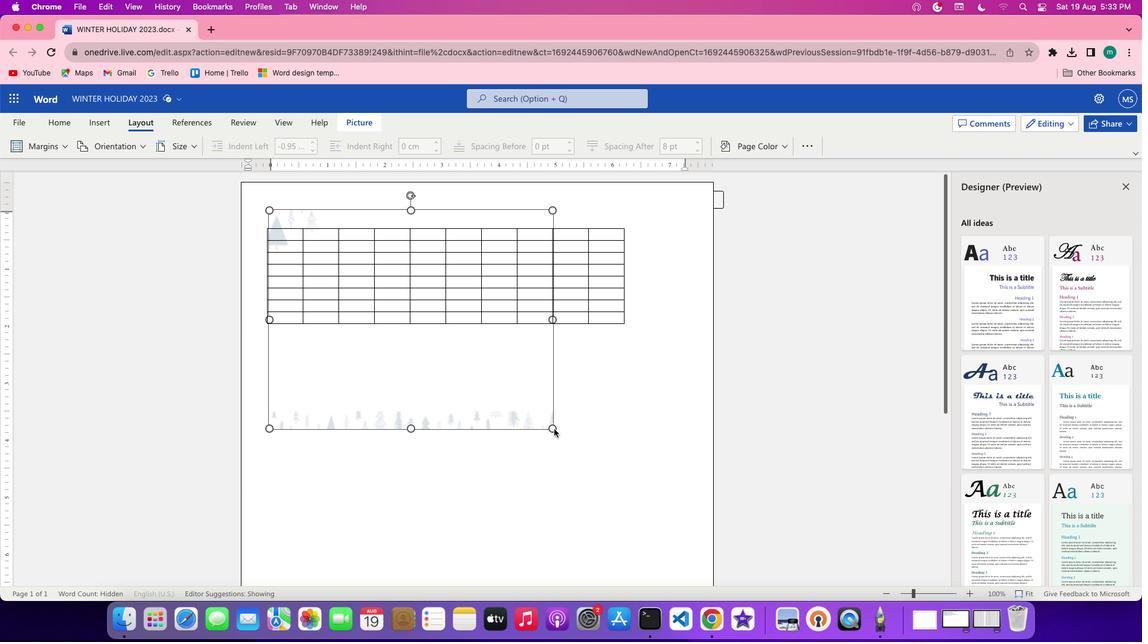 
Action: Mouse pressed left at (554, 429)
Screenshot: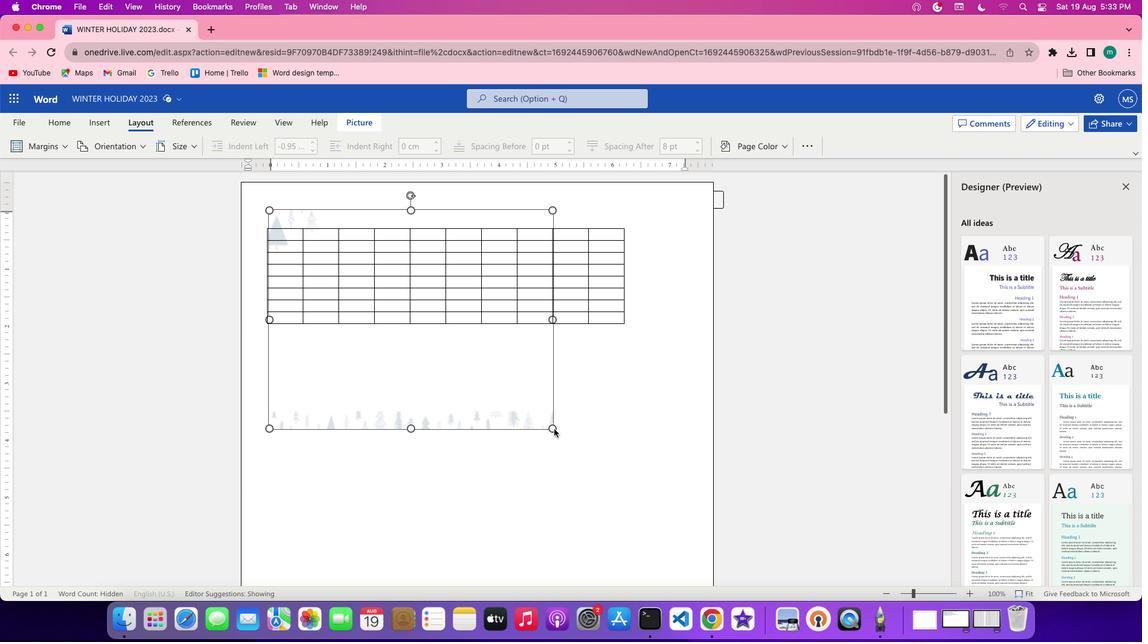 
Action: Mouse moved to (522, 400)
Screenshot: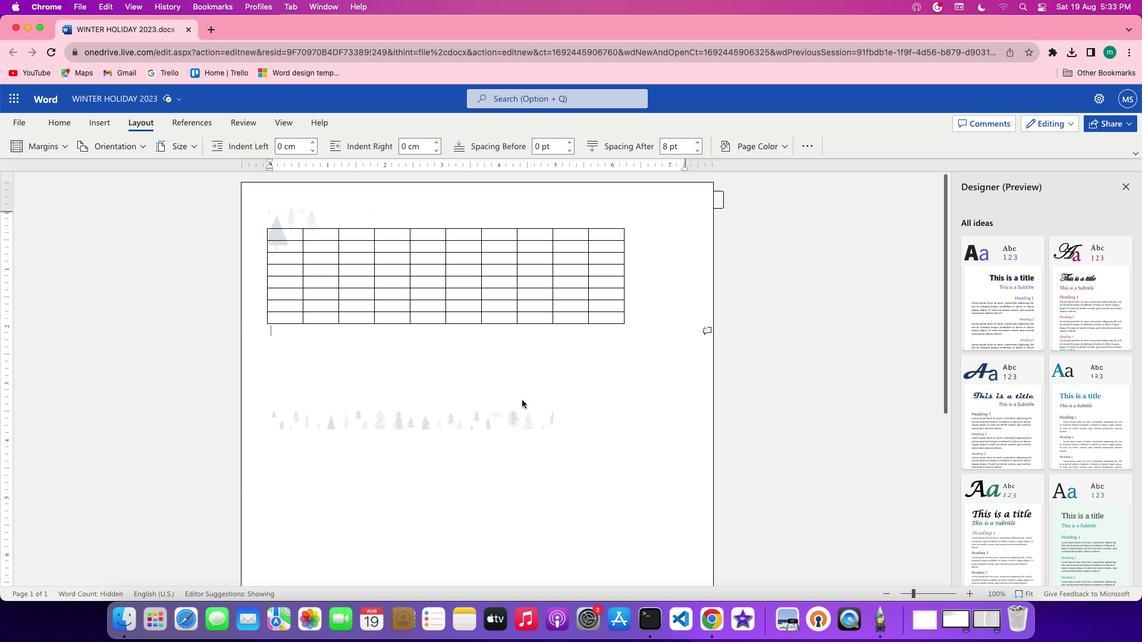 
Action: Mouse pressed left at (522, 400)
Screenshot: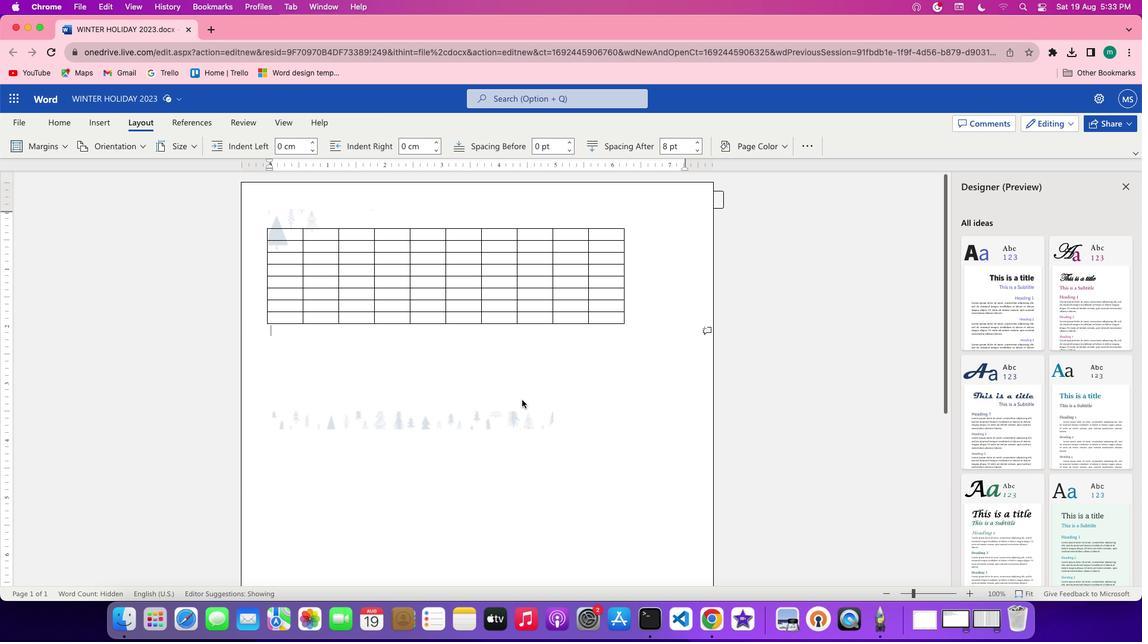 
Action: Mouse moved to (471, 395)
Screenshot: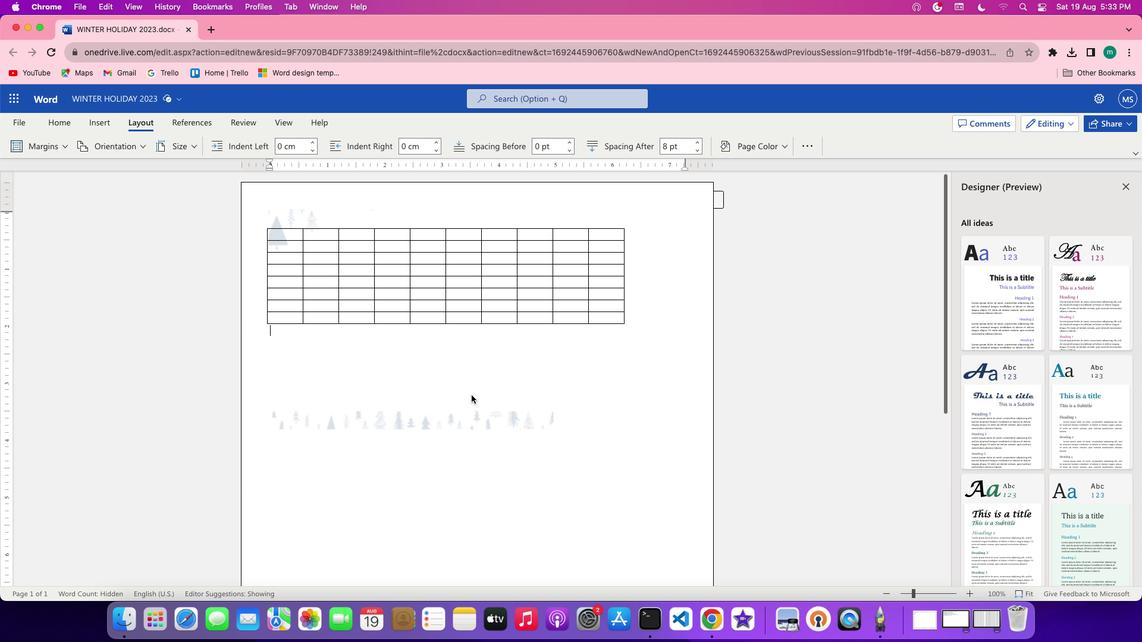 
Action: Mouse pressed left at (471, 395)
Screenshot: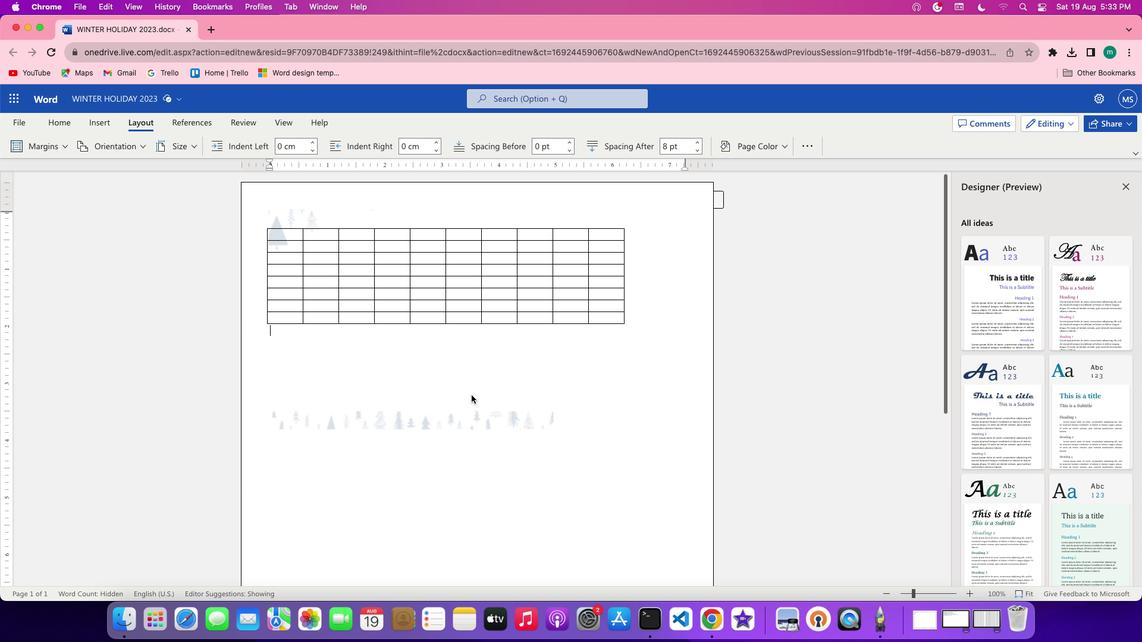
Action: Mouse pressed left at (471, 395)
Screenshot: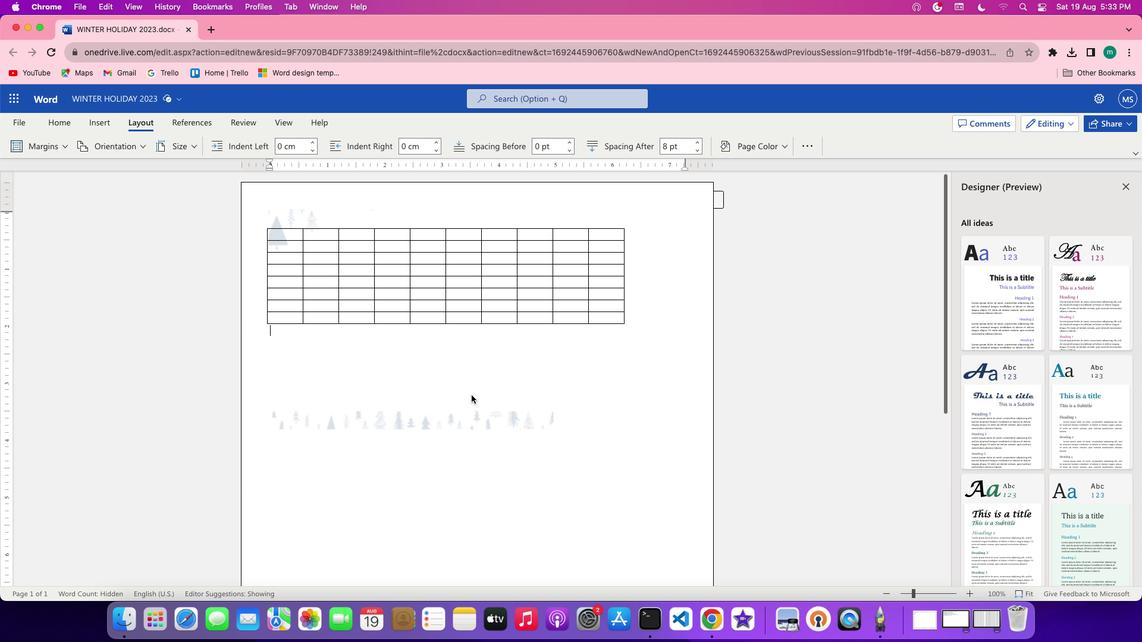 
Action: Mouse moved to (458, 291)
Screenshot: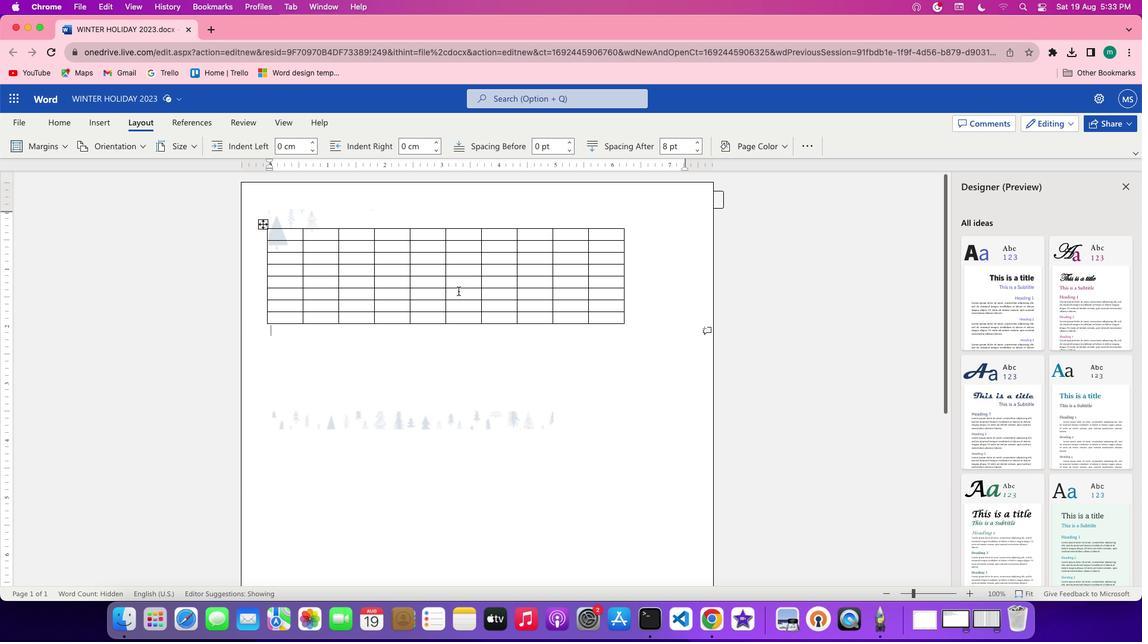 
Action: Mouse pressed left at (458, 291)
Screenshot: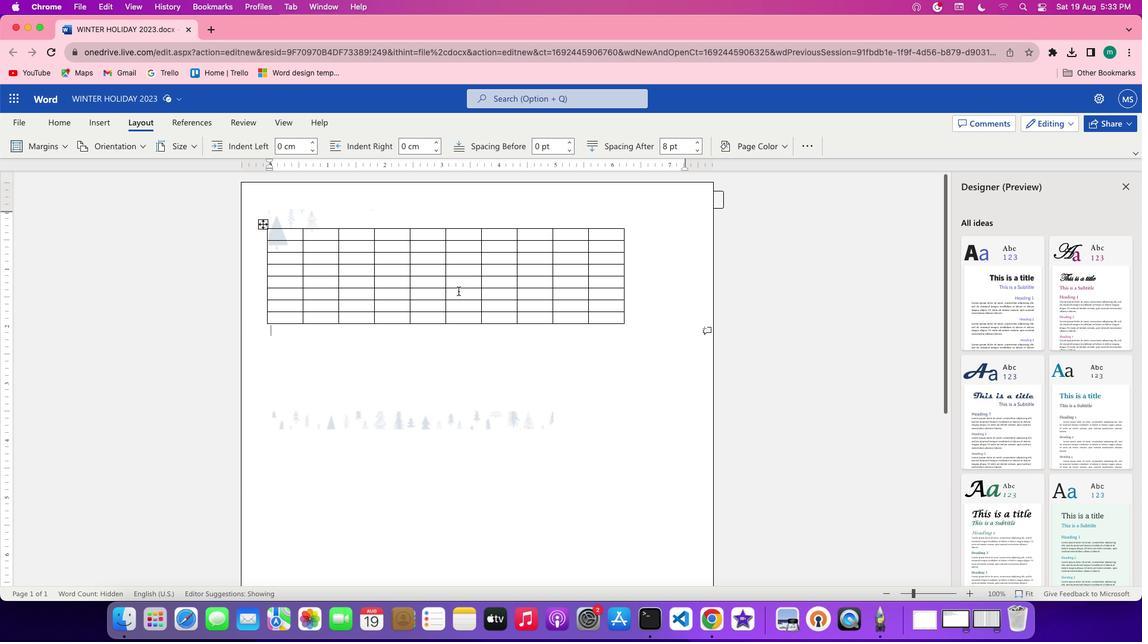 
Action: Mouse moved to (455, 376)
Screenshot: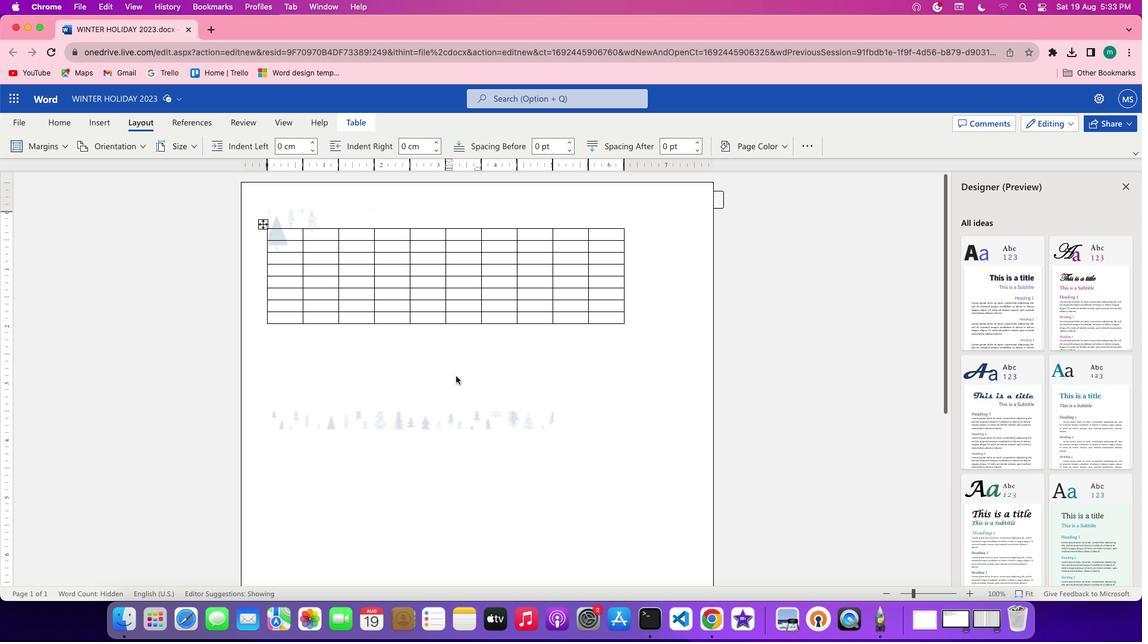
Action: Mouse pressed left at (455, 376)
Screenshot: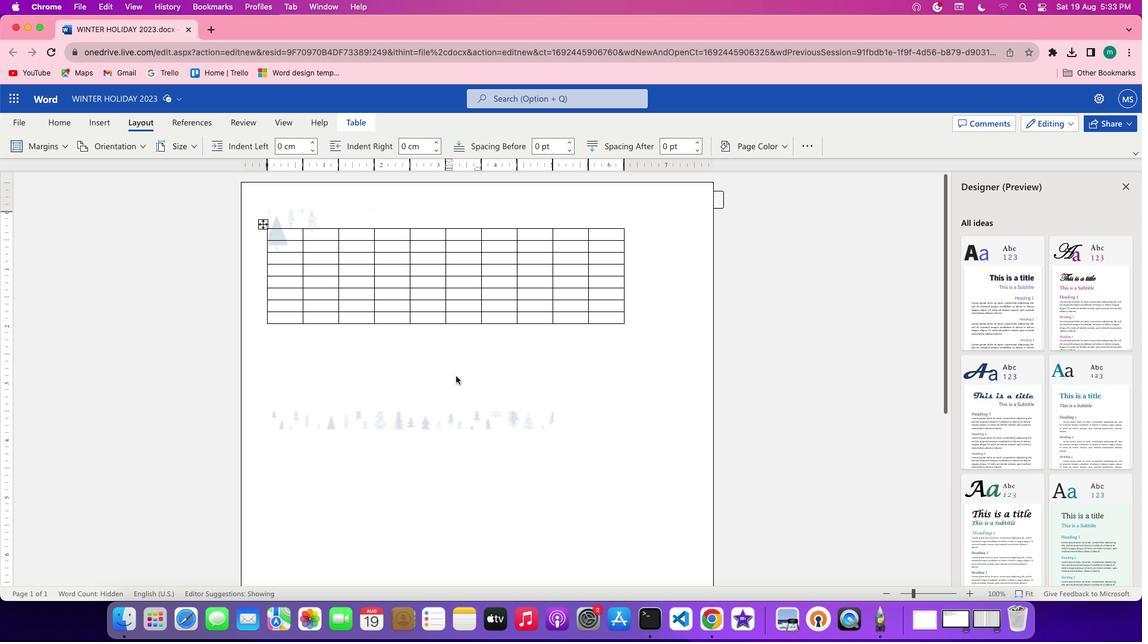 
Action: Mouse moved to (289, 419)
Screenshot: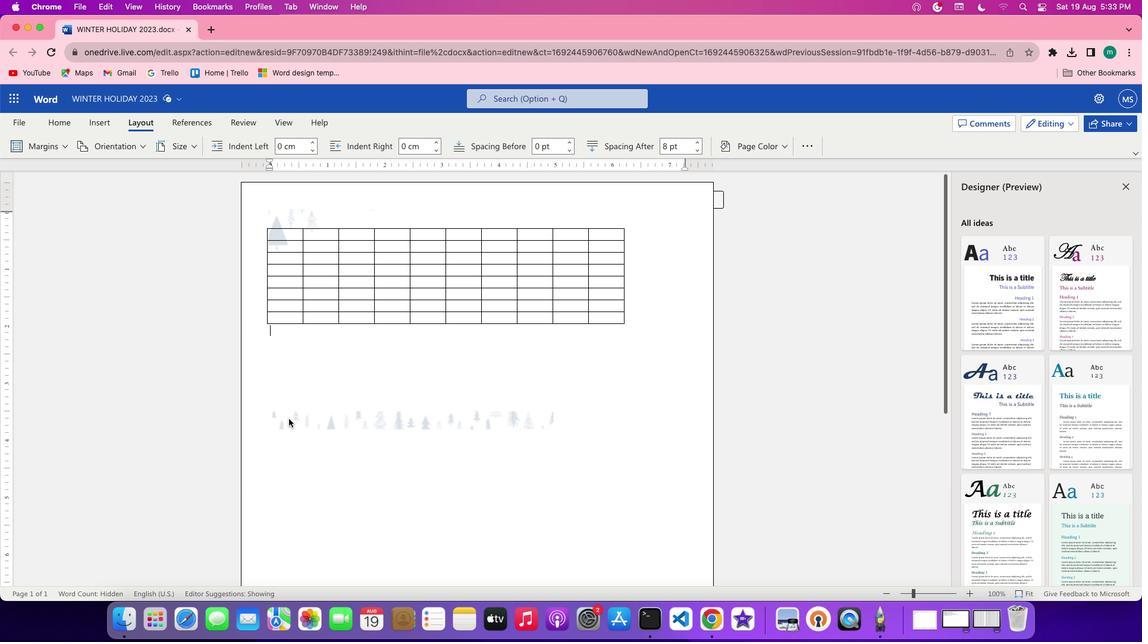 
Action: Mouse pressed left at (289, 419)
Screenshot: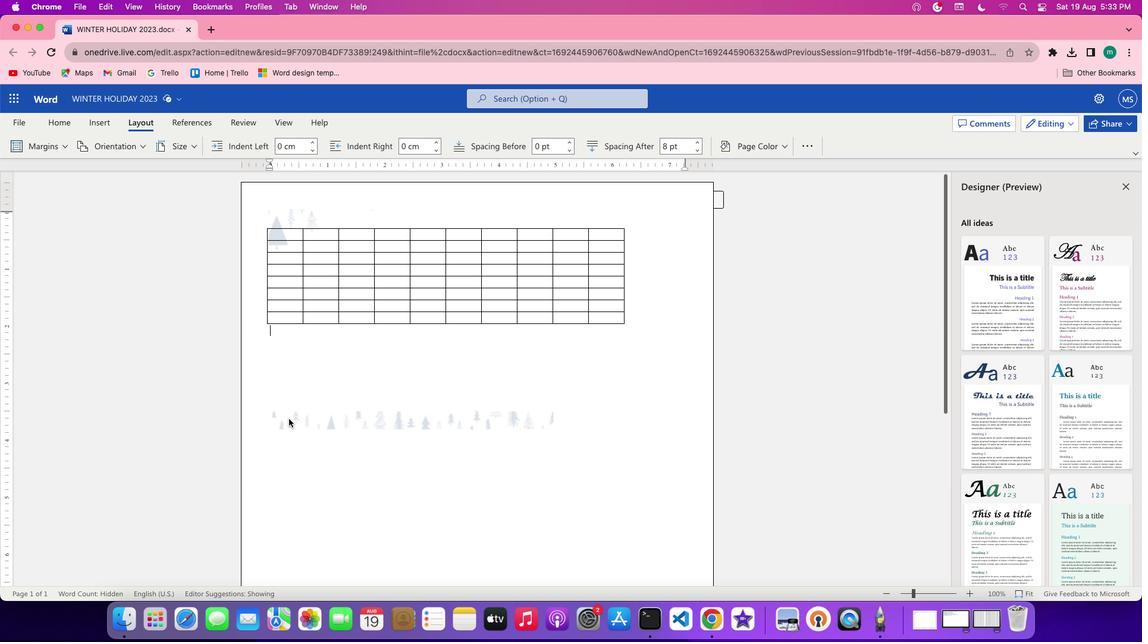 
Action: Mouse moved to (510, 428)
Screenshot: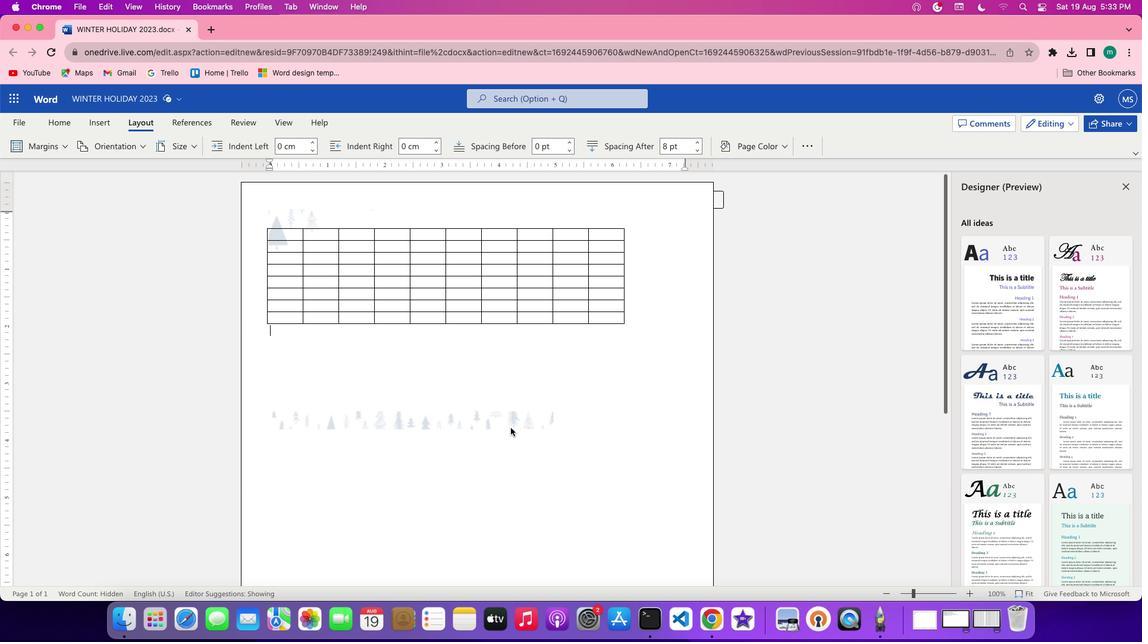 
Action: Mouse pressed left at (510, 428)
Screenshot: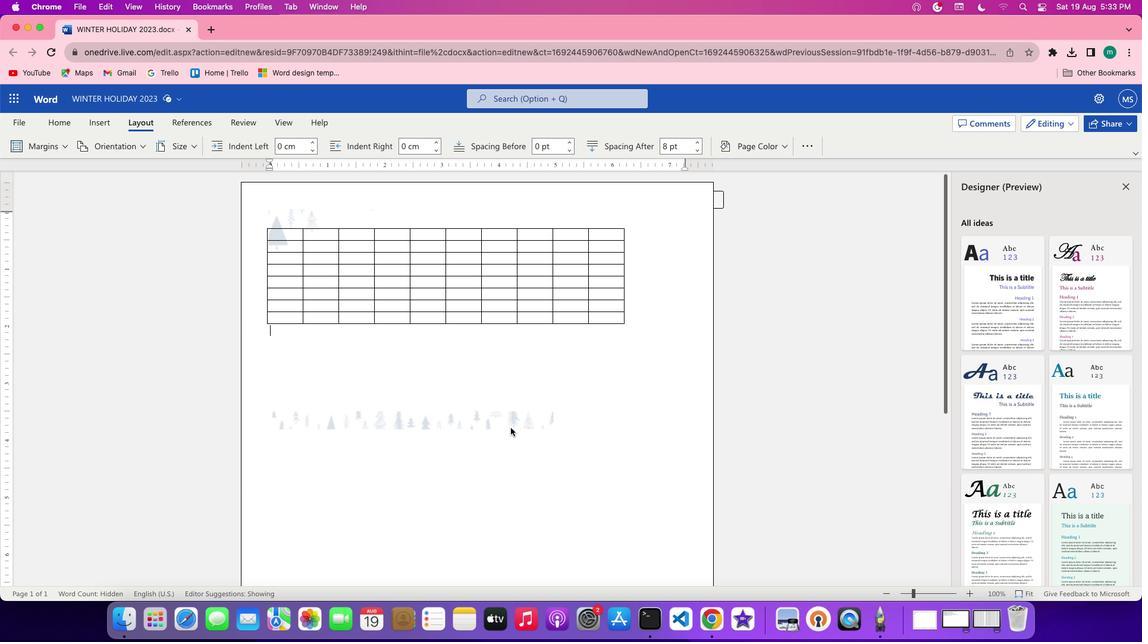 
Action: Mouse moved to (308, 213)
Screenshot: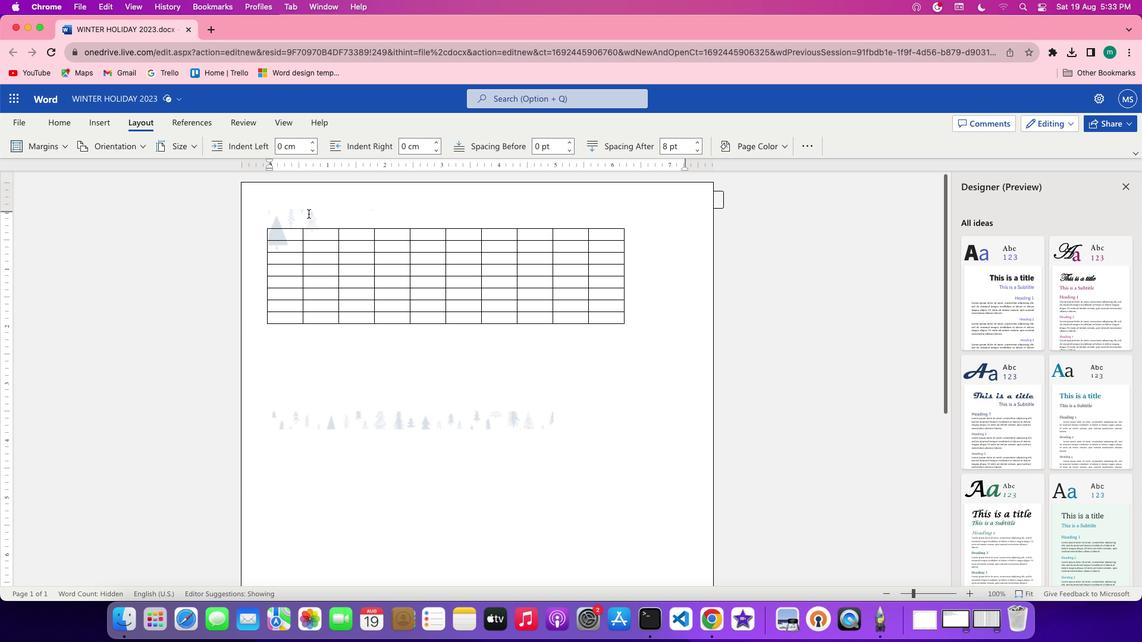 
Action: Mouse pressed left at (308, 213)
Screenshot: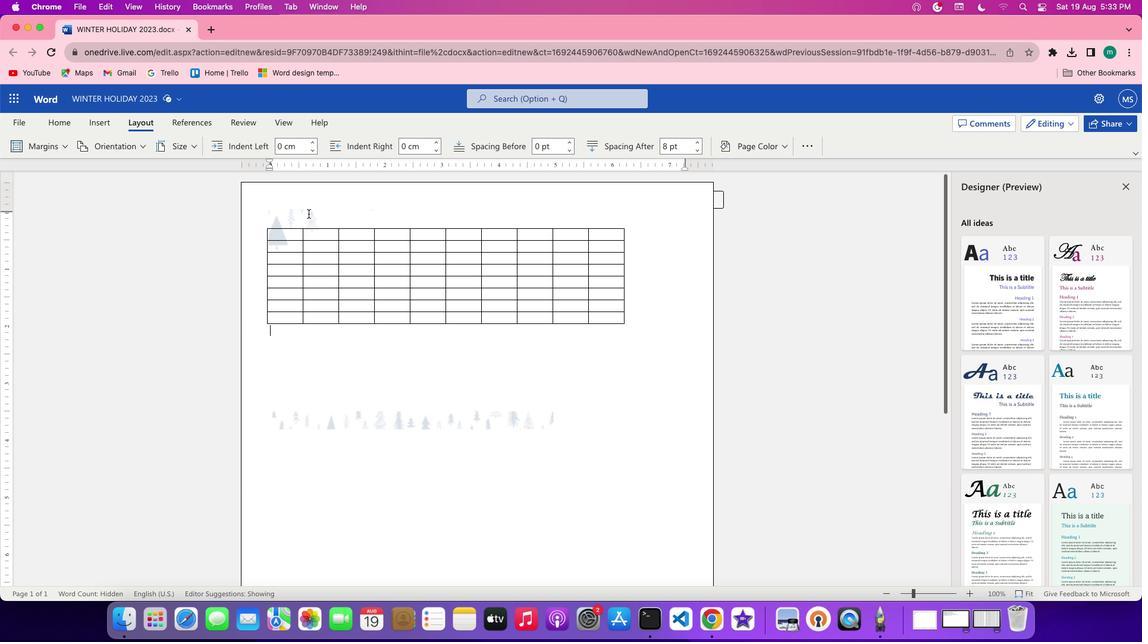 
Action: Mouse moved to (303, 214)
Screenshot: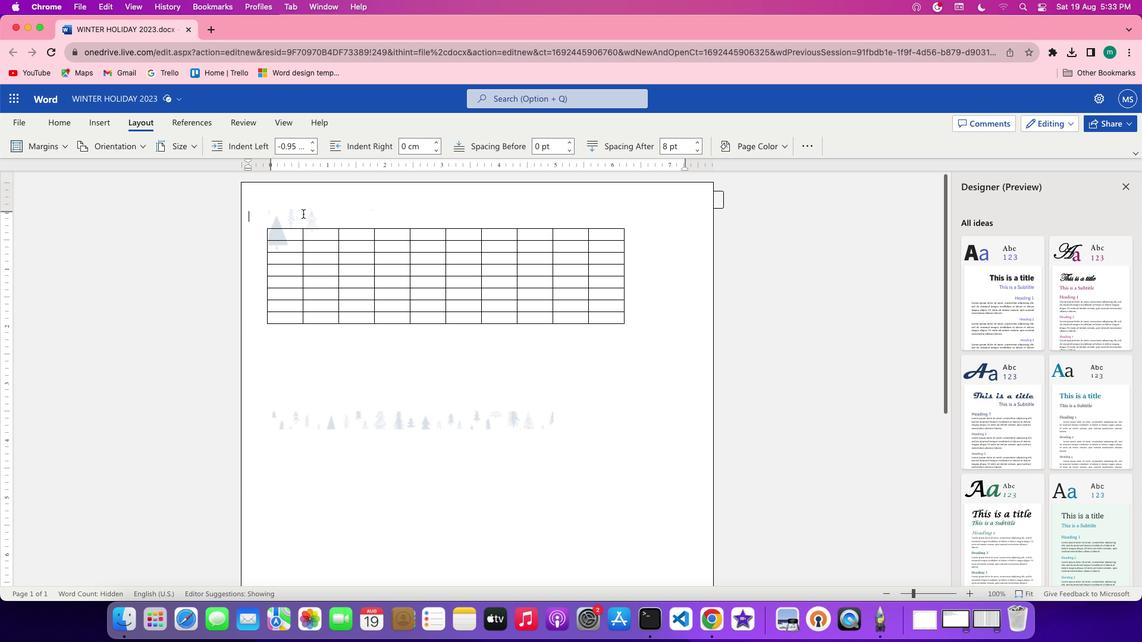 
Action: Mouse pressed left at (303, 214)
Screenshot: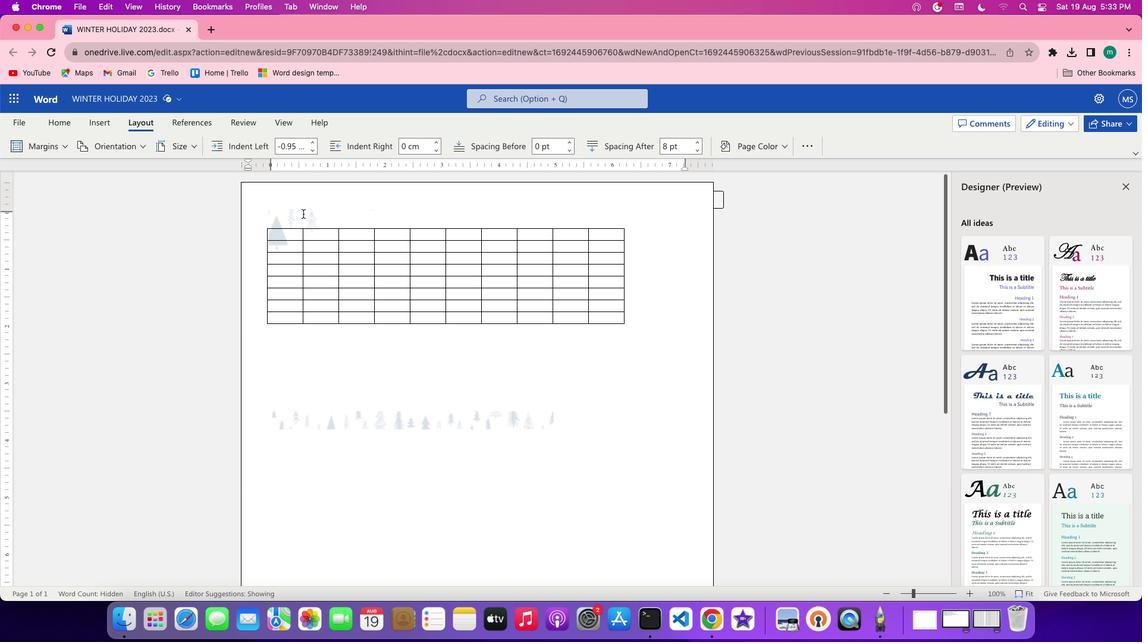 
Action: Mouse moved to (359, 339)
Screenshot: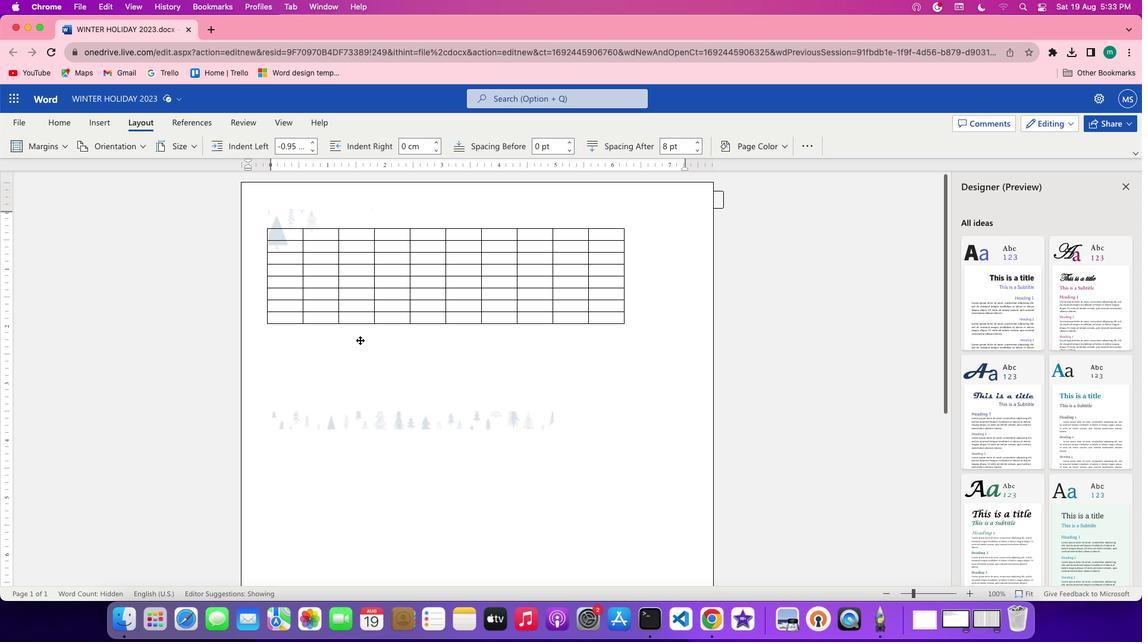 
Action: Mouse pressed left at (359, 339)
Screenshot: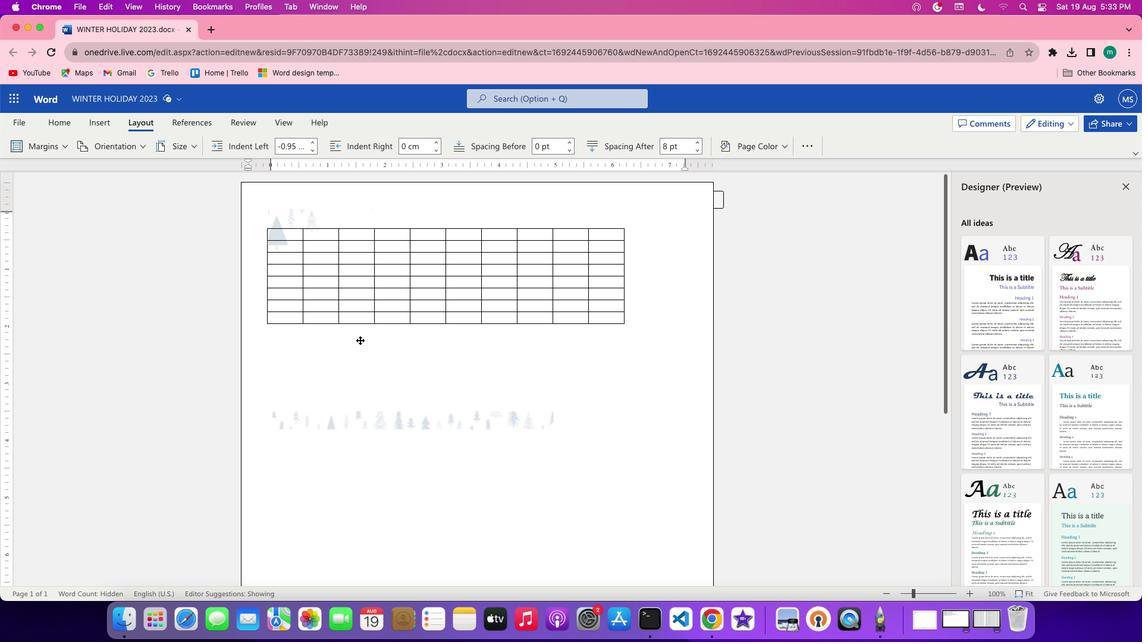 
Action: Mouse moved to (189, 144)
Screenshot: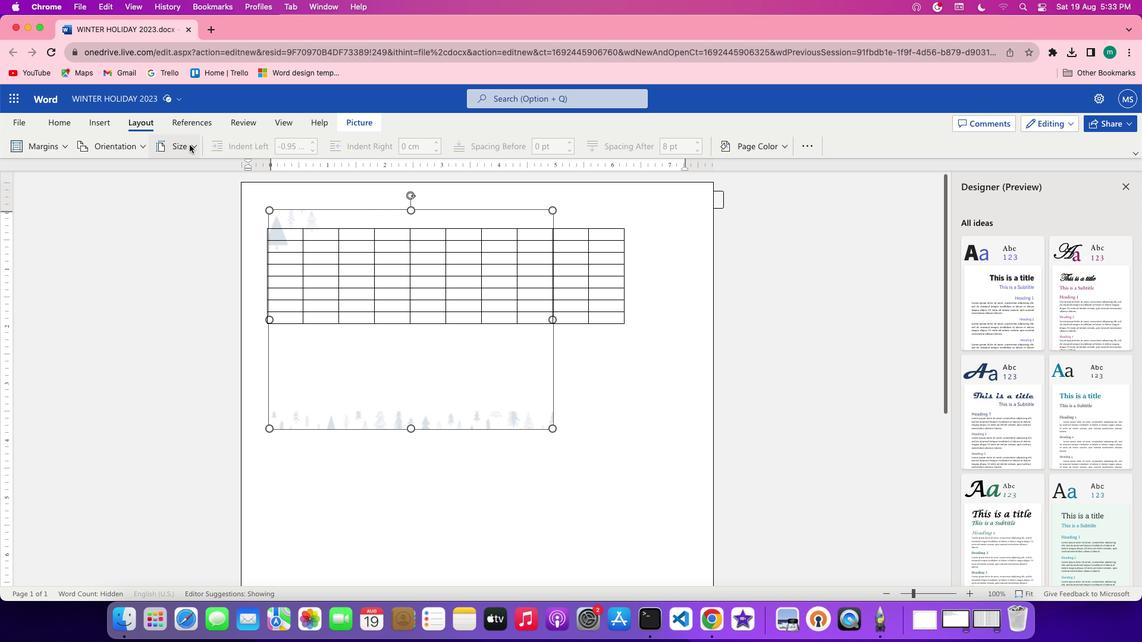 
Action: Mouse pressed left at (189, 144)
Screenshot: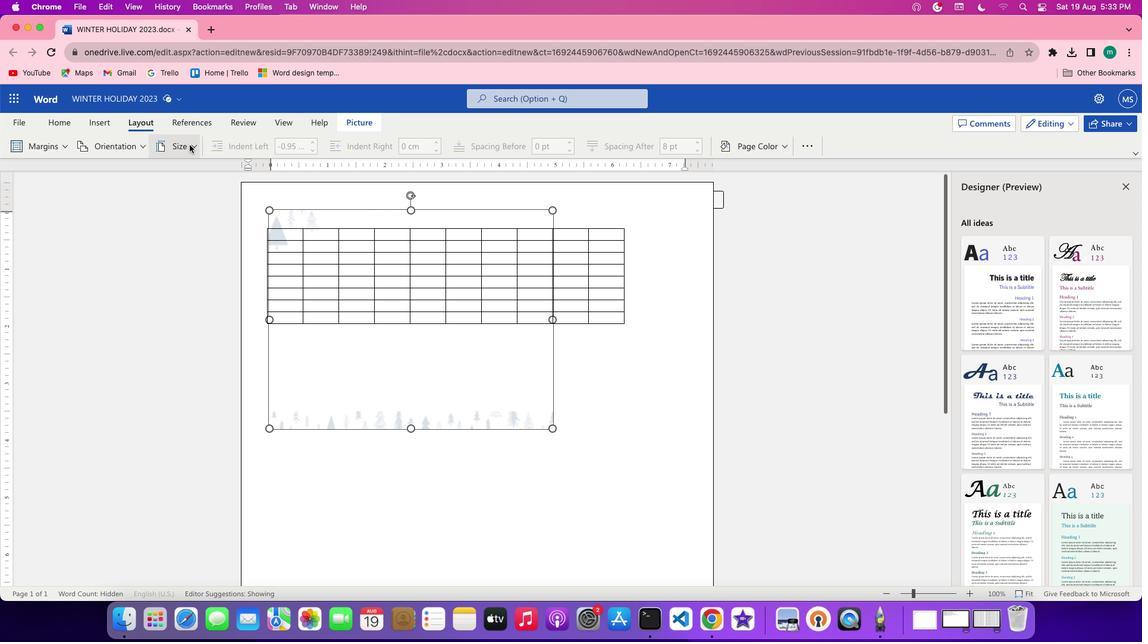 
Action: Mouse pressed left at (189, 144)
Screenshot: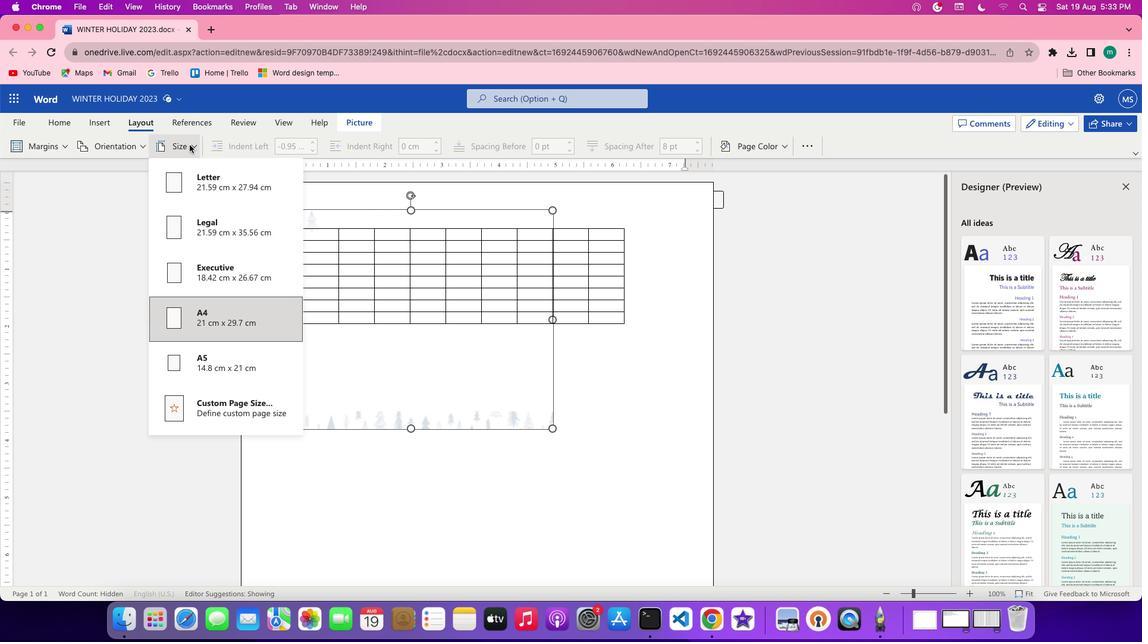 
Action: Mouse moved to (361, 122)
Screenshot: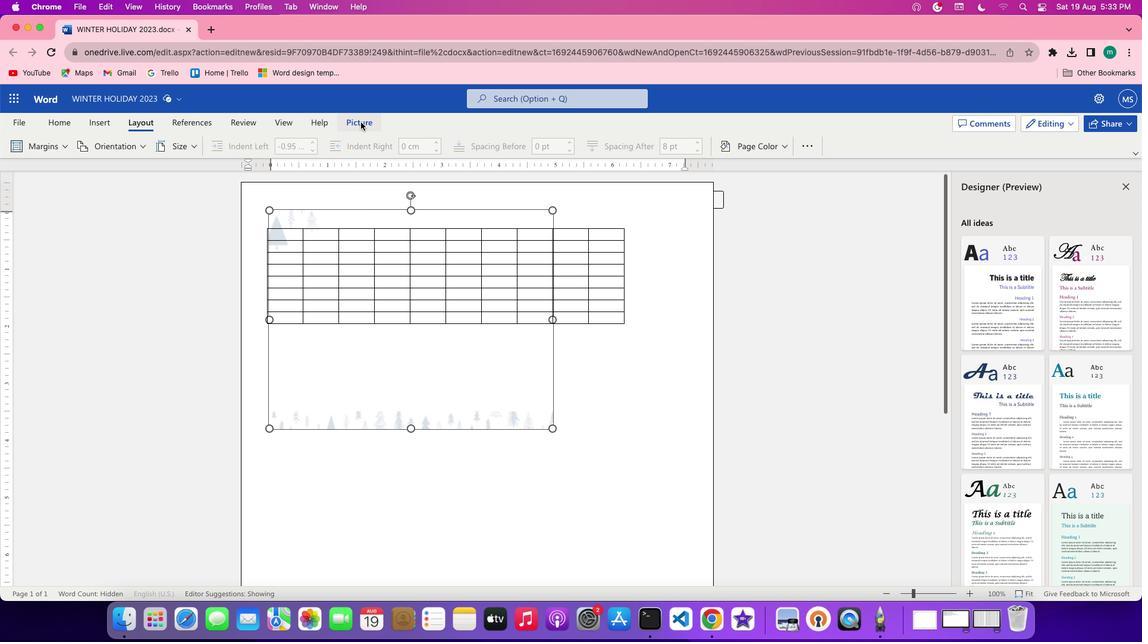 
Action: Mouse pressed left at (361, 122)
Screenshot: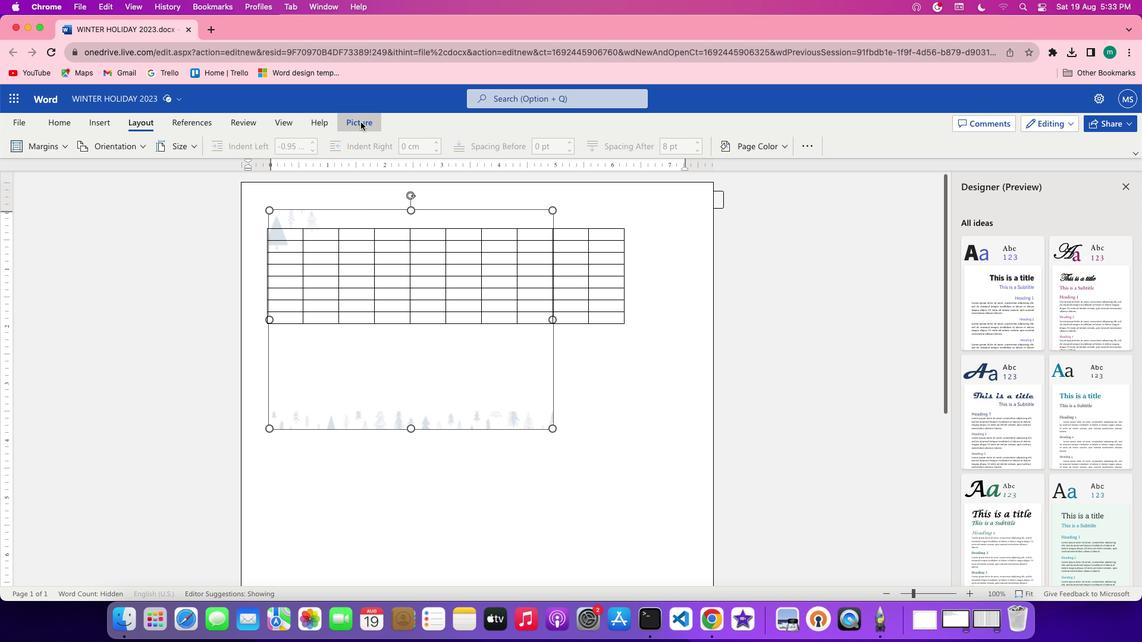 
Action: Mouse moved to (520, 144)
Screenshot: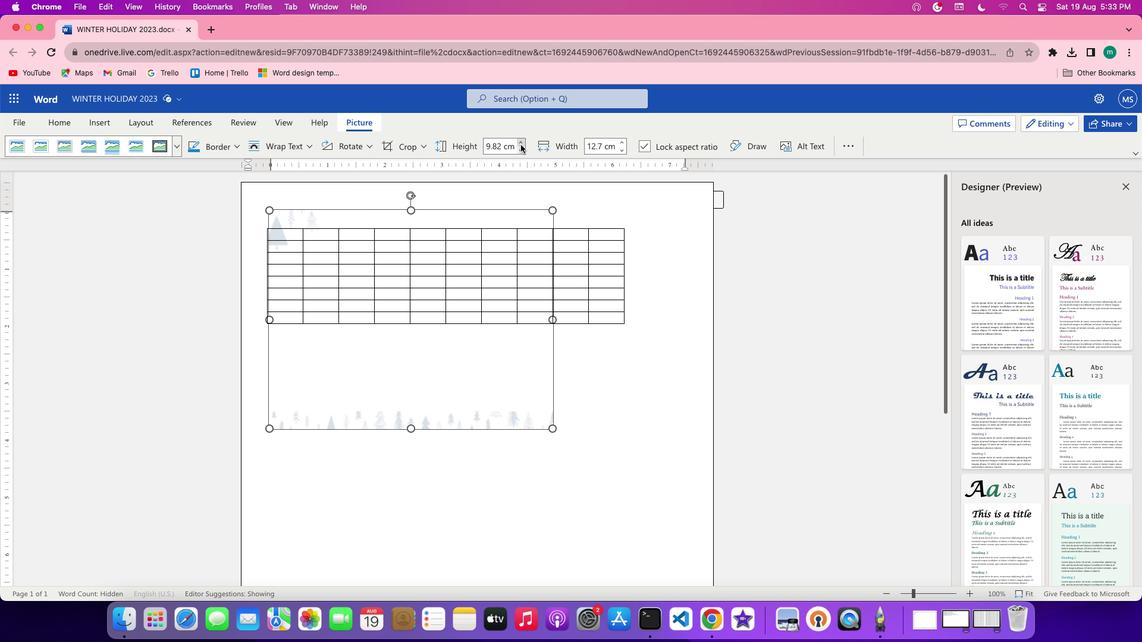 
Action: Mouse pressed left at (520, 144)
Screenshot: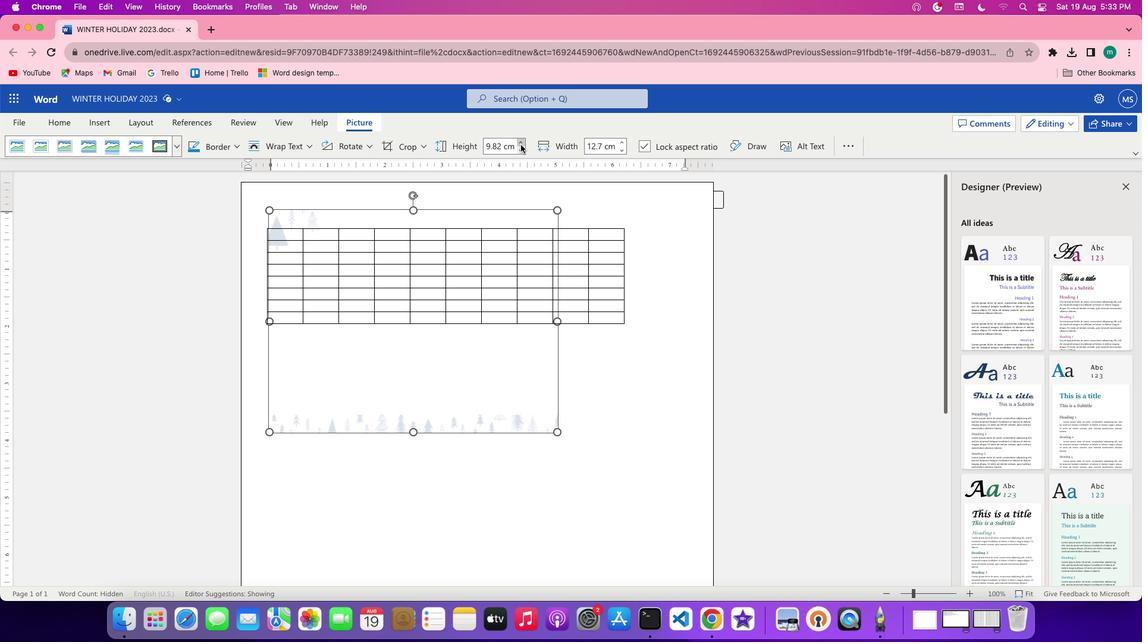 
Action: Mouse pressed left at (520, 144)
Screenshot: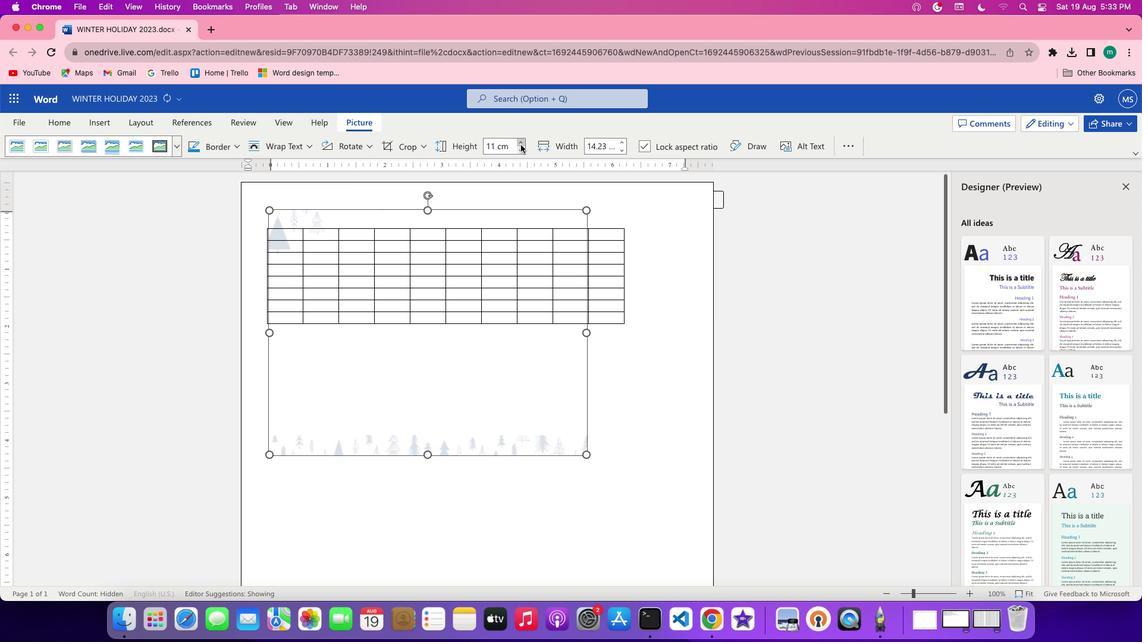 
Action: Mouse pressed left at (520, 144)
Screenshot: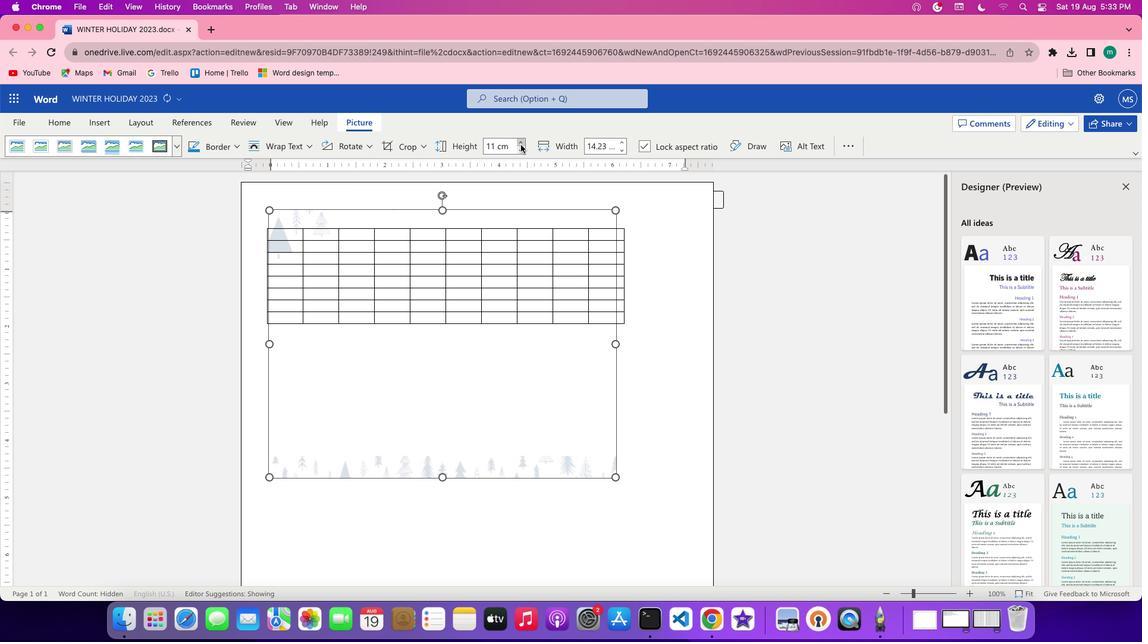 
Action: Mouse pressed left at (520, 144)
Screenshot: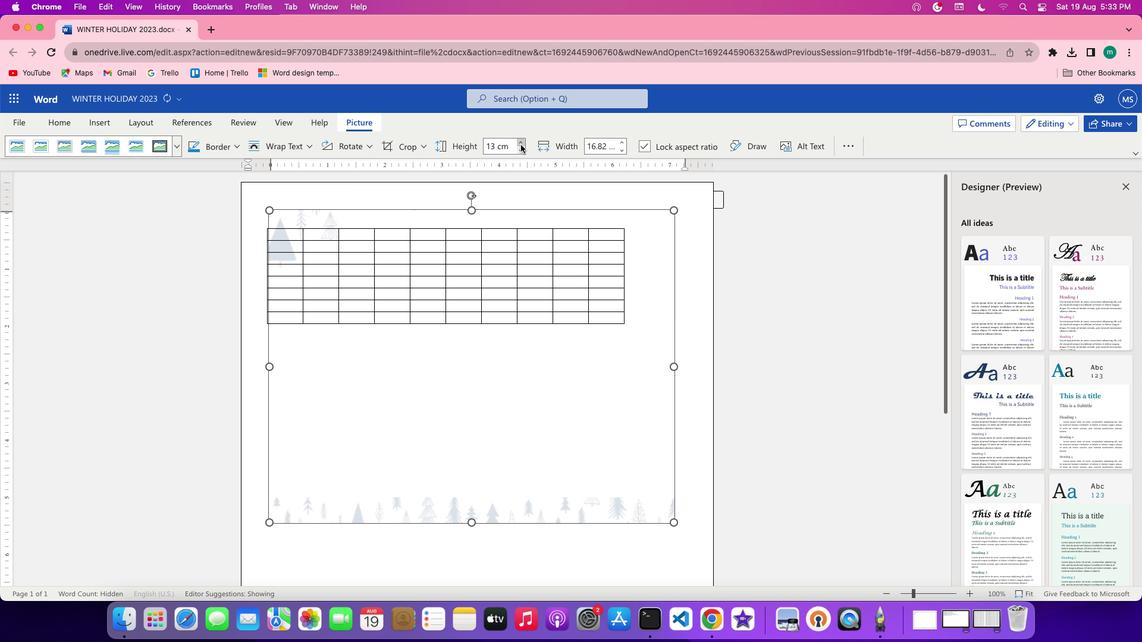 
Action: Mouse pressed left at (520, 144)
Screenshot: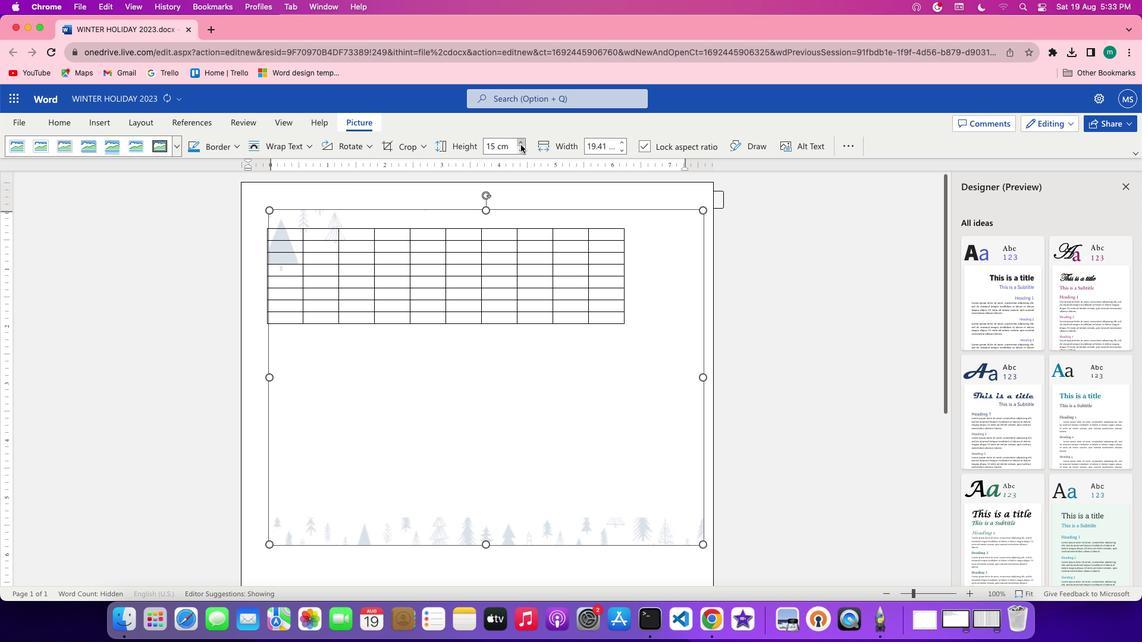 
Action: Mouse pressed left at (520, 144)
Screenshot: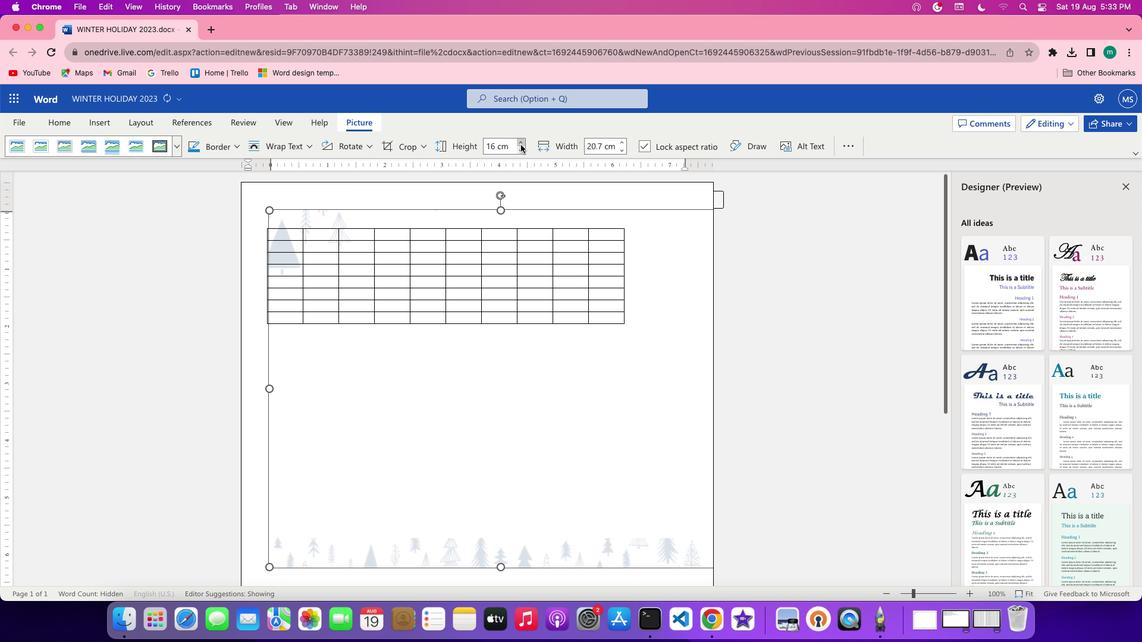 
Action: Mouse moved to (520, 149)
Screenshot: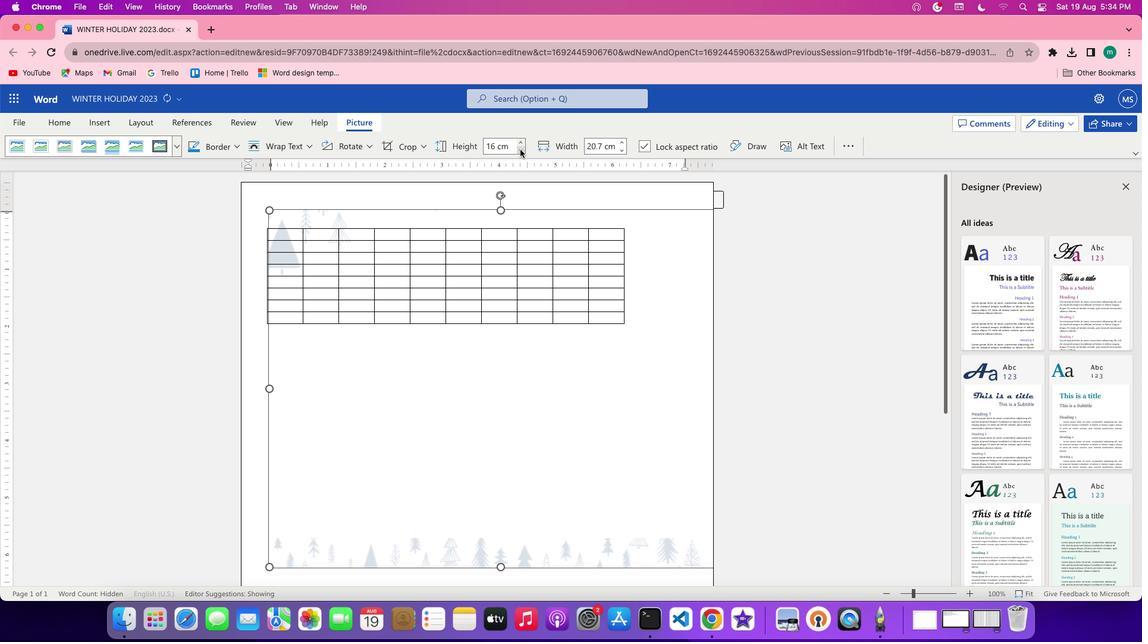 
Action: Mouse pressed left at (520, 149)
Screenshot: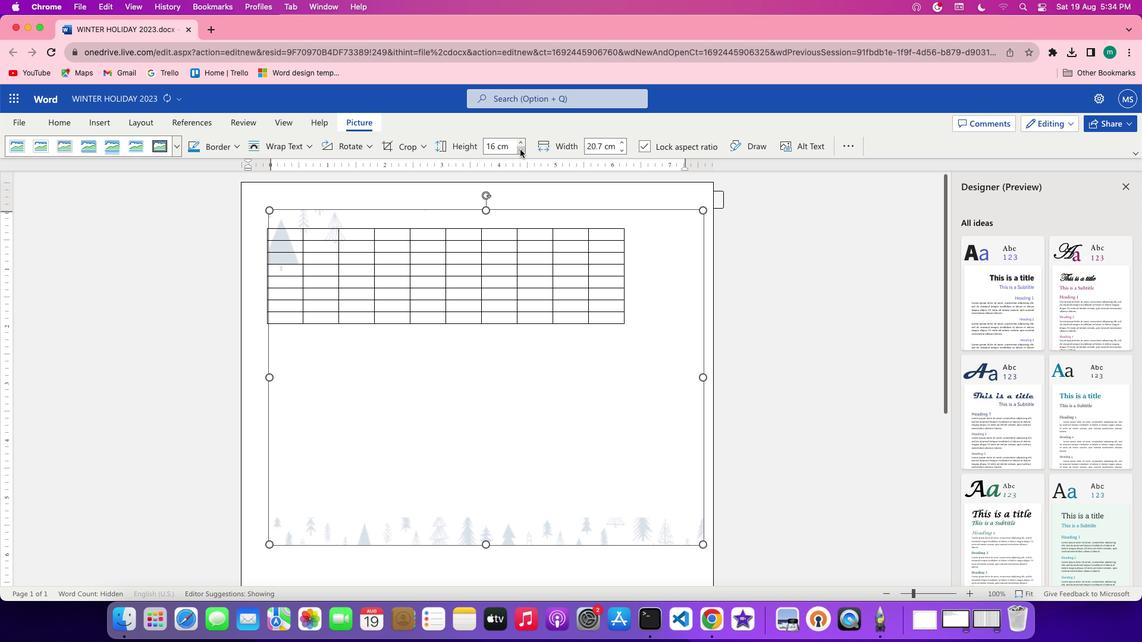
Action: Mouse moved to (620, 151)
Screenshot: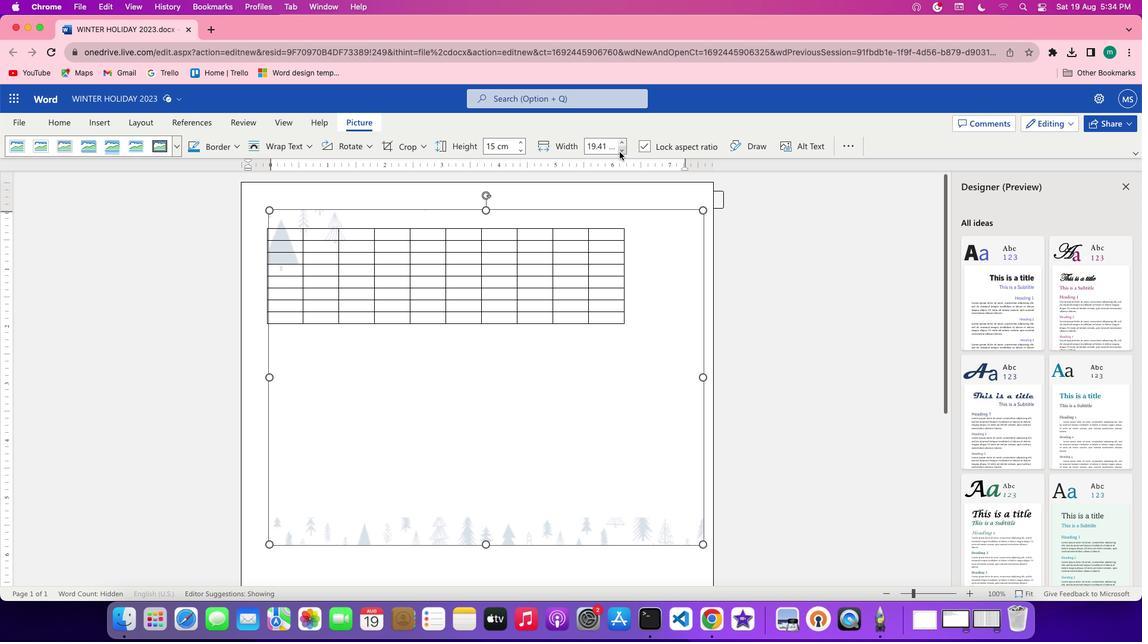 
Action: Mouse pressed left at (620, 151)
Screenshot: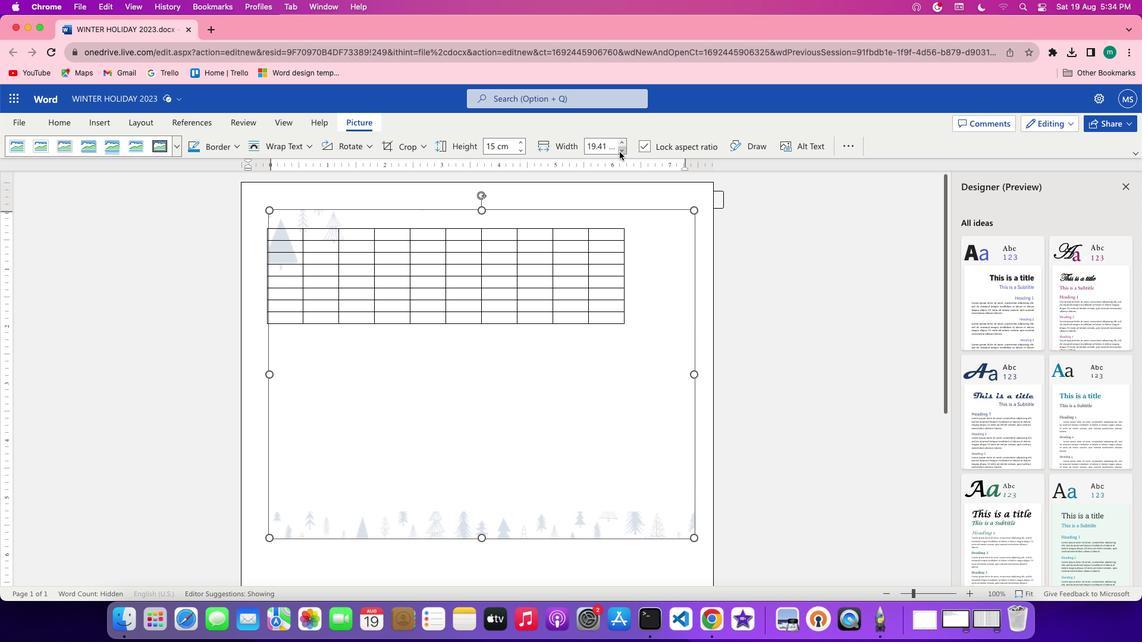 
Action: Mouse pressed left at (620, 151)
Screenshot: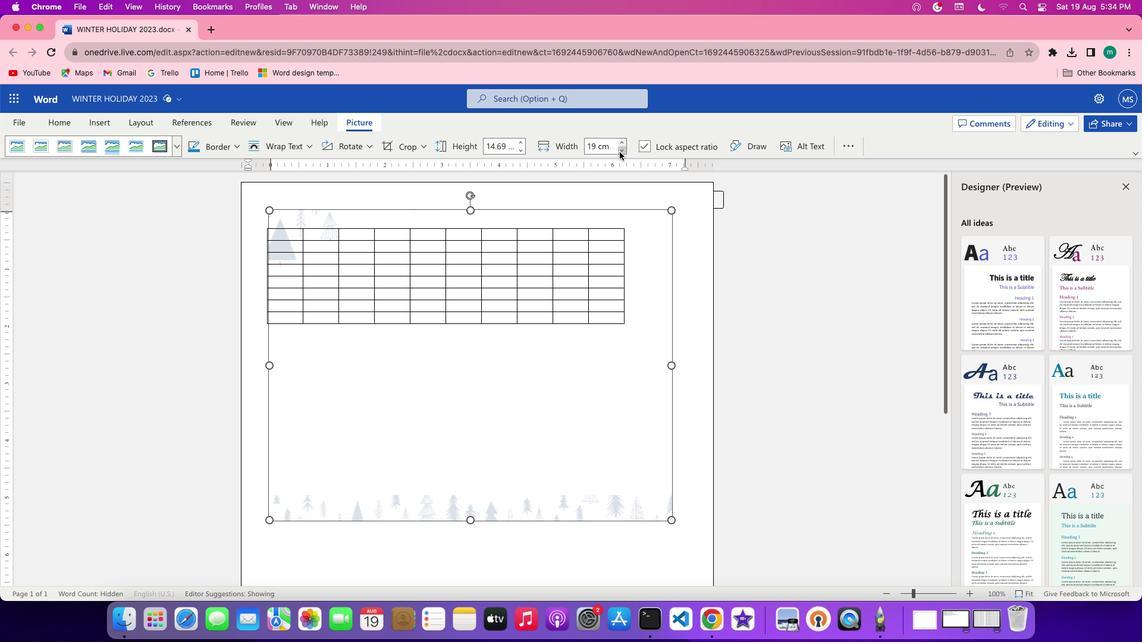 
Action: Mouse moved to (621, 144)
Screenshot: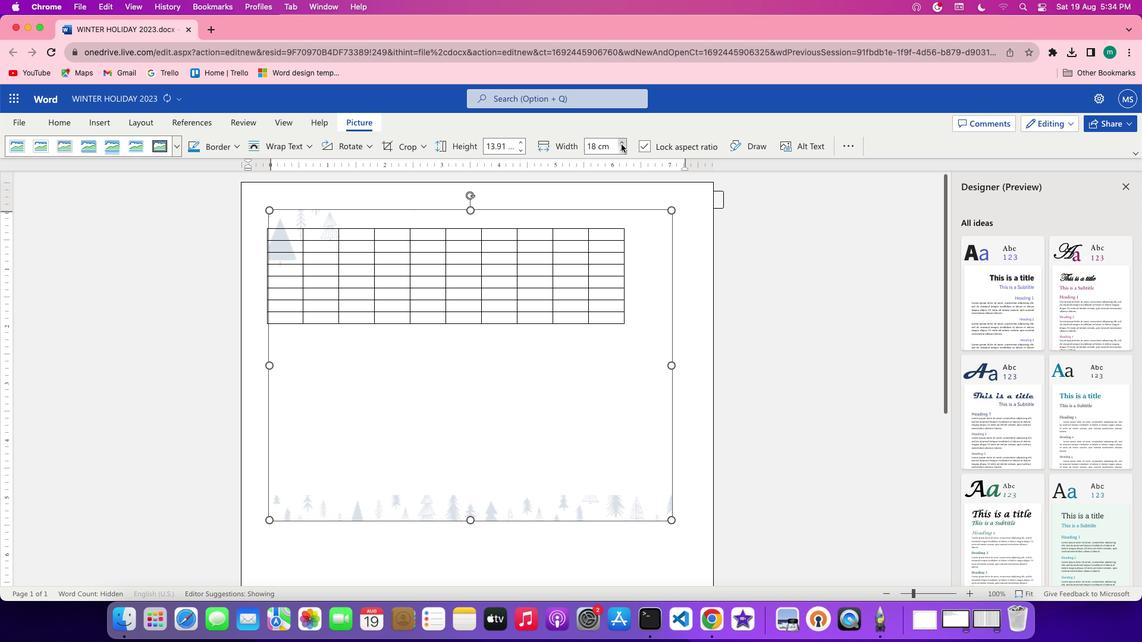 
Action: Mouse pressed left at (621, 144)
Screenshot: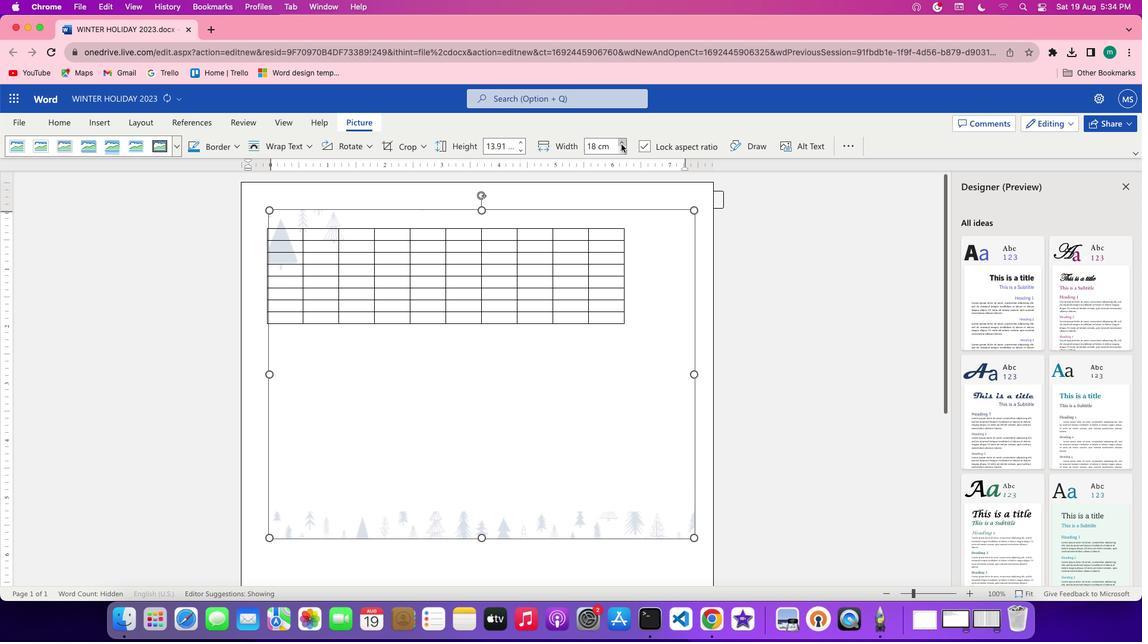 
Action: Mouse pressed left at (621, 144)
Screenshot: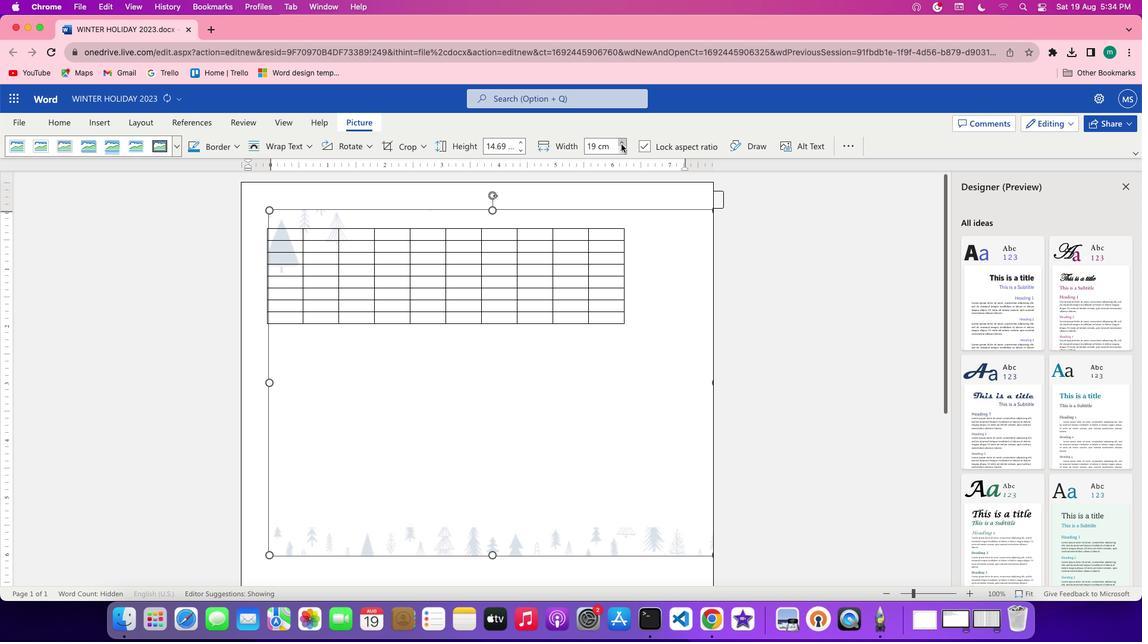 
Action: Mouse moved to (272, 167)
Screenshot: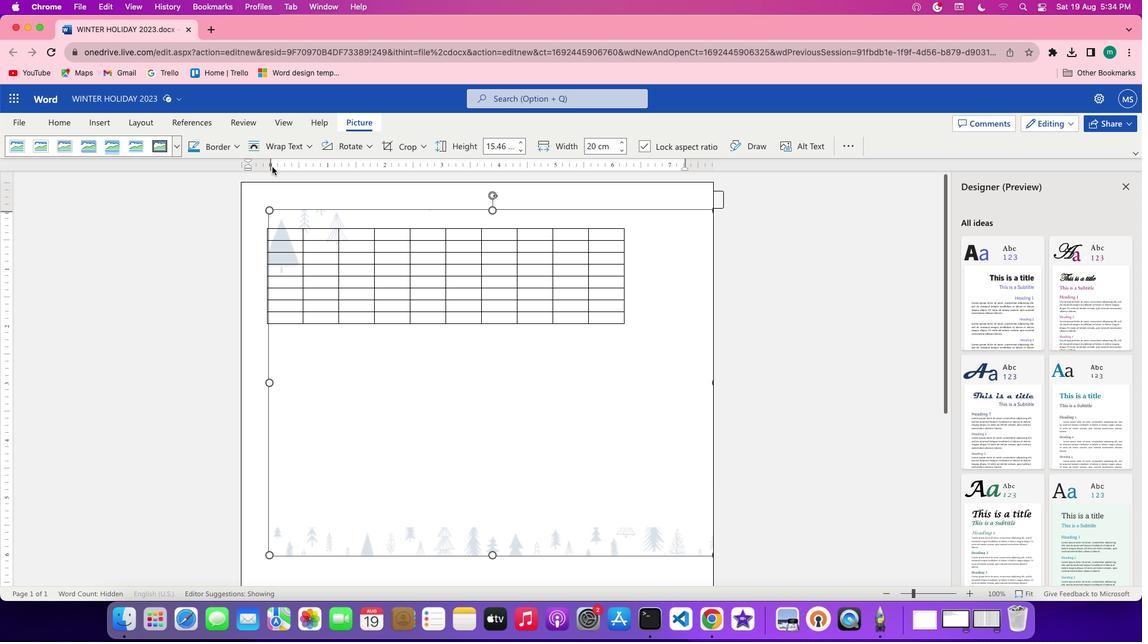 
Action: Mouse pressed left at (272, 167)
Screenshot: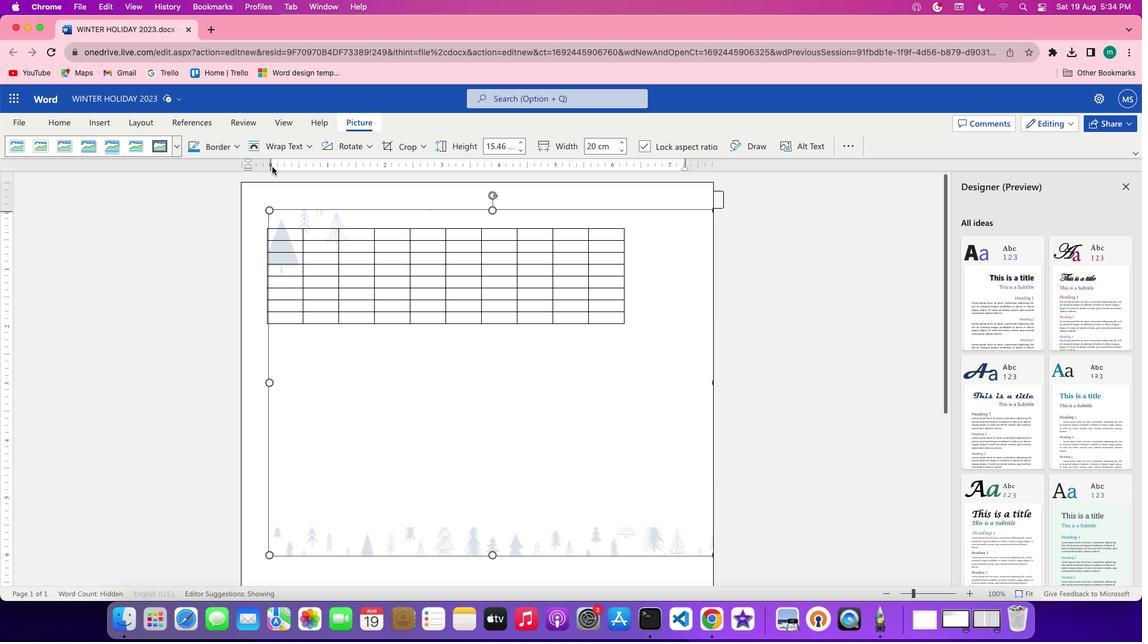 
Action: Mouse moved to (270, 163)
Screenshot: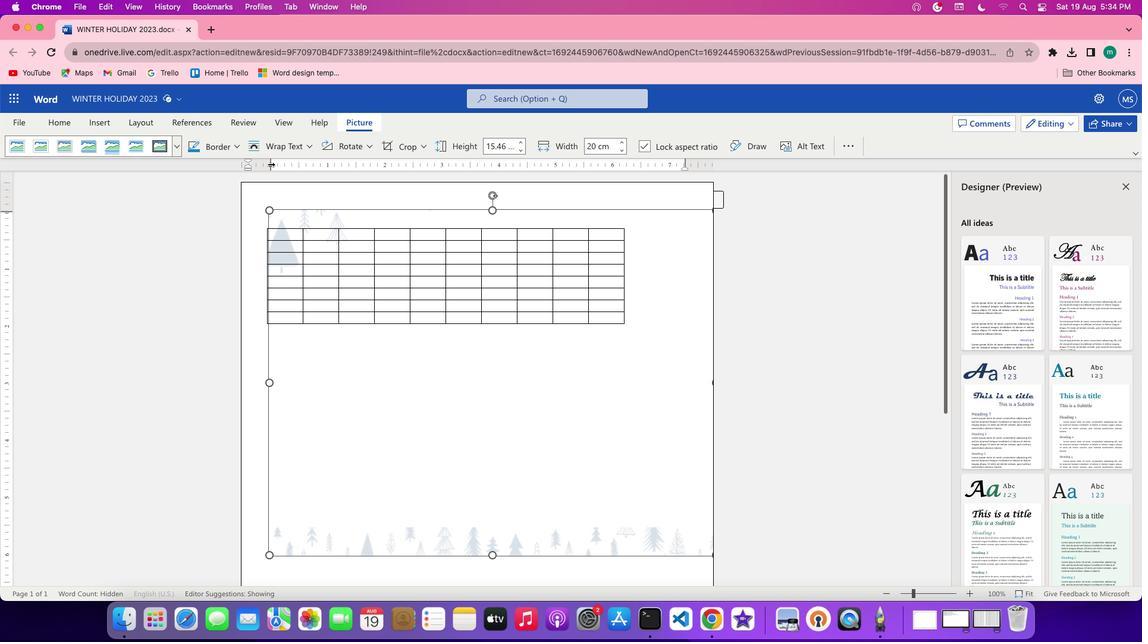 
Action: Mouse pressed left at (270, 163)
Screenshot: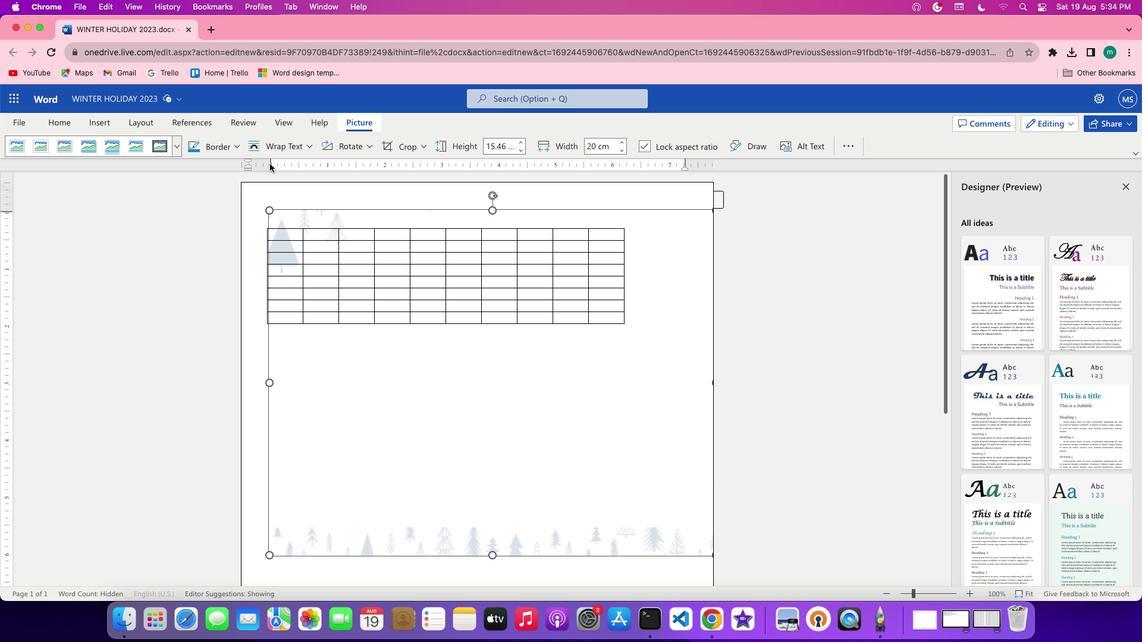 
Action: Mouse moved to (302, 267)
Screenshot: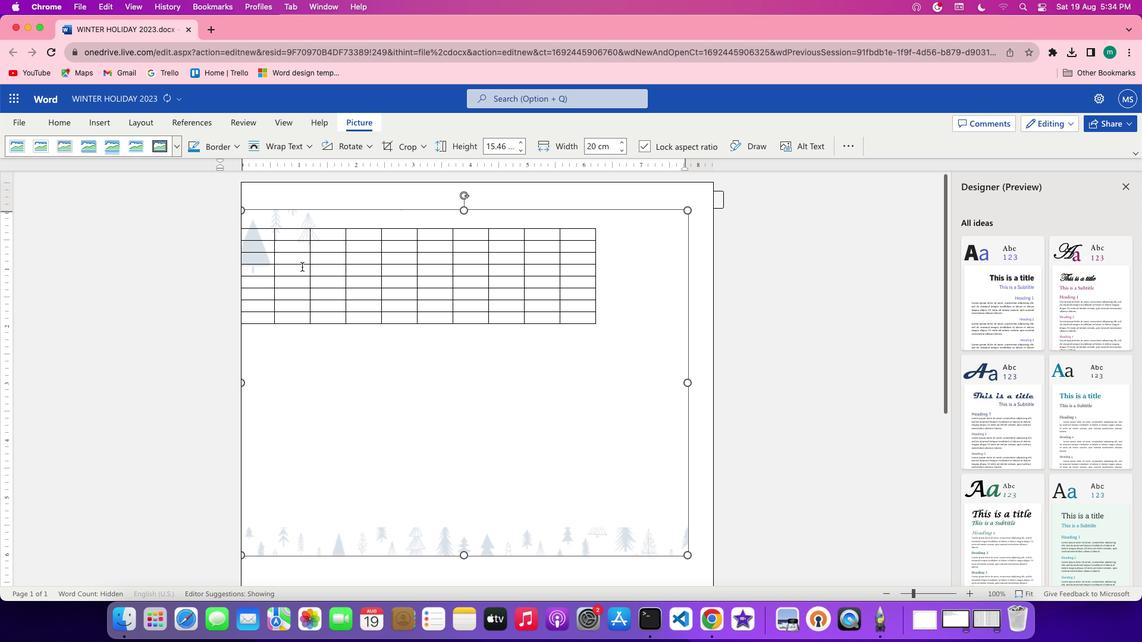 
Action: Mouse pressed left at (302, 267)
Screenshot: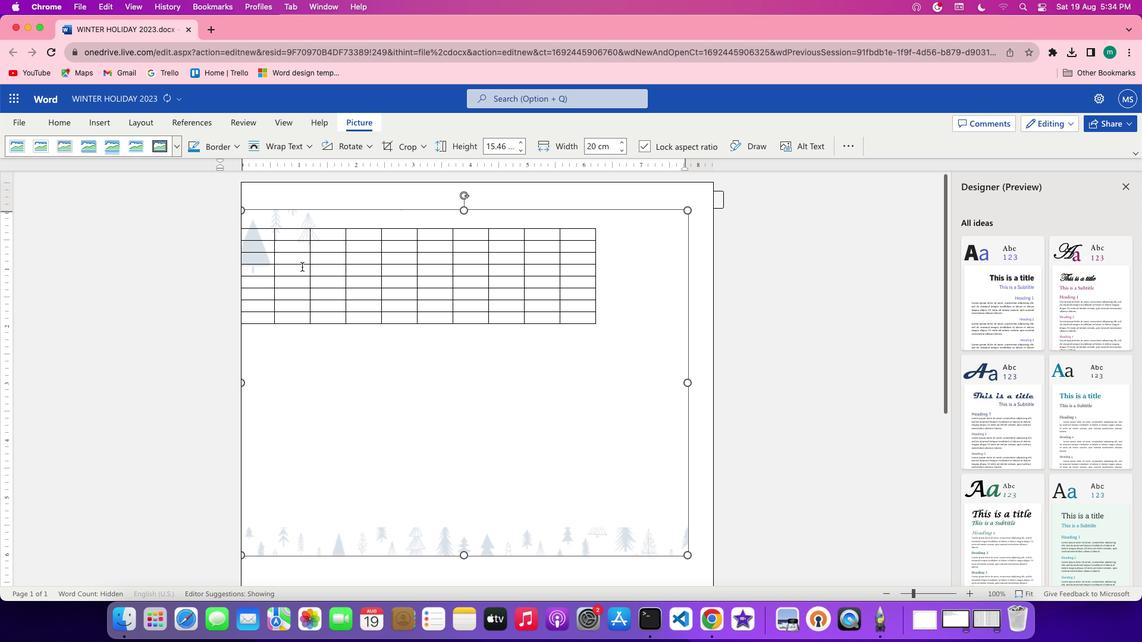 
Action: Mouse moved to (400, 251)
Screenshot: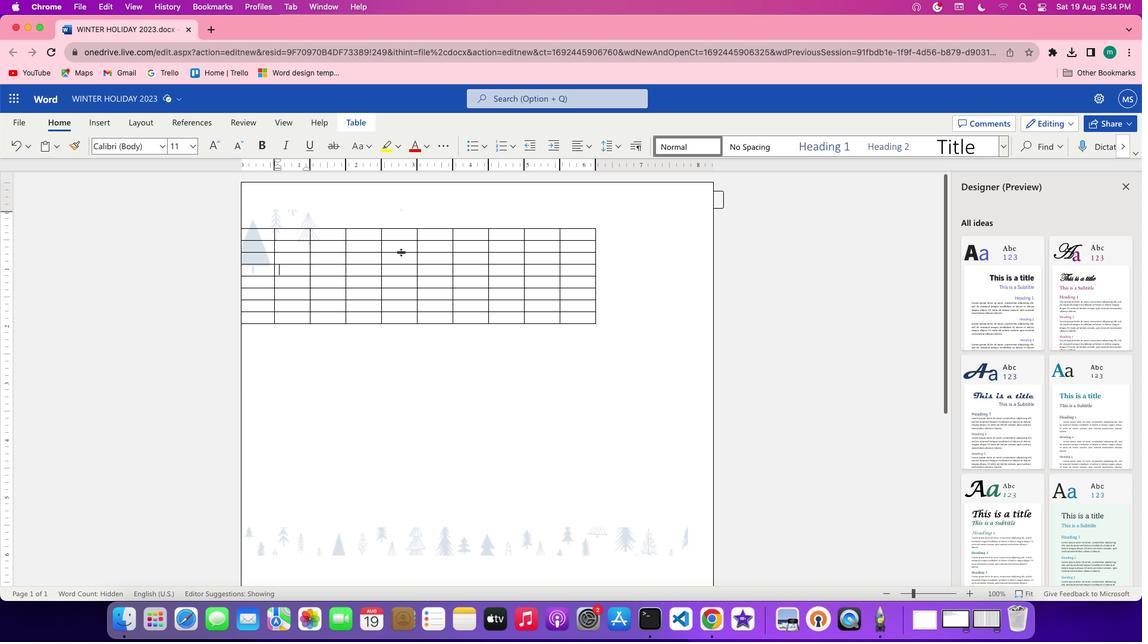 
Action: Mouse scrolled (400, 251) with delta (0, 0)
Screenshot: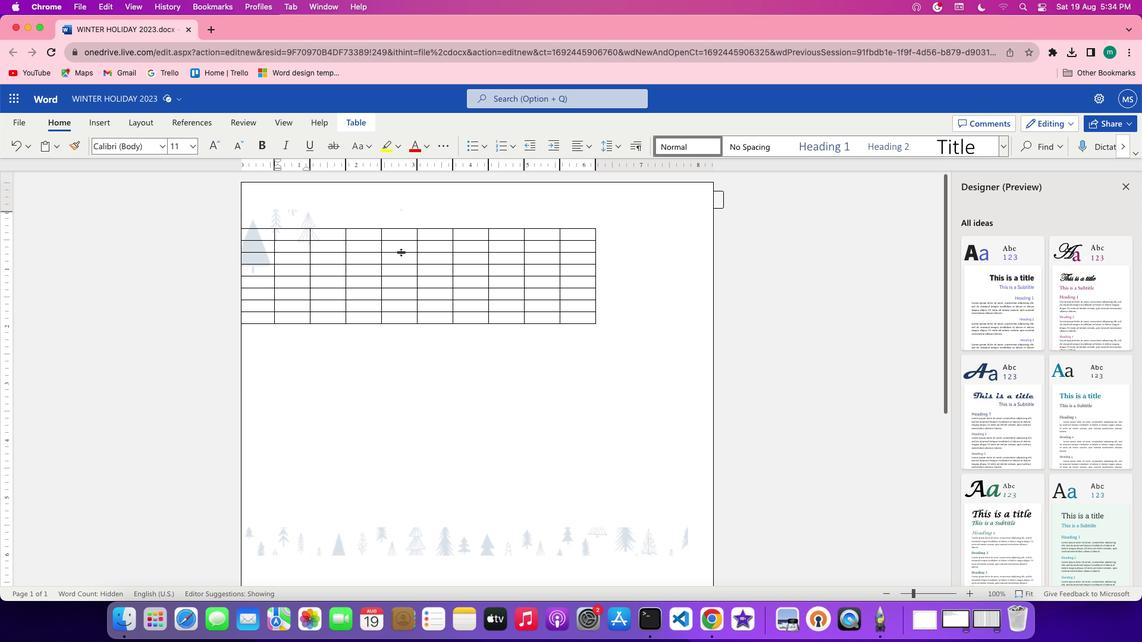 
Action: Mouse scrolled (400, 251) with delta (0, 0)
Screenshot: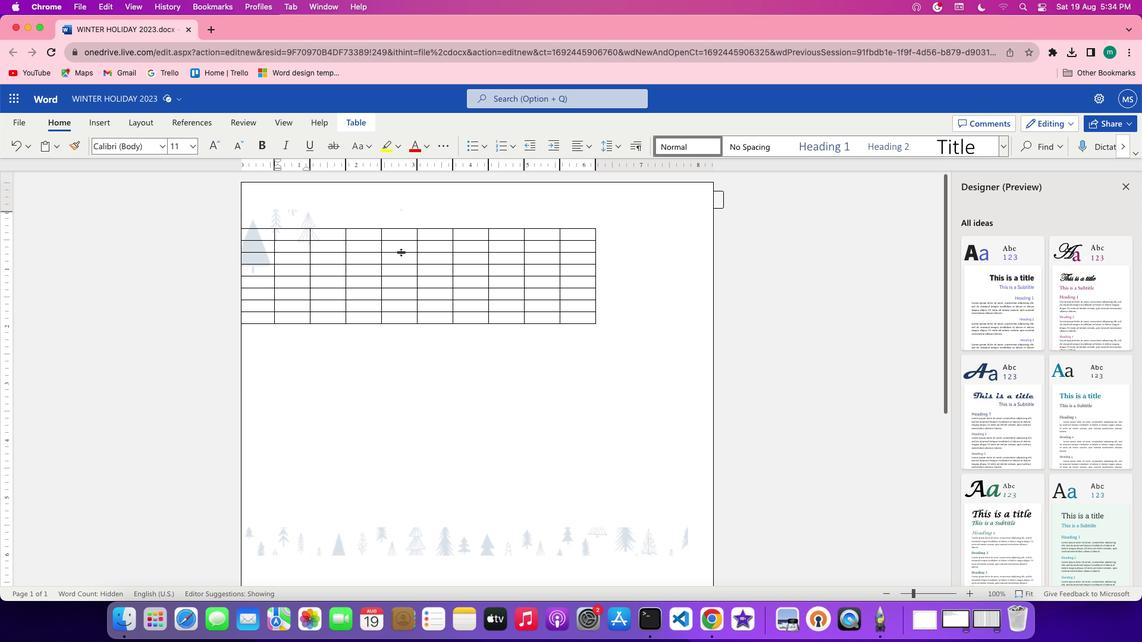 
Action: Mouse scrolled (400, 251) with delta (0, 0)
Screenshot: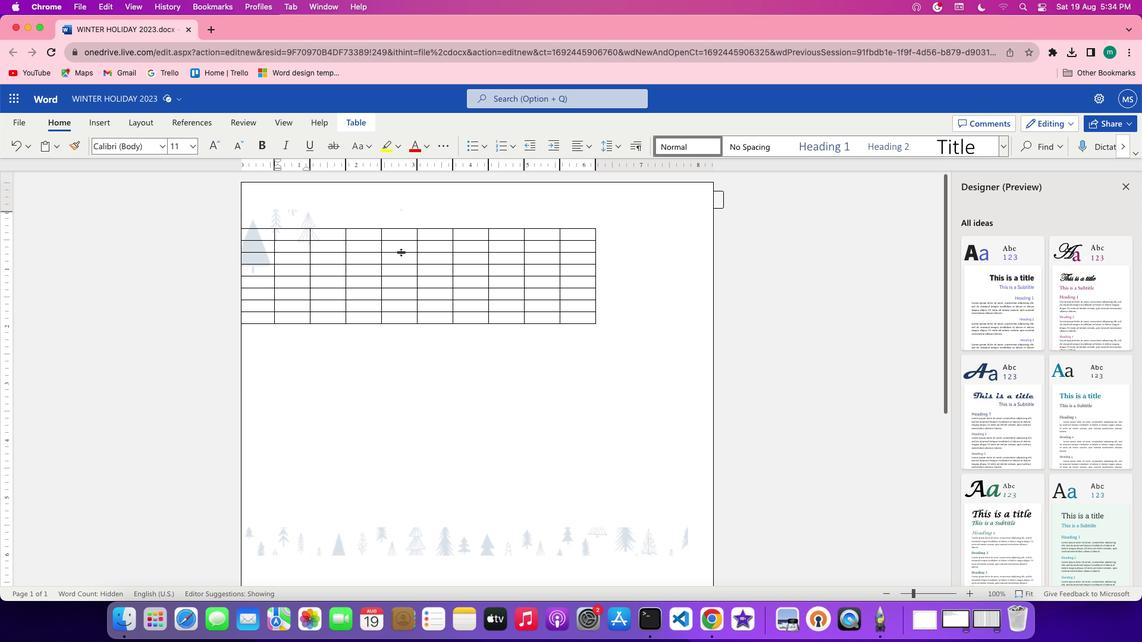 
Action: Mouse scrolled (400, 251) with delta (0, 1)
Screenshot: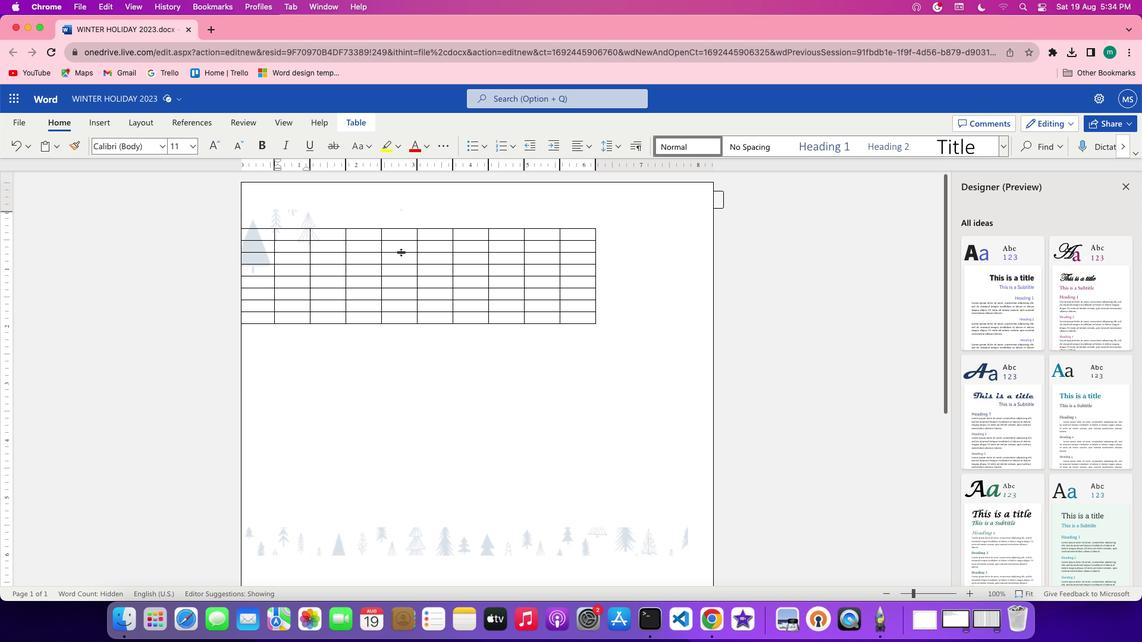 
Action: Mouse scrolled (400, 251) with delta (0, 1)
Screenshot: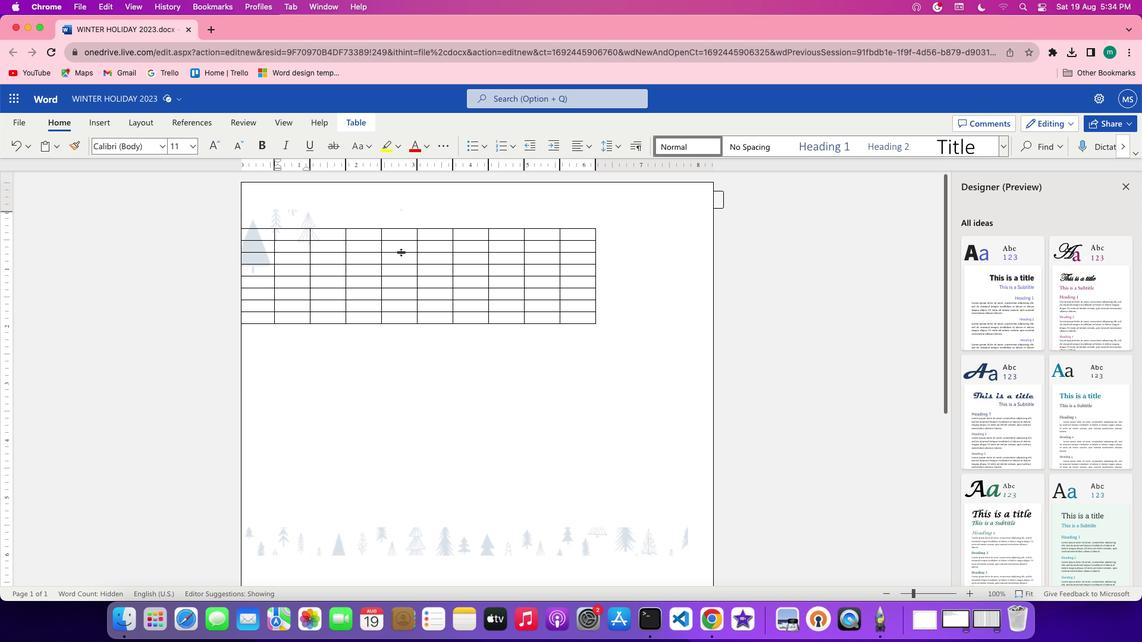 
Action: Mouse scrolled (400, 251) with delta (0, 0)
